 Task: Plan a trip to Uman, Ukraine from 6th December, 2023 to 10th December, 2023 for 1 adult.1  bedroom having 1 bed and 1 bathroom. Property type can be hotel. Look for 3 properties as per requirement.
Action: Mouse moved to (441, 56)
Screenshot: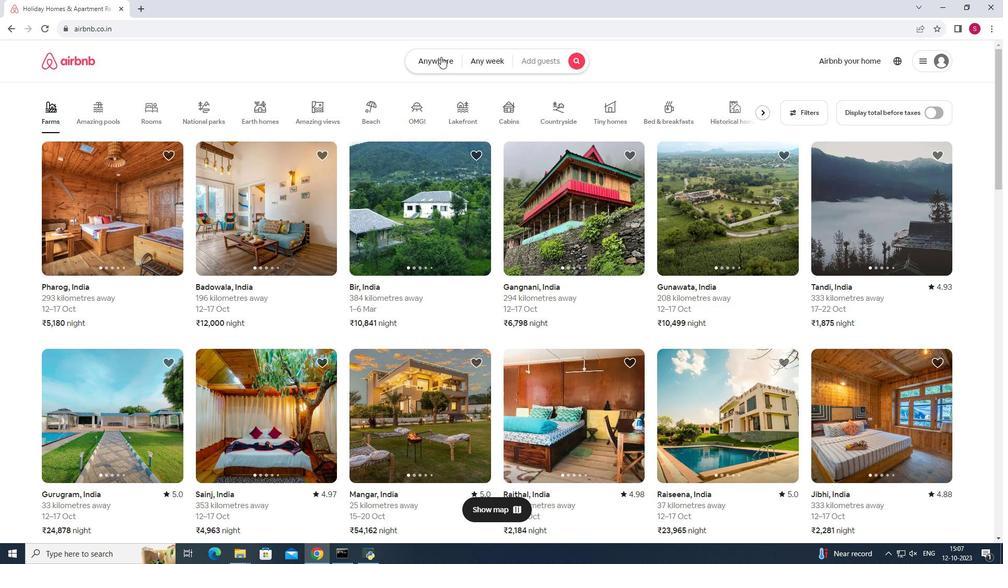 
Action: Mouse pressed left at (441, 56)
Screenshot: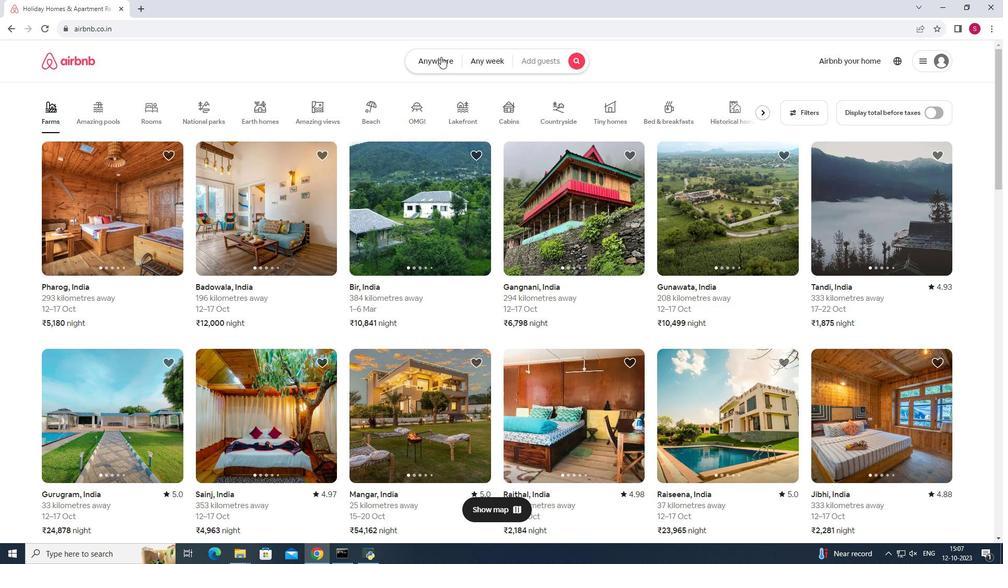 
Action: Mouse moved to (351, 99)
Screenshot: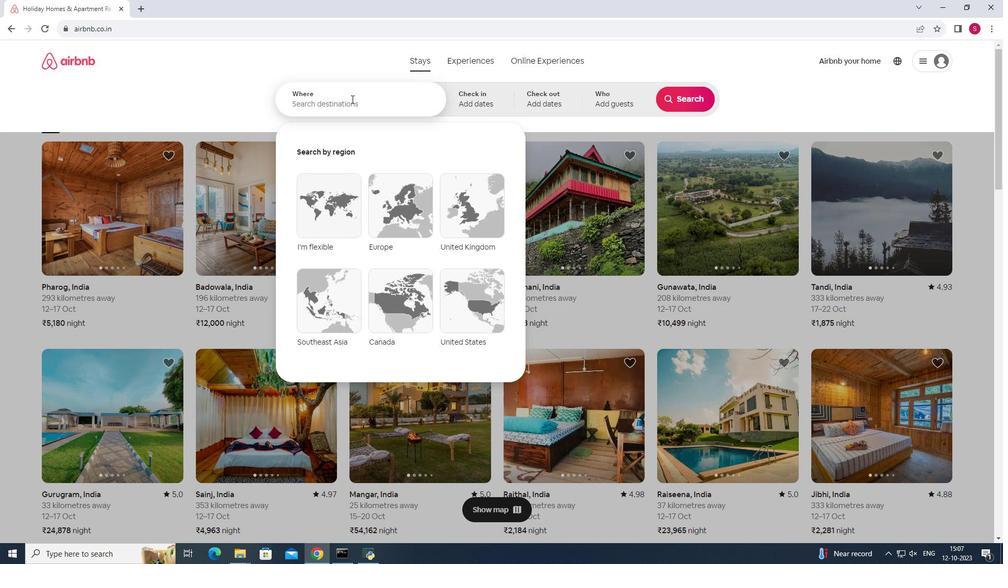 
Action: Mouse pressed left at (351, 99)
Screenshot: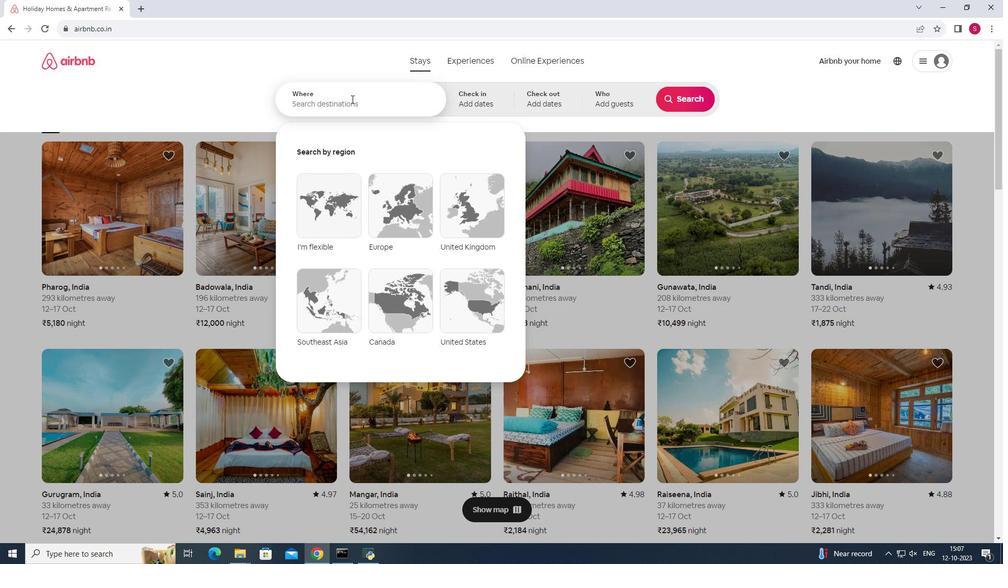 
Action: Key pressed <Key.shift><Key.shift><Key.shift><Key.shift><Key.shift><Key.shift><Key.shift>Uman<Key.space>,<Key.space><Key.shift>Ukraine
Screenshot: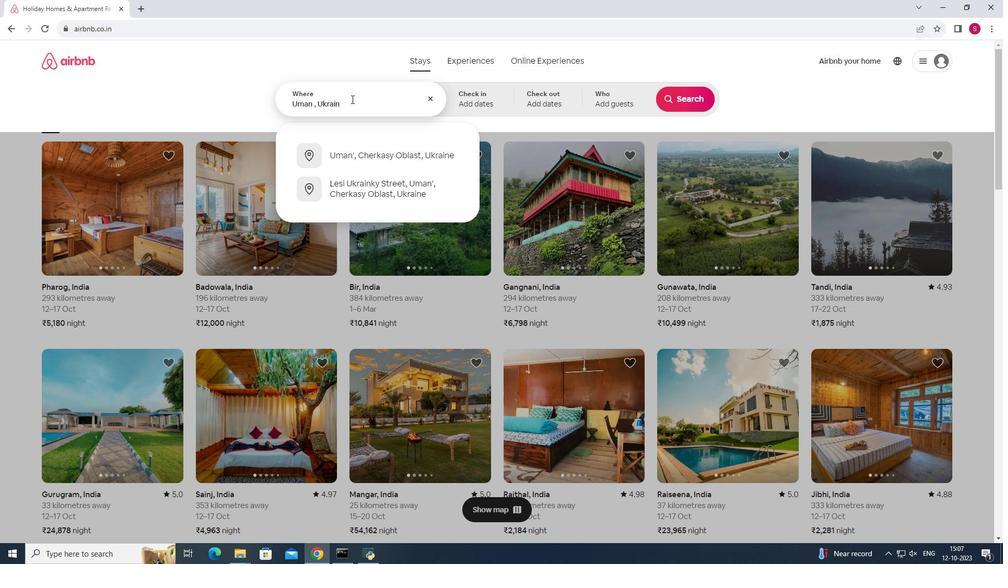 
Action: Mouse moved to (487, 99)
Screenshot: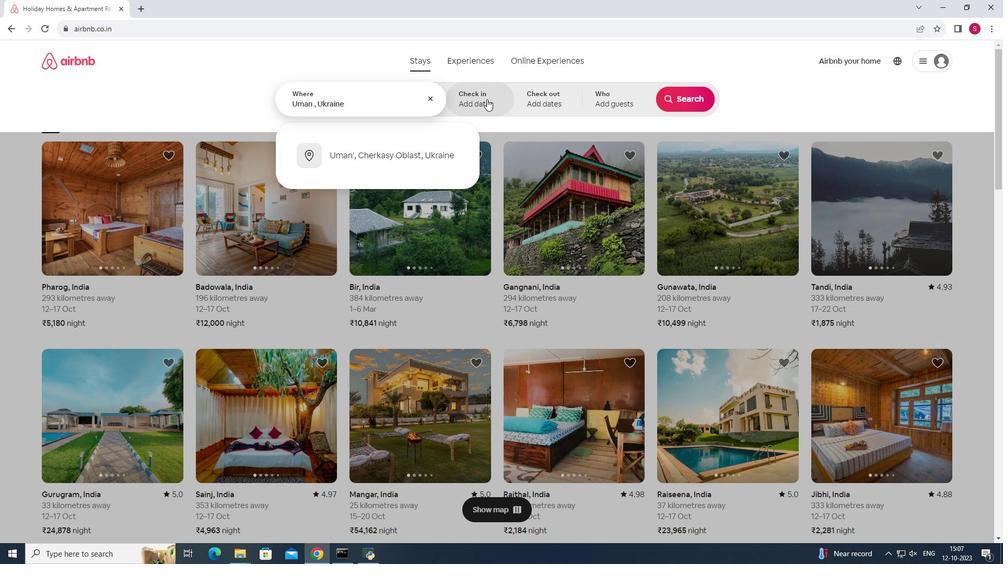
Action: Mouse pressed left at (487, 99)
Screenshot: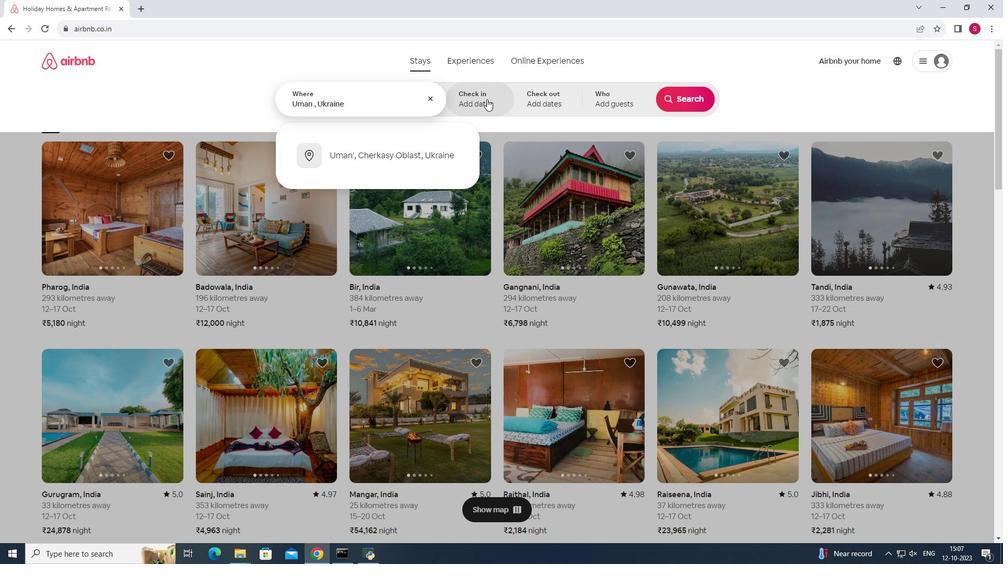 
Action: Mouse moved to (687, 181)
Screenshot: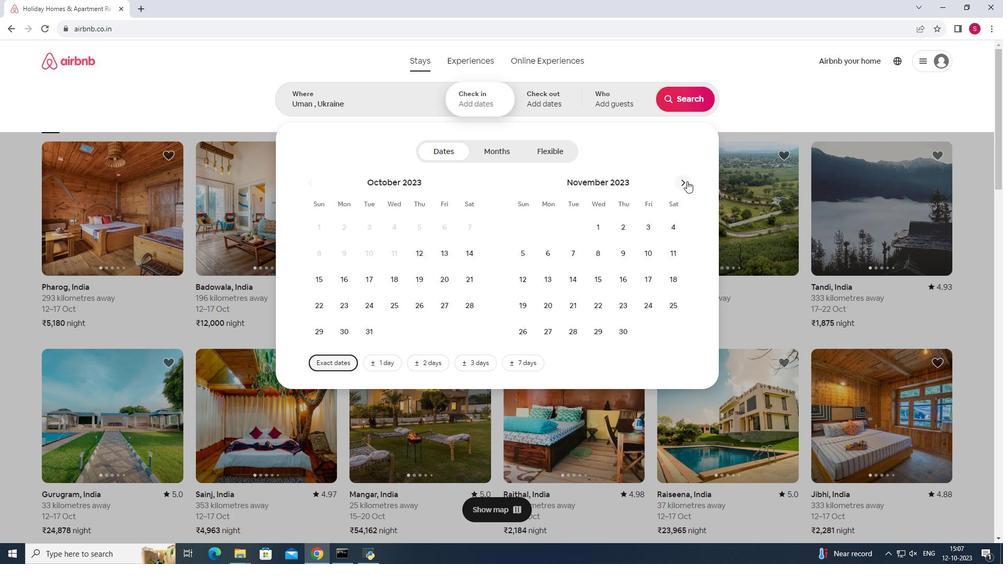
Action: Mouse pressed left at (687, 181)
Screenshot: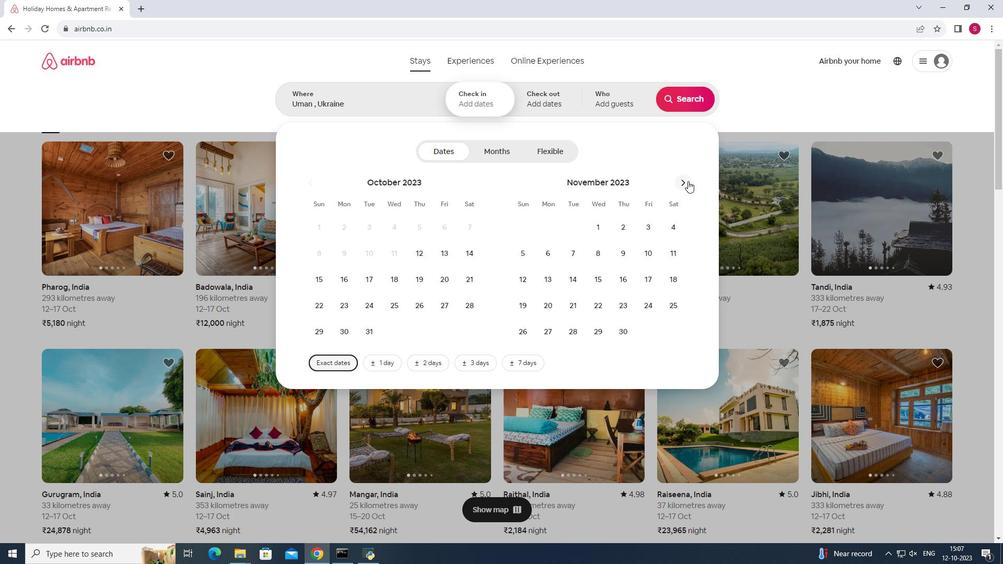 
Action: Mouse moved to (592, 255)
Screenshot: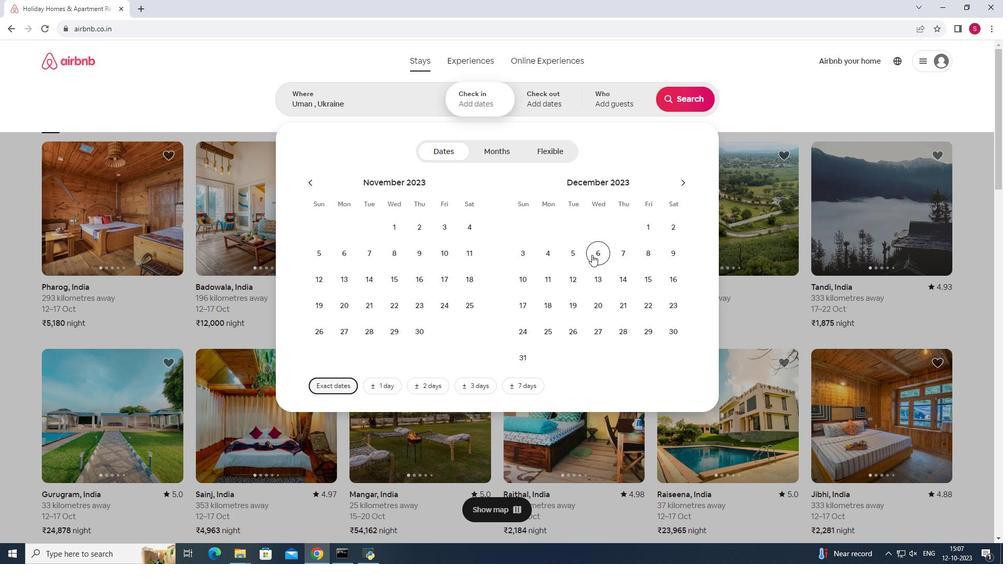 
Action: Mouse pressed left at (592, 255)
Screenshot: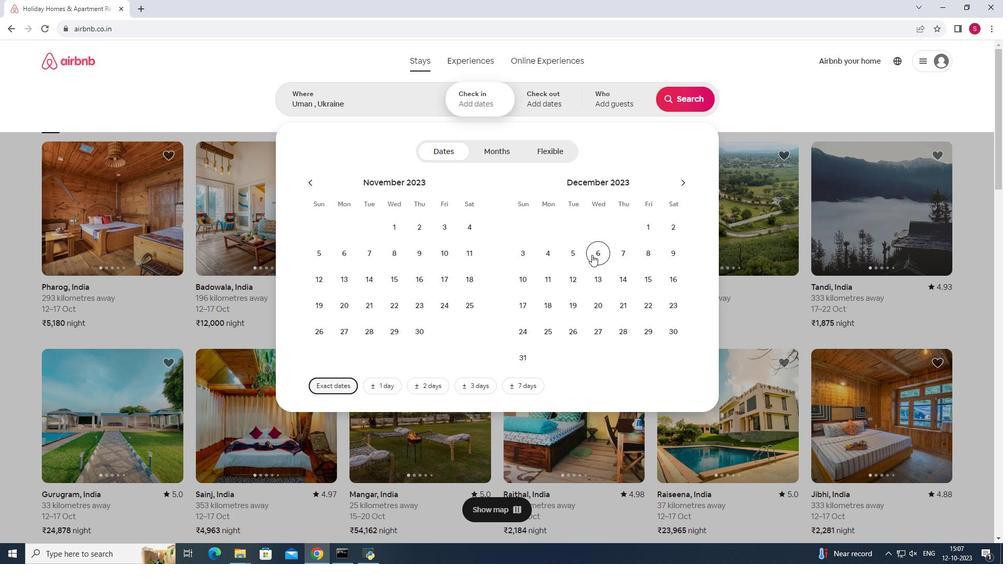 
Action: Mouse pressed left at (592, 255)
Screenshot: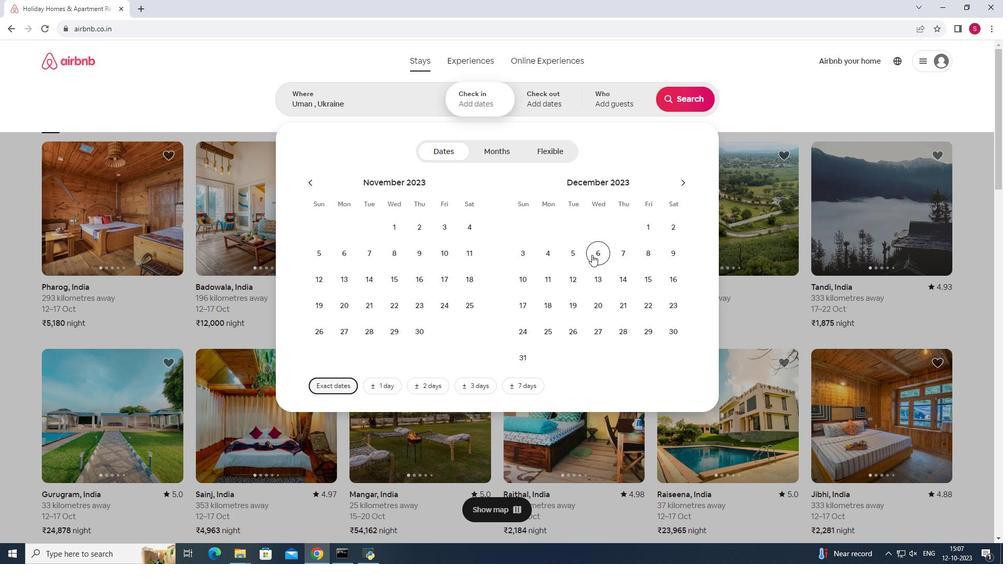 
Action: Mouse moved to (519, 277)
Screenshot: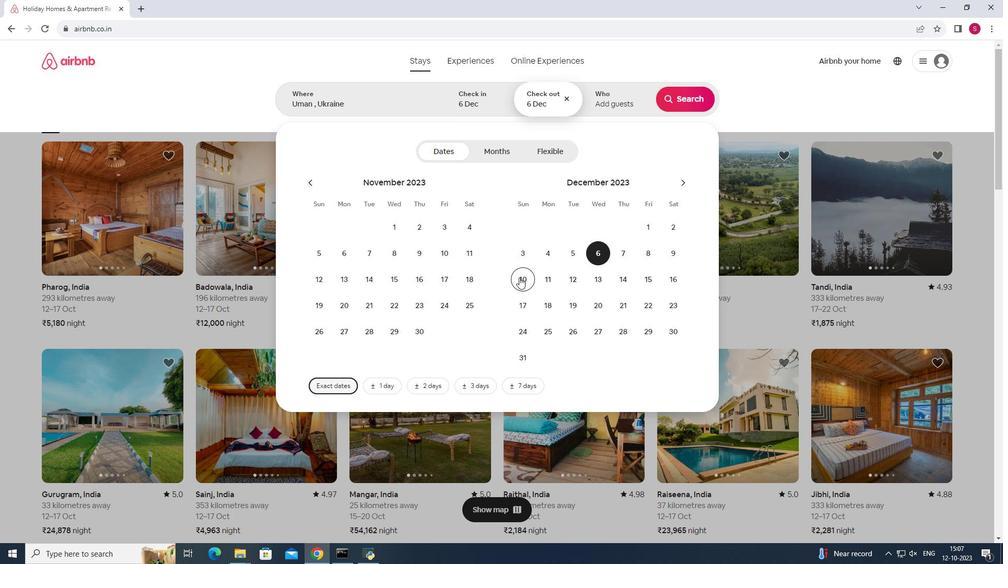 
Action: Mouse pressed left at (519, 277)
Screenshot: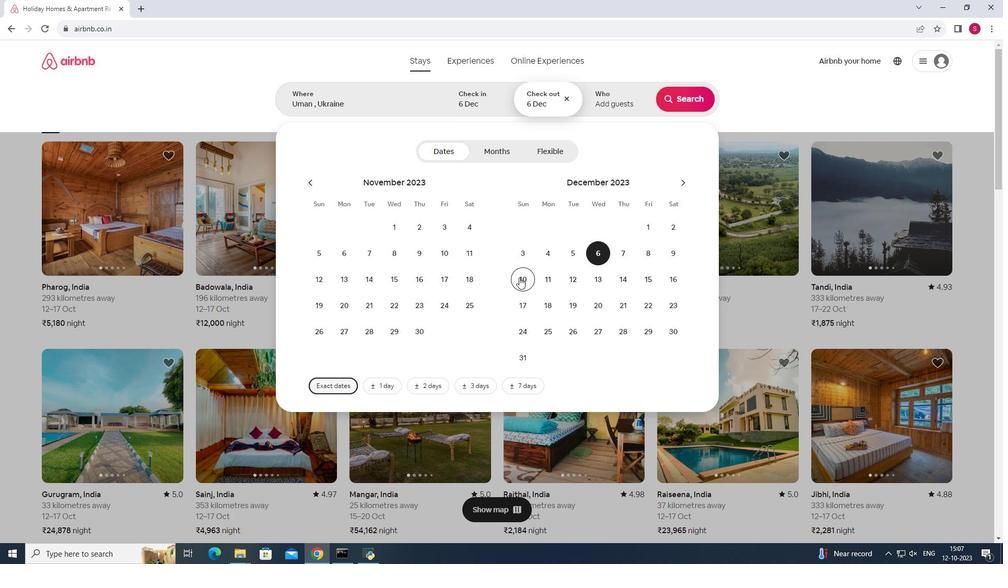 
Action: Mouse pressed left at (519, 277)
Screenshot: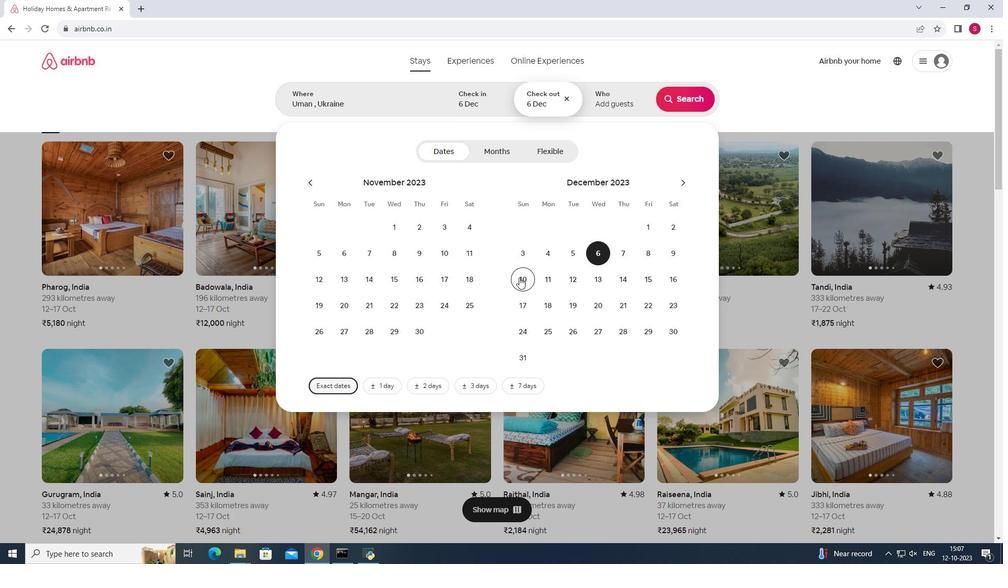 
Action: Mouse moved to (607, 96)
Screenshot: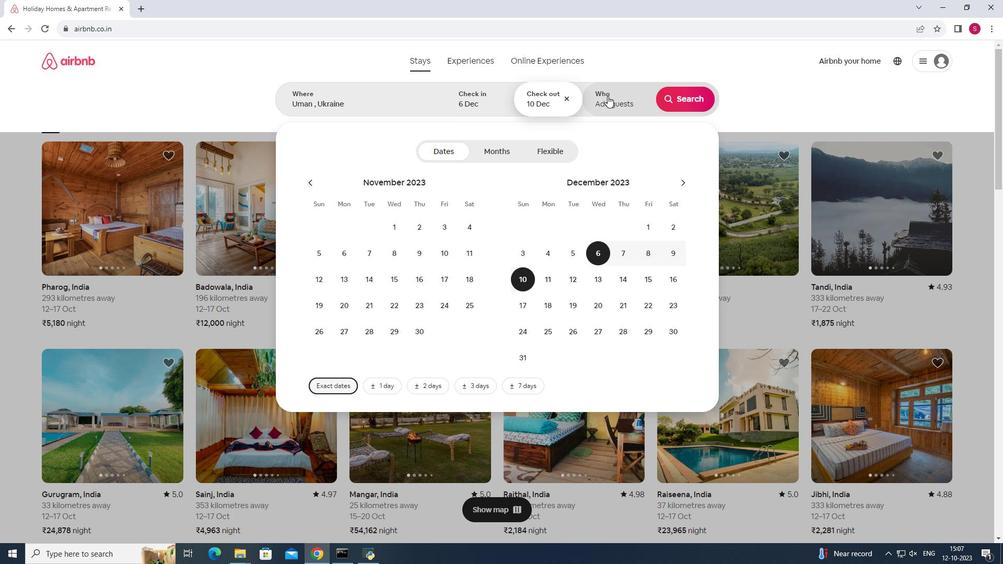 
Action: Mouse pressed left at (607, 96)
Screenshot: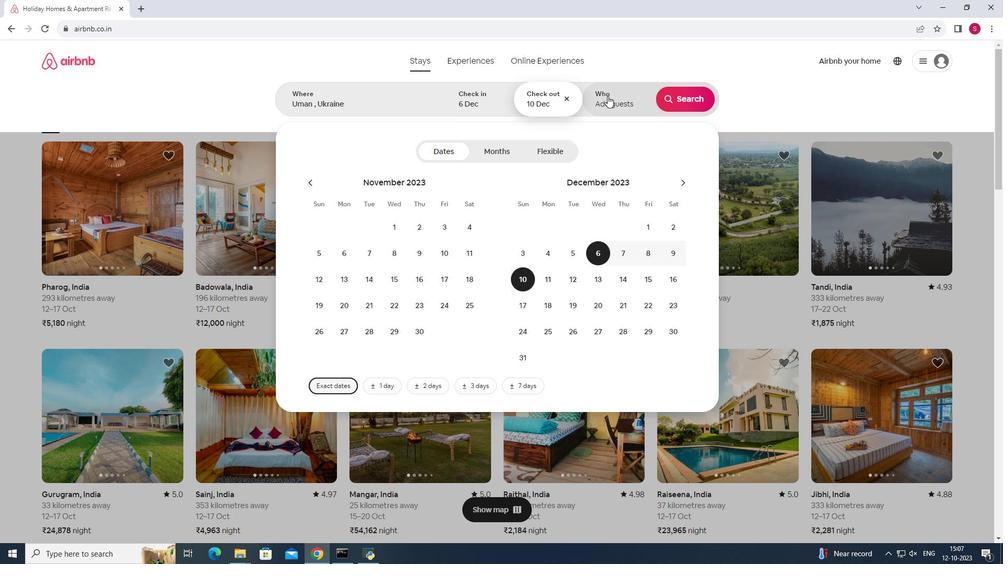 
Action: Mouse moved to (685, 154)
Screenshot: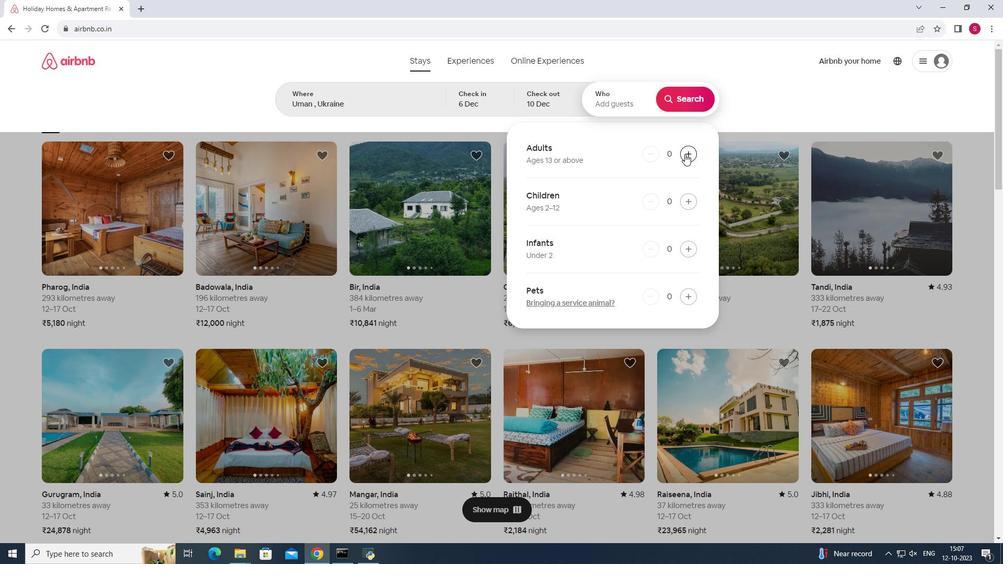 
Action: Mouse pressed left at (685, 154)
Screenshot: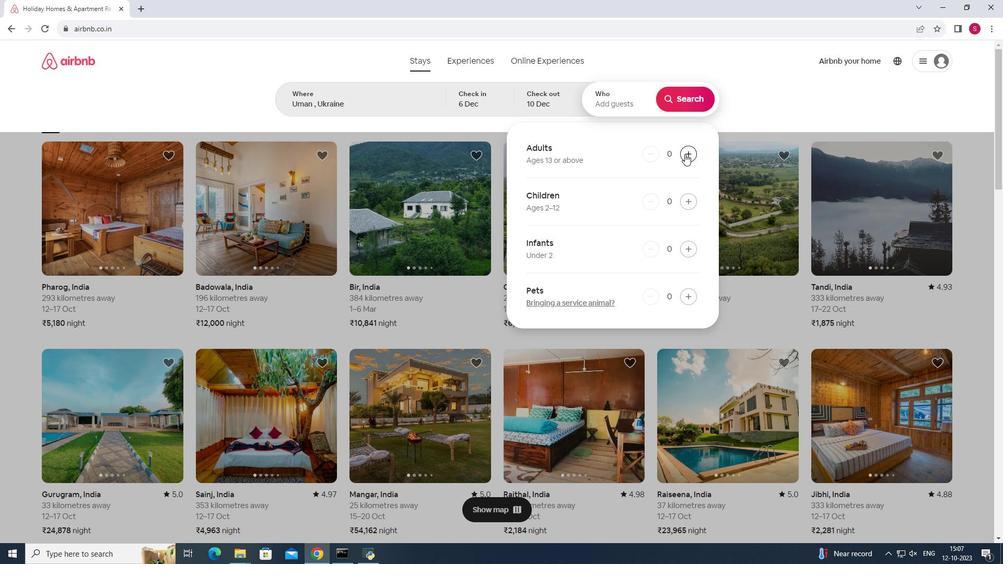 
Action: Mouse pressed left at (685, 154)
Screenshot: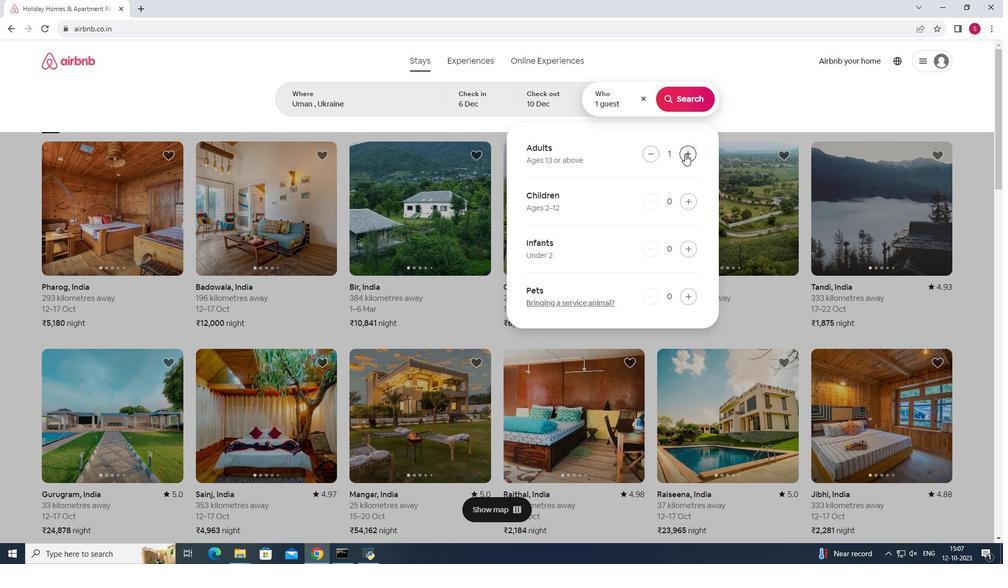 
Action: Mouse moved to (653, 152)
Screenshot: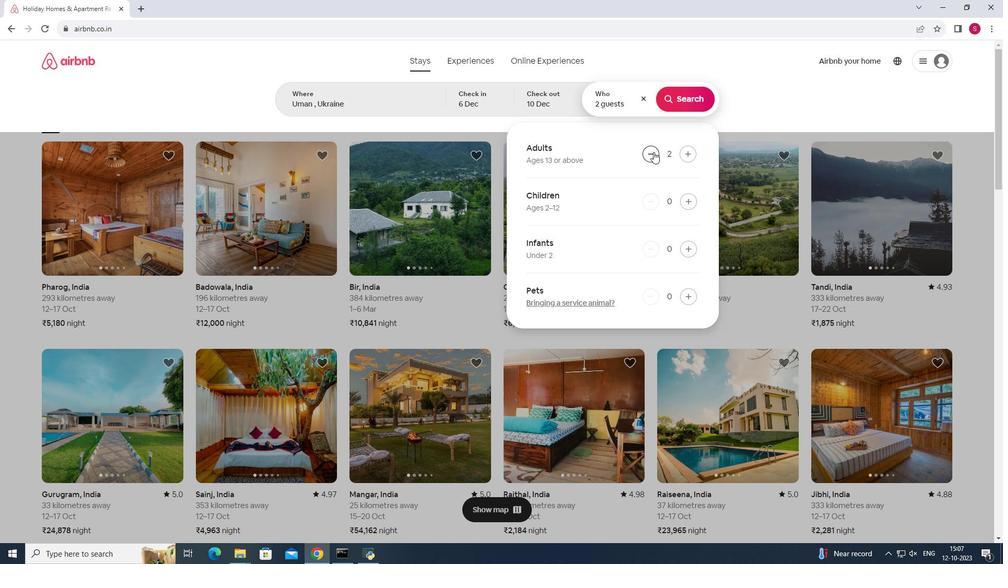 
Action: Mouse pressed left at (653, 152)
Screenshot: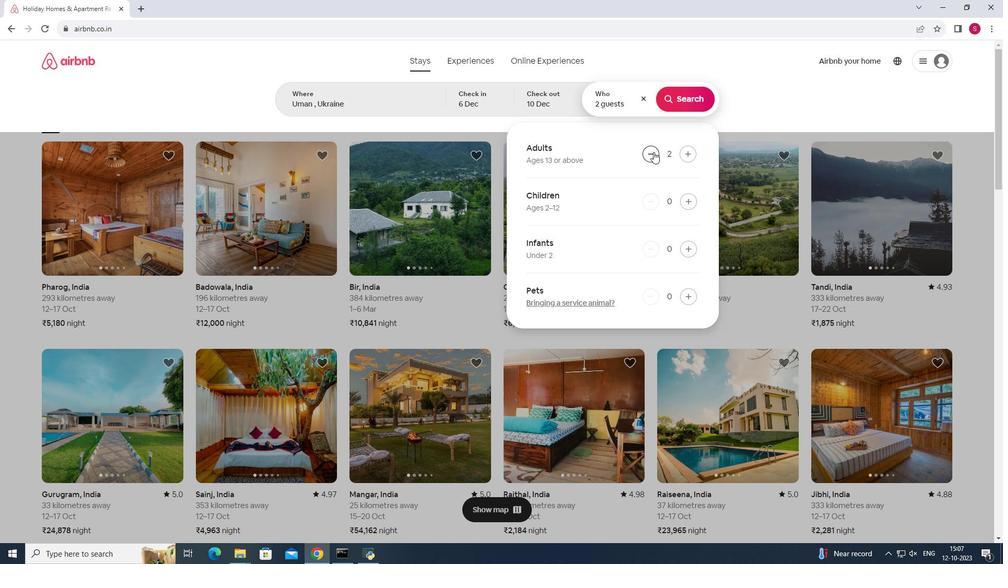 
Action: Mouse moved to (694, 98)
Screenshot: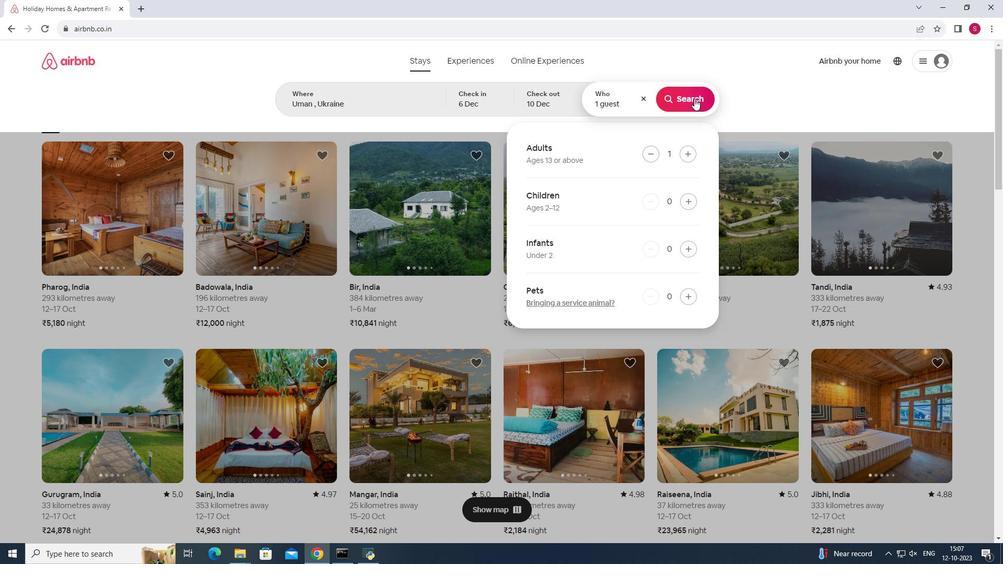 
Action: Mouse pressed left at (694, 98)
Screenshot: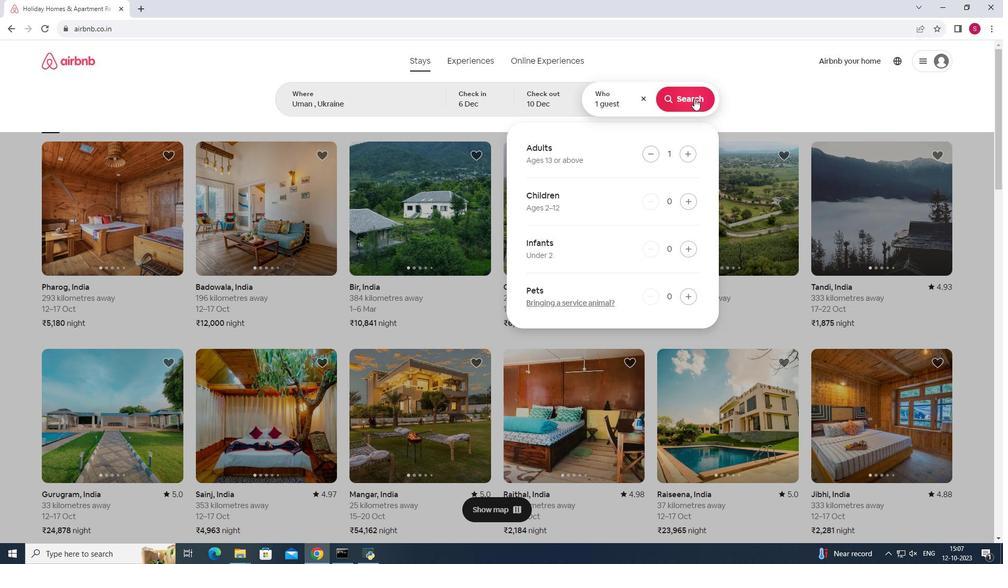 
Action: Mouse moved to (832, 105)
Screenshot: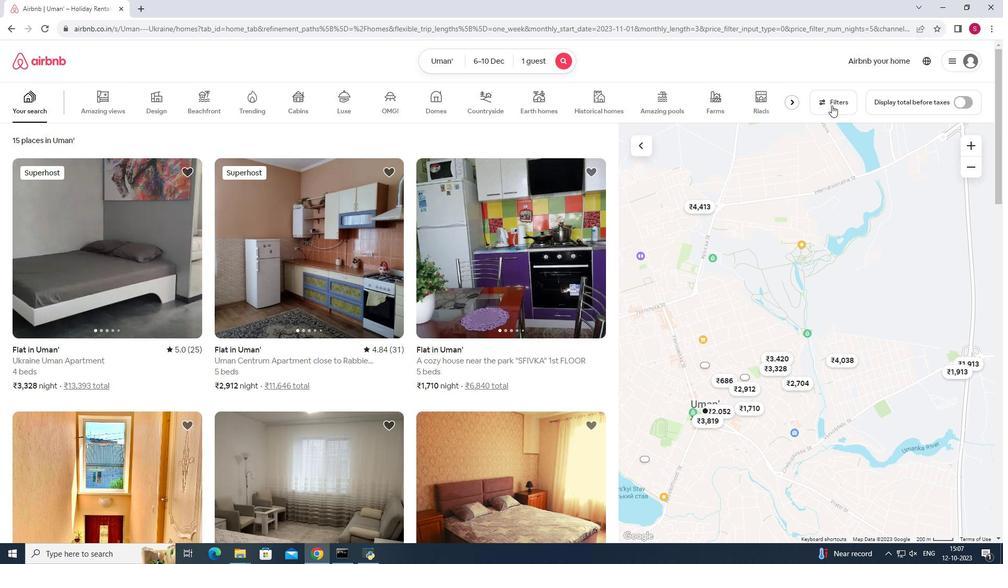 
Action: Mouse pressed left at (832, 105)
Screenshot: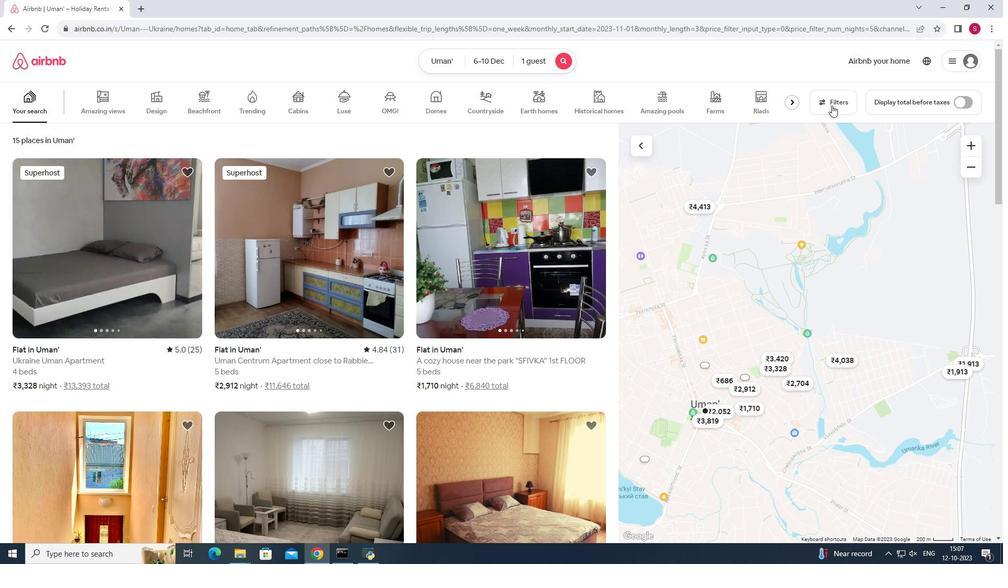 
Action: Mouse moved to (481, 263)
Screenshot: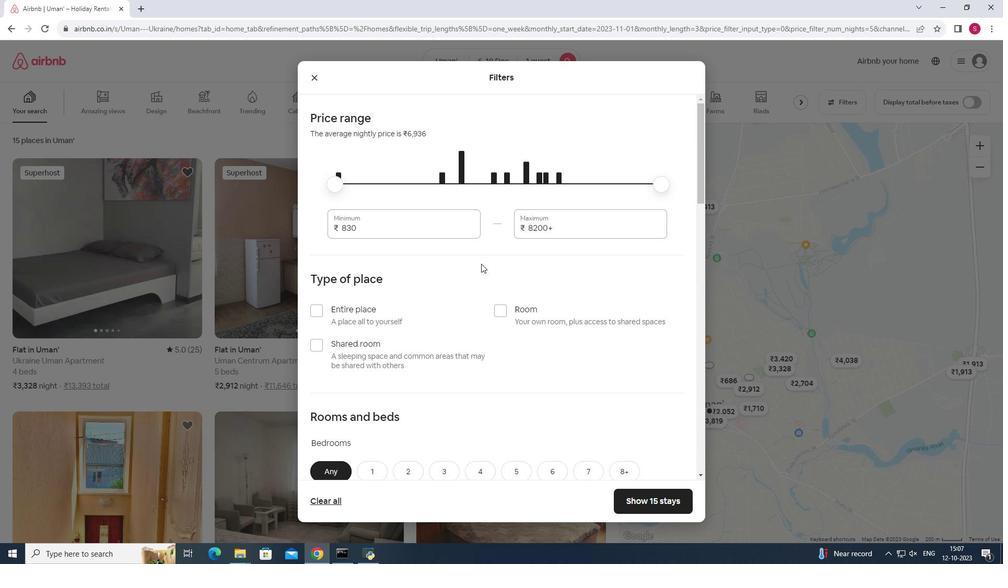 
Action: Mouse scrolled (481, 263) with delta (0, 0)
Screenshot: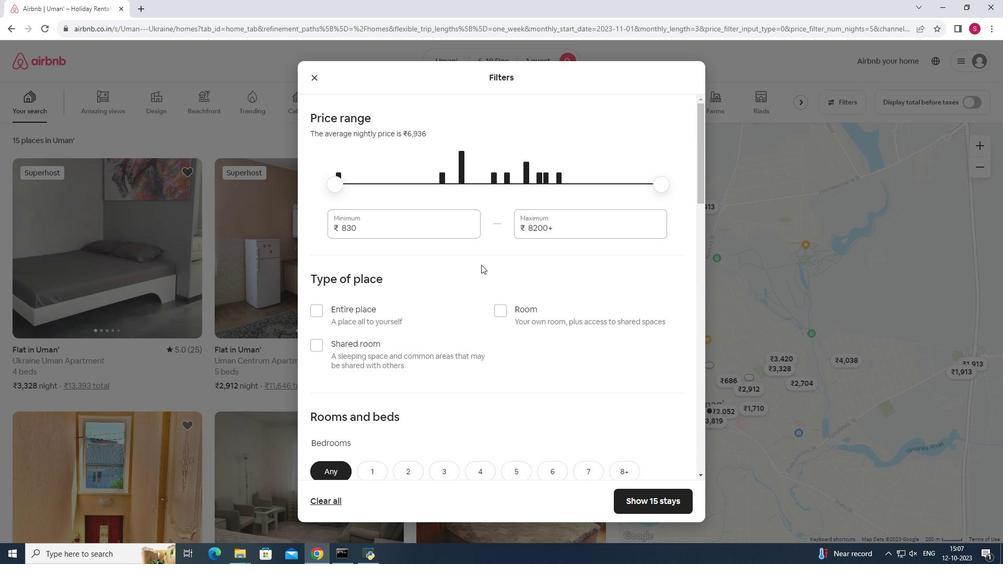 
Action: Mouse moved to (481, 265)
Screenshot: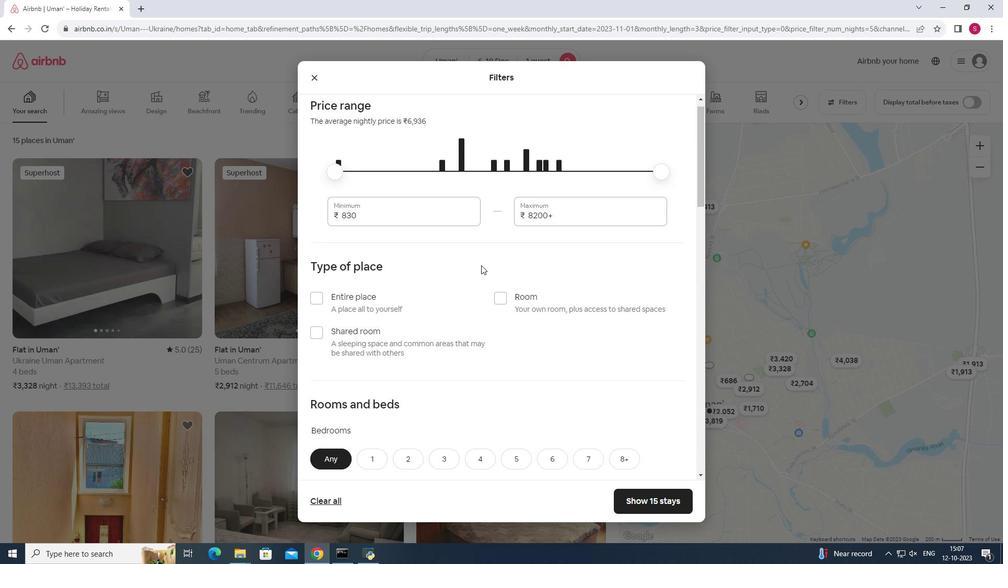 
Action: Mouse scrolled (481, 264) with delta (0, 0)
Screenshot: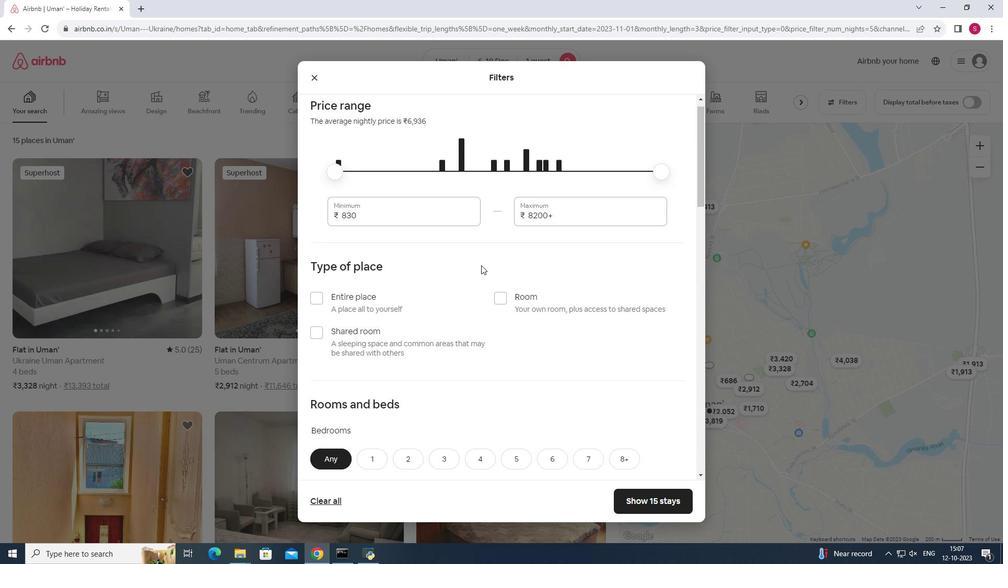 
Action: Mouse moved to (481, 265)
Screenshot: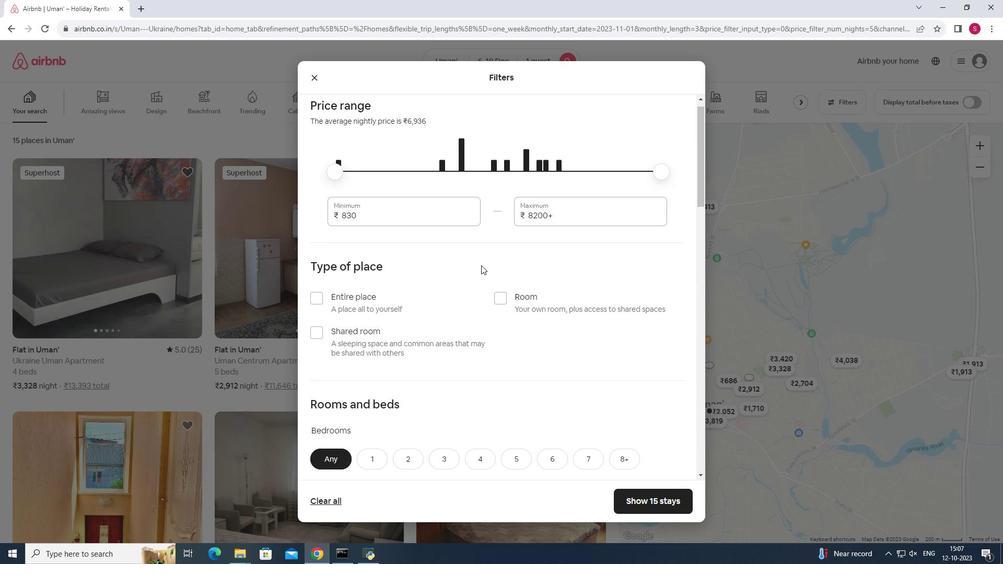 
Action: Mouse scrolled (481, 265) with delta (0, 0)
Screenshot: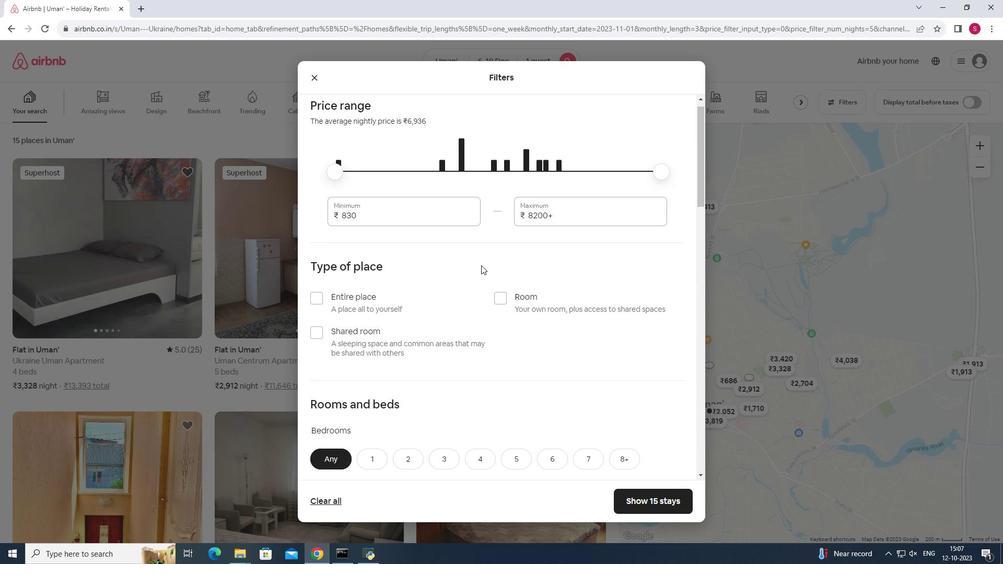 
Action: Mouse scrolled (481, 265) with delta (0, 0)
Screenshot: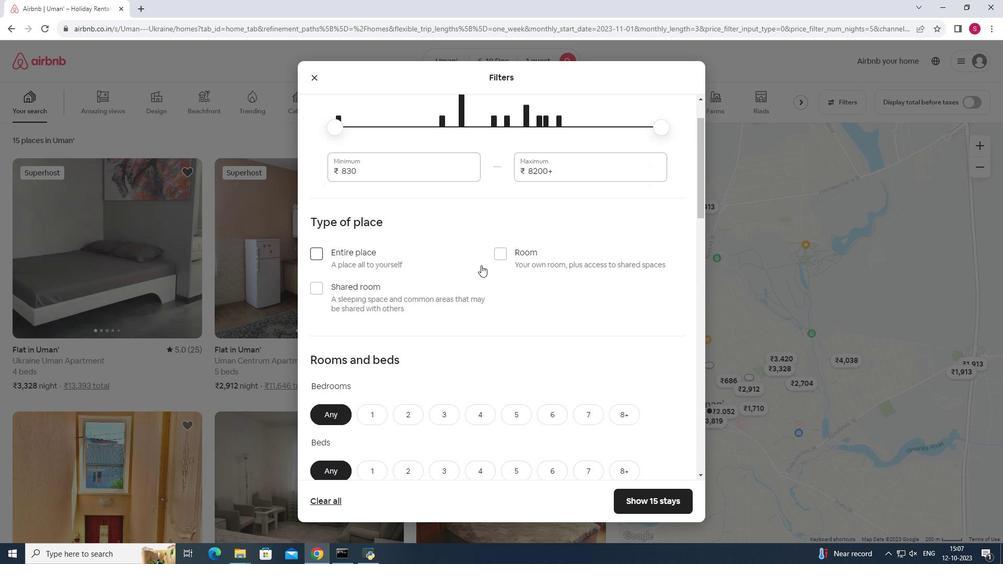 
Action: Mouse moved to (372, 265)
Screenshot: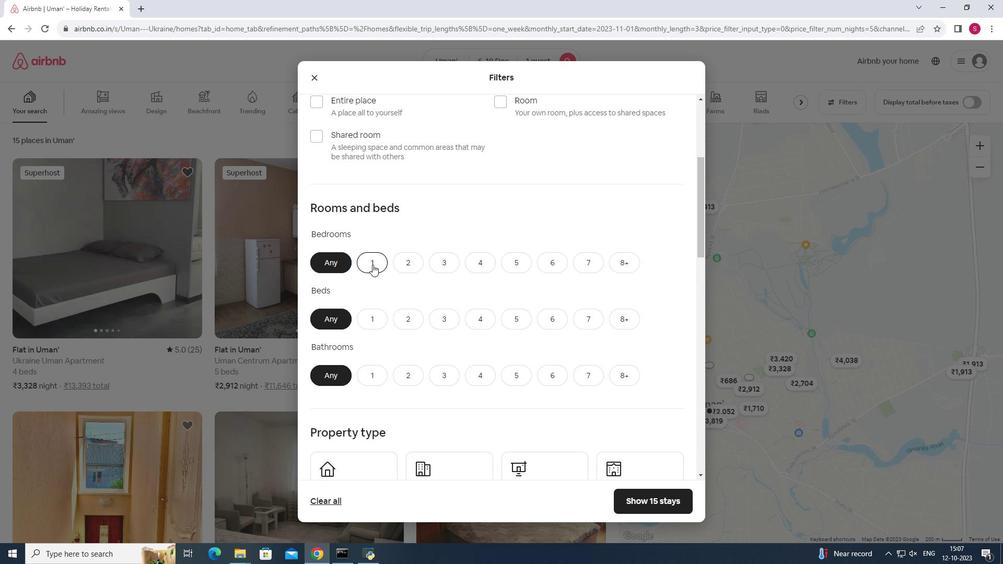 
Action: Mouse pressed left at (372, 265)
Screenshot: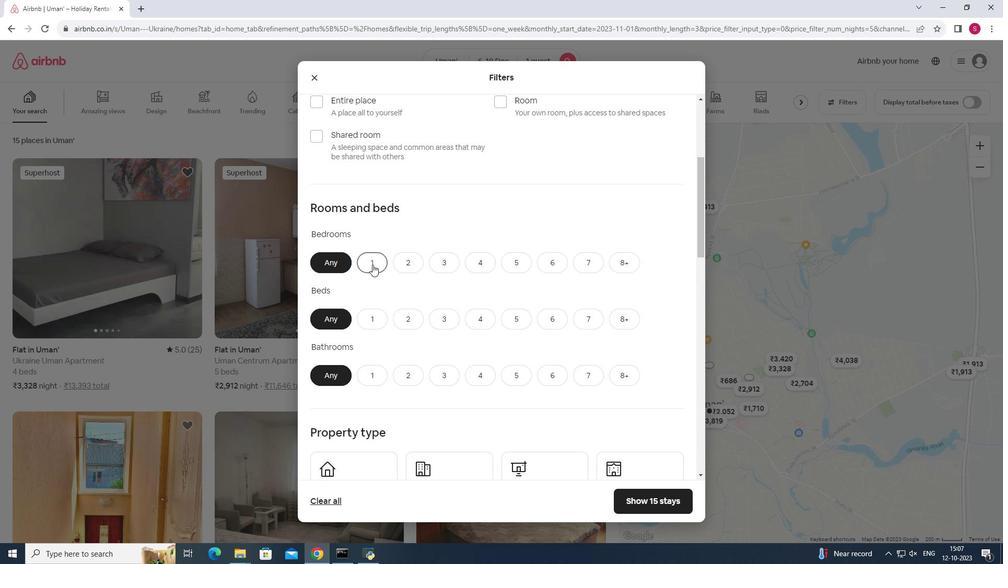 
Action: Mouse moved to (372, 320)
Screenshot: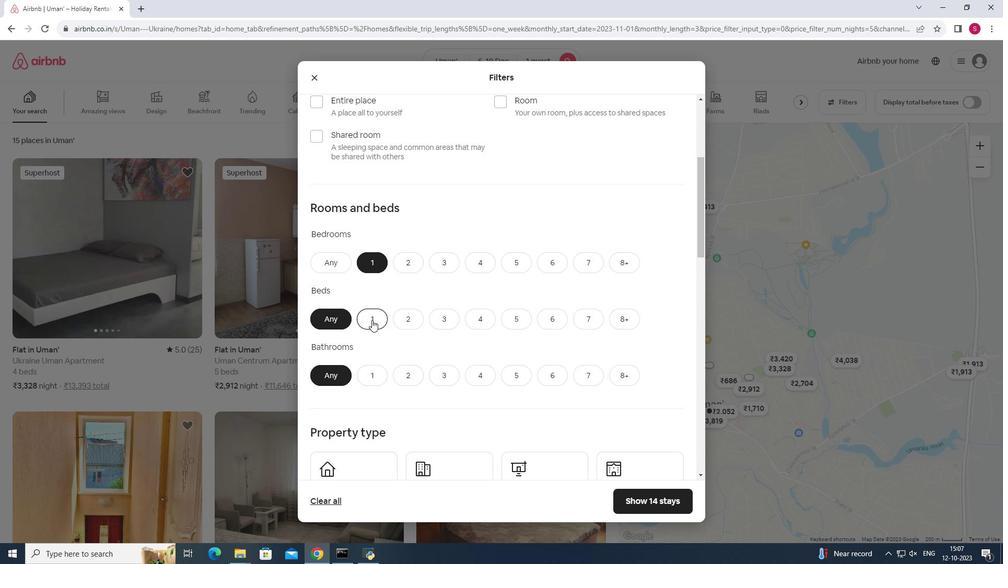 
Action: Mouse pressed left at (372, 320)
Screenshot: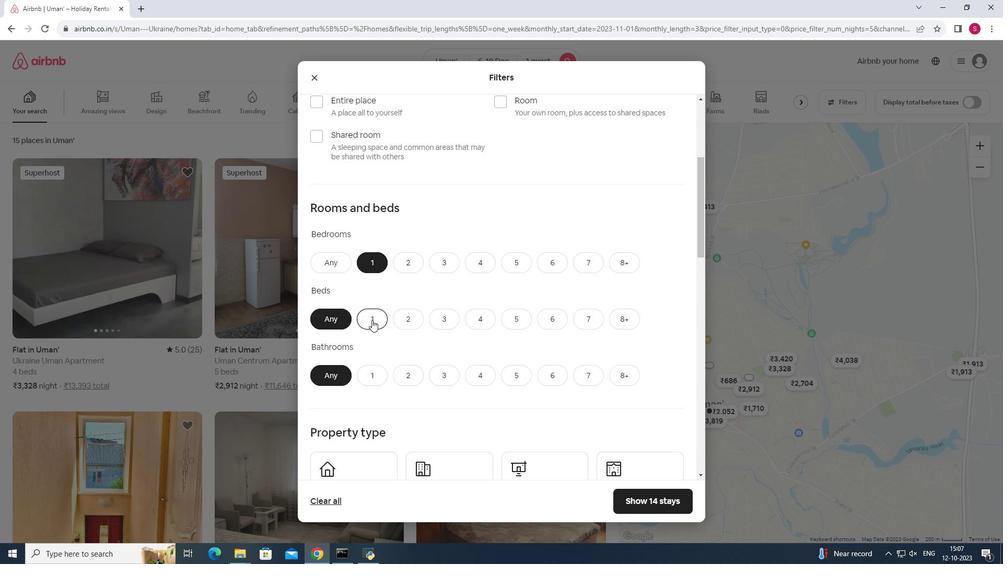
Action: Mouse moved to (370, 379)
Screenshot: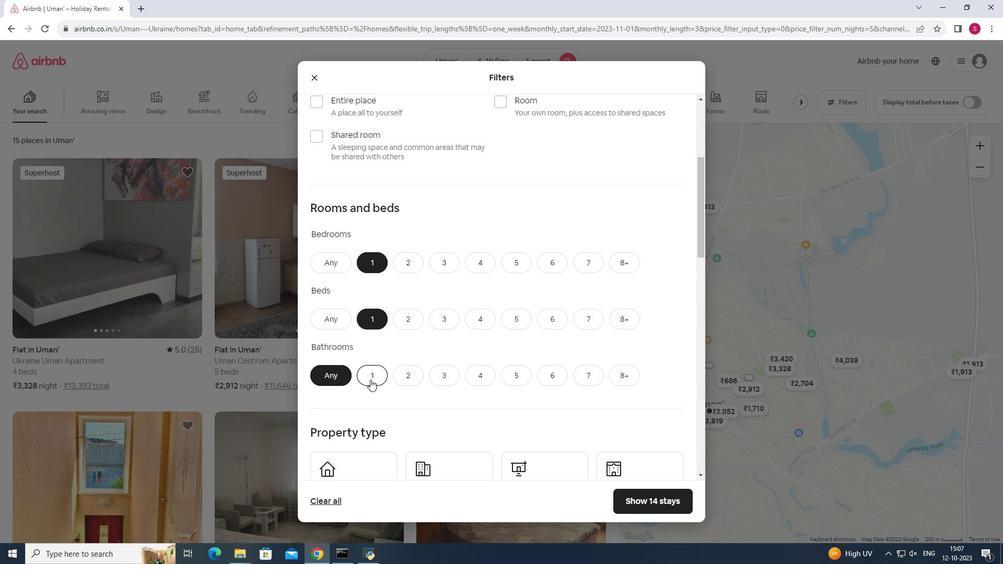 
Action: Mouse pressed left at (370, 379)
Screenshot: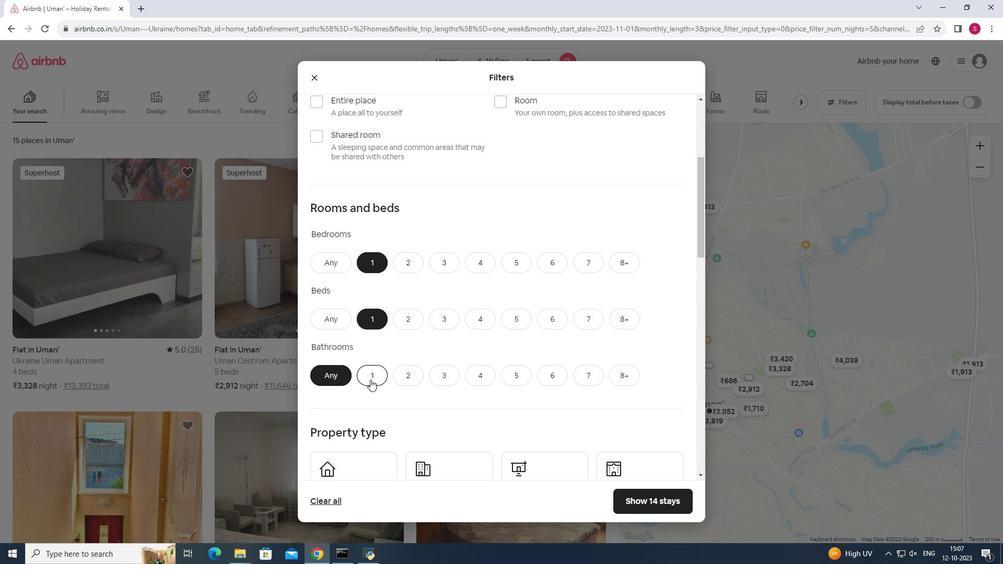 
Action: Mouse moved to (372, 379)
Screenshot: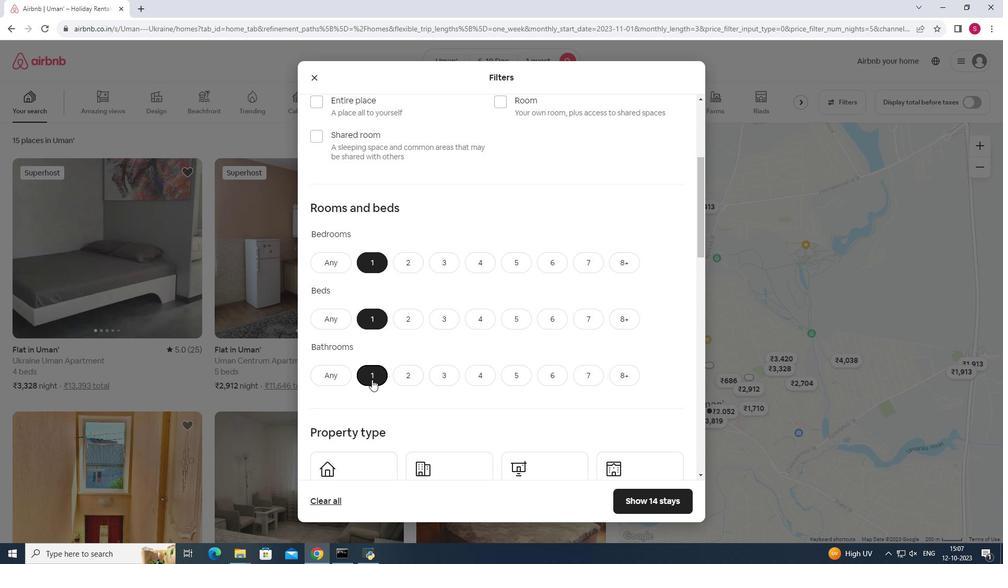 
Action: Mouse scrolled (372, 379) with delta (0, 0)
Screenshot: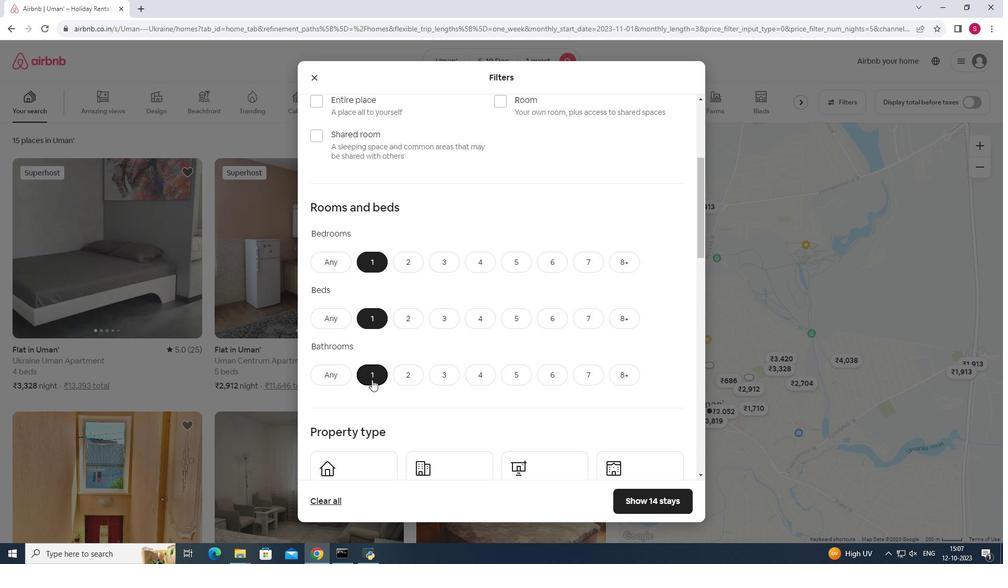 
Action: Mouse scrolled (372, 379) with delta (0, 0)
Screenshot: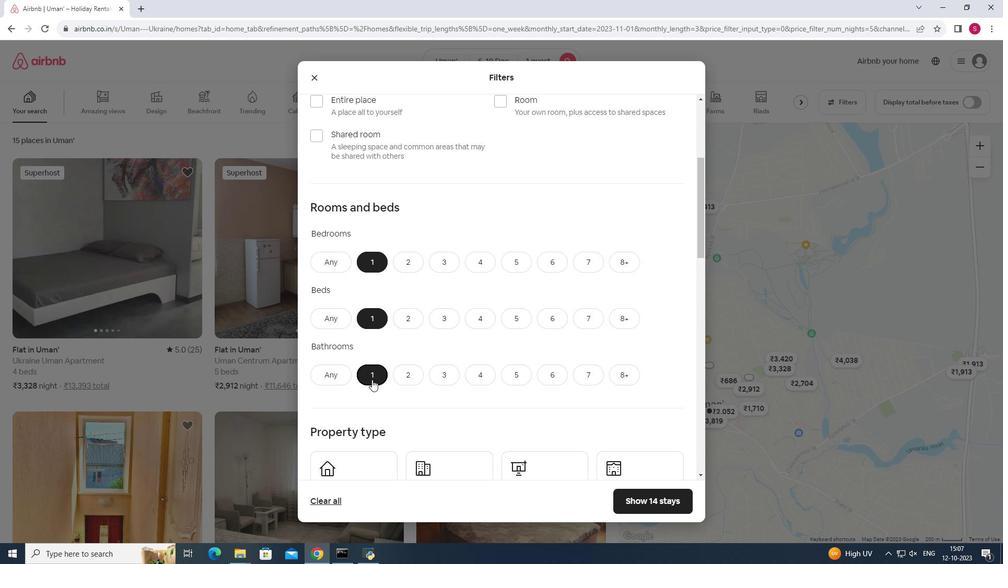 
Action: Mouse scrolled (372, 379) with delta (0, 0)
Screenshot: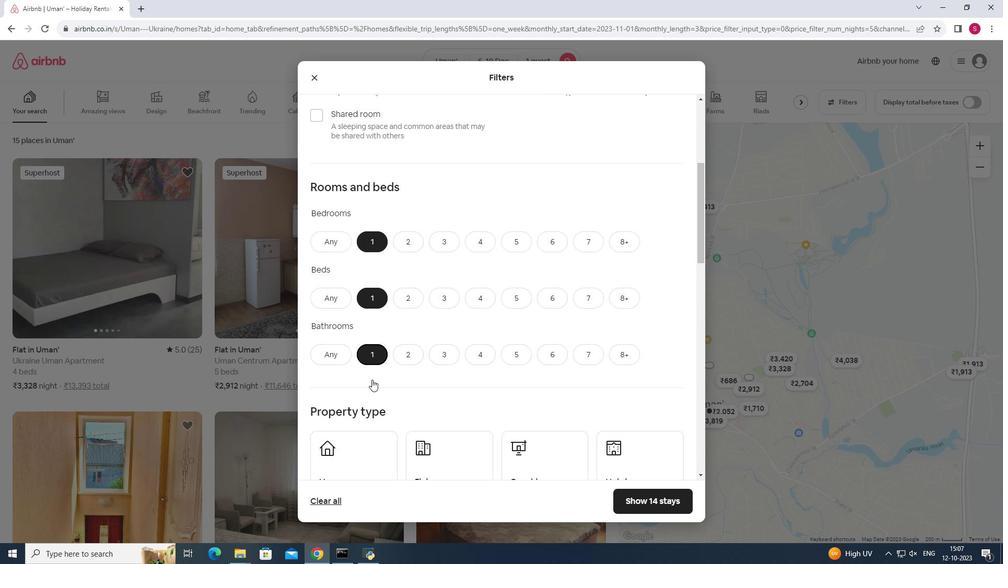 
Action: Mouse scrolled (372, 379) with delta (0, 0)
Screenshot: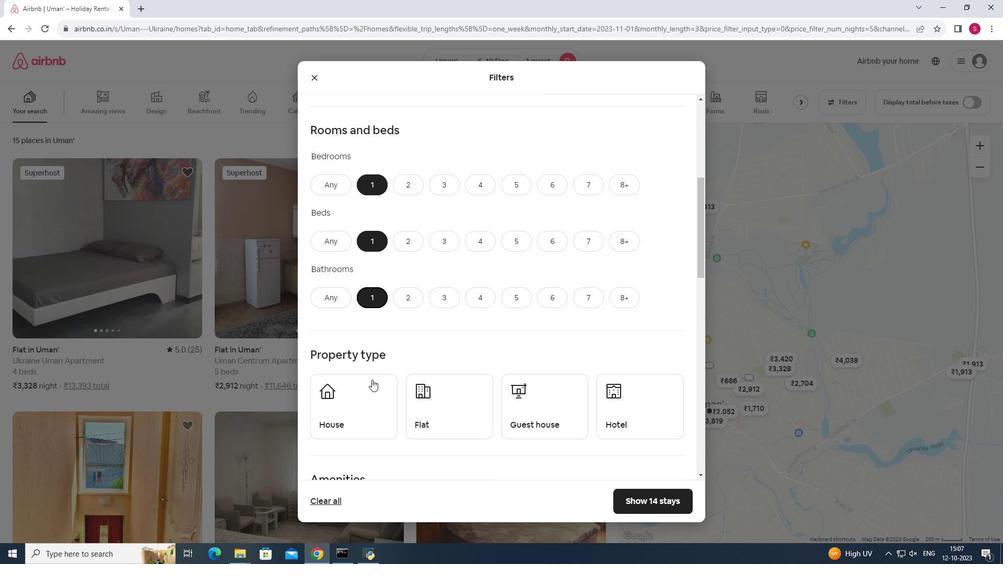 
Action: Mouse moved to (611, 281)
Screenshot: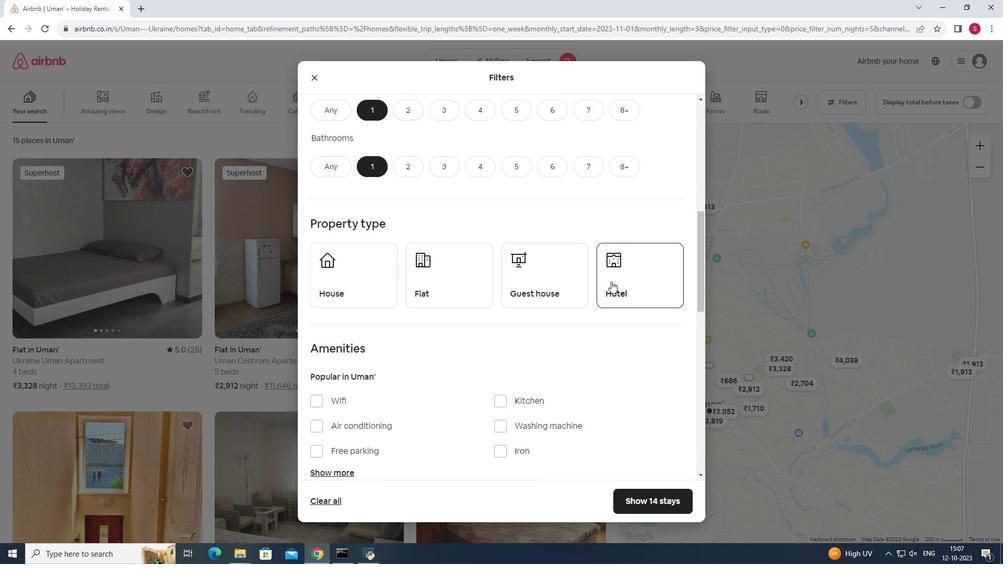 
Action: Mouse pressed left at (611, 281)
Screenshot: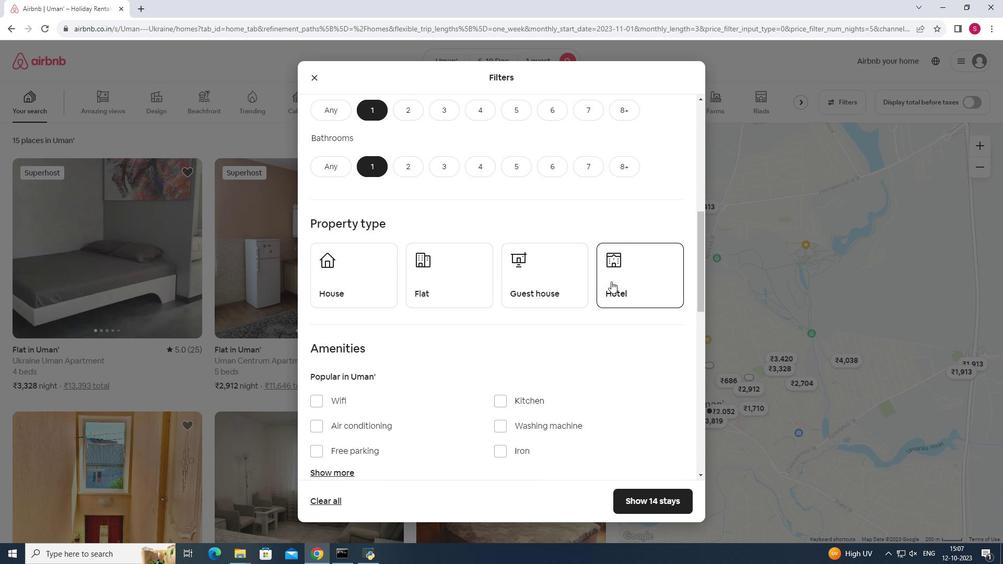 
Action: Mouse moved to (550, 339)
Screenshot: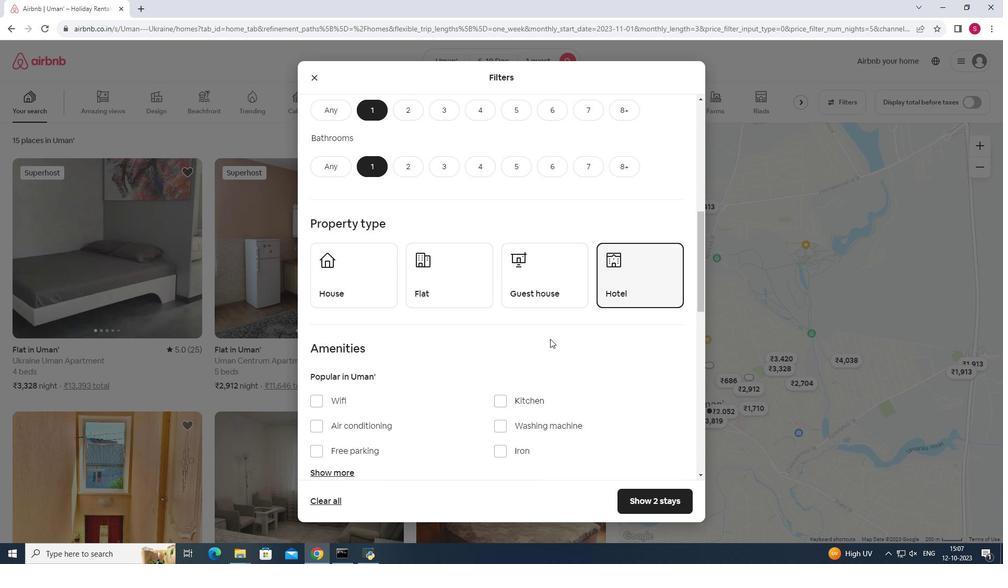 
Action: Mouse scrolled (550, 338) with delta (0, 0)
Screenshot: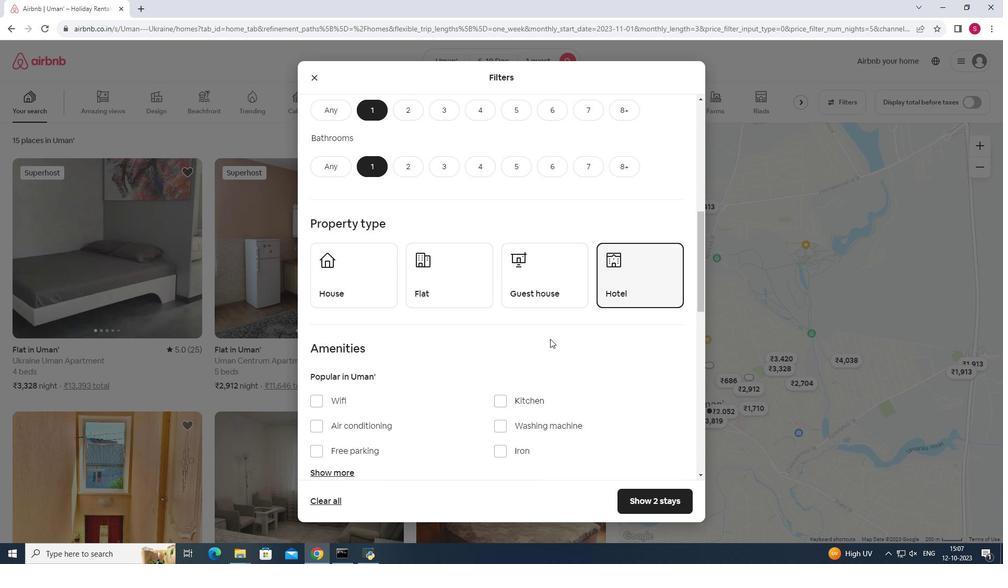 
Action: Mouse scrolled (550, 338) with delta (0, 0)
Screenshot: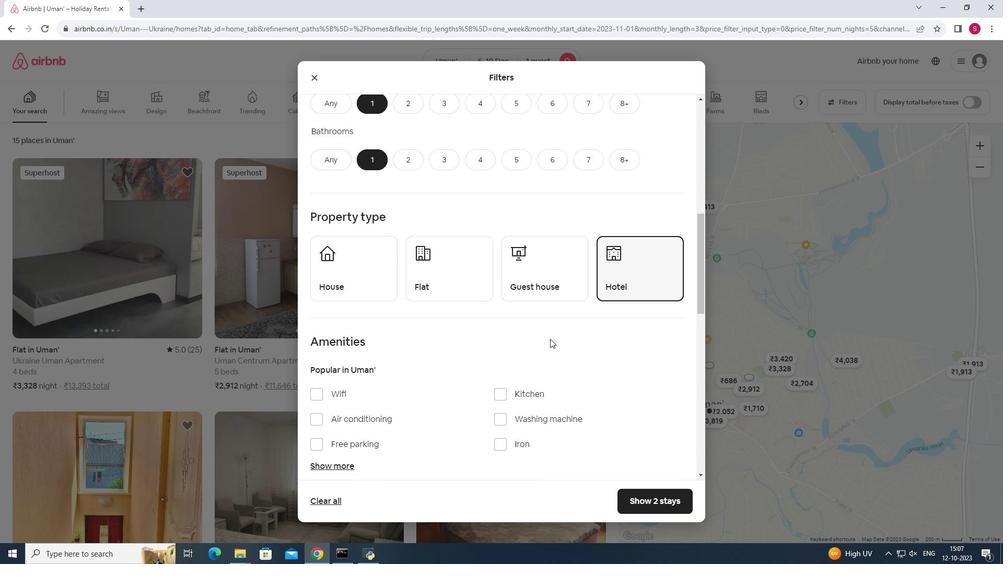 
Action: Mouse scrolled (550, 338) with delta (0, 0)
Screenshot: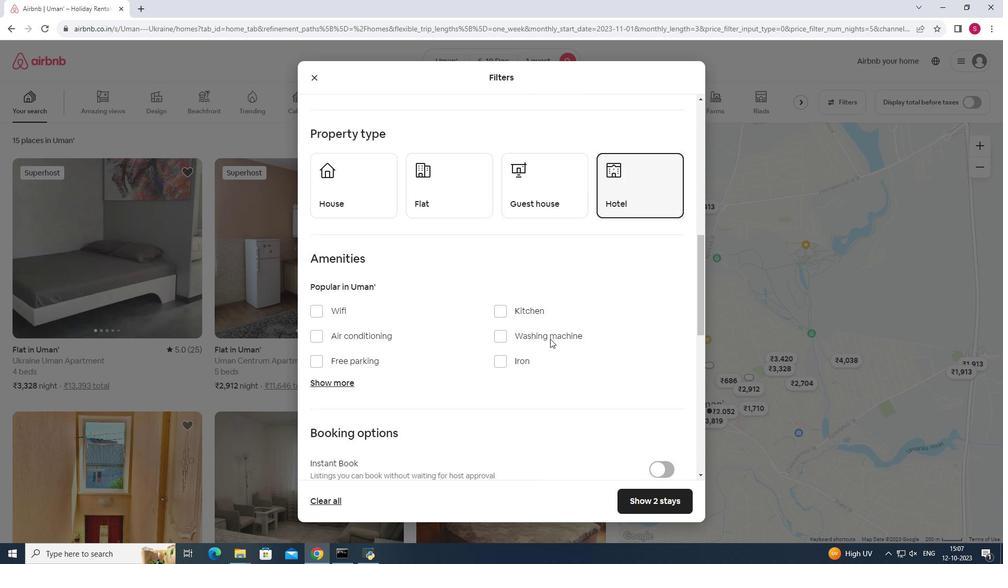 
Action: Mouse moved to (647, 501)
Screenshot: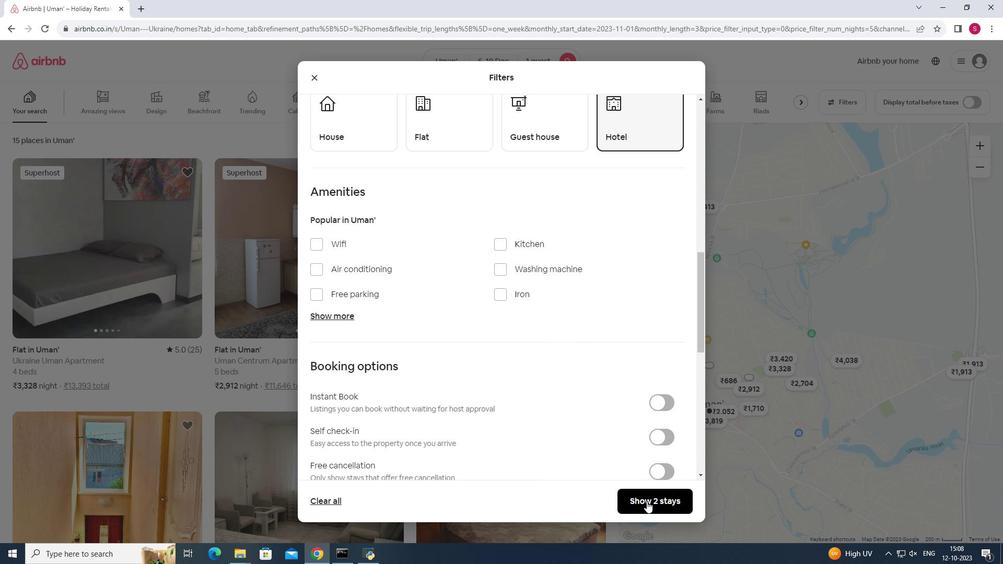 
Action: Mouse pressed left at (647, 501)
Screenshot: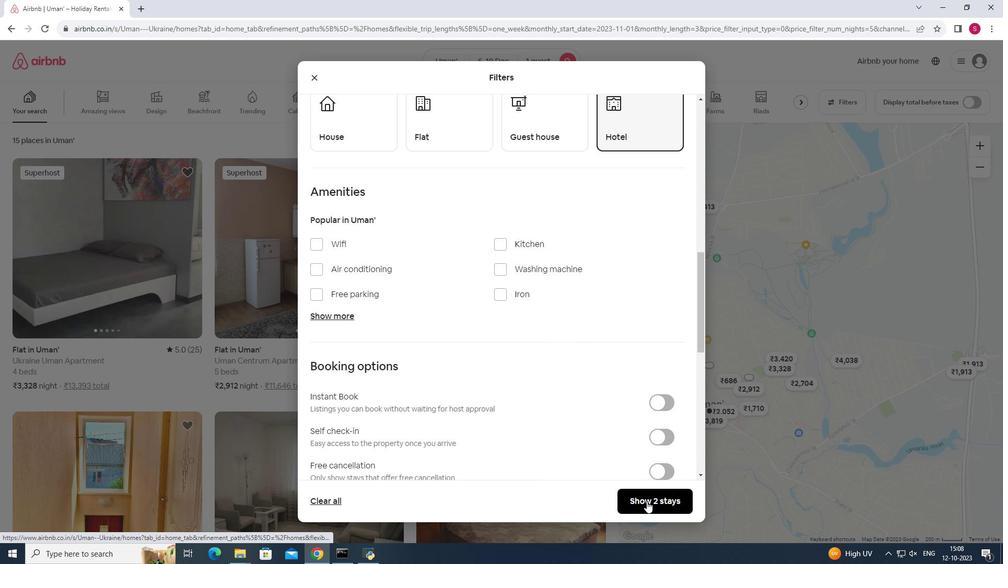 
Action: Mouse moved to (92, 232)
Screenshot: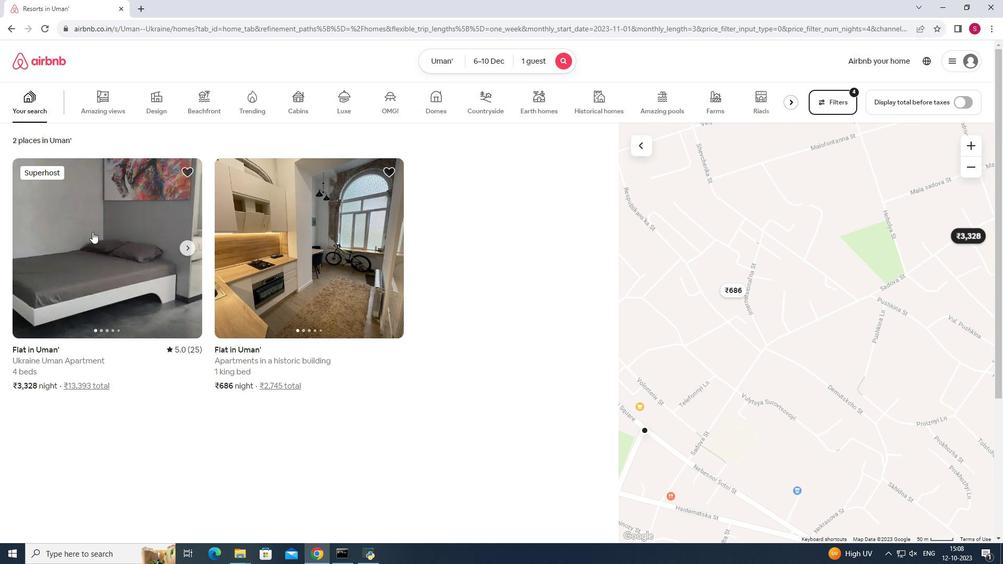 
Action: Mouse pressed left at (92, 232)
Screenshot: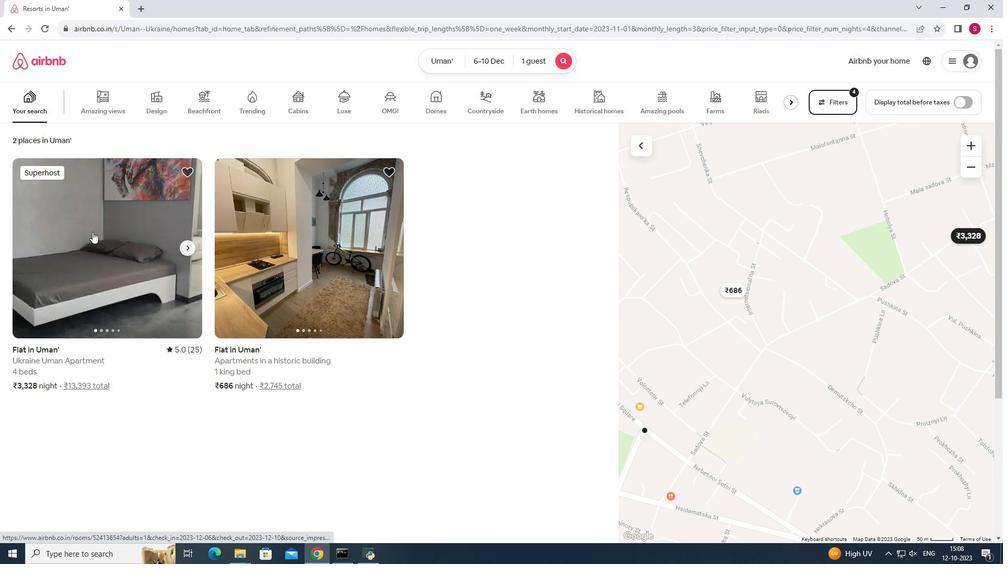 
Action: Mouse moved to (728, 386)
Screenshot: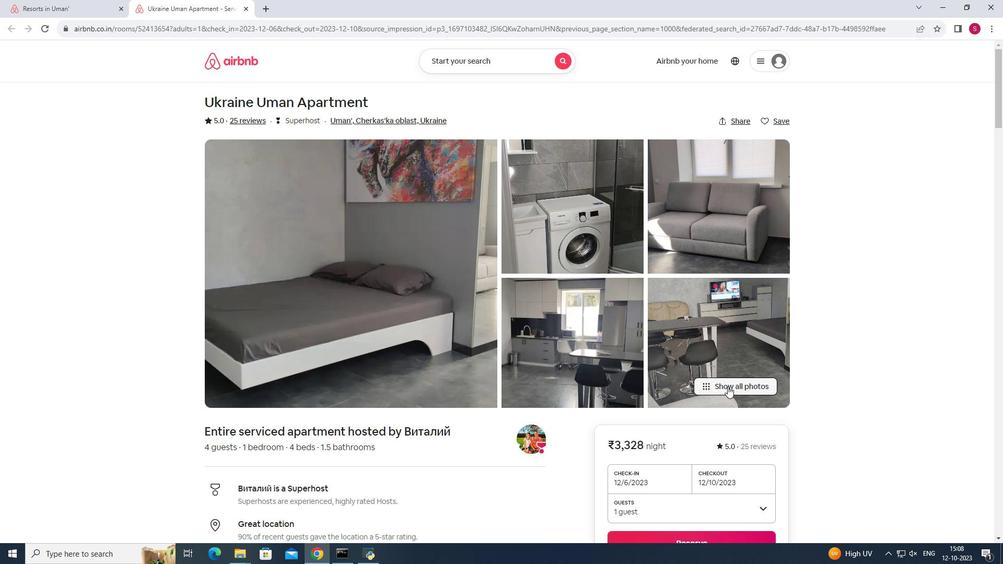 
Action: Mouse pressed left at (728, 386)
Screenshot: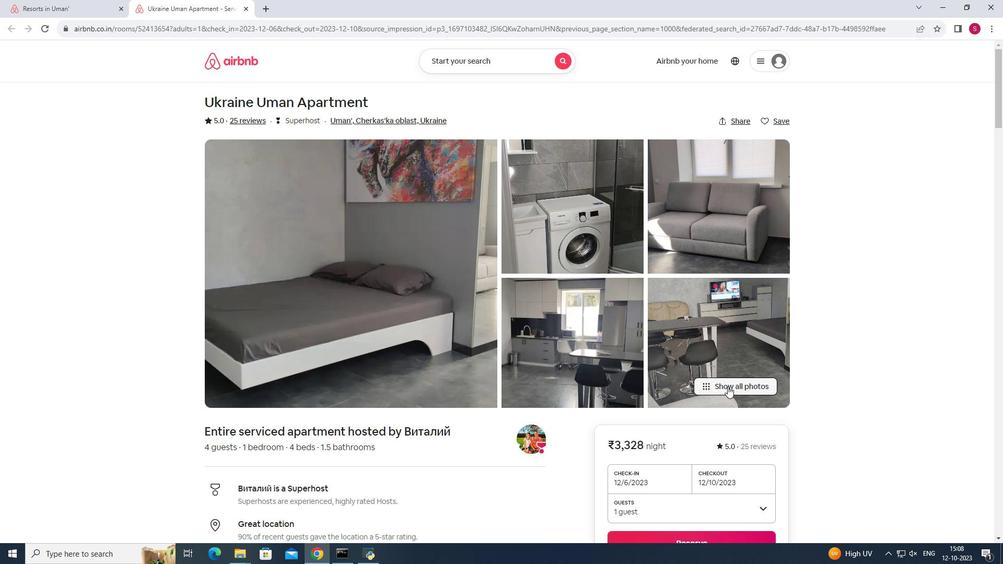 
Action: Mouse moved to (731, 411)
Screenshot: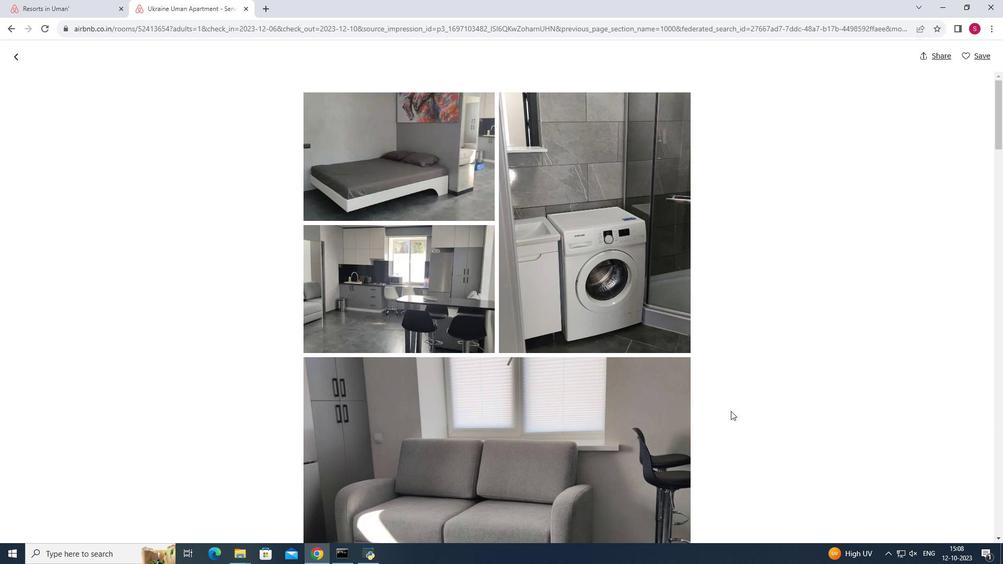 
Action: Mouse scrolled (731, 410) with delta (0, 0)
Screenshot: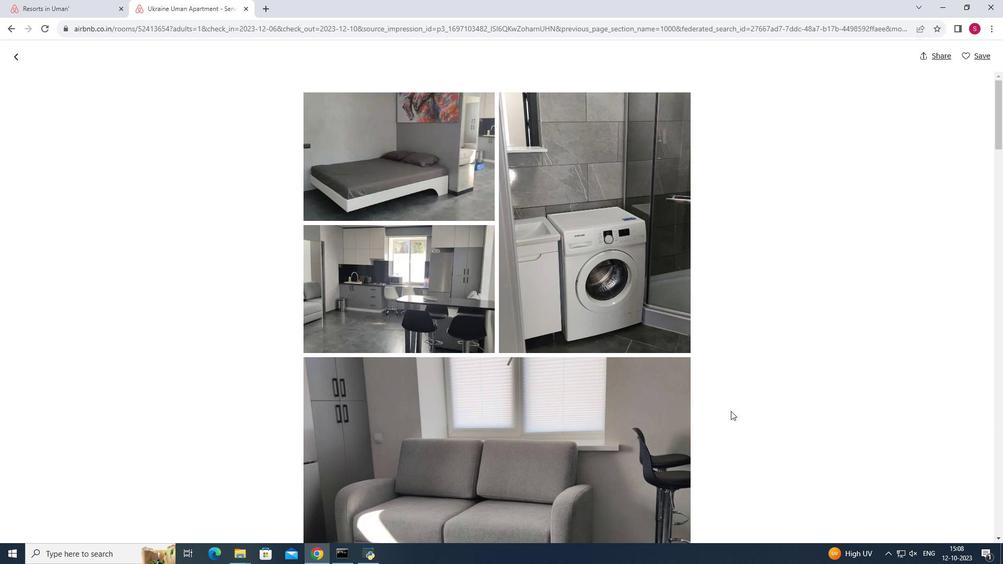 
Action: Mouse scrolled (731, 410) with delta (0, 0)
Screenshot: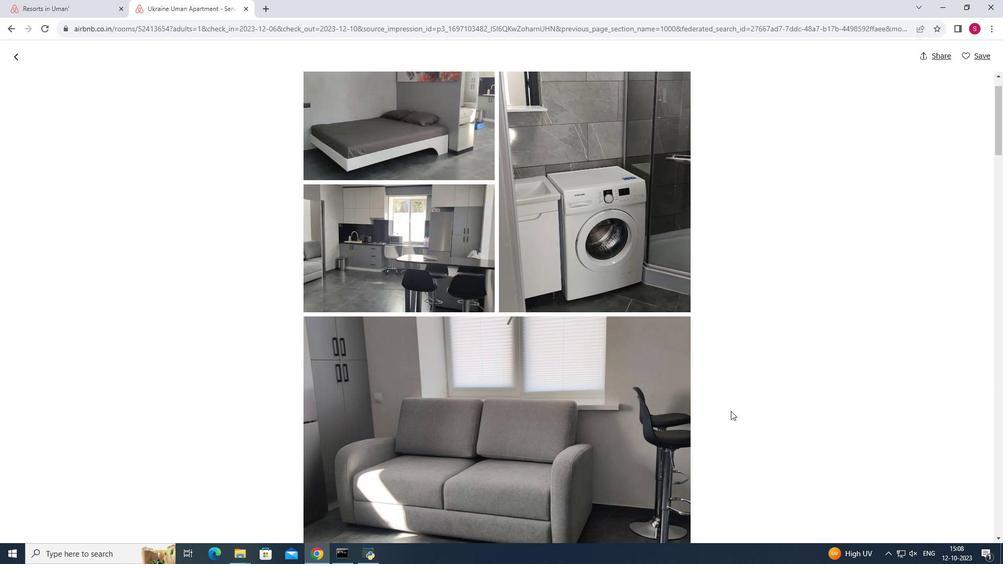 
Action: Mouse scrolled (731, 410) with delta (0, 0)
Screenshot: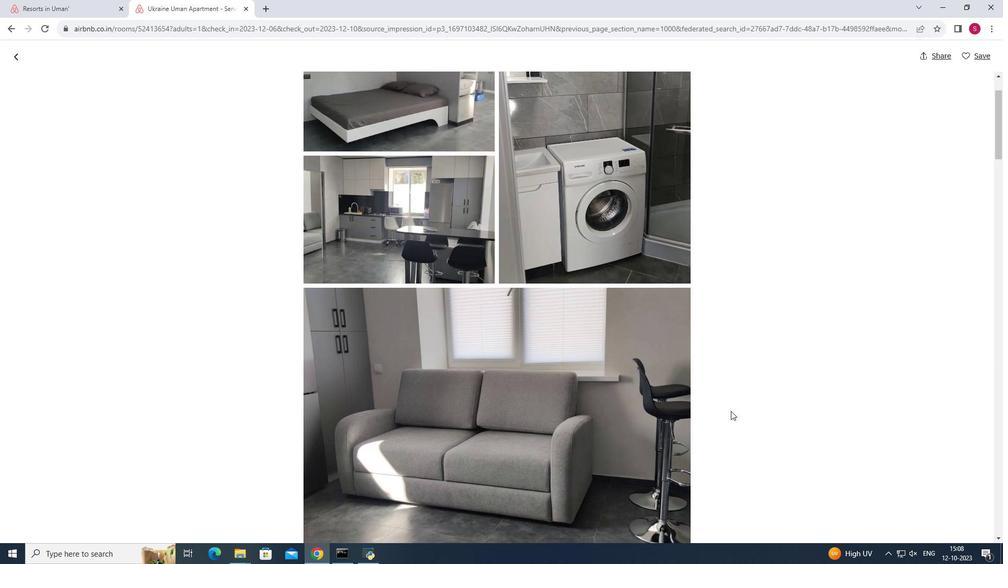 
Action: Mouse scrolled (731, 410) with delta (0, 0)
Screenshot: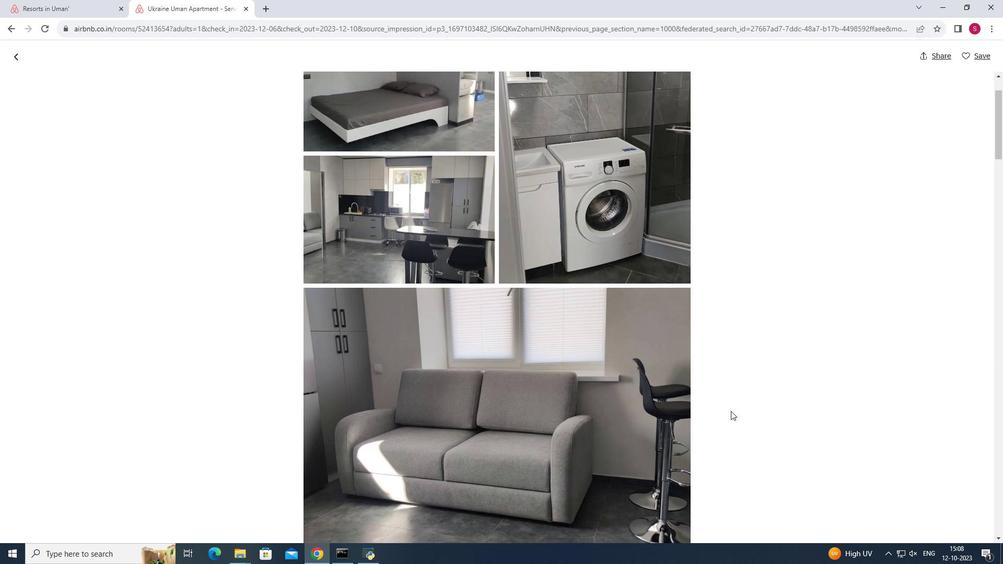 
Action: Mouse scrolled (731, 410) with delta (0, 0)
Screenshot: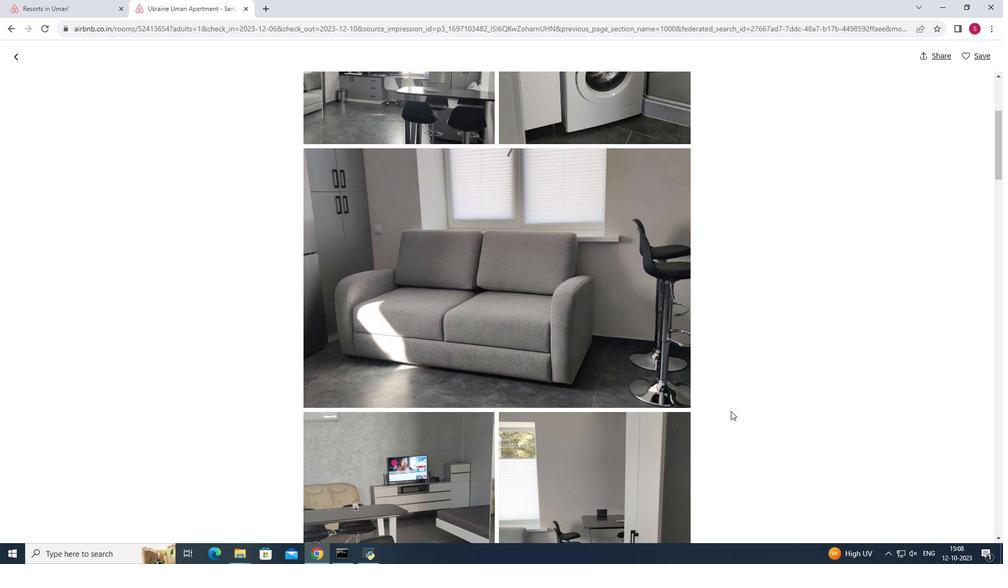 
Action: Mouse scrolled (731, 410) with delta (0, 0)
Screenshot: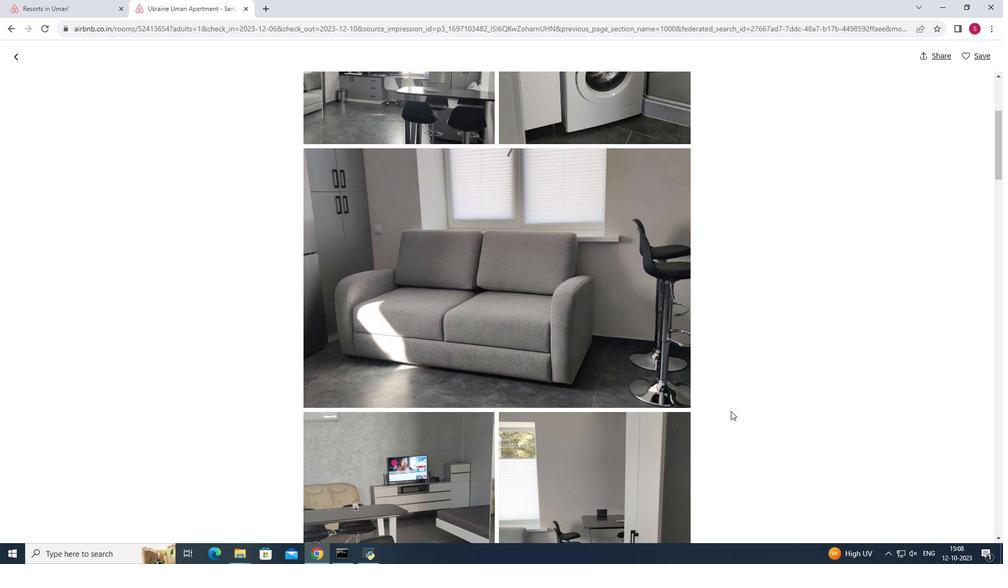 
Action: Mouse scrolled (731, 410) with delta (0, 0)
Screenshot: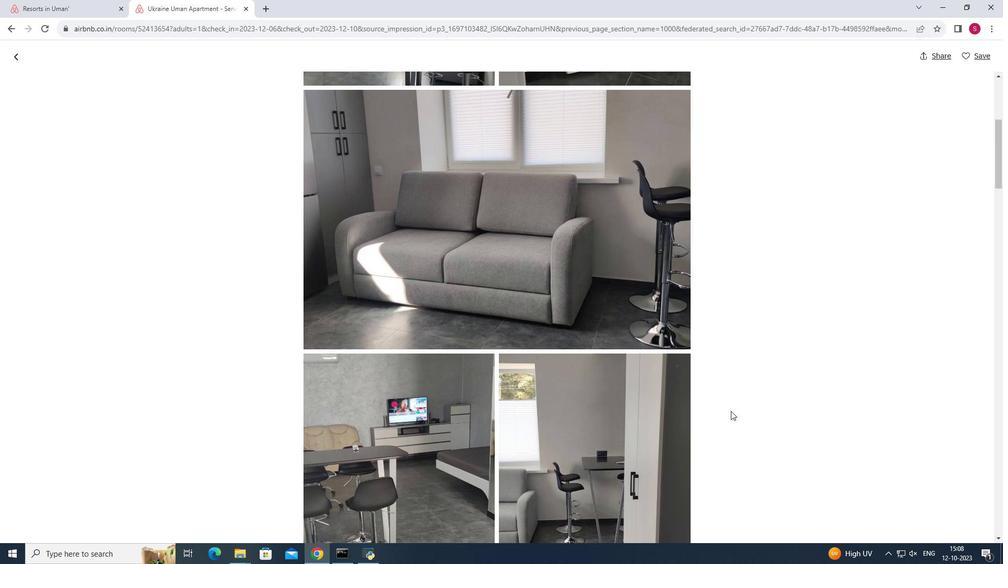 
Action: Mouse scrolled (731, 410) with delta (0, 0)
Screenshot: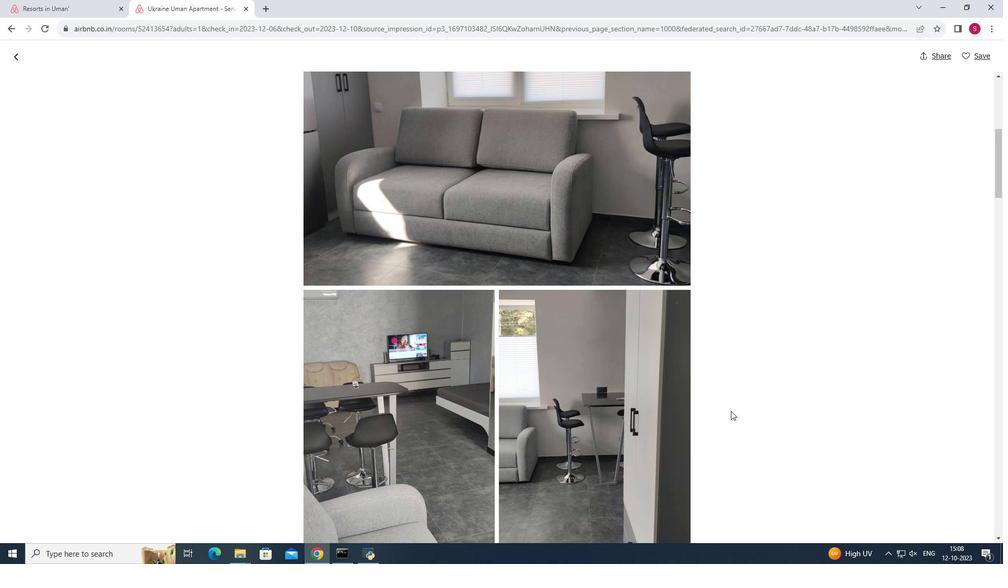 
Action: Mouse scrolled (731, 410) with delta (0, 0)
Screenshot: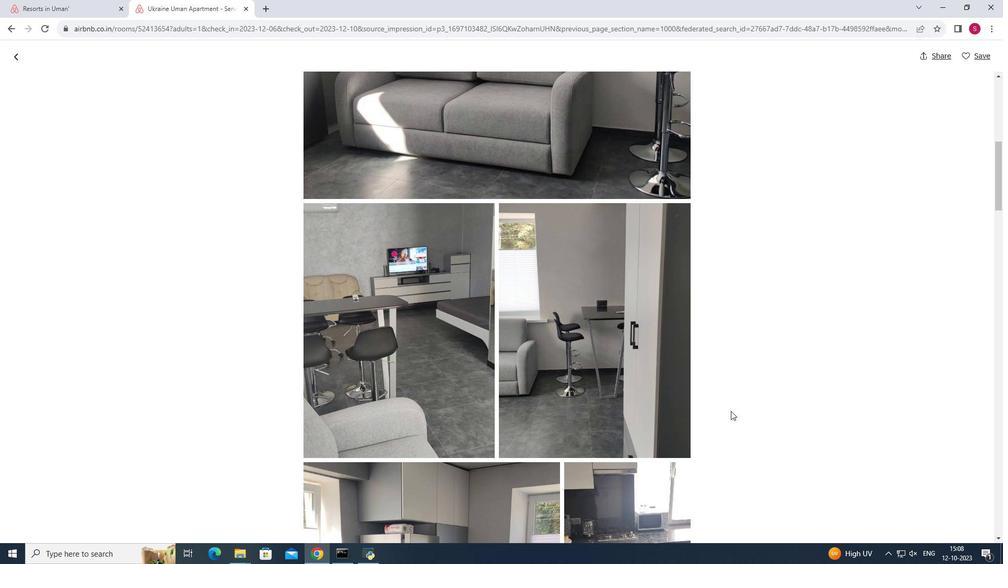 
Action: Mouse scrolled (731, 410) with delta (0, 0)
Screenshot: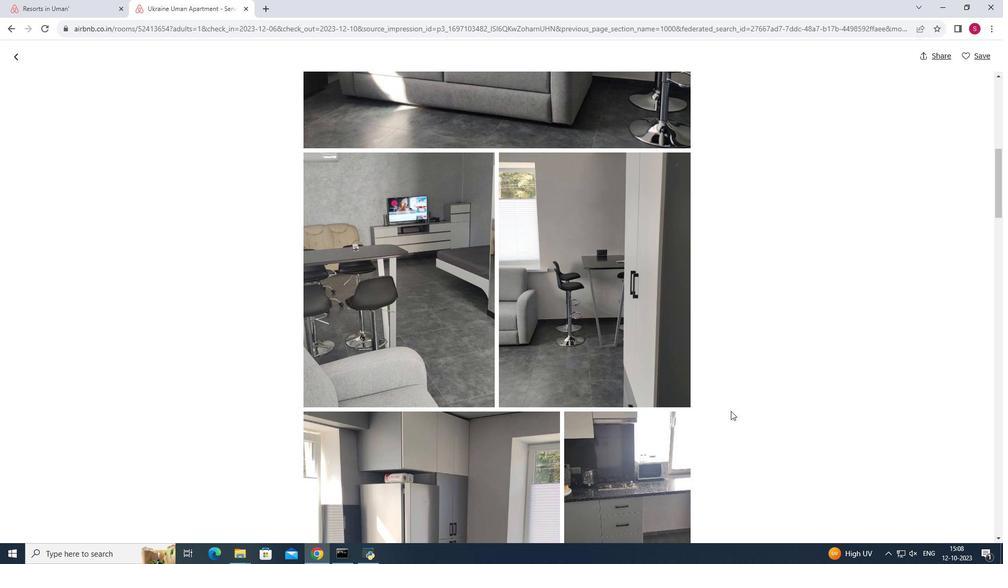 
Action: Mouse scrolled (731, 410) with delta (0, 0)
Screenshot: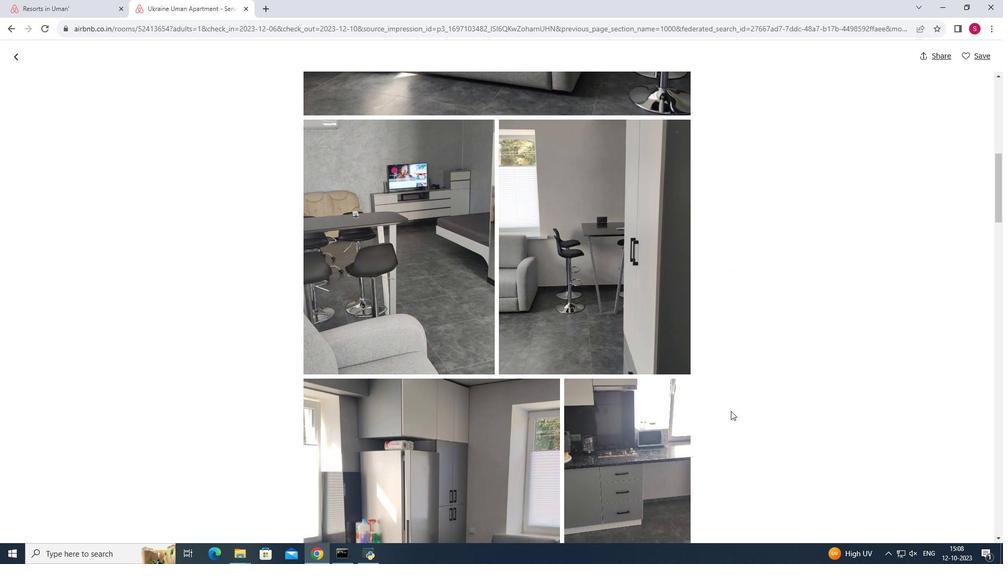 
Action: Mouse scrolled (731, 410) with delta (0, 0)
Screenshot: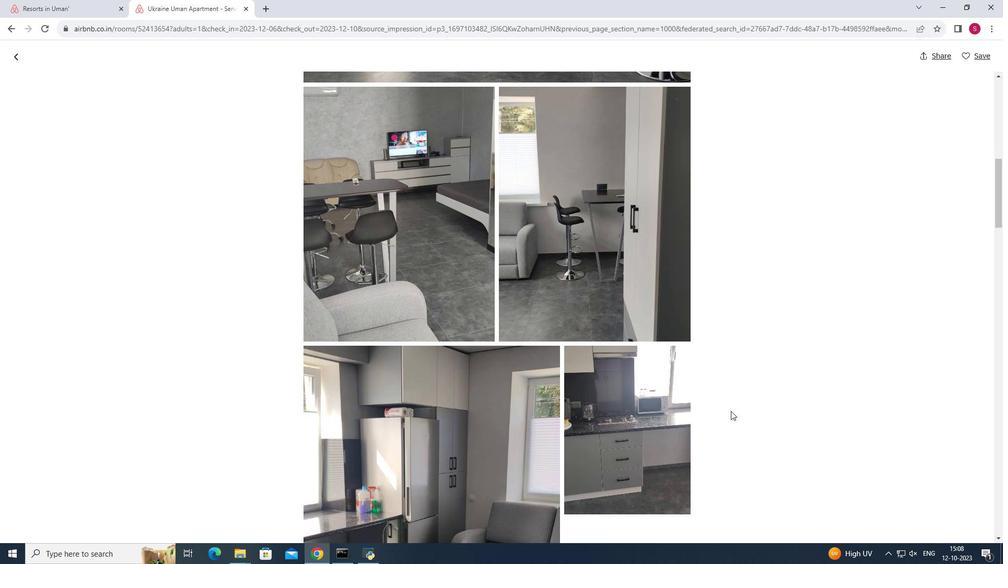 
Action: Mouse scrolled (731, 410) with delta (0, 0)
Screenshot: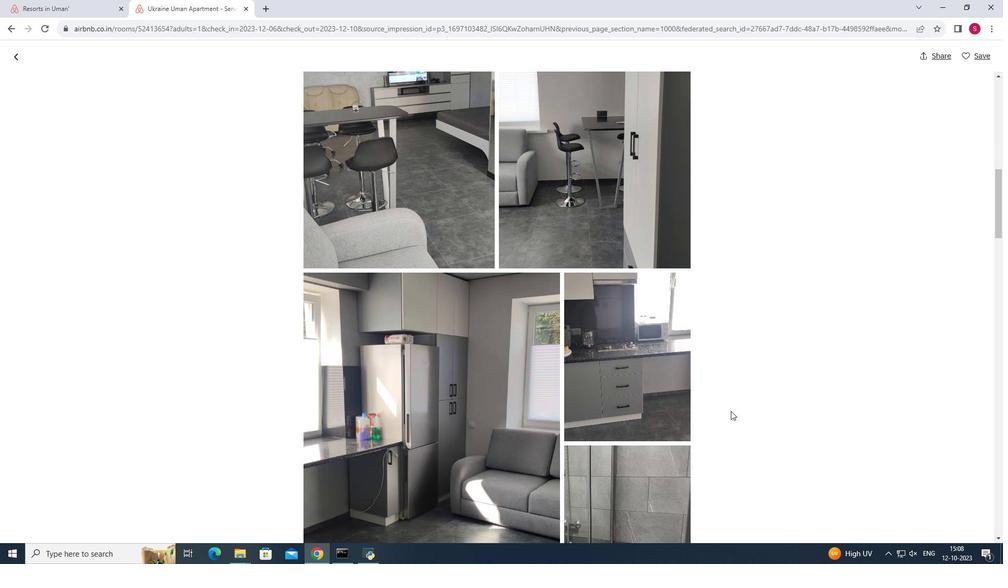 
Action: Mouse scrolled (731, 410) with delta (0, 0)
Screenshot: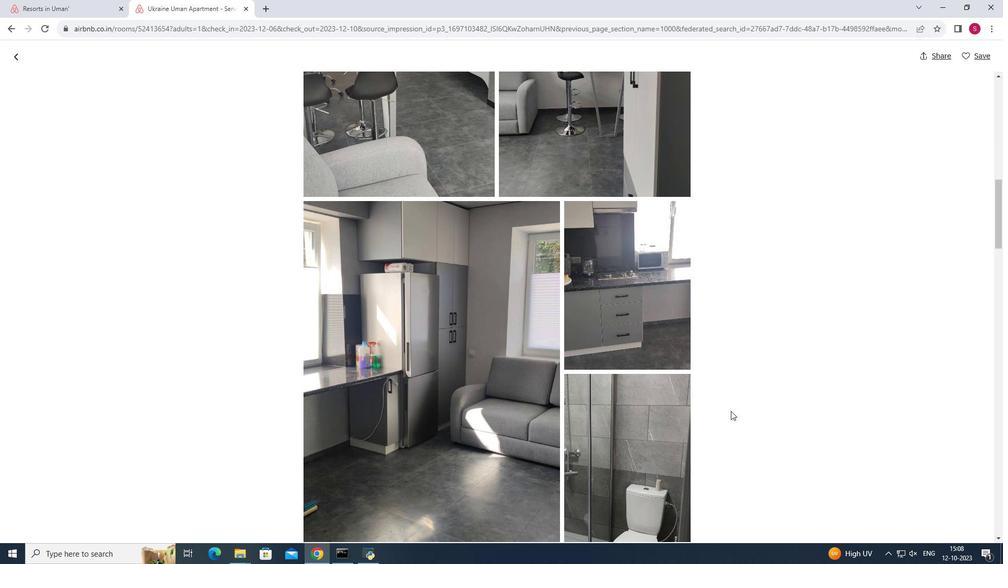 
Action: Mouse scrolled (731, 410) with delta (0, 0)
Screenshot: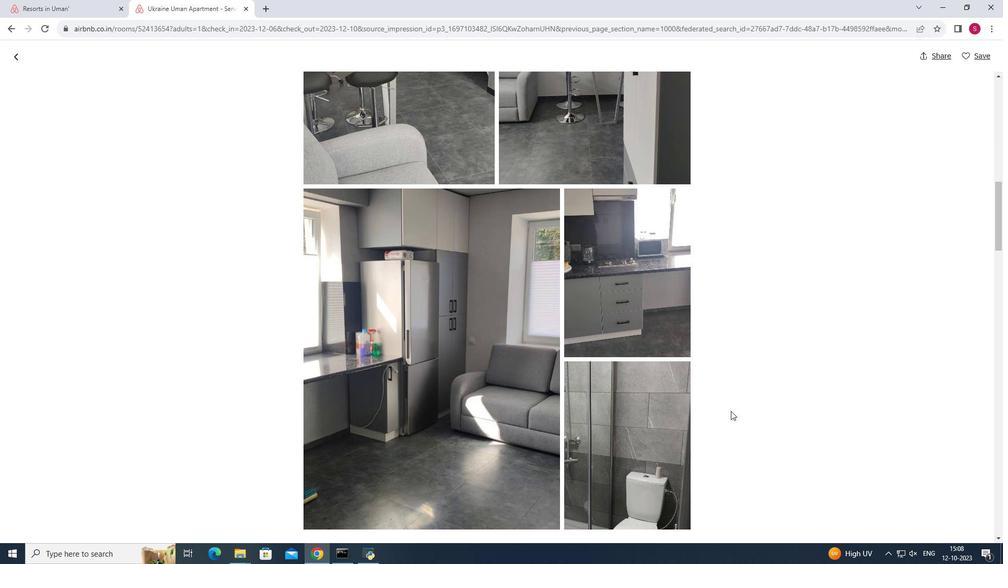
Action: Mouse scrolled (731, 410) with delta (0, 0)
Screenshot: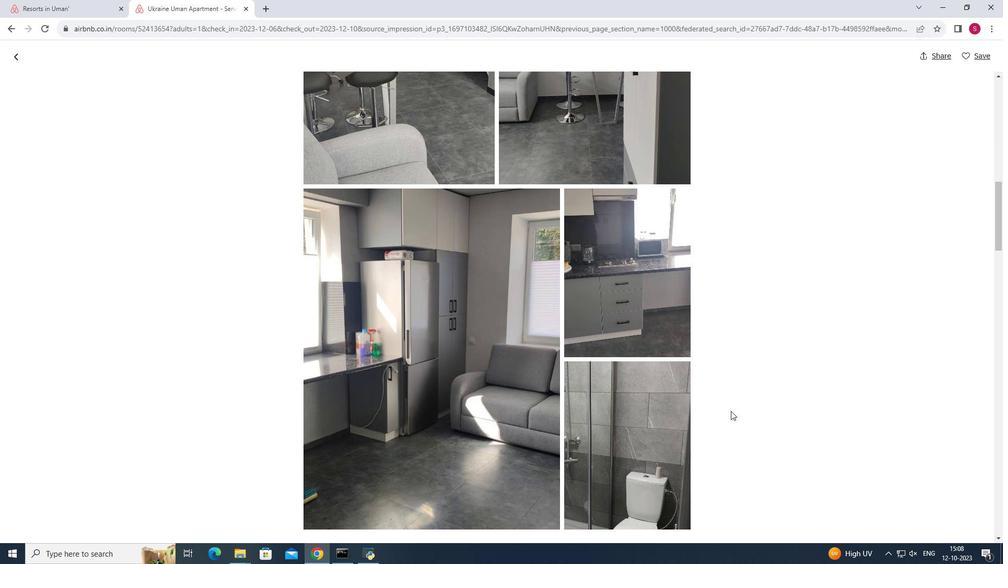 
Action: Mouse scrolled (731, 410) with delta (0, 0)
Screenshot: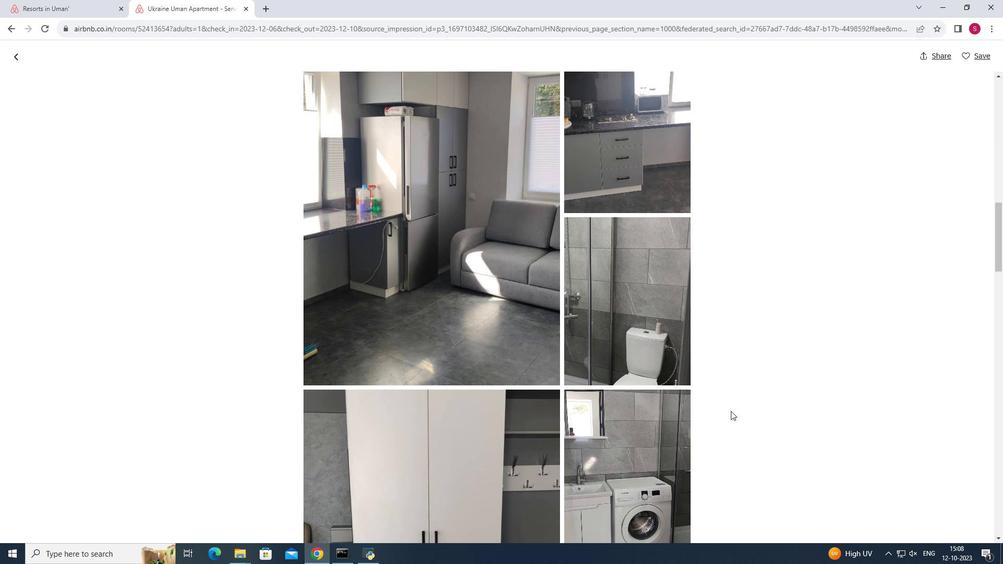 
Action: Mouse scrolled (731, 410) with delta (0, 0)
Screenshot: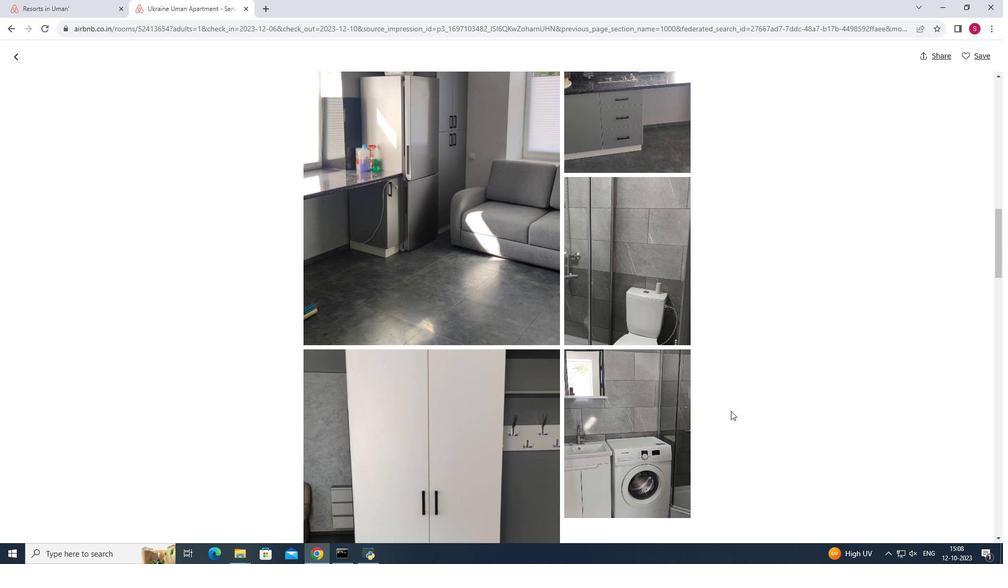 
Action: Mouse scrolled (731, 410) with delta (0, 0)
Screenshot: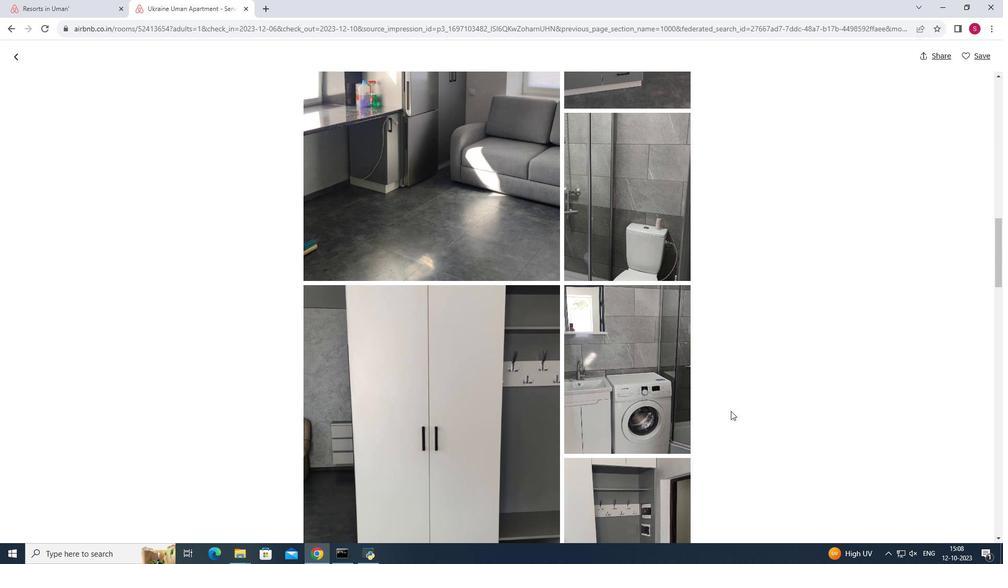 
Action: Mouse scrolled (731, 410) with delta (0, 0)
Screenshot: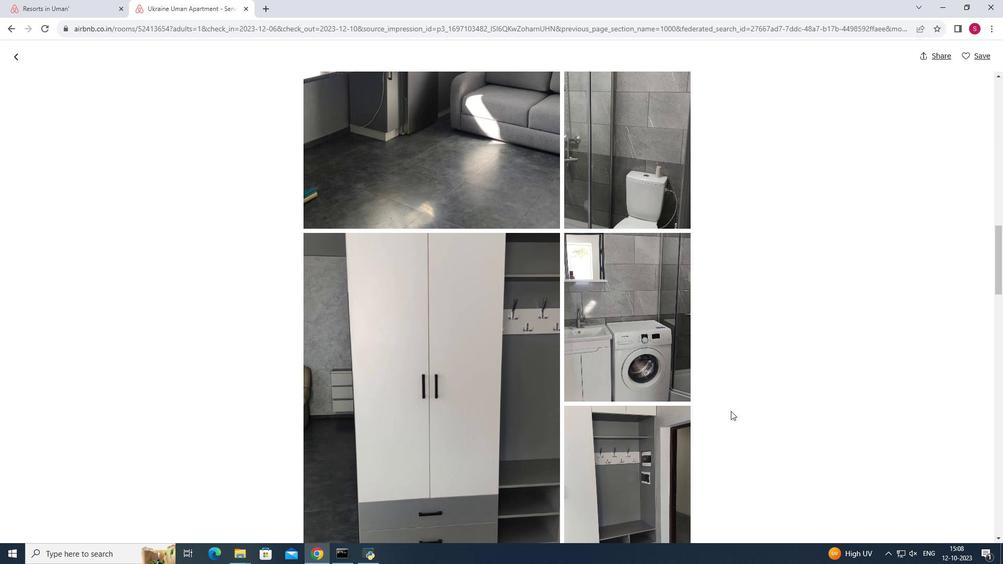 
Action: Mouse scrolled (731, 410) with delta (0, 0)
Screenshot: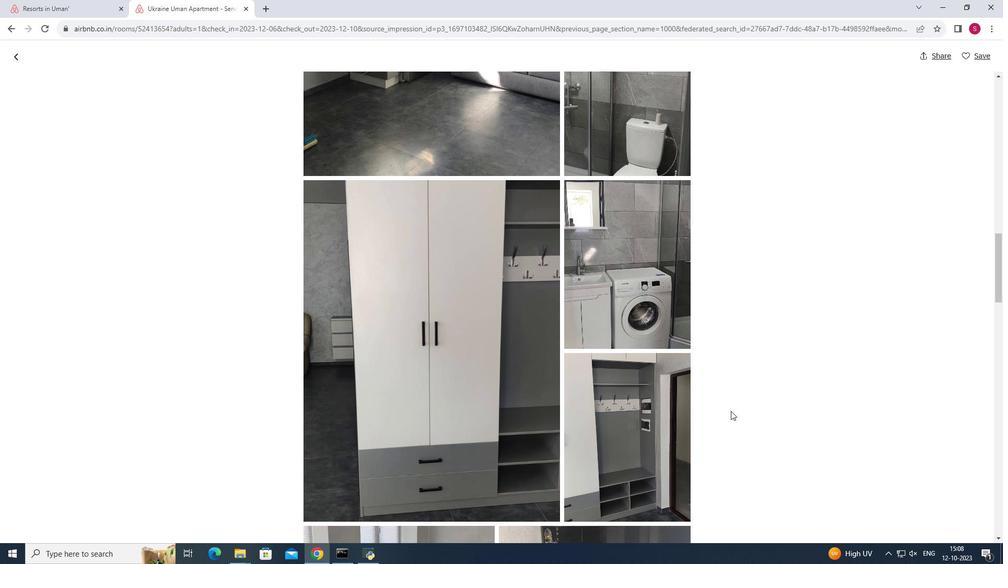 
Action: Mouse scrolled (731, 410) with delta (0, 0)
Screenshot: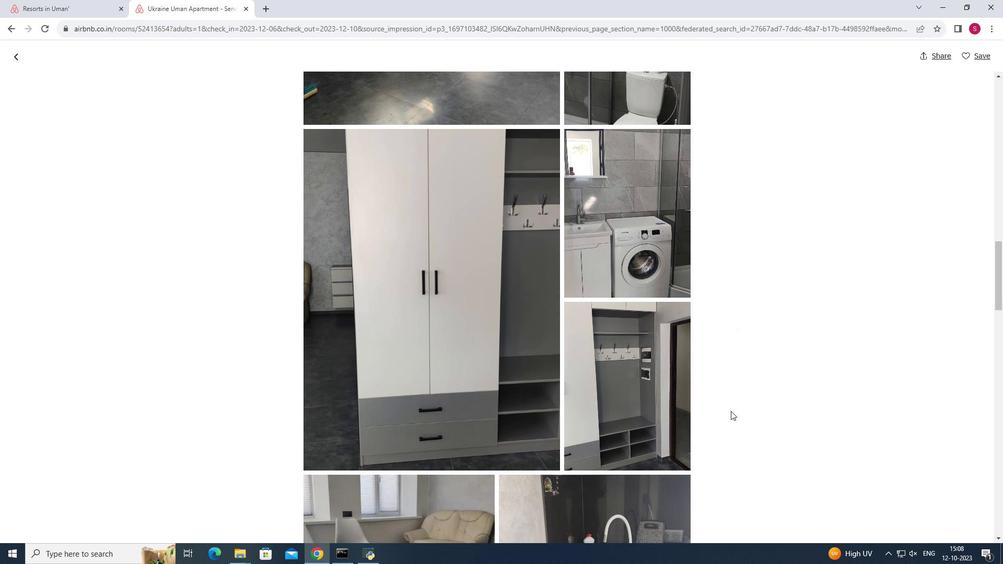 
Action: Mouse scrolled (731, 410) with delta (0, 0)
Screenshot: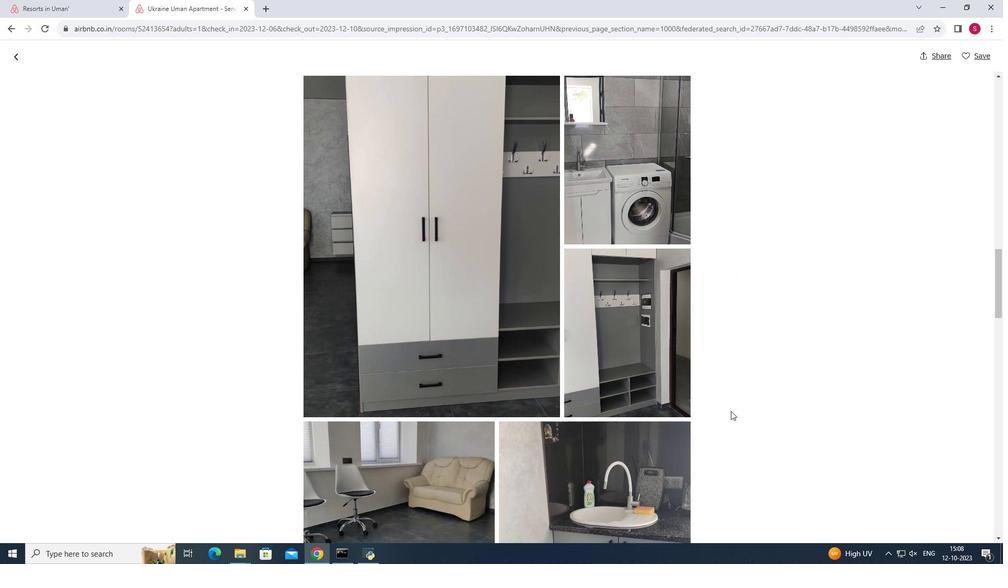 
Action: Mouse scrolled (731, 410) with delta (0, 0)
Screenshot: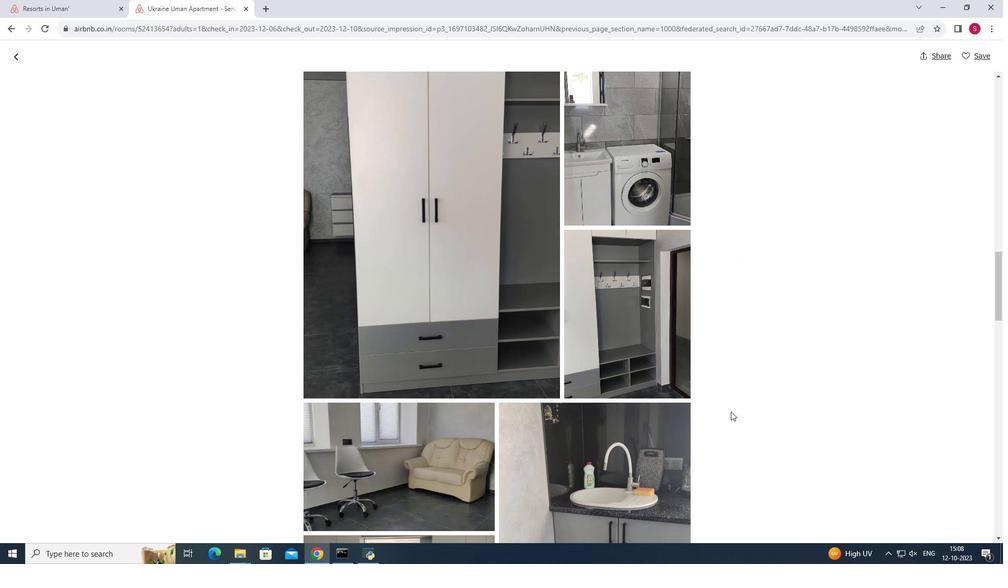 
Action: Mouse moved to (731, 411)
Screenshot: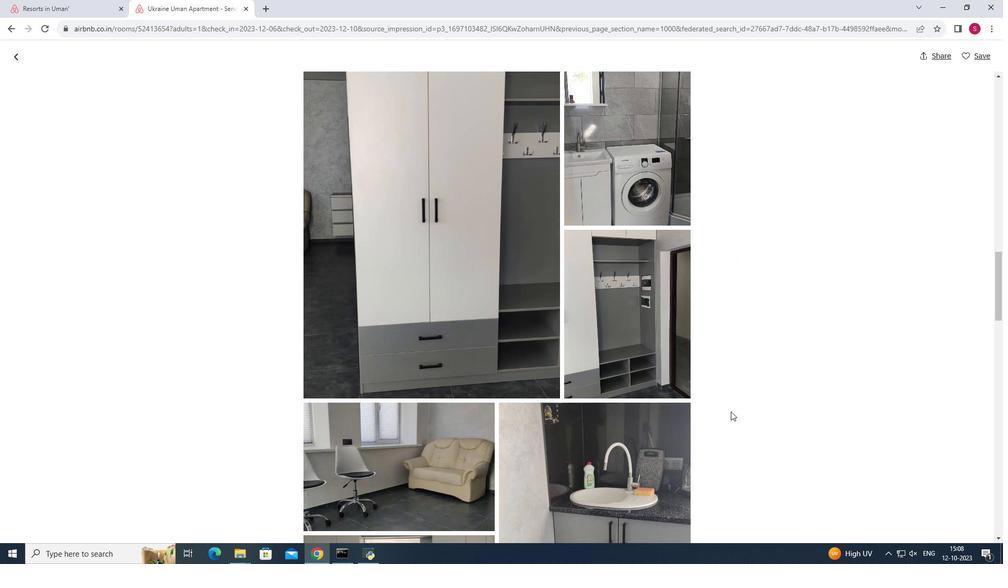 
Action: Mouse scrolled (731, 411) with delta (0, 0)
Screenshot: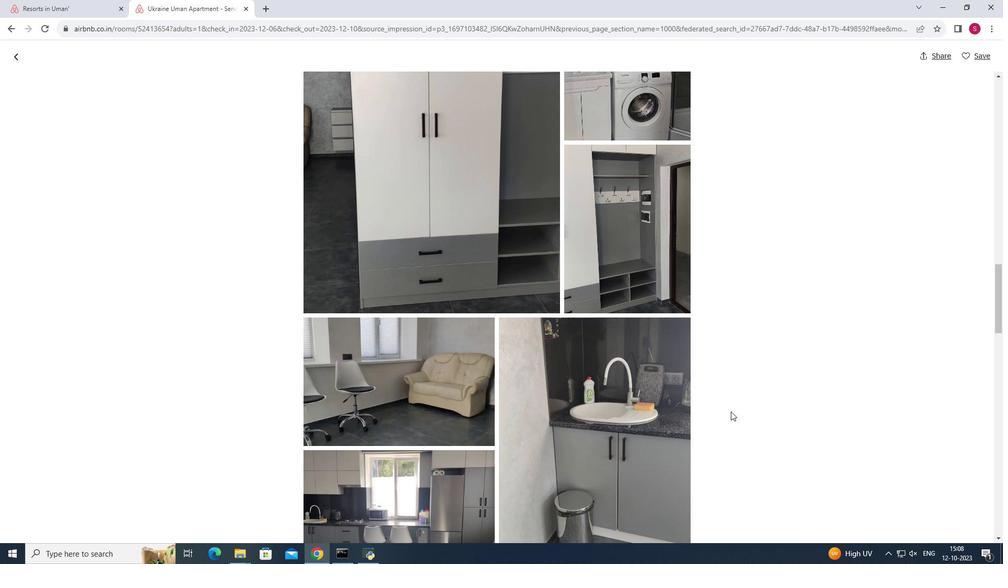 
Action: Mouse scrolled (731, 411) with delta (0, 0)
Screenshot: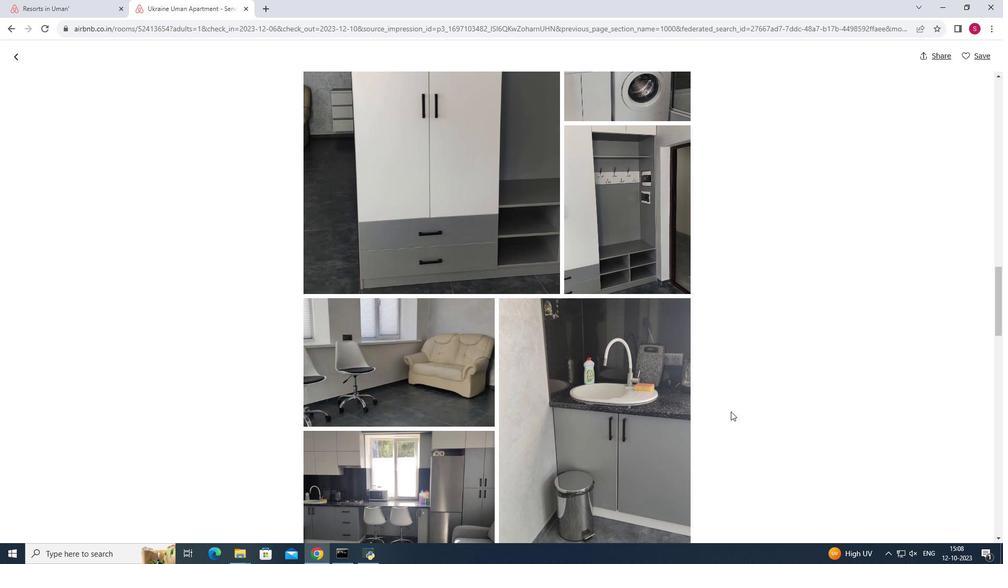 
Action: Mouse scrolled (731, 411) with delta (0, 0)
Screenshot: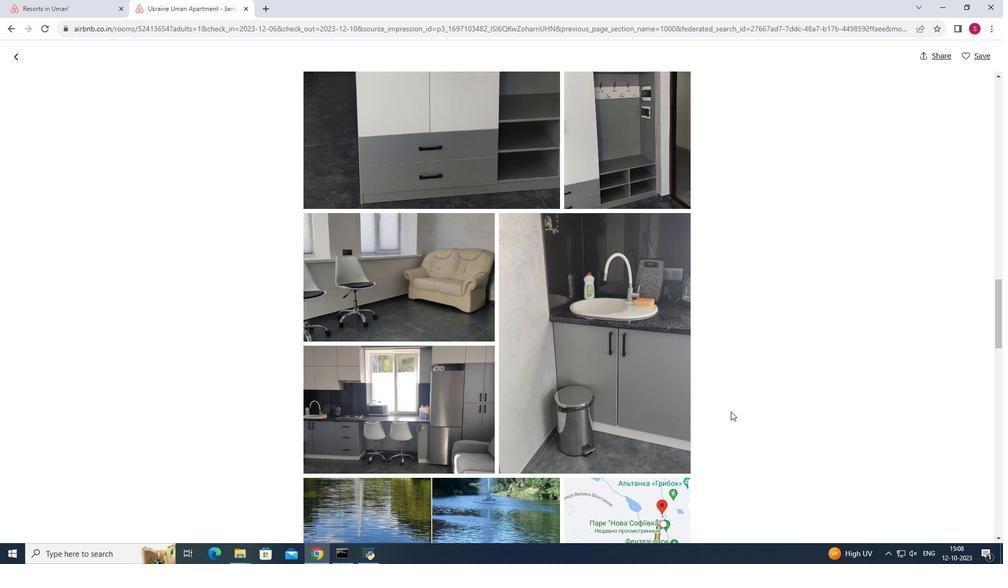 
Action: Mouse scrolled (731, 411) with delta (0, 0)
Screenshot: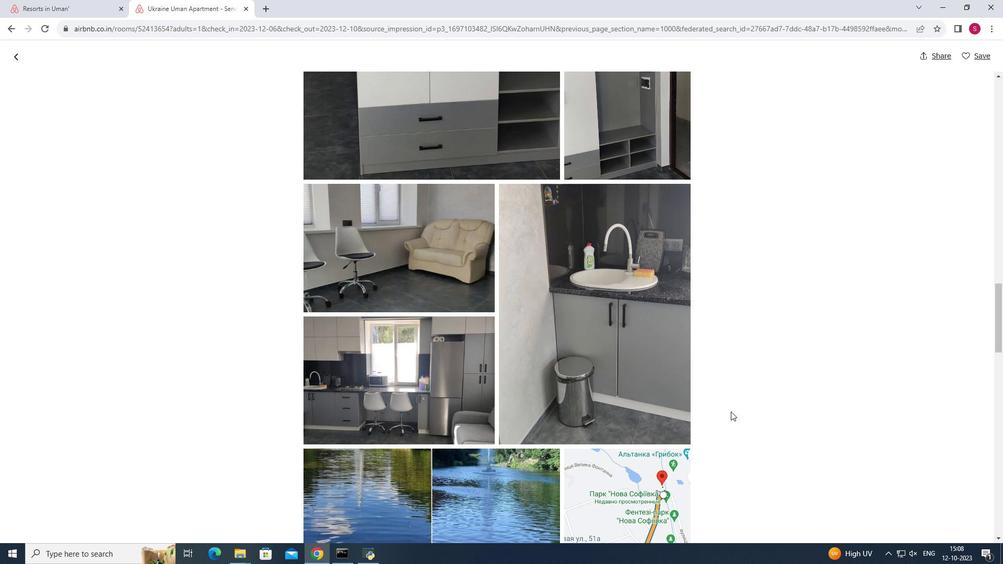 
Action: Mouse scrolled (731, 411) with delta (0, 0)
Screenshot: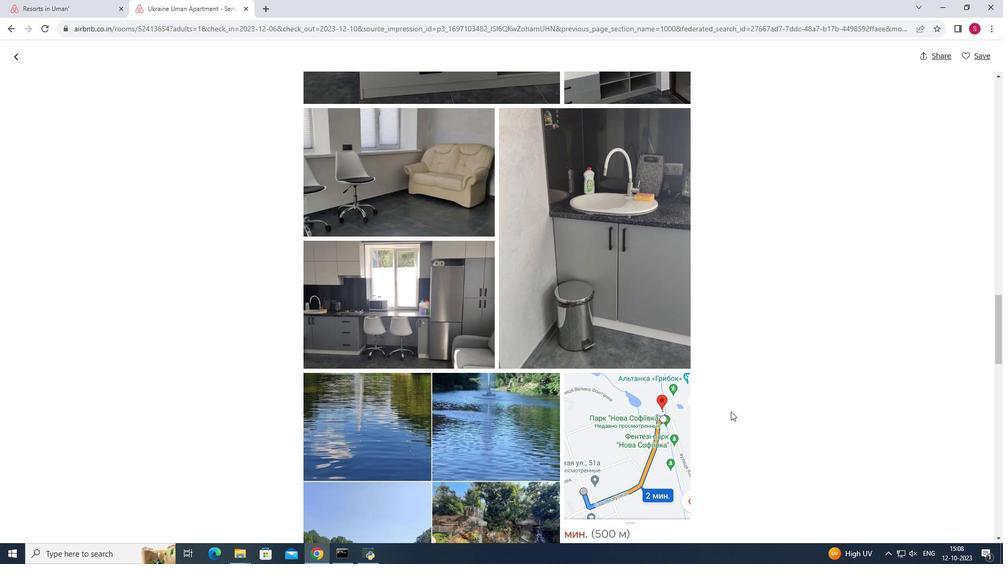 
Action: Mouse scrolled (731, 411) with delta (0, 0)
Screenshot: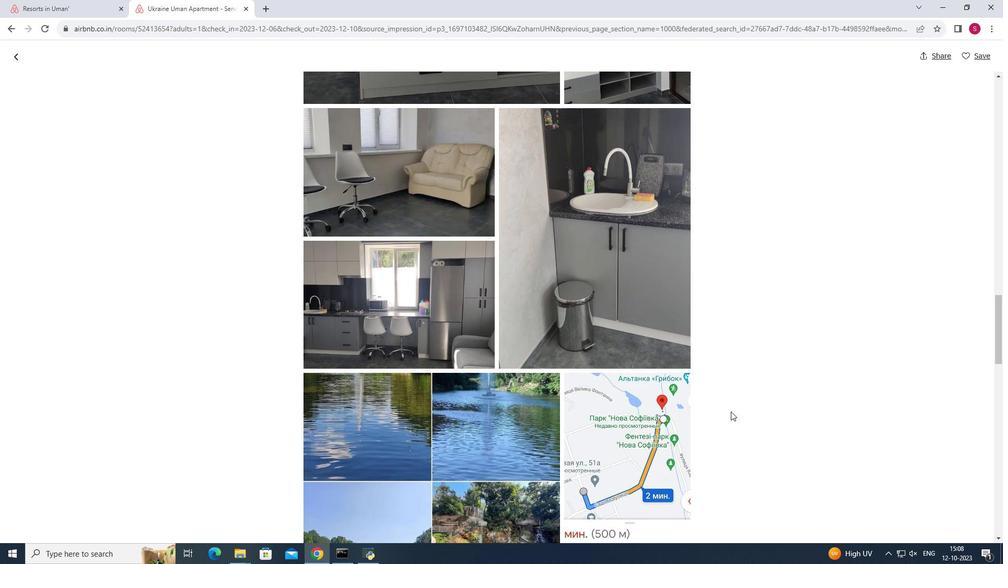 
Action: Mouse scrolled (731, 411) with delta (0, 0)
Screenshot: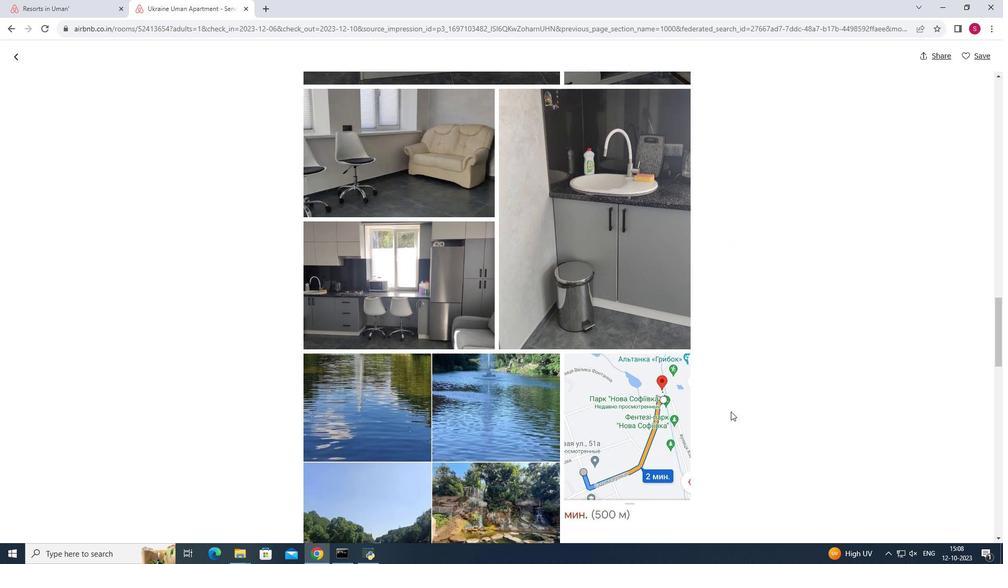 
Action: Mouse scrolled (731, 411) with delta (0, 0)
Screenshot: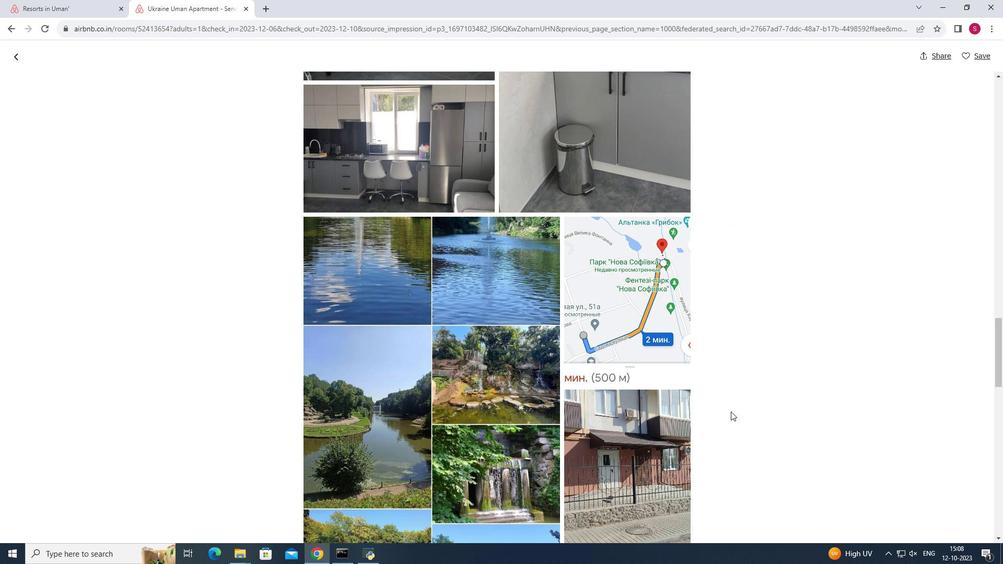 
Action: Mouse scrolled (731, 411) with delta (0, 0)
Screenshot: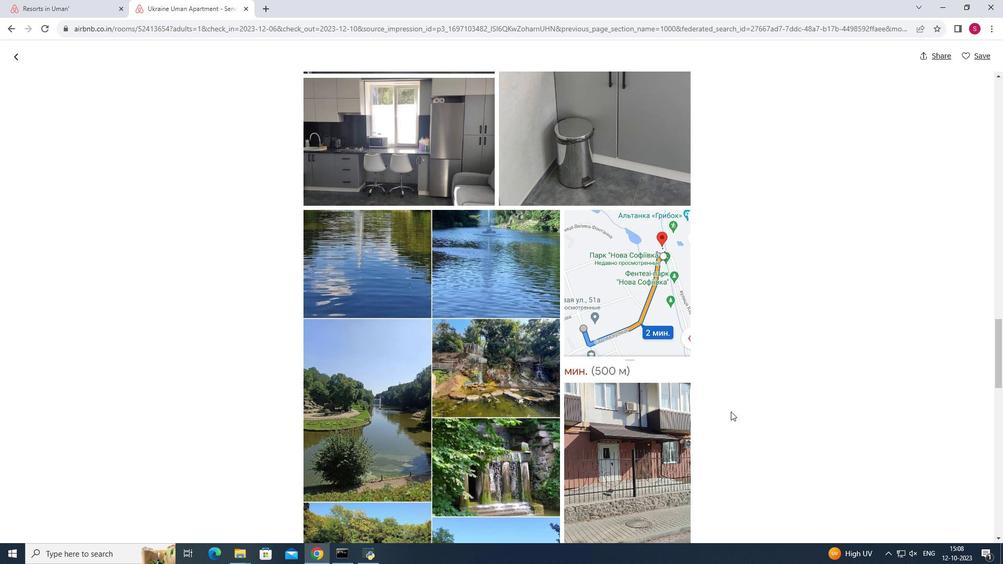 
Action: Mouse scrolled (731, 411) with delta (0, 0)
Screenshot: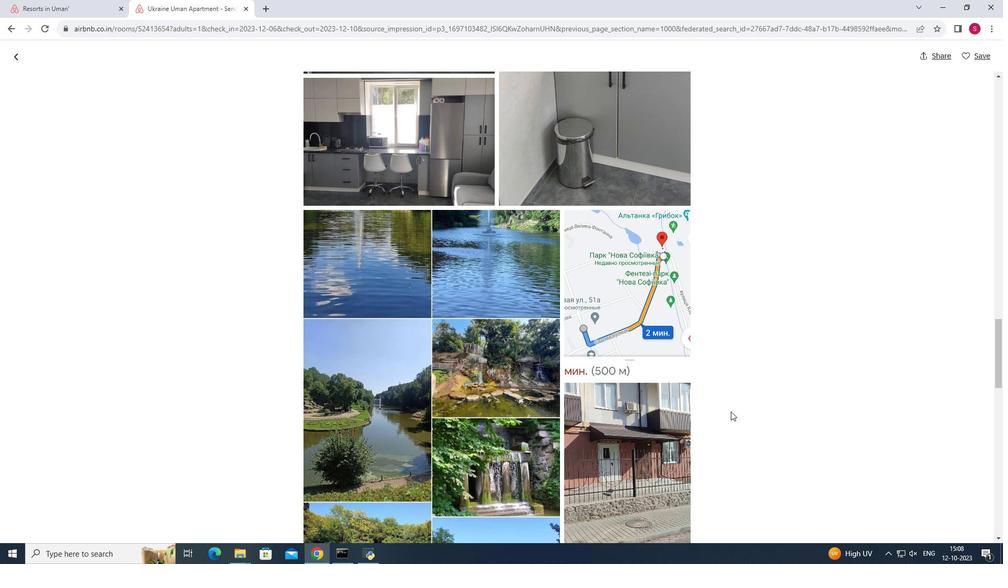 
Action: Mouse scrolled (731, 411) with delta (0, 0)
Screenshot: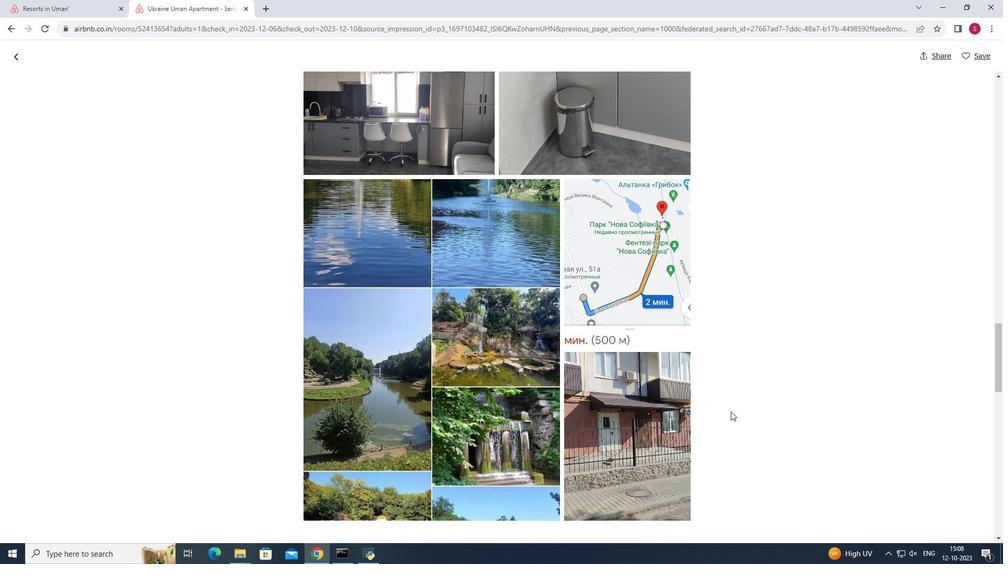 
Action: Mouse scrolled (731, 411) with delta (0, 0)
Screenshot: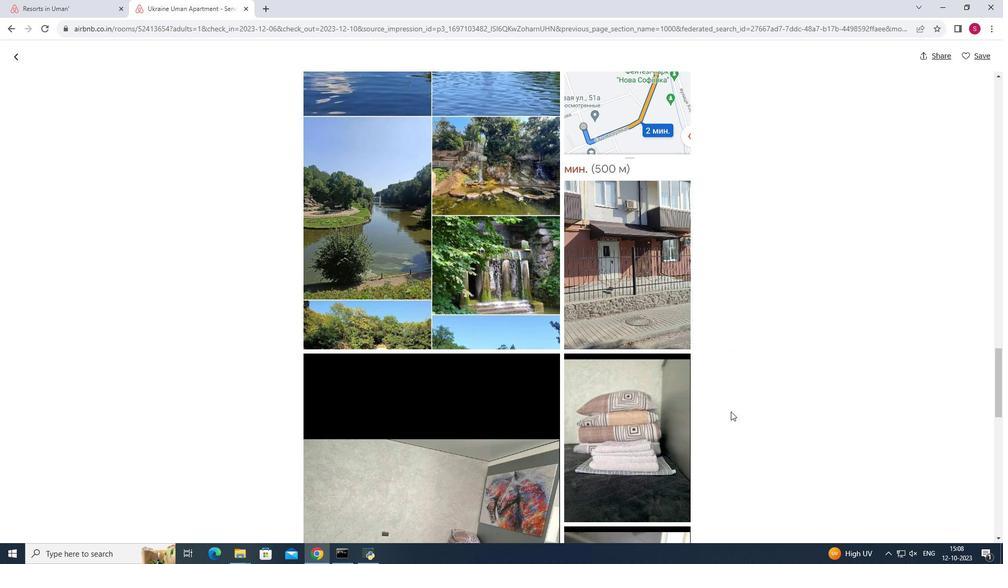 
Action: Mouse scrolled (731, 411) with delta (0, 0)
Screenshot: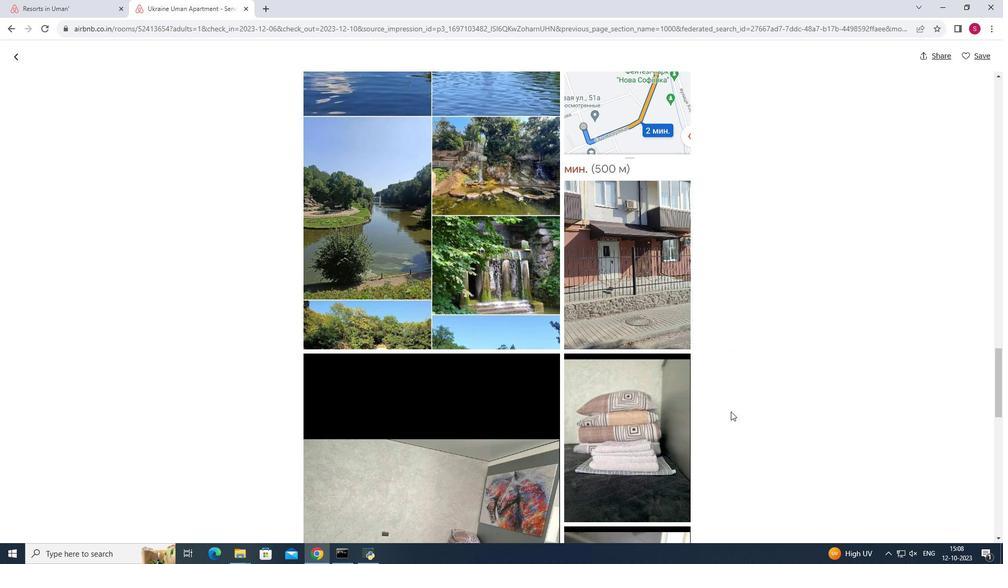 
Action: Mouse scrolled (731, 411) with delta (0, 0)
Screenshot: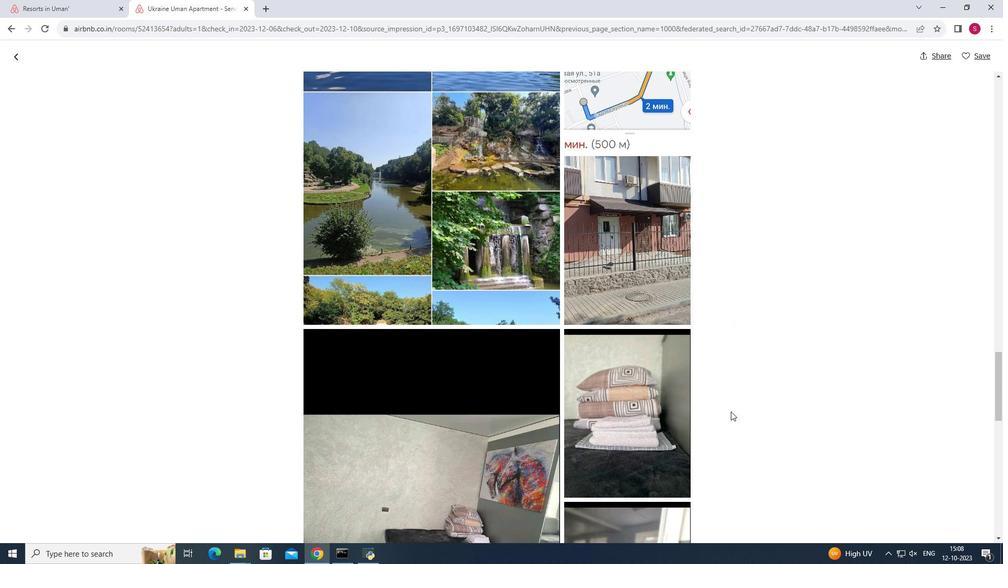 
Action: Mouse scrolled (731, 411) with delta (0, 0)
Screenshot: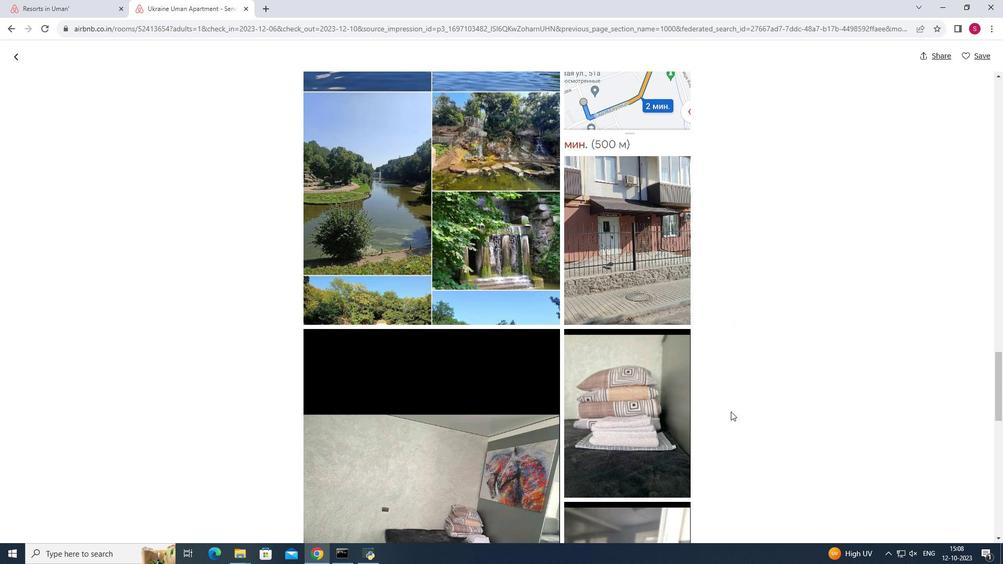 
Action: Mouse scrolled (731, 411) with delta (0, 0)
Screenshot: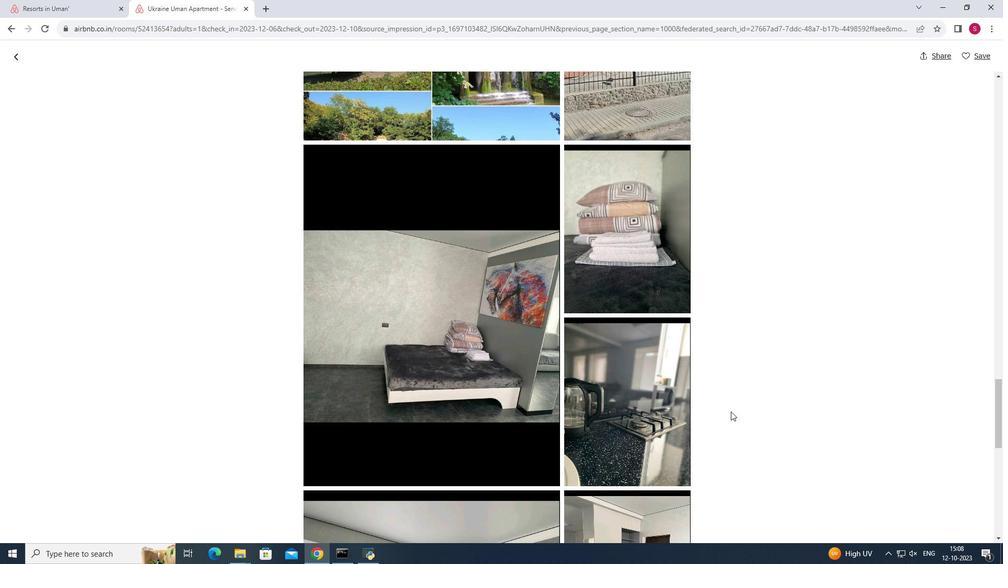 
Action: Mouse scrolled (731, 411) with delta (0, 0)
Screenshot: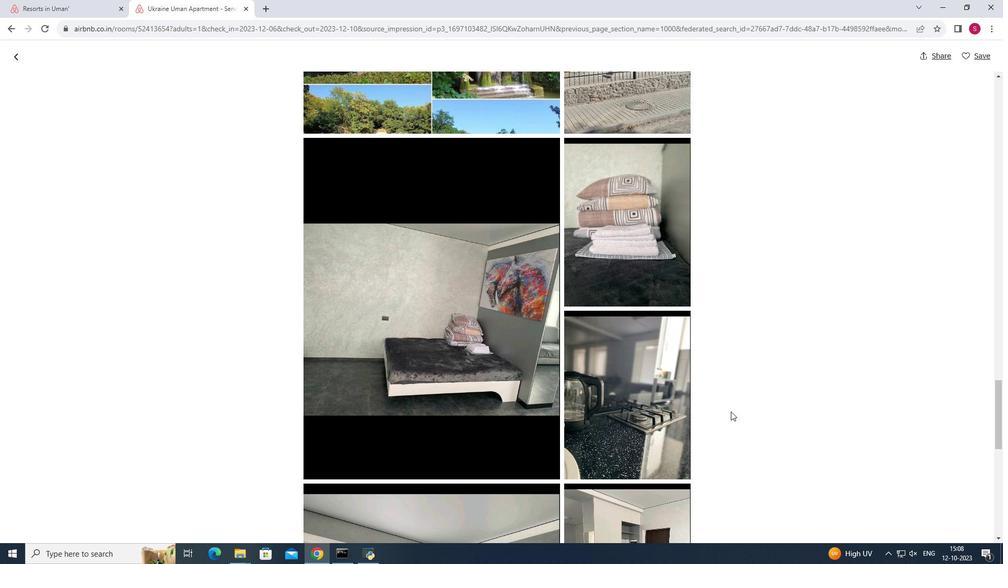 
Action: Mouse scrolled (731, 411) with delta (0, 0)
Screenshot: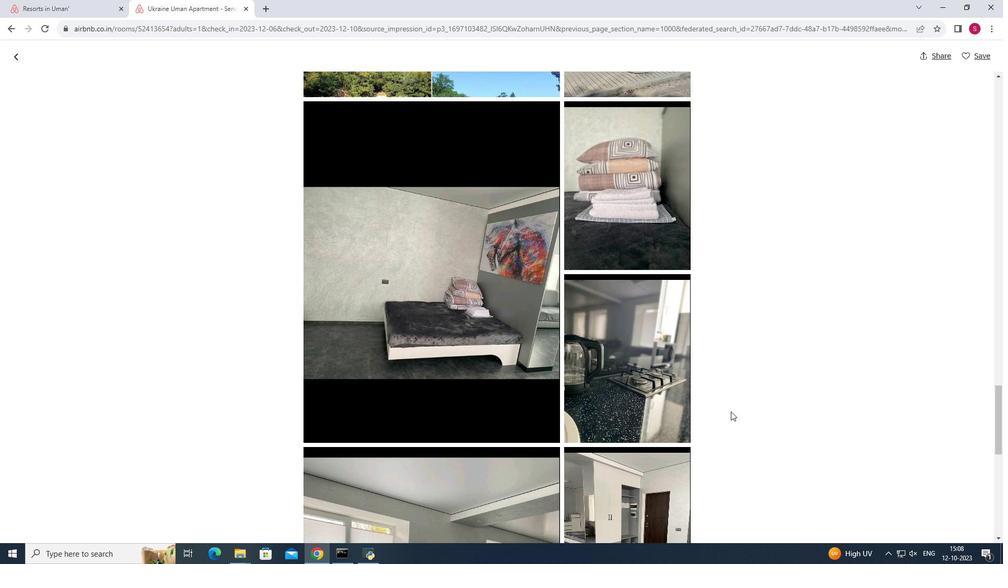 
Action: Mouse scrolled (731, 411) with delta (0, 0)
Screenshot: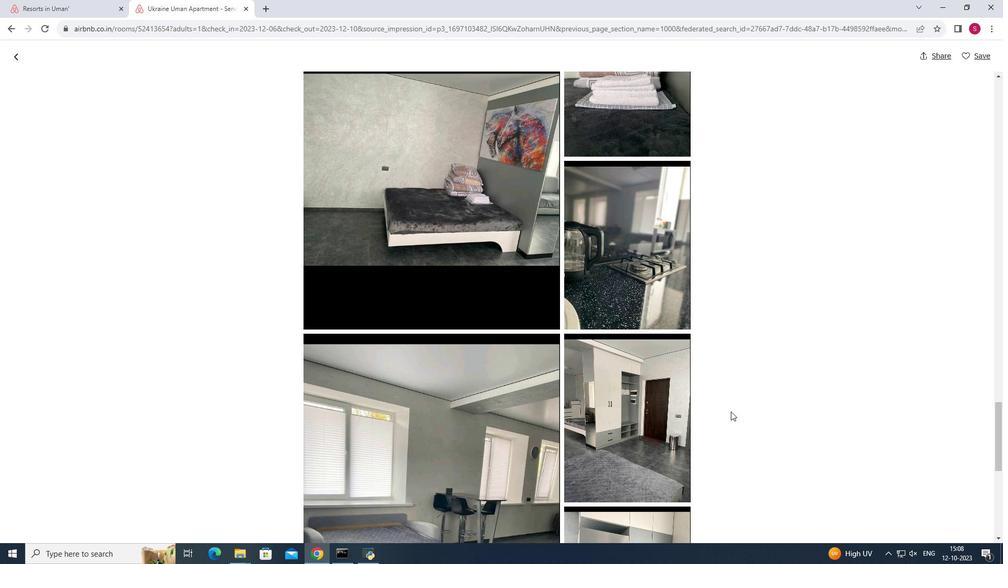 
Action: Mouse scrolled (731, 411) with delta (0, 0)
Screenshot: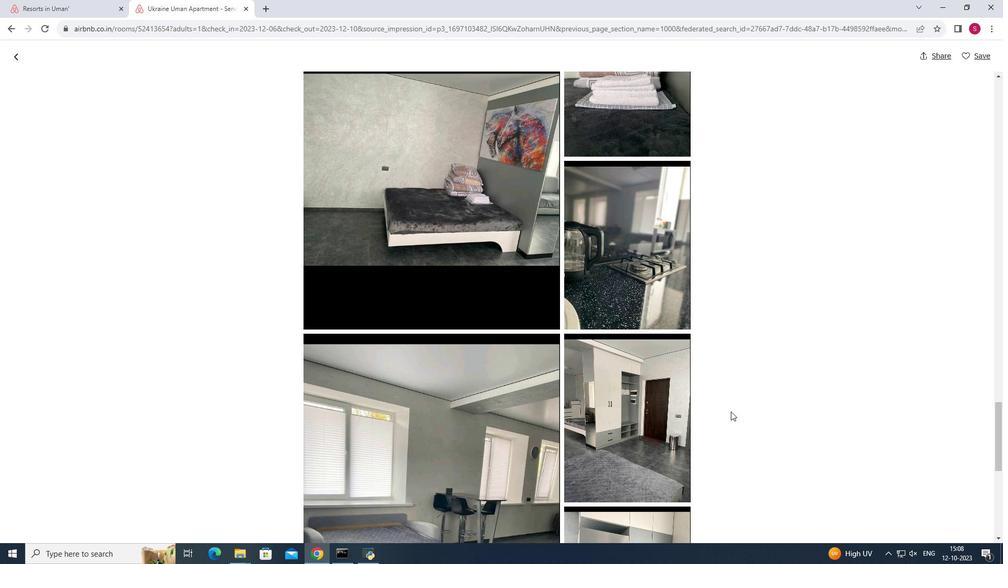 
Action: Mouse scrolled (731, 411) with delta (0, 0)
Screenshot: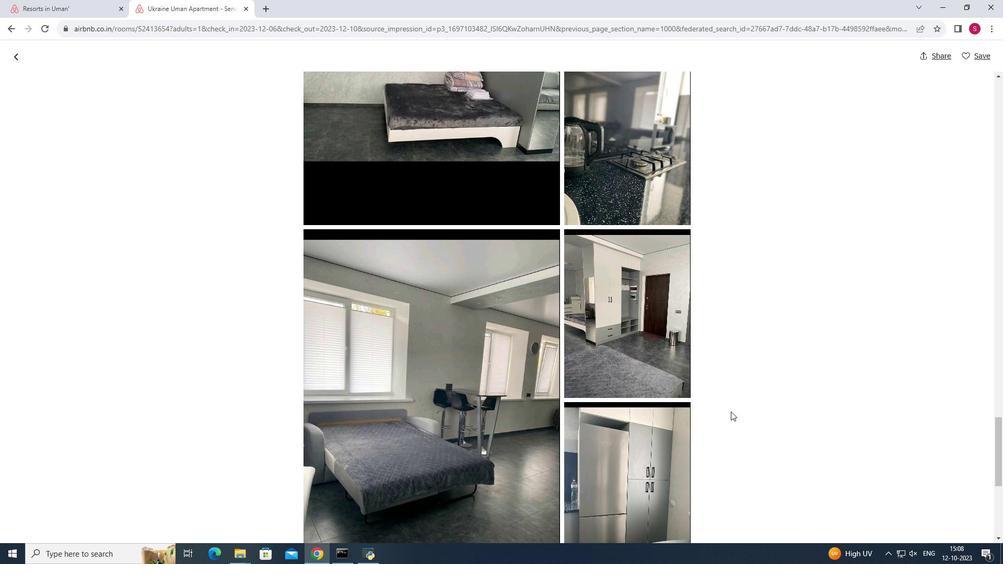 
Action: Mouse scrolled (731, 411) with delta (0, 0)
Screenshot: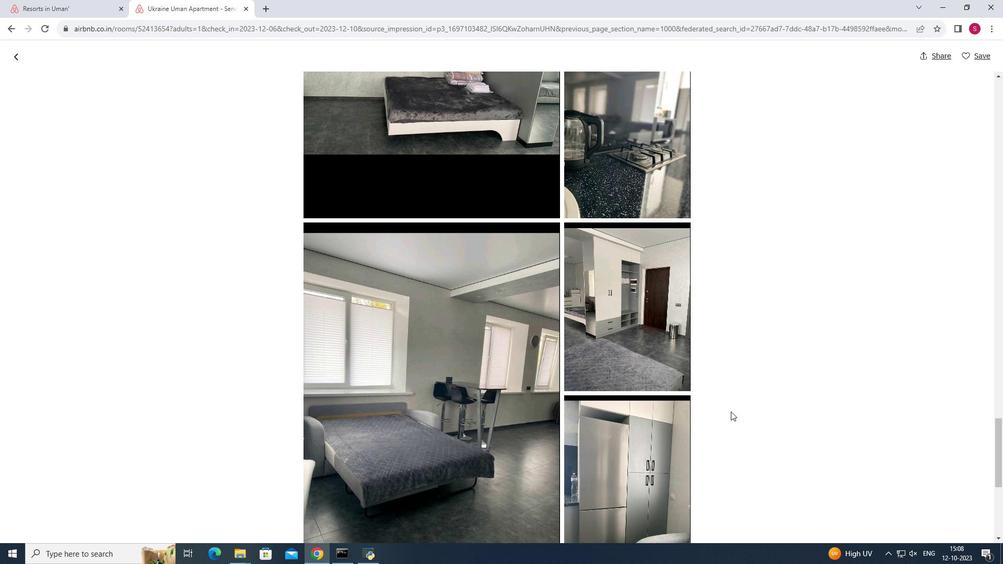 
Action: Mouse scrolled (731, 411) with delta (0, 0)
Screenshot: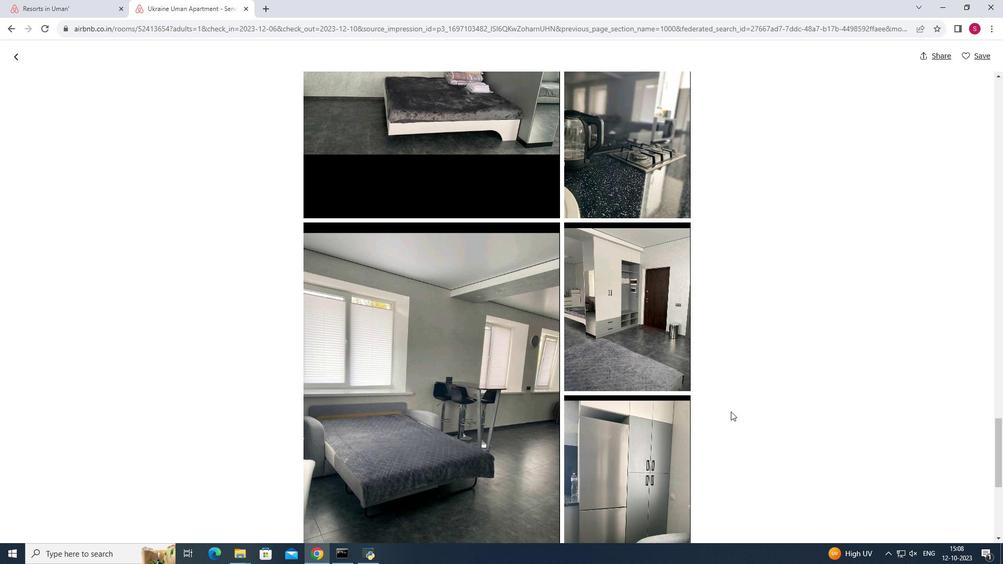 
Action: Mouse scrolled (731, 411) with delta (0, 0)
Screenshot: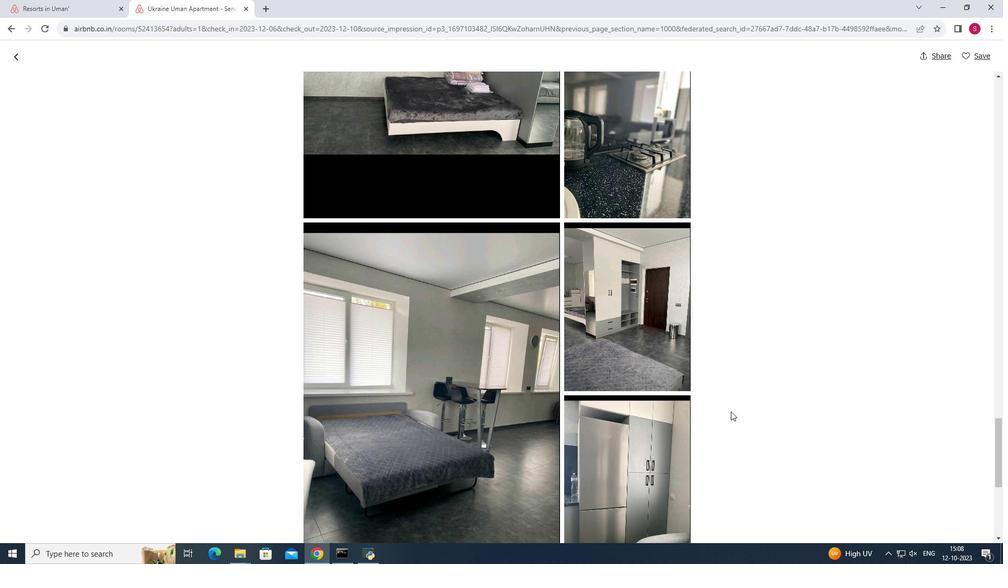 
Action: Mouse scrolled (731, 411) with delta (0, 0)
Screenshot: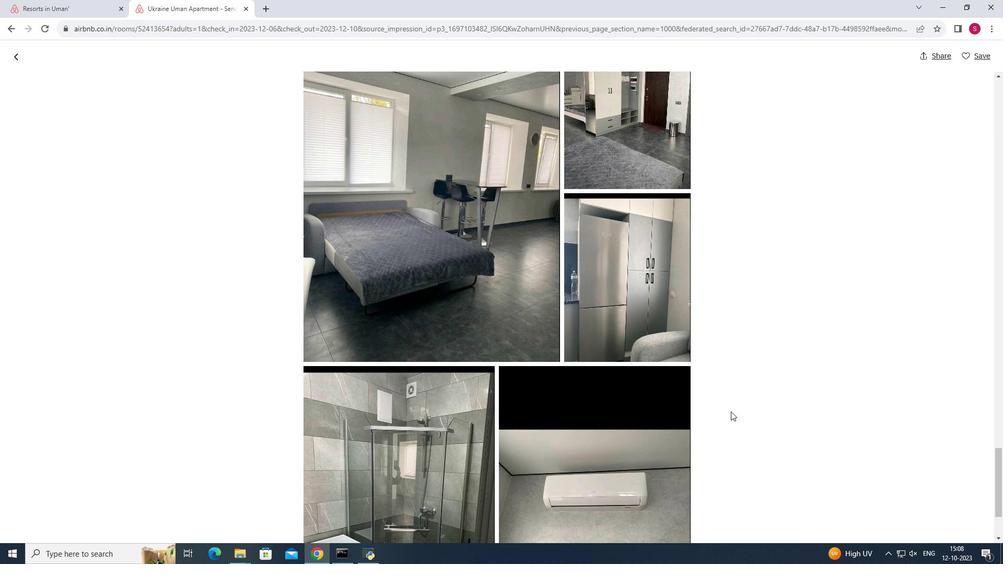 
Action: Mouse scrolled (731, 411) with delta (0, 0)
Screenshot: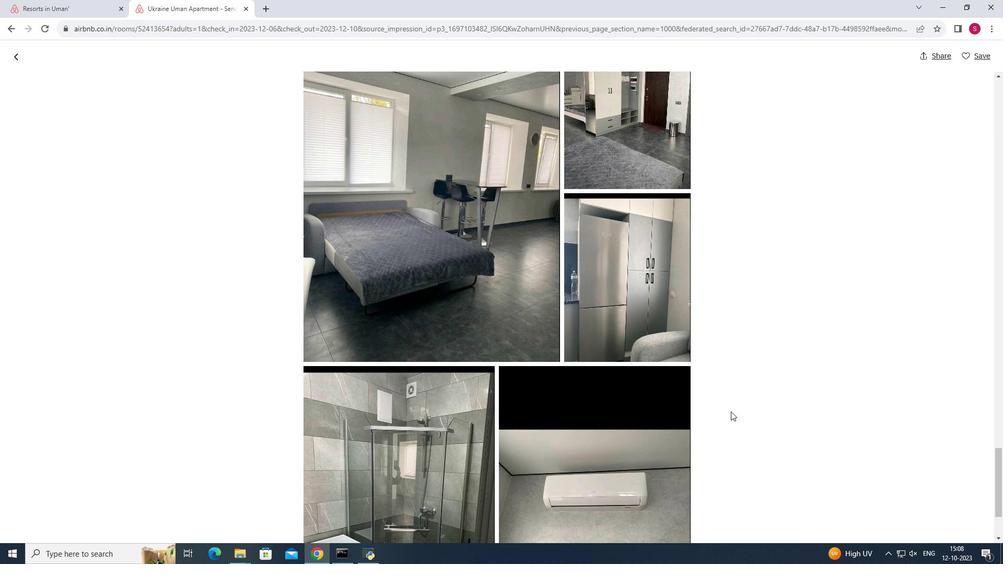 
Action: Mouse scrolled (731, 411) with delta (0, 0)
Screenshot: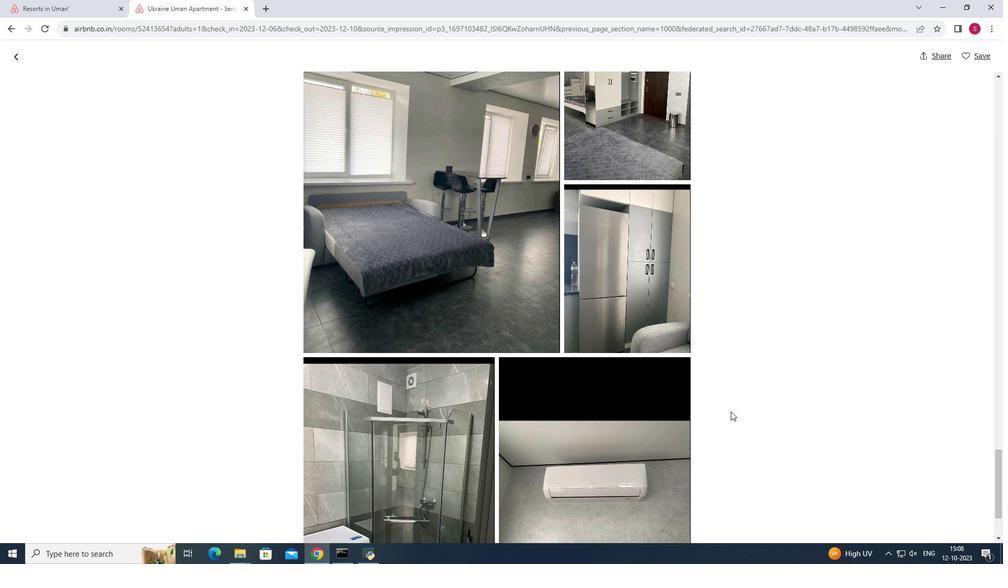 
Action: Mouse scrolled (731, 411) with delta (0, 0)
Screenshot: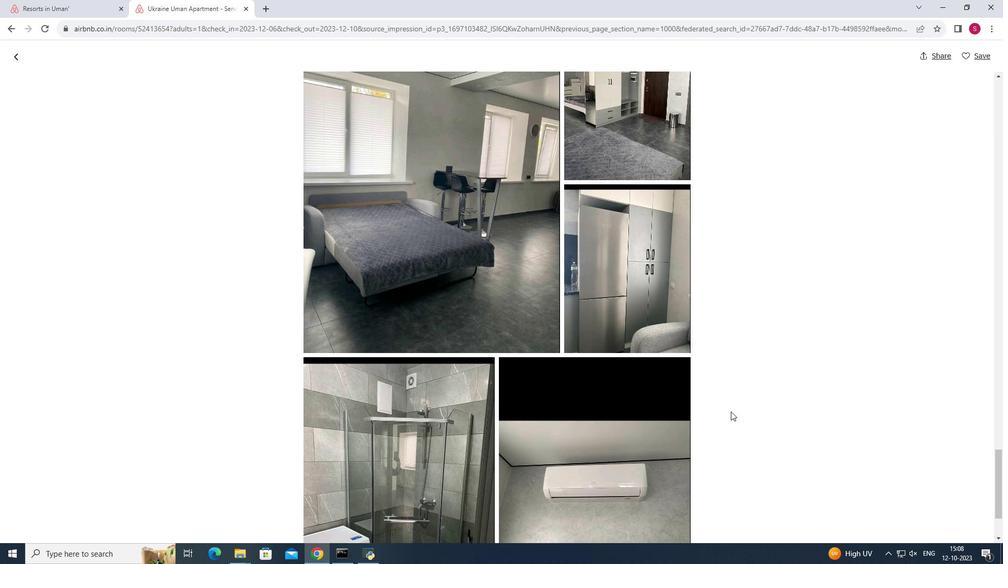 
Action: Mouse scrolled (731, 412) with delta (0, 0)
Screenshot: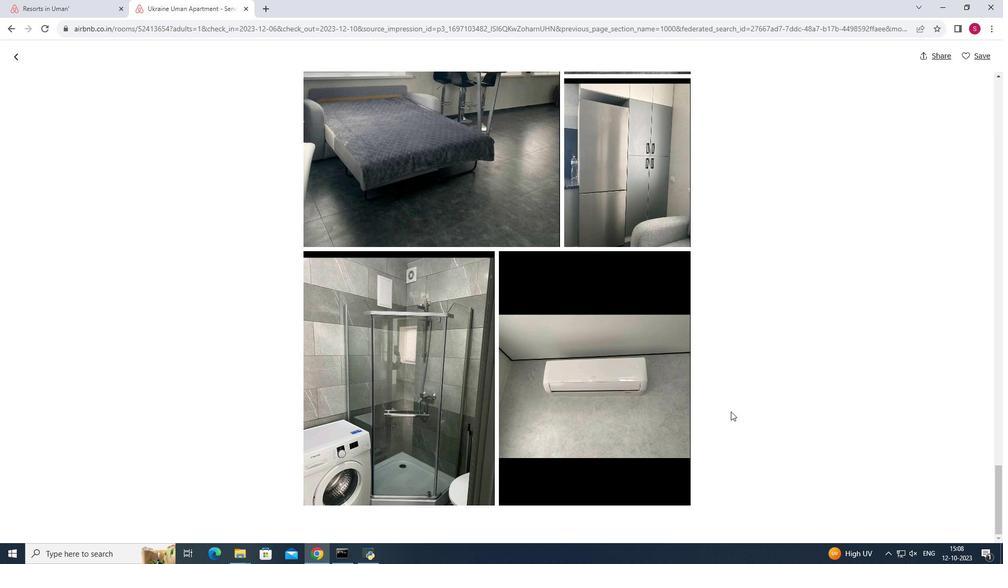 
Action: Mouse scrolled (731, 412) with delta (0, 0)
Screenshot: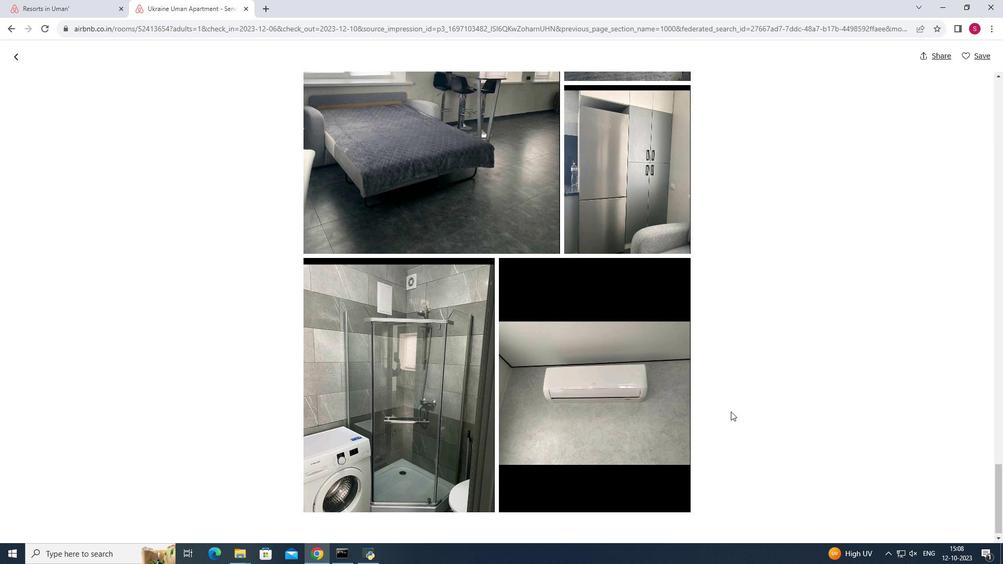 
Action: Mouse moved to (15, 54)
Screenshot: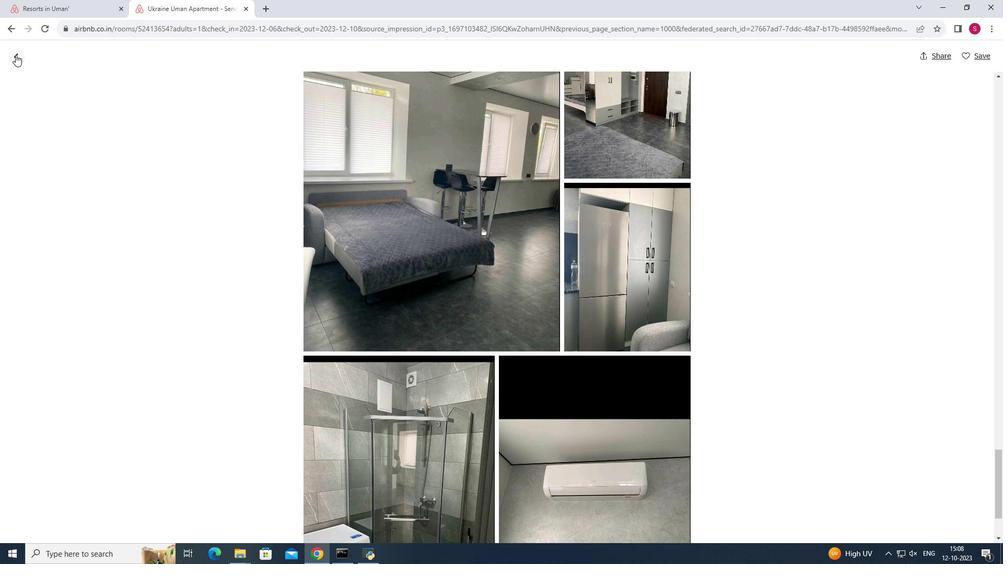 
Action: Mouse pressed left at (15, 54)
Screenshot: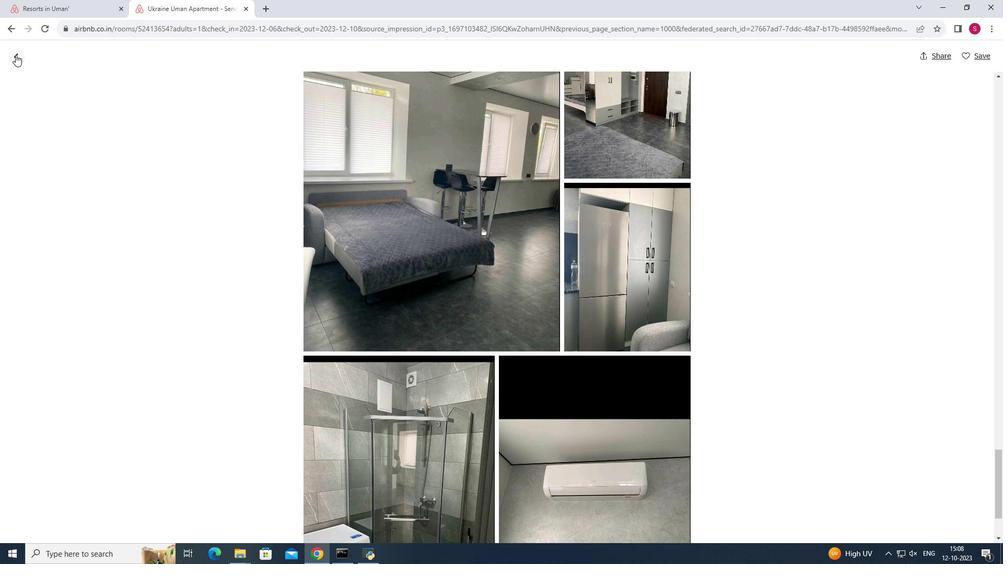 
Action: Mouse moved to (887, 412)
Screenshot: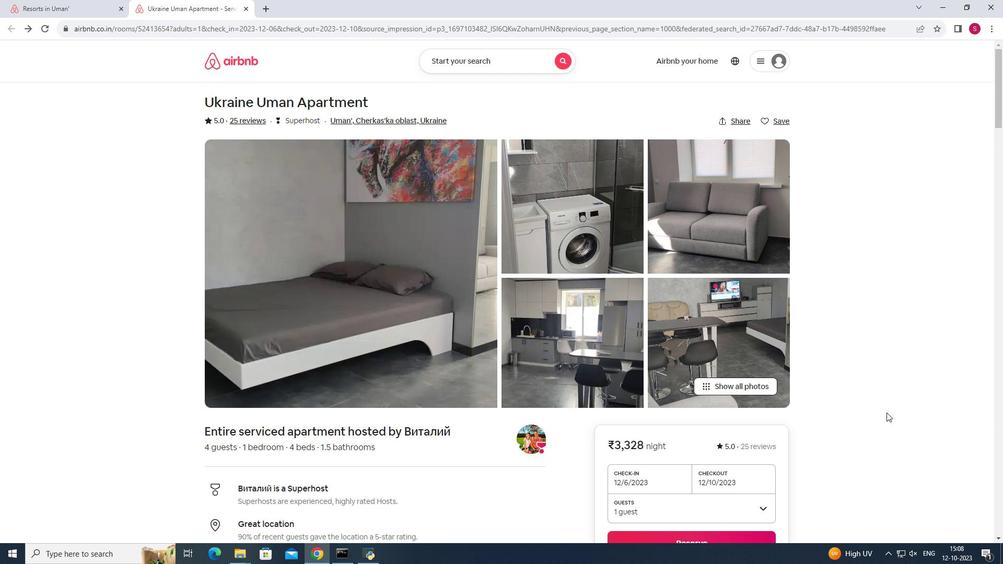 
Action: Mouse scrolled (887, 412) with delta (0, 0)
Screenshot: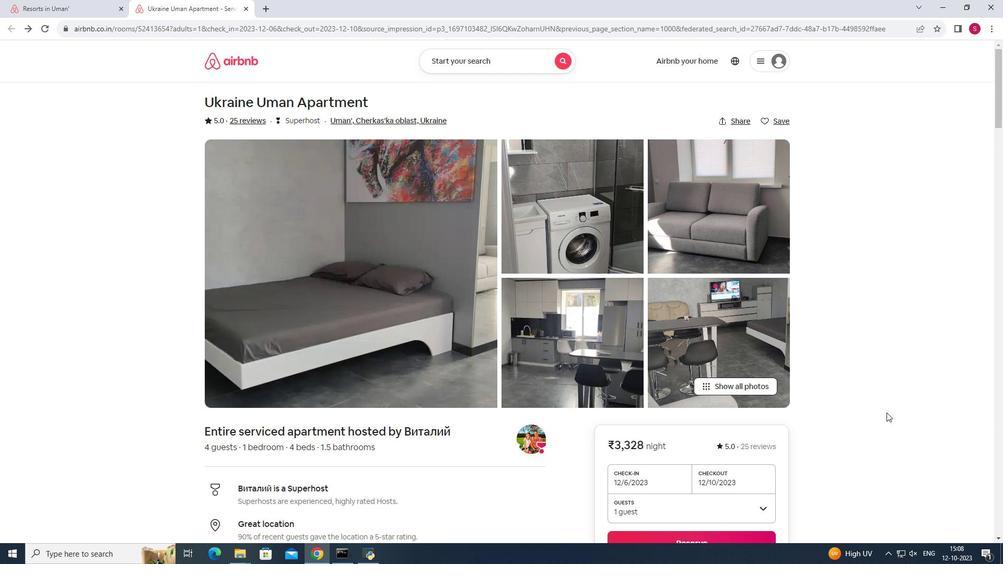
Action: Mouse scrolled (887, 412) with delta (0, 0)
Screenshot: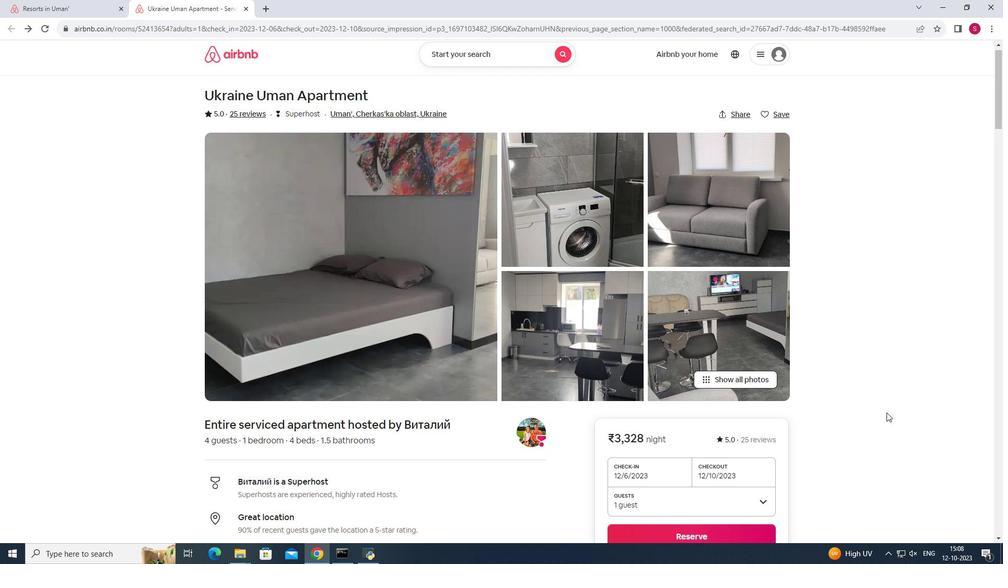 
Action: Mouse scrolled (887, 412) with delta (0, 0)
Screenshot: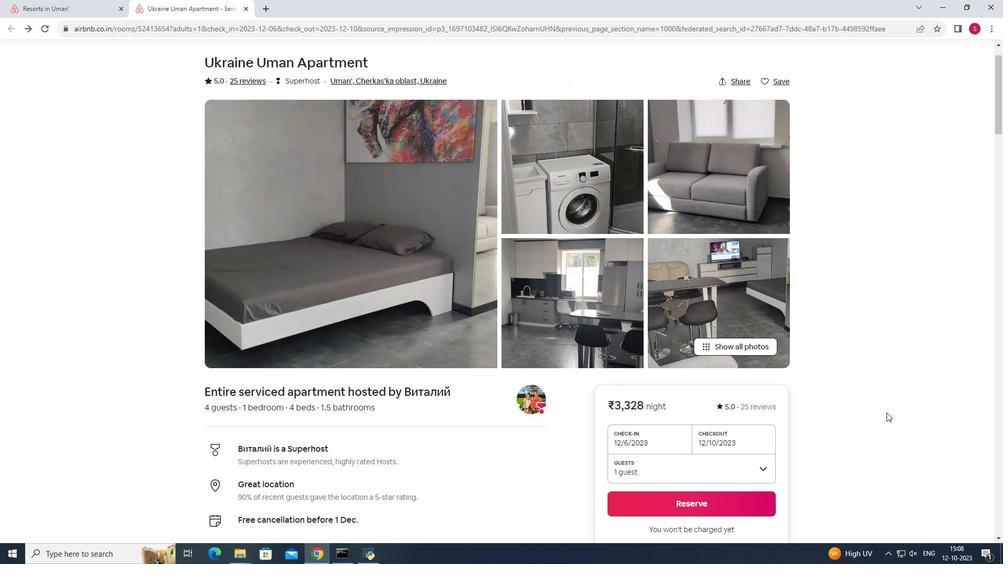 
Action: Mouse scrolled (887, 412) with delta (0, 0)
Screenshot: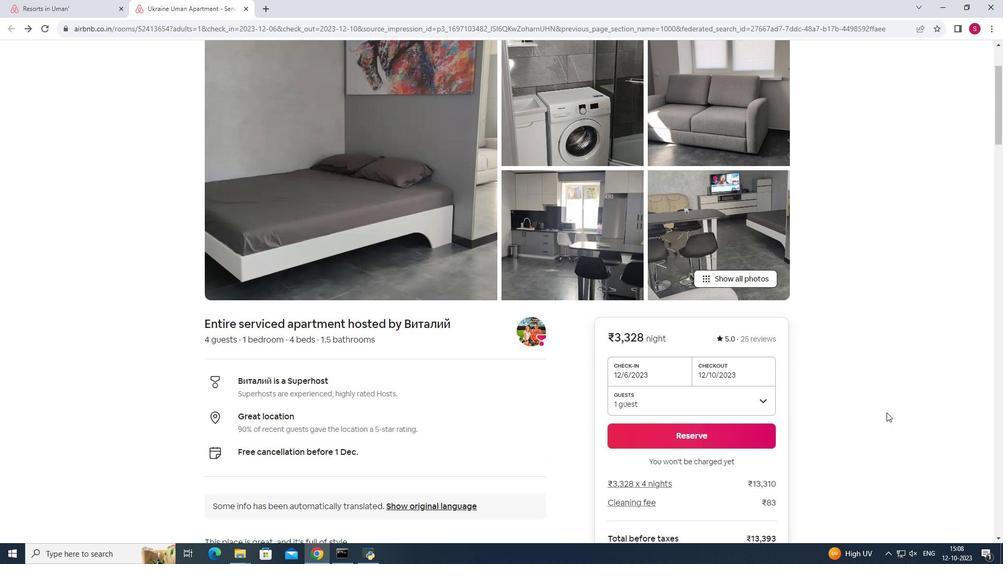 
Action: Mouse scrolled (887, 412) with delta (0, 0)
Screenshot: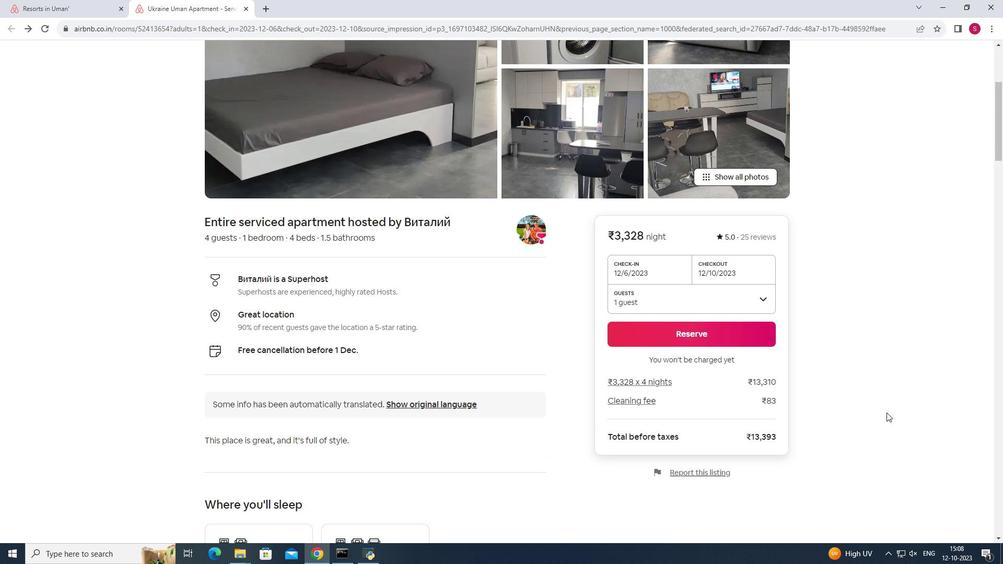 
Action: Mouse scrolled (887, 412) with delta (0, 0)
Screenshot: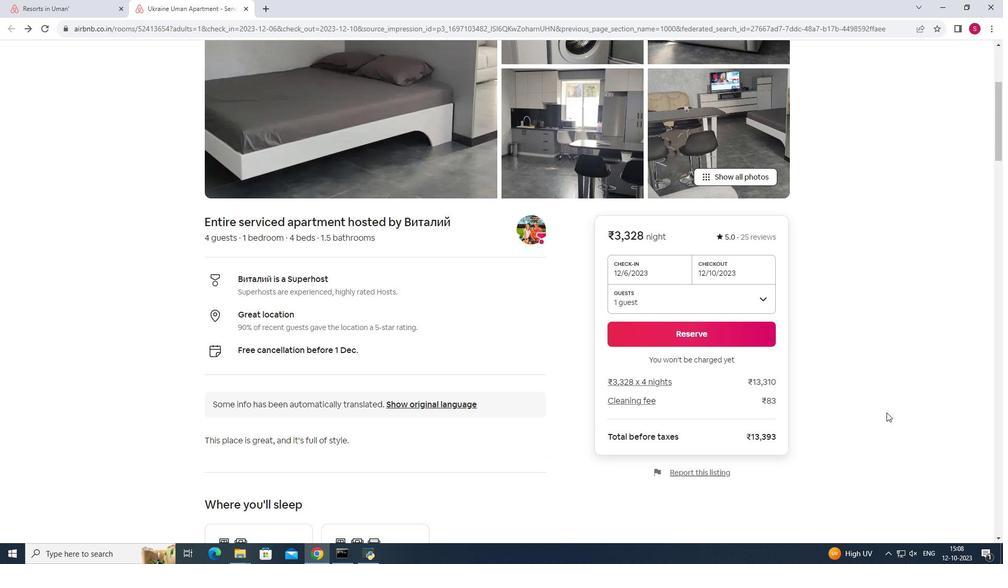 
Action: Mouse scrolled (887, 412) with delta (0, 0)
Screenshot: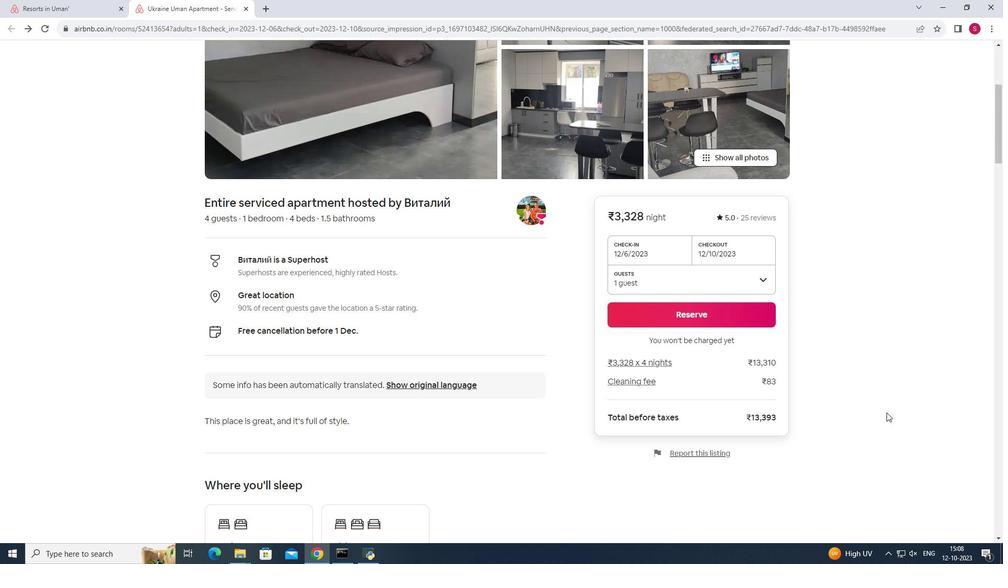 
Action: Mouse scrolled (887, 412) with delta (0, 0)
Screenshot: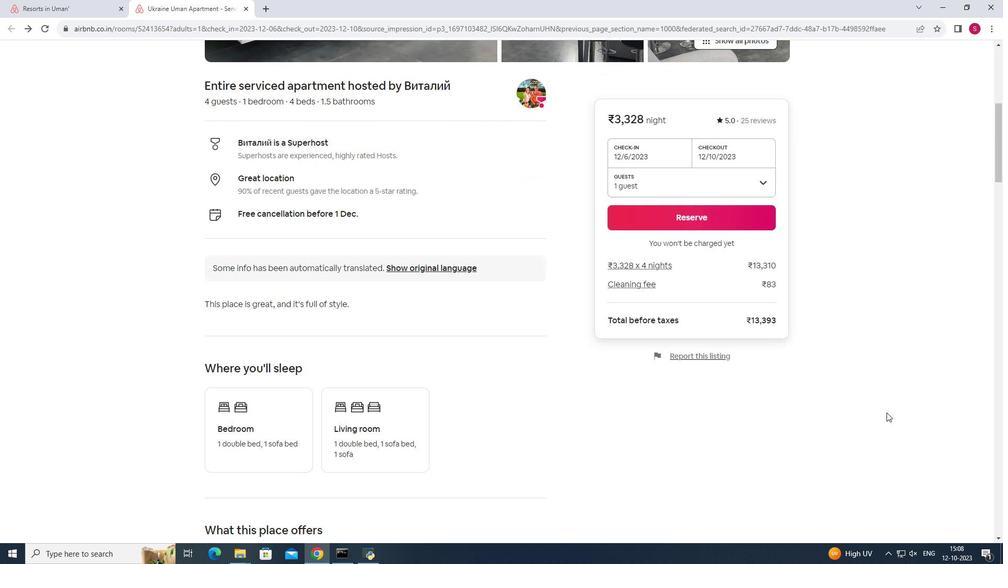 
Action: Mouse scrolled (887, 412) with delta (0, 0)
Screenshot: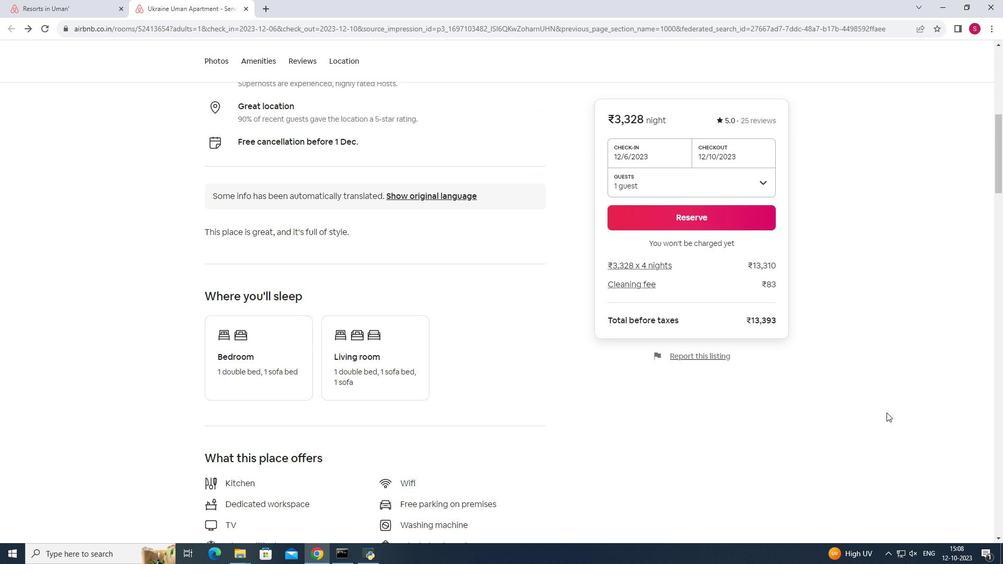 
Action: Mouse scrolled (887, 412) with delta (0, 0)
Screenshot: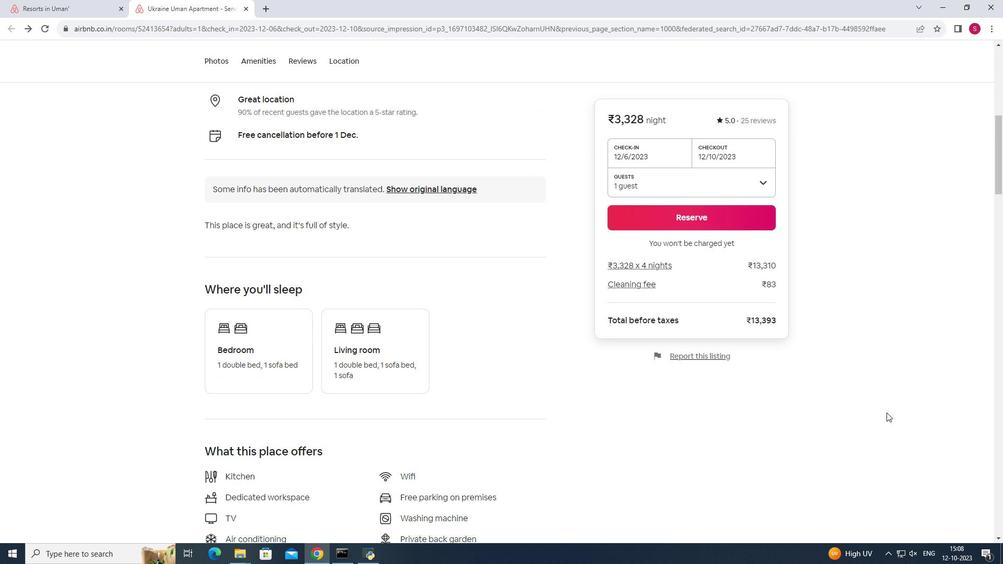 
Action: Mouse scrolled (887, 412) with delta (0, 0)
Screenshot: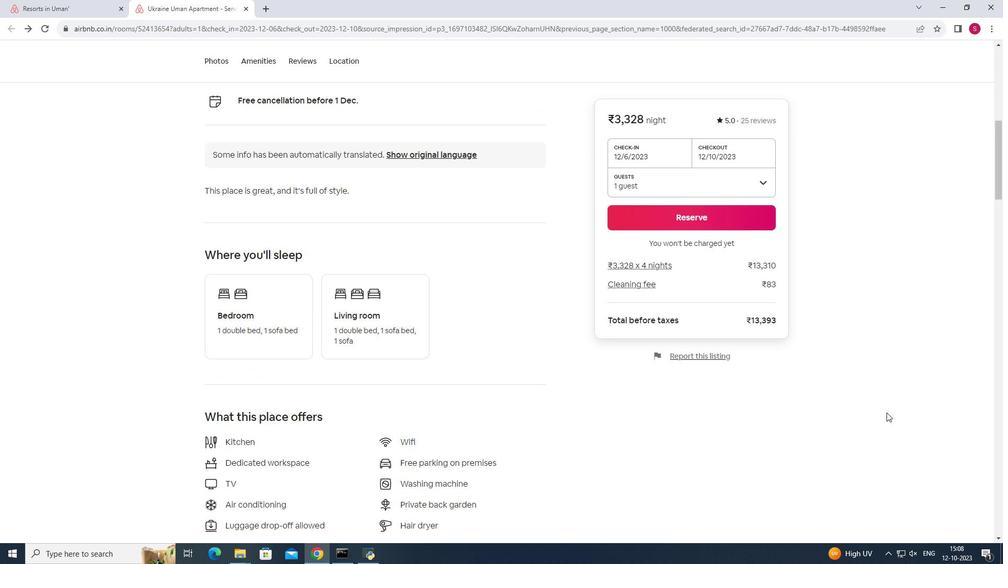 
Action: Mouse scrolled (887, 412) with delta (0, 0)
Screenshot: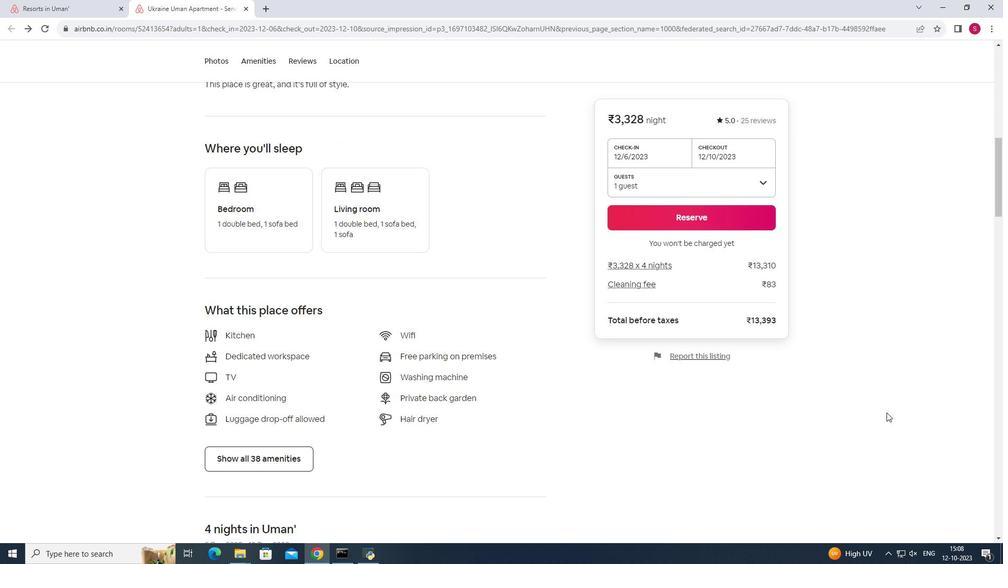 
Action: Mouse moved to (262, 398)
Screenshot: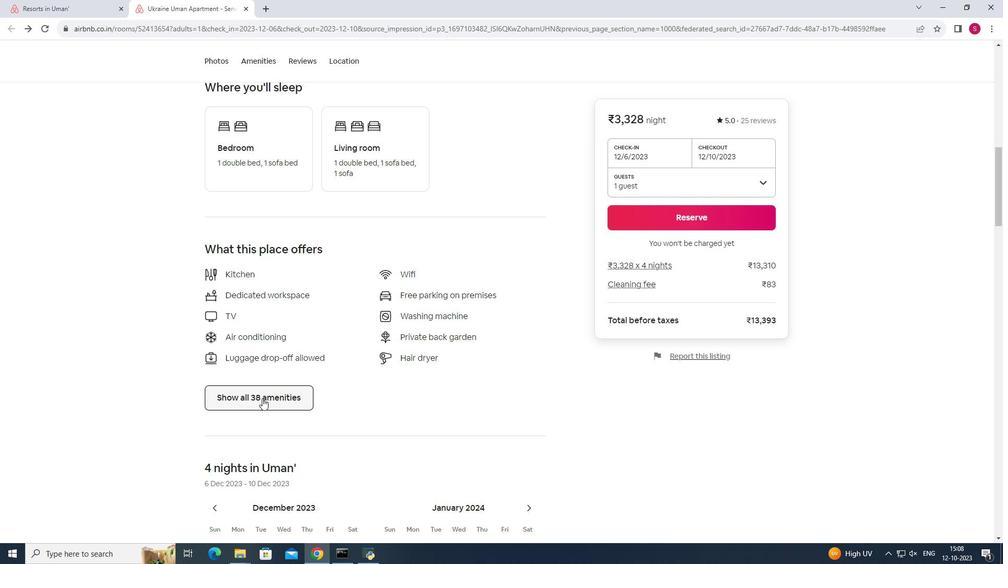 
Action: Mouse pressed left at (262, 398)
Screenshot: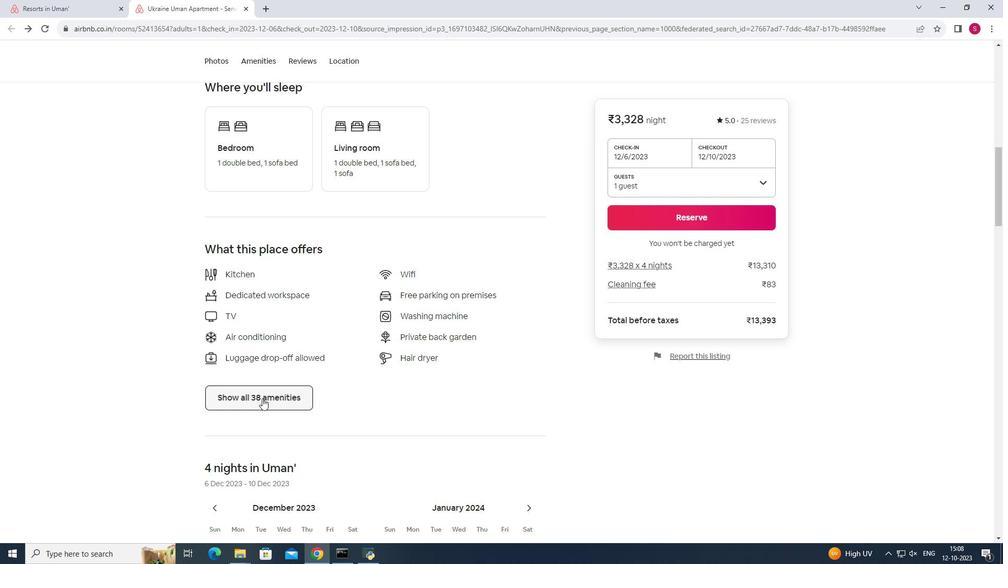 
Action: Mouse moved to (644, 398)
Screenshot: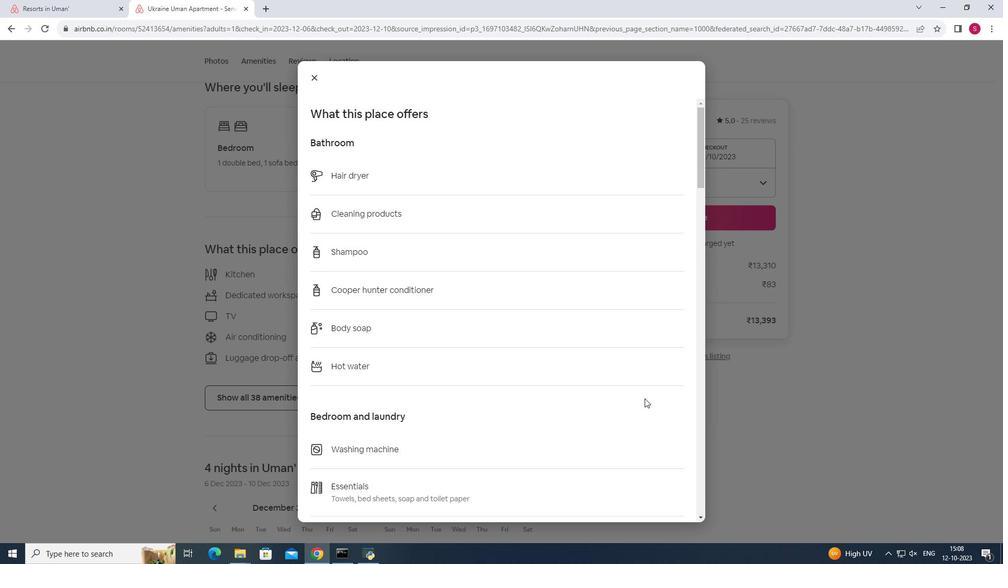 
Action: Mouse scrolled (644, 398) with delta (0, 0)
Screenshot: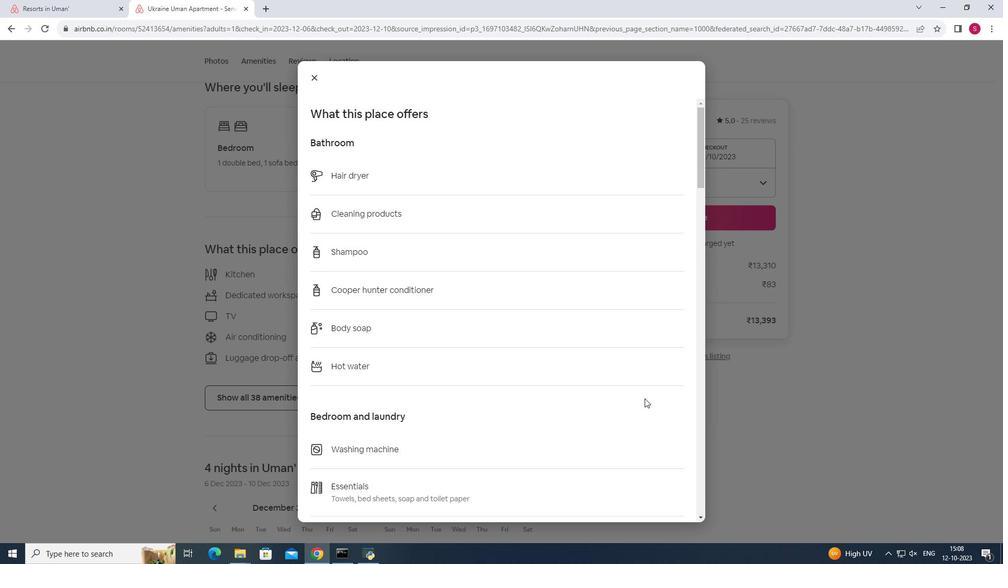 
Action: Mouse scrolled (644, 398) with delta (0, 0)
Screenshot: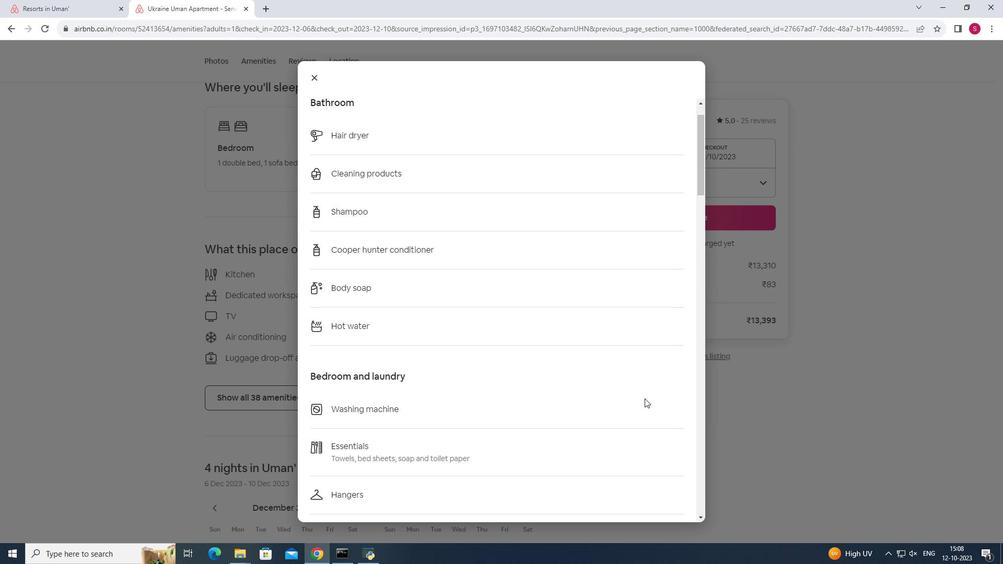 
Action: Mouse scrolled (644, 398) with delta (0, 0)
Screenshot: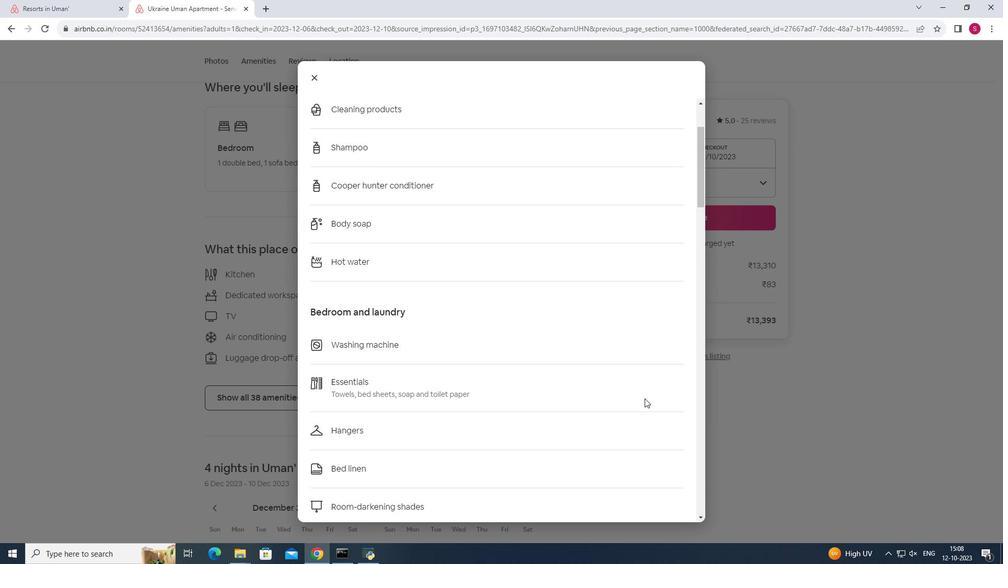 
Action: Mouse scrolled (644, 398) with delta (0, 0)
Screenshot: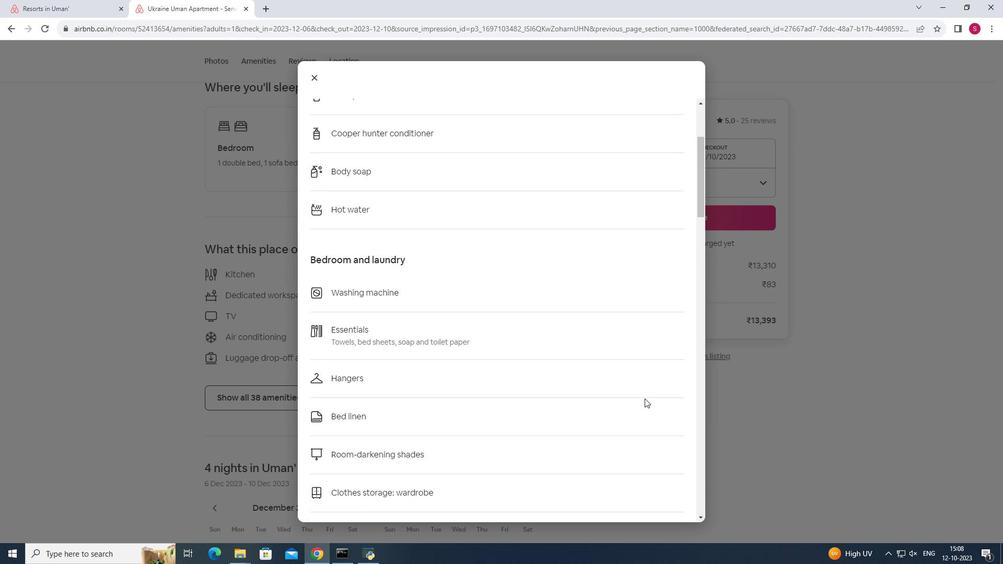 
Action: Mouse scrolled (644, 398) with delta (0, 0)
Screenshot: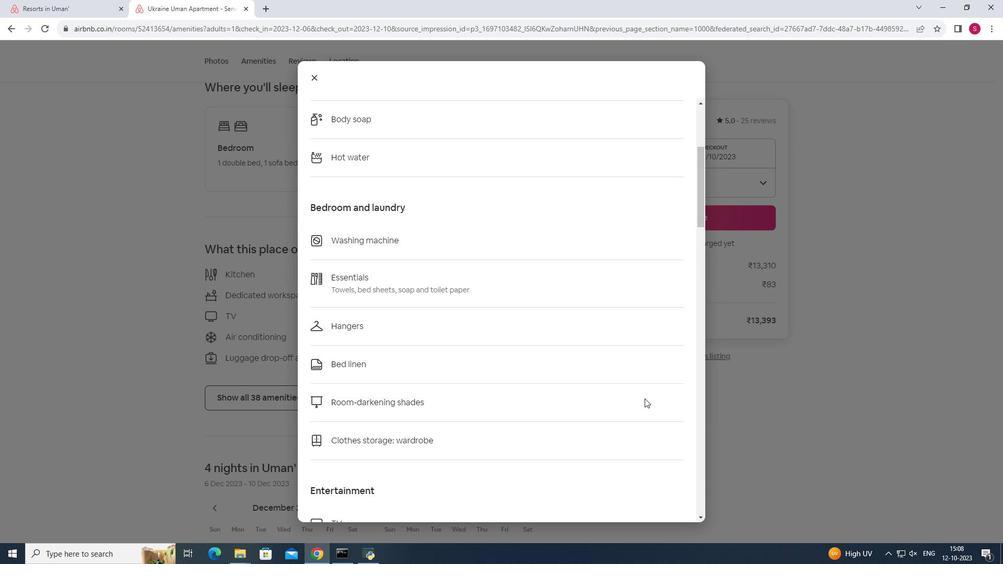 
Action: Mouse scrolled (644, 398) with delta (0, 0)
Screenshot: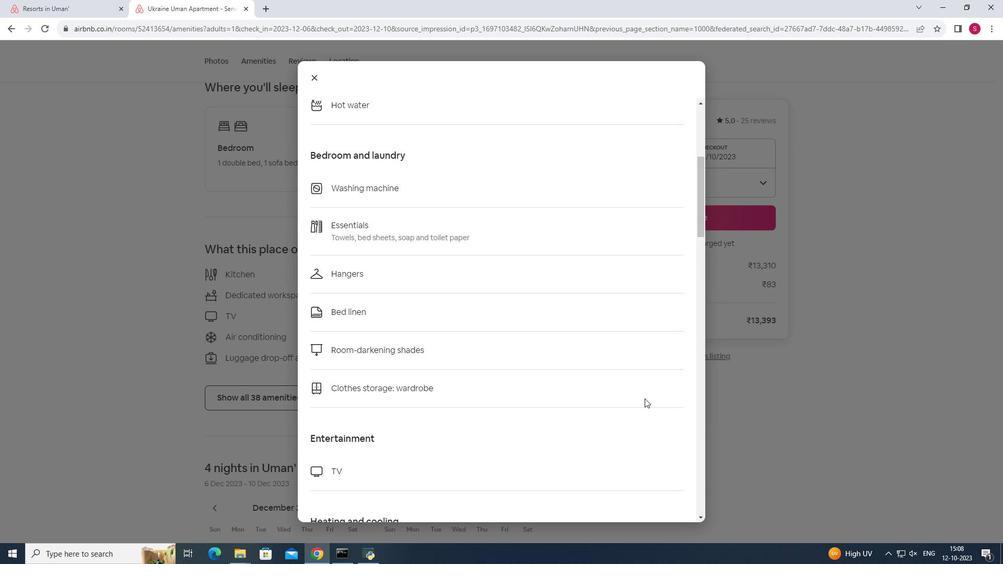 
Action: Mouse scrolled (644, 398) with delta (0, 0)
Screenshot: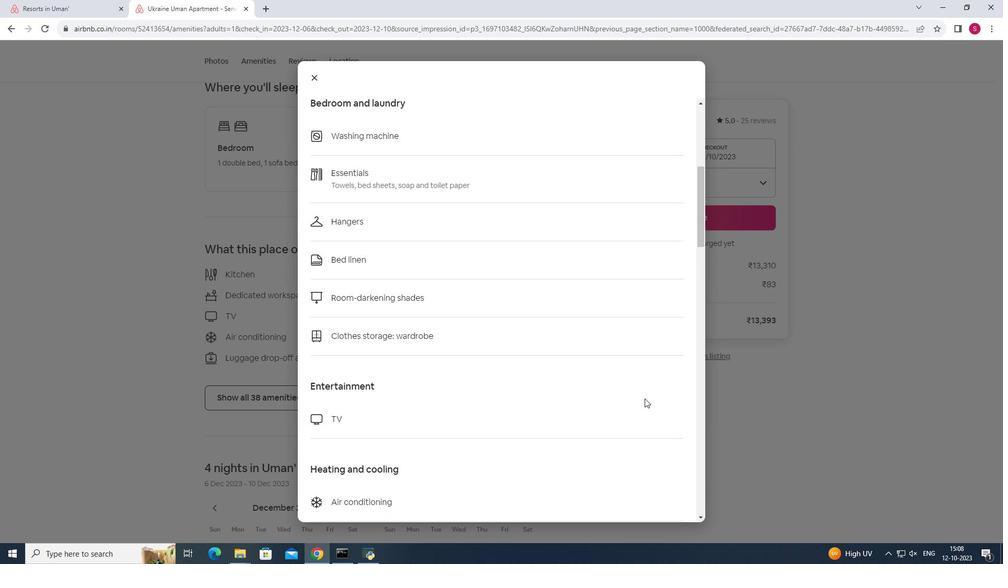 
Action: Mouse scrolled (644, 398) with delta (0, 0)
Screenshot: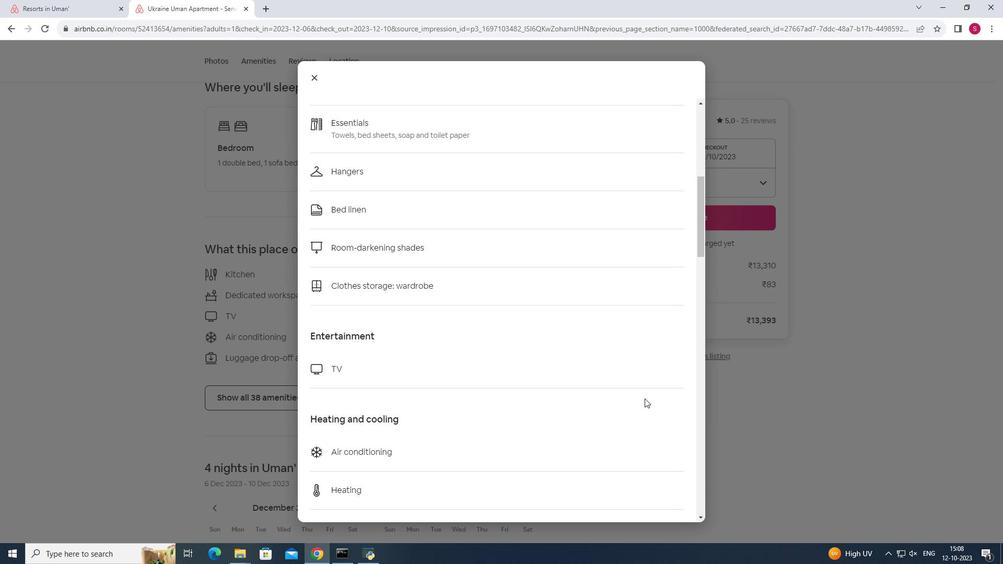 
Action: Mouse scrolled (644, 398) with delta (0, 0)
Screenshot: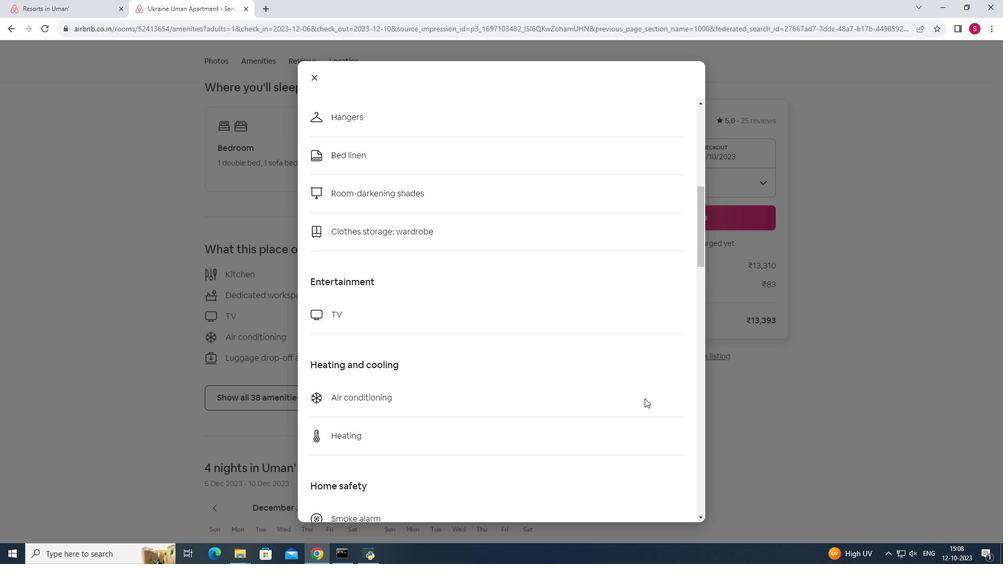 
Action: Mouse scrolled (644, 398) with delta (0, 0)
Screenshot: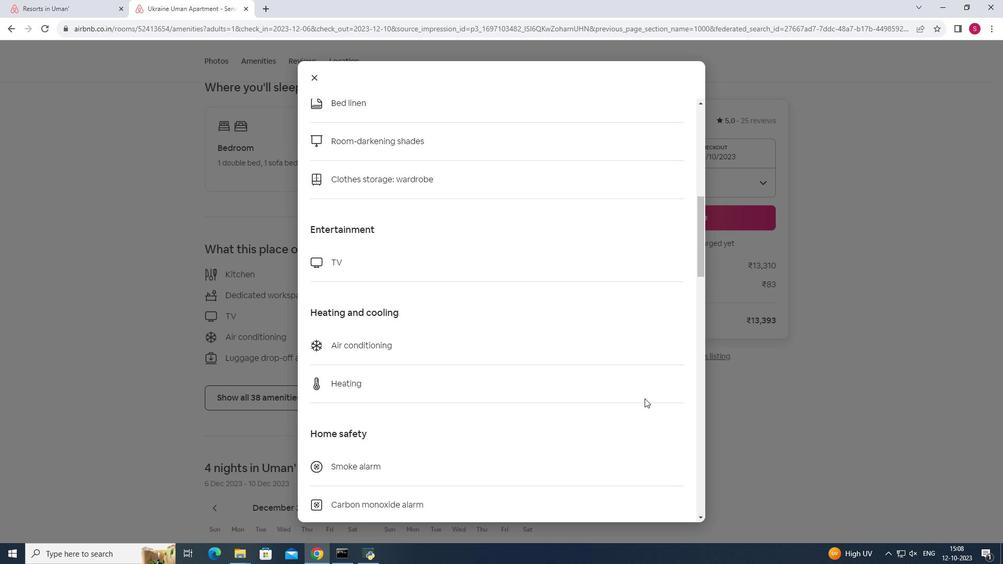 
Action: Mouse scrolled (644, 398) with delta (0, 0)
Screenshot: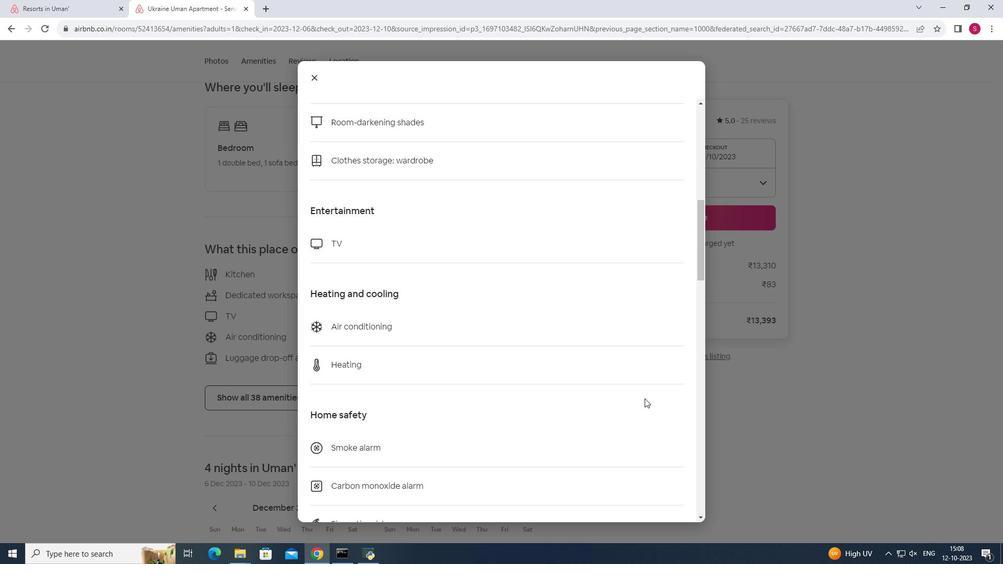 
Action: Mouse scrolled (644, 398) with delta (0, 0)
Screenshot: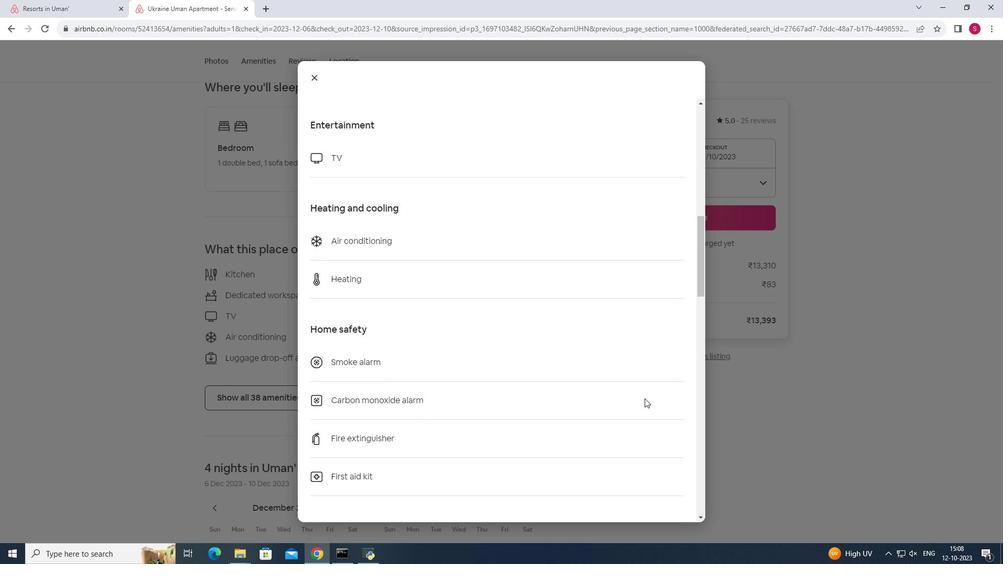 
Action: Mouse scrolled (644, 398) with delta (0, 0)
Screenshot: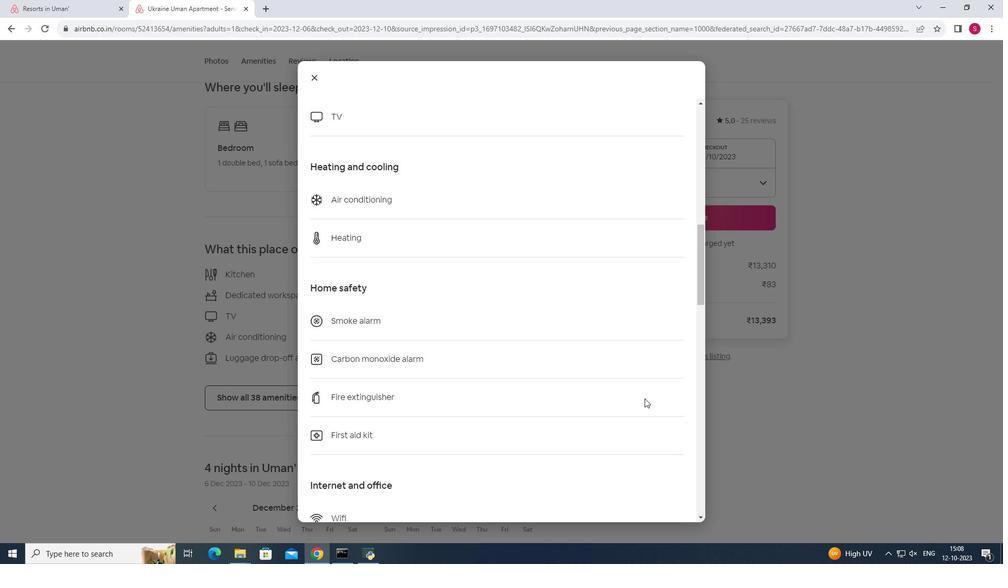 
Action: Mouse scrolled (644, 398) with delta (0, 0)
Screenshot: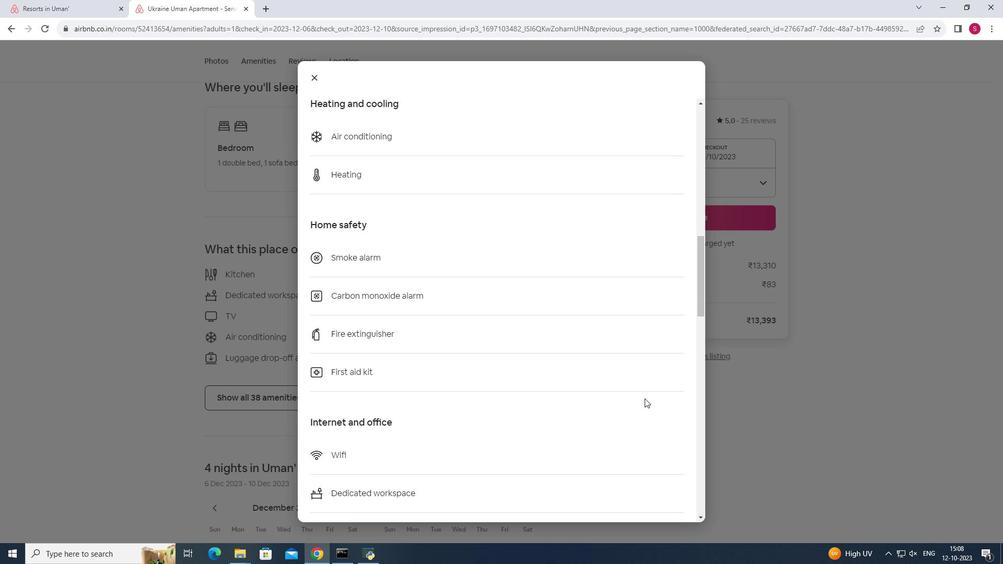
Action: Mouse moved to (642, 399)
Screenshot: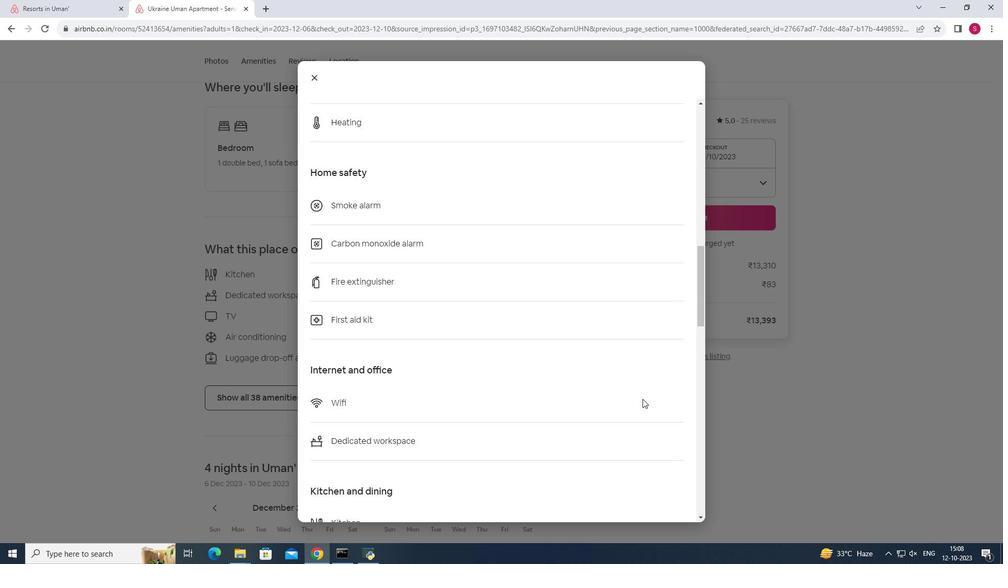 
Action: Mouse scrolled (642, 398) with delta (0, 0)
Screenshot: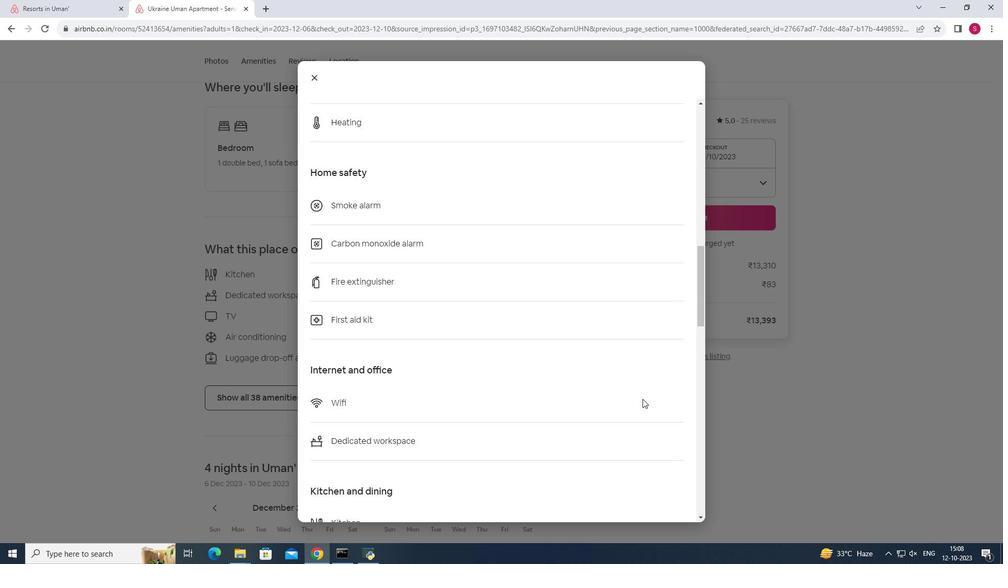 
Action: Mouse moved to (642, 399)
Screenshot: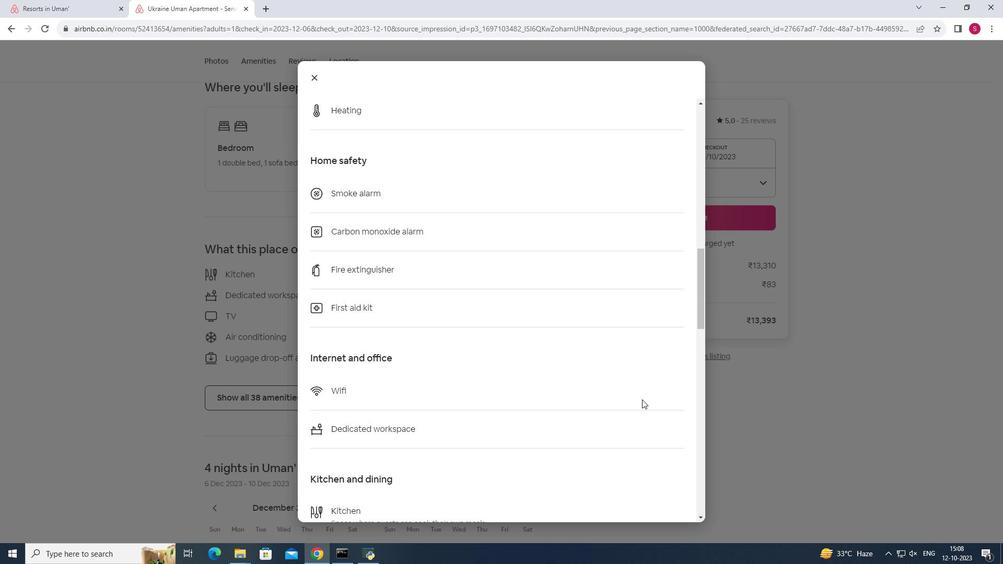 
Action: Mouse scrolled (642, 399) with delta (0, 0)
Screenshot: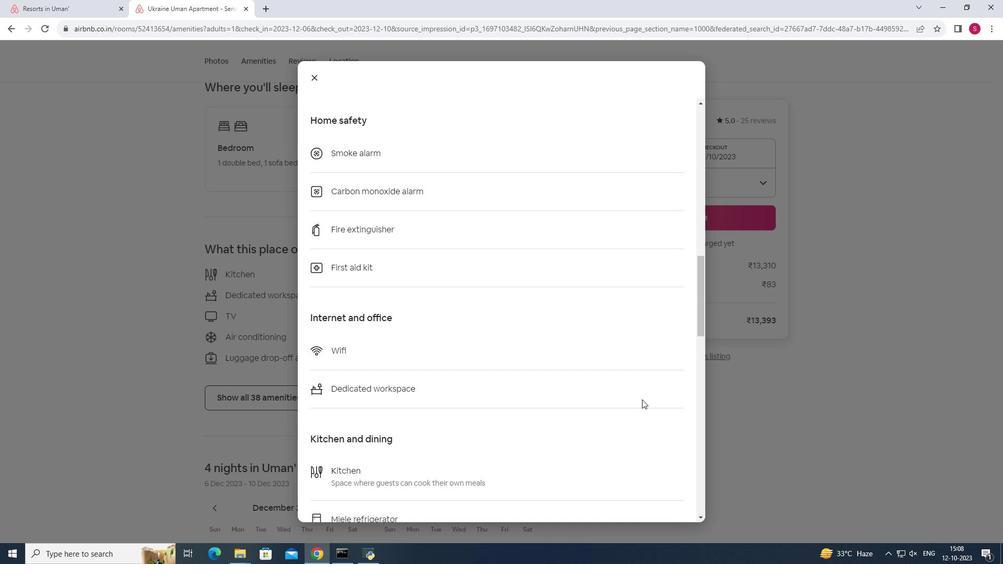 
Action: Mouse scrolled (642, 399) with delta (0, 0)
Screenshot: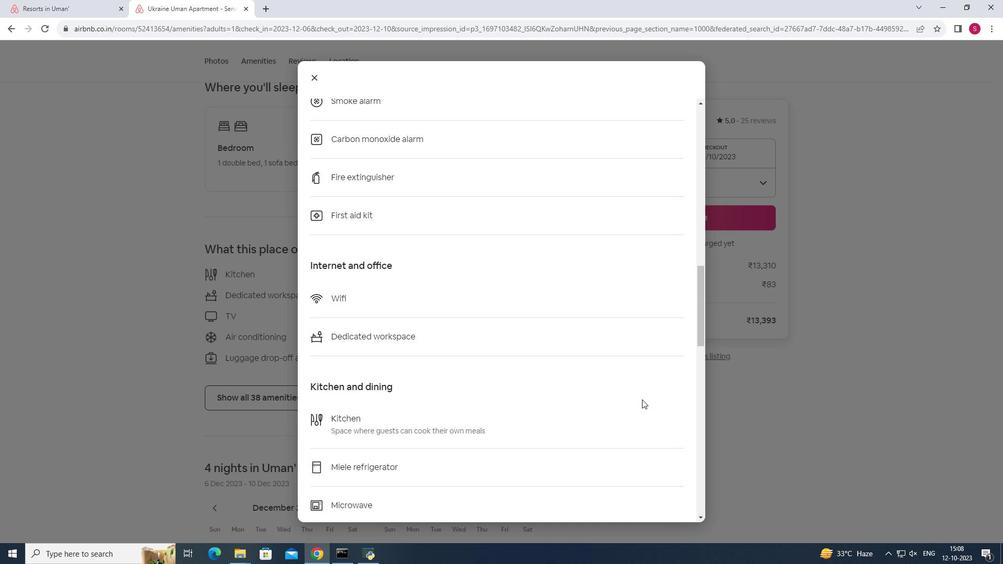 
Action: Mouse scrolled (642, 399) with delta (0, 0)
Screenshot: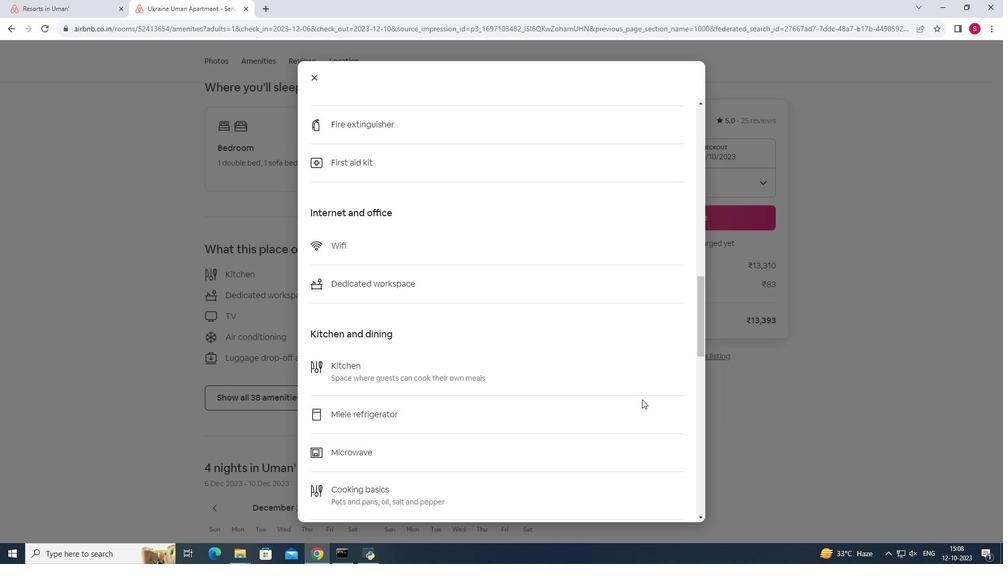 
Action: Mouse scrolled (642, 399) with delta (0, 0)
Screenshot: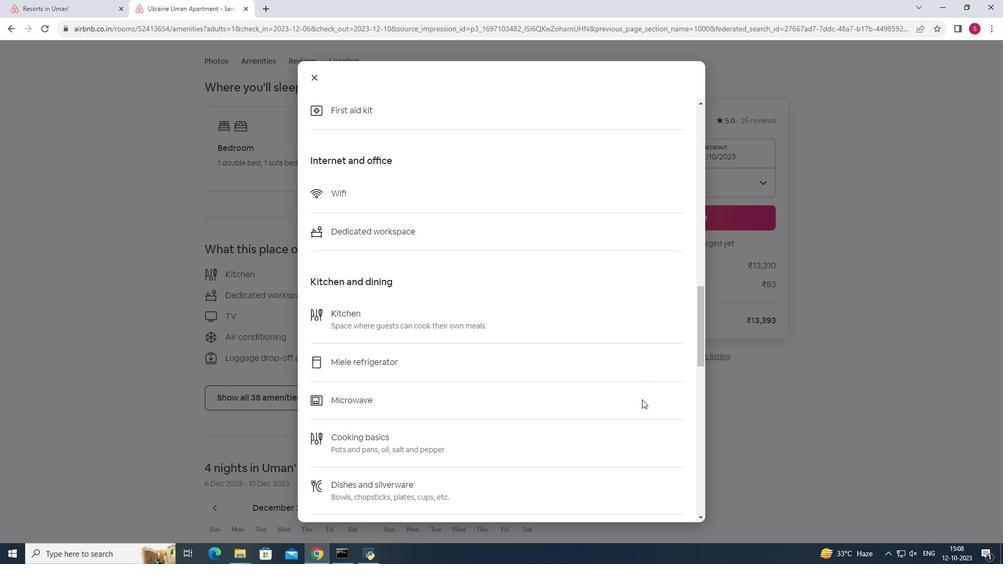 
Action: Mouse scrolled (642, 399) with delta (0, 0)
Screenshot: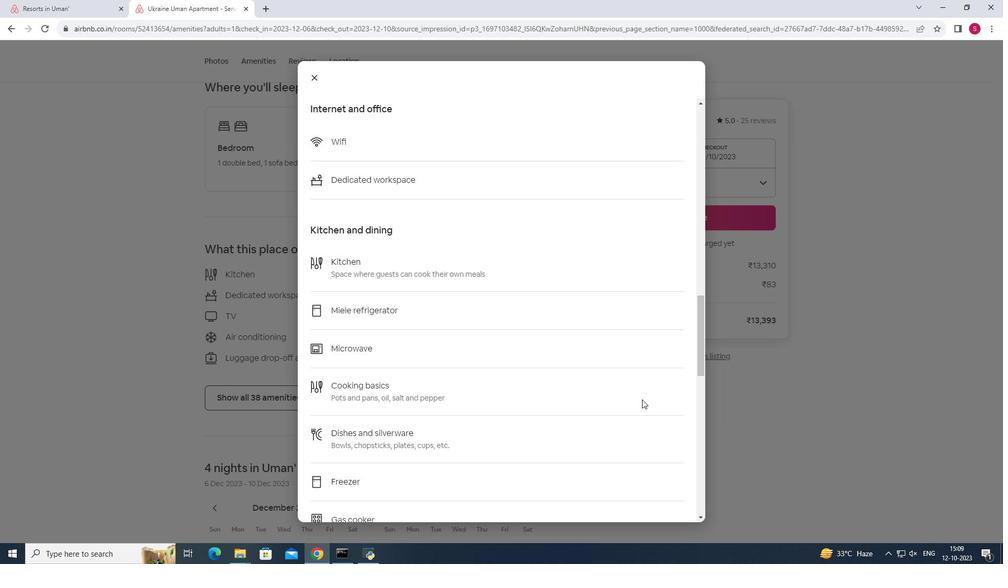 
Action: Mouse scrolled (642, 399) with delta (0, 0)
Screenshot: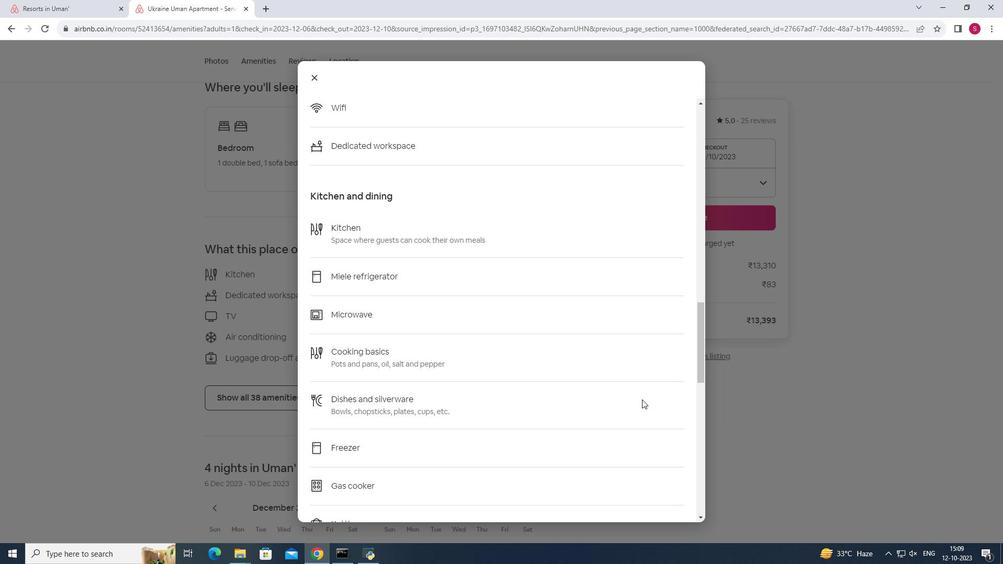 
Action: Mouse scrolled (642, 399) with delta (0, 0)
Screenshot: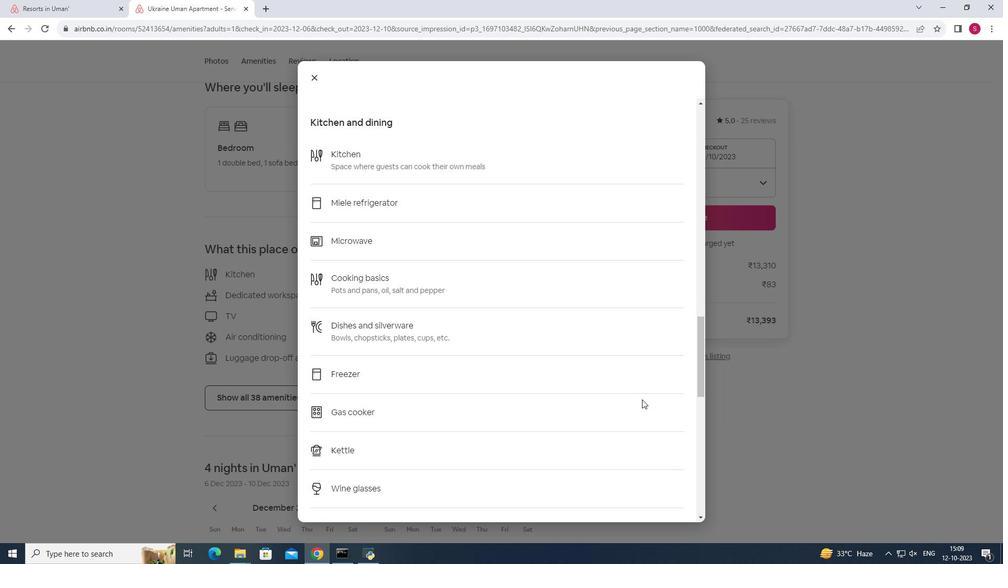 
Action: Mouse scrolled (642, 399) with delta (0, 0)
Screenshot: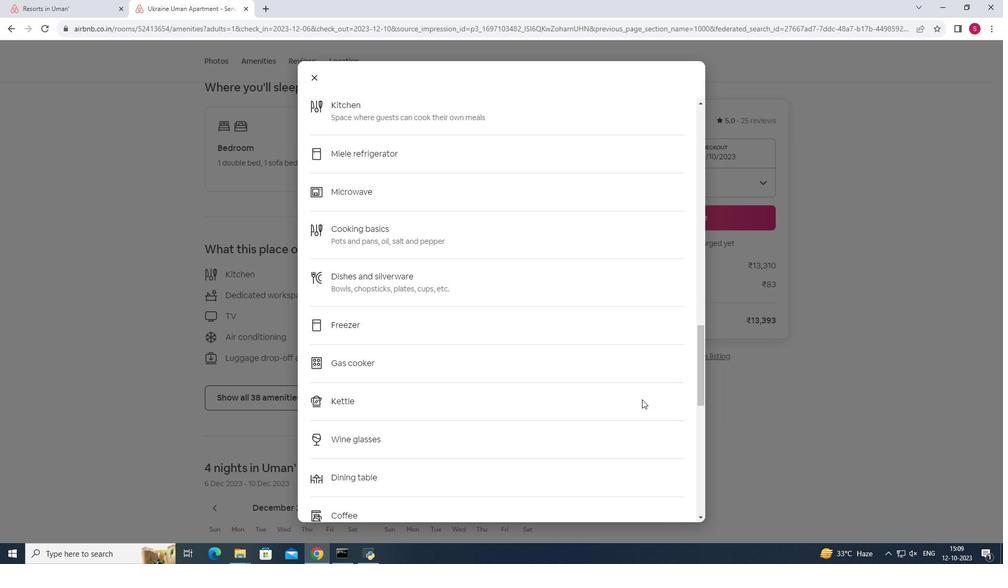 
Action: Mouse scrolled (642, 399) with delta (0, 0)
Screenshot: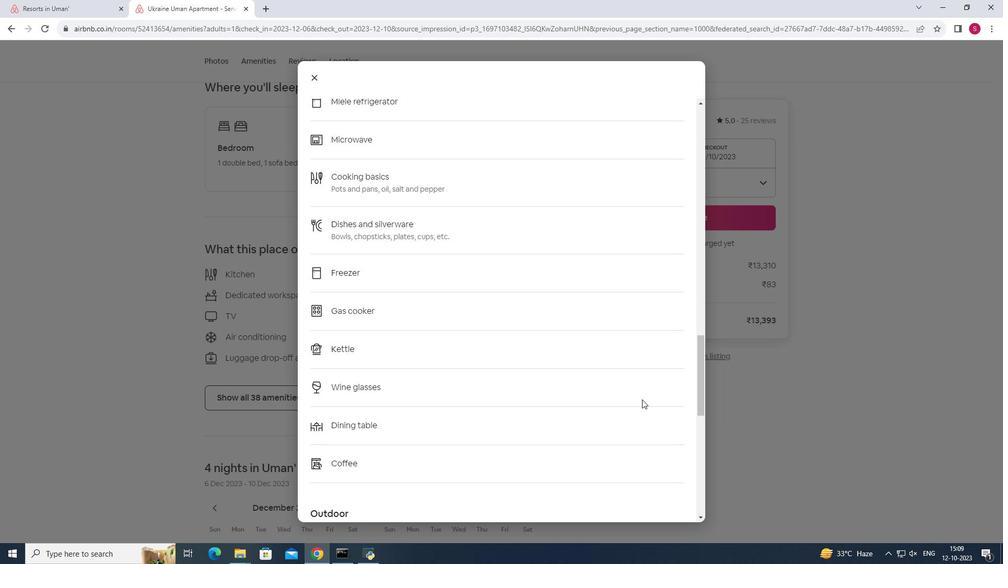 
Action: Mouse scrolled (642, 399) with delta (0, 0)
Screenshot: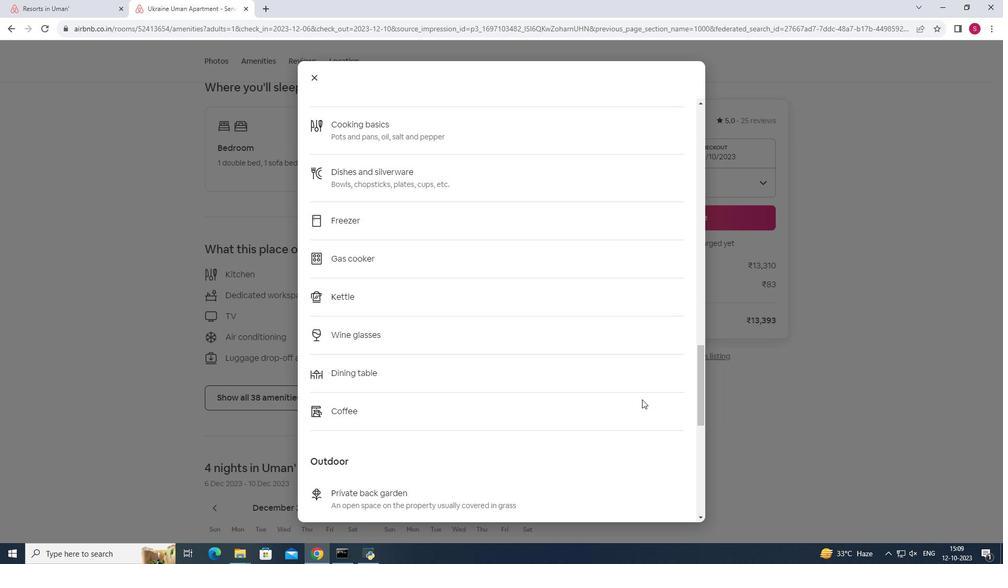 
Action: Mouse scrolled (642, 399) with delta (0, 0)
Screenshot: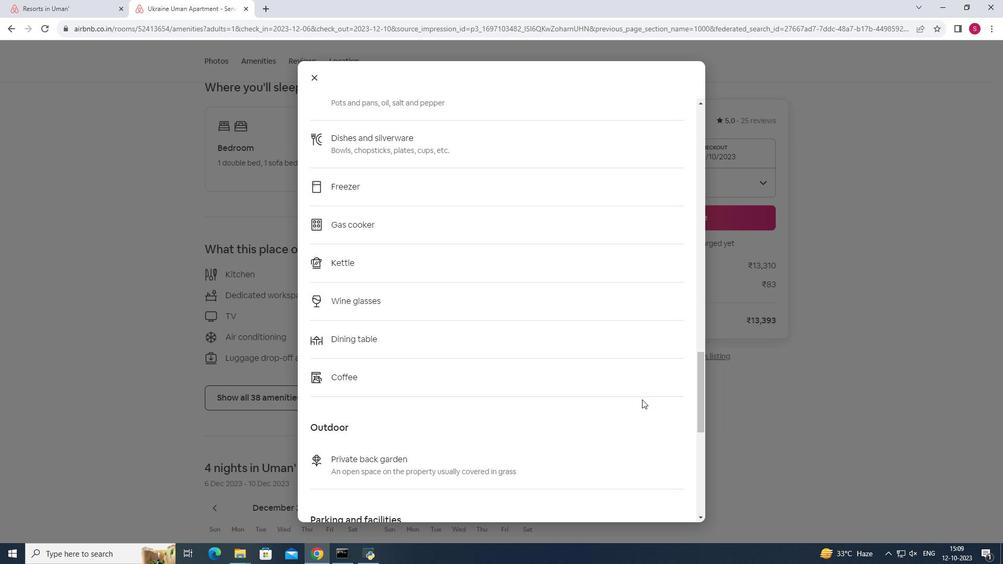 
Action: Mouse moved to (642, 399)
Screenshot: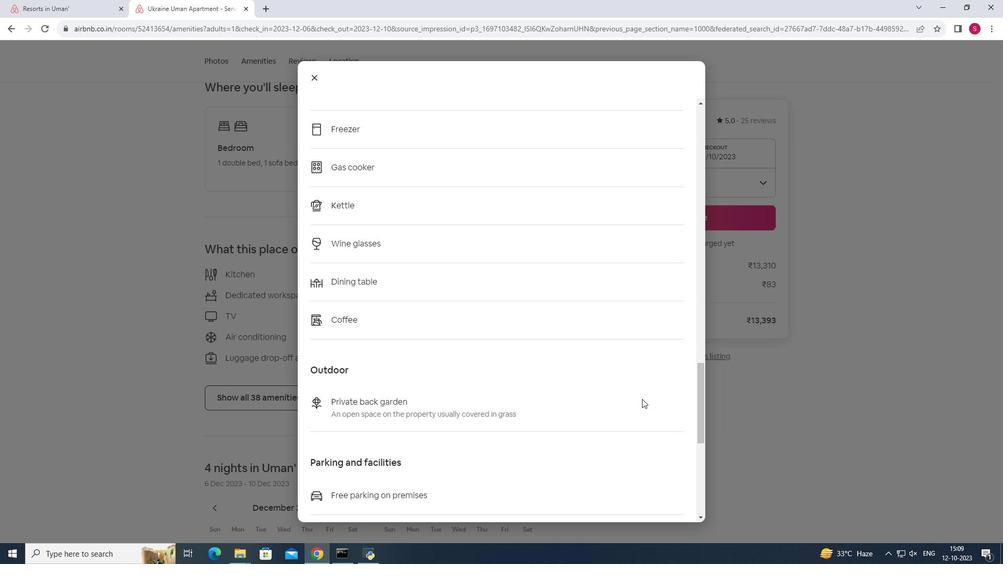 
Action: Mouse scrolled (642, 398) with delta (0, 0)
Screenshot: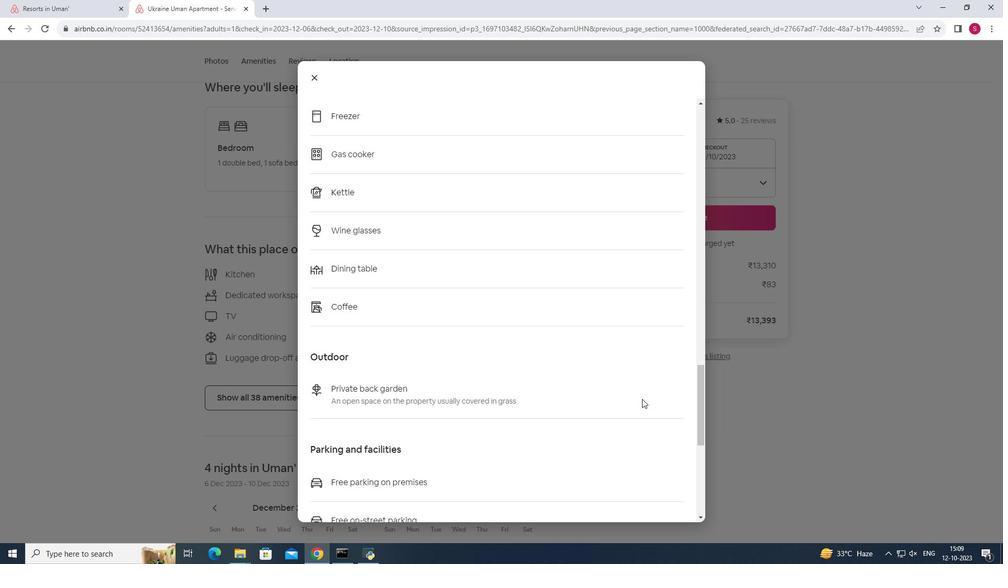 
Action: Mouse scrolled (642, 398) with delta (0, 0)
Screenshot: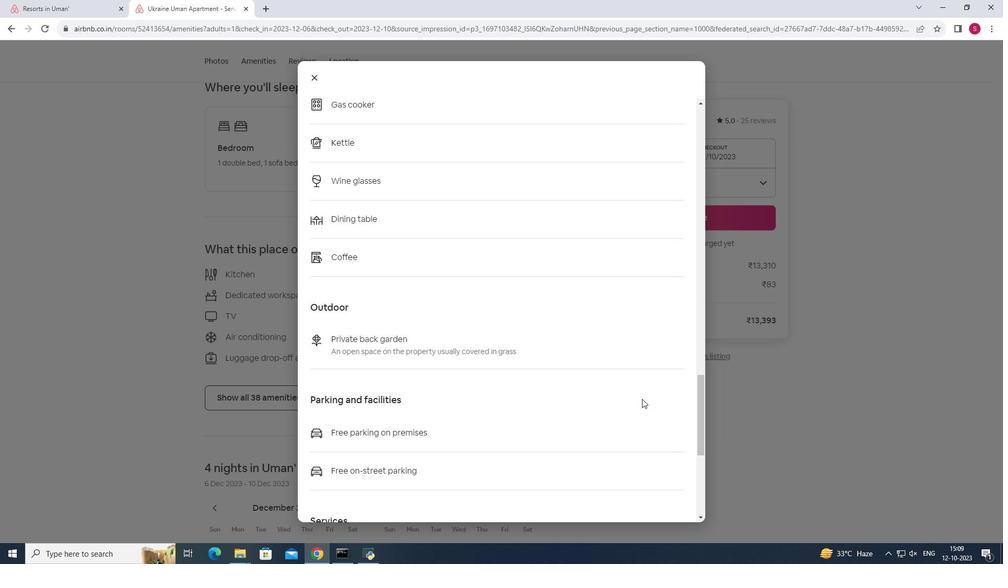 
Action: Mouse moved to (644, 397)
Screenshot: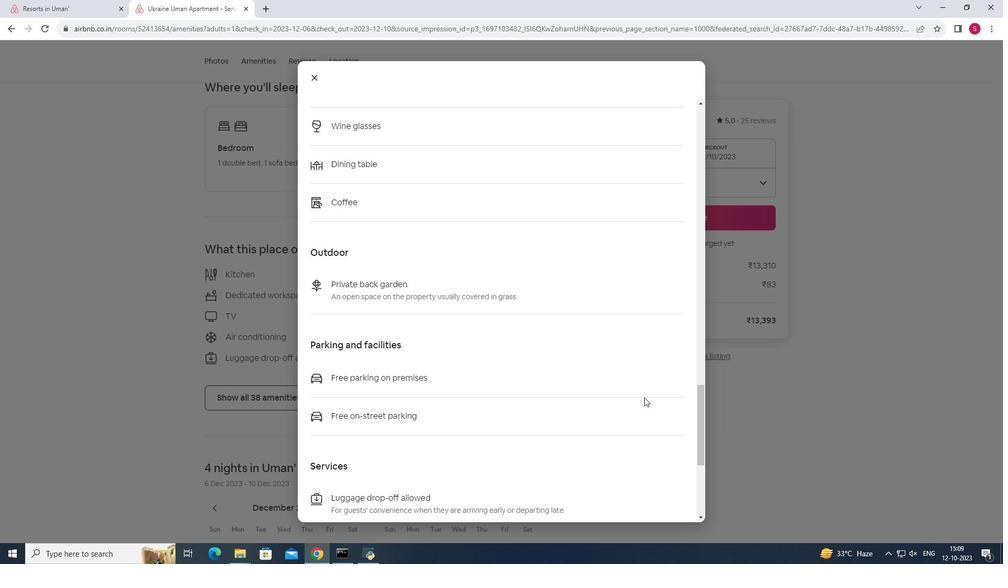 
Action: Mouse scrolled (644, 397) with delta (0, 0)
Screenshot: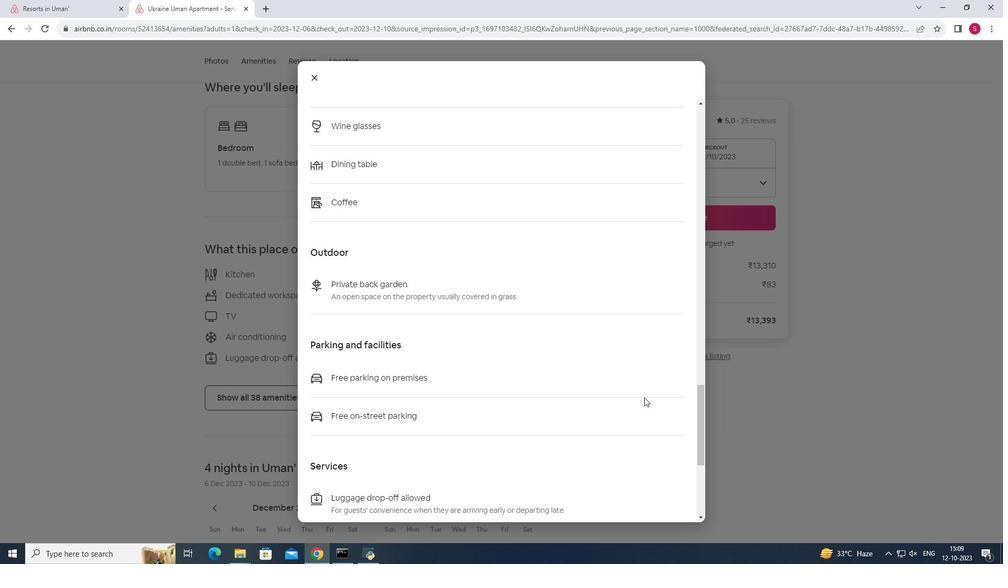 
Action: Mouse scrolled (644, 397) with delta (0, 0)
Screenshot: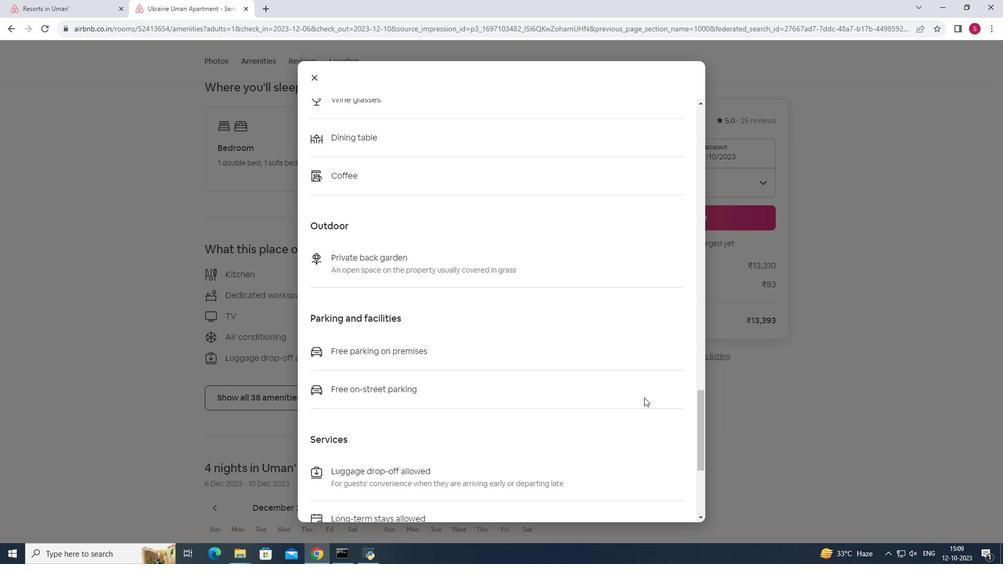 
Action: Mouse moved to (641, 395)
Screenshot: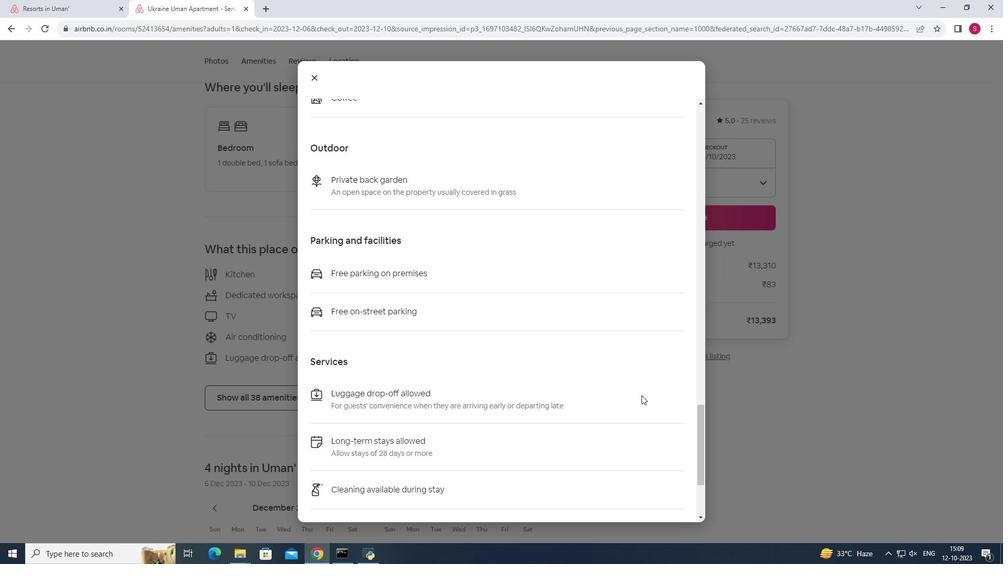 
Action: Mouse scrolled (641, 395) with delta (0, 0)
Screenshot: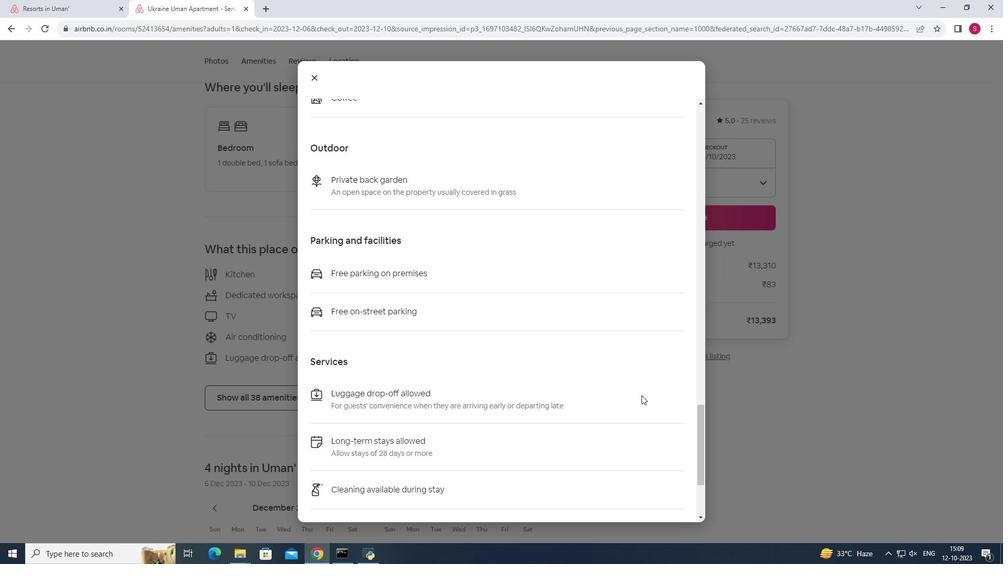 
Action: Mouse scrolled (641, 395) with delta (0, 0)
Screenshot: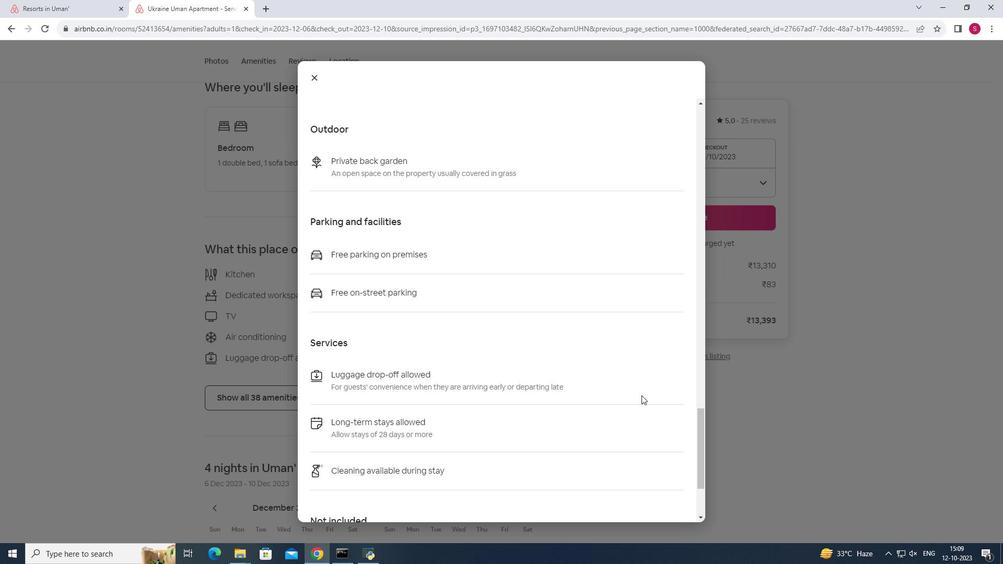 
Action: Mouse moved to (622, 388)
Screenshot: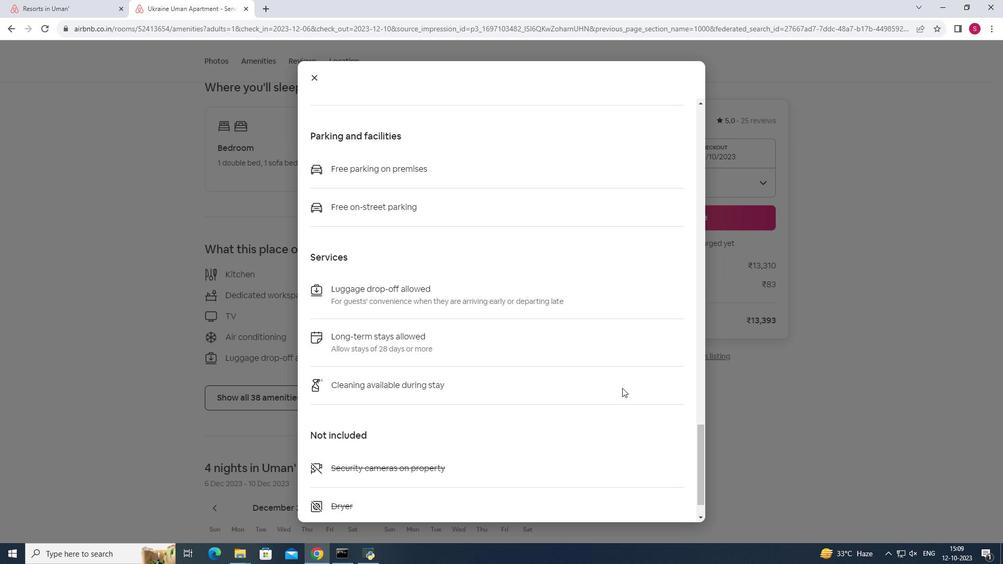 
Action: Mouse scrolled (622, 387) with delta (0, 0)
Screenshot: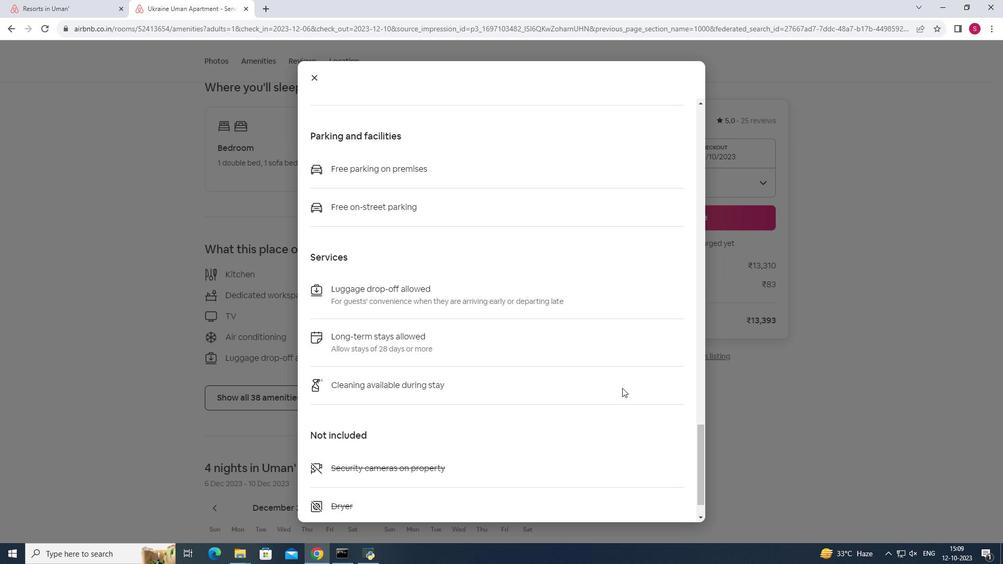 
Action: Mouse scrolled (622, 387) with delta (0, 0)
Screenshot: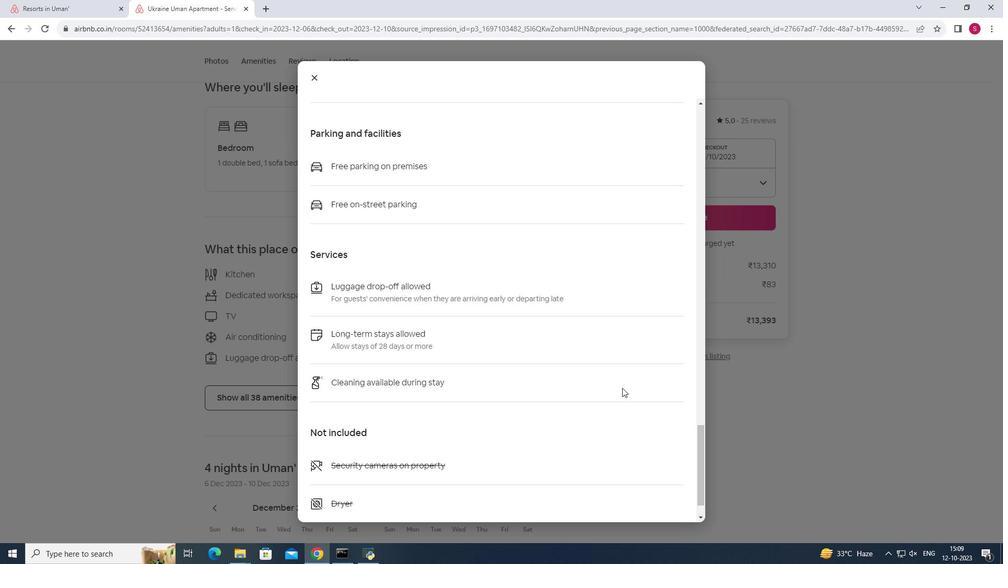 
Action: Mouse moved to (313, 79)
Screenshot: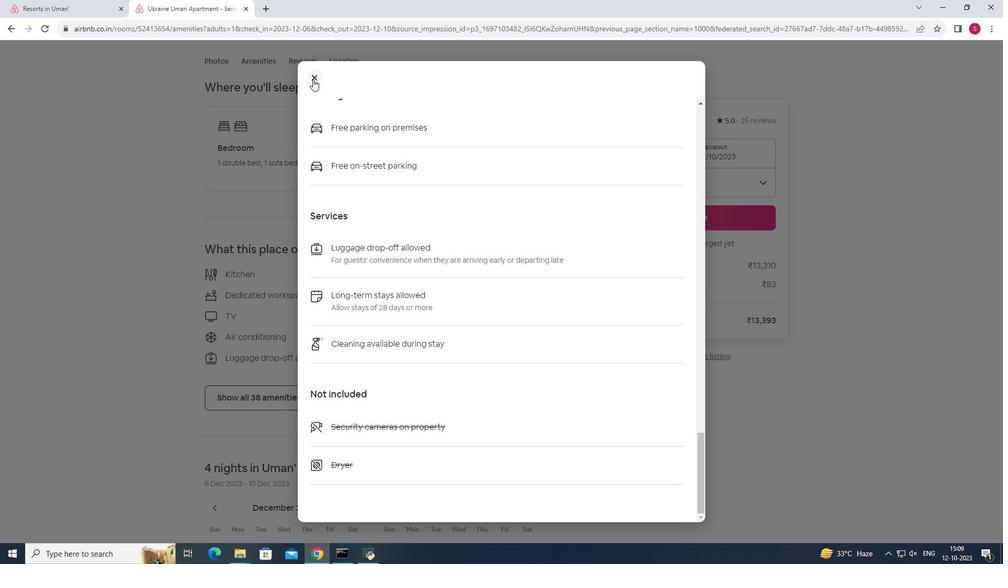 
Action: Mouse pressed left at (313, 79)
Screenshot: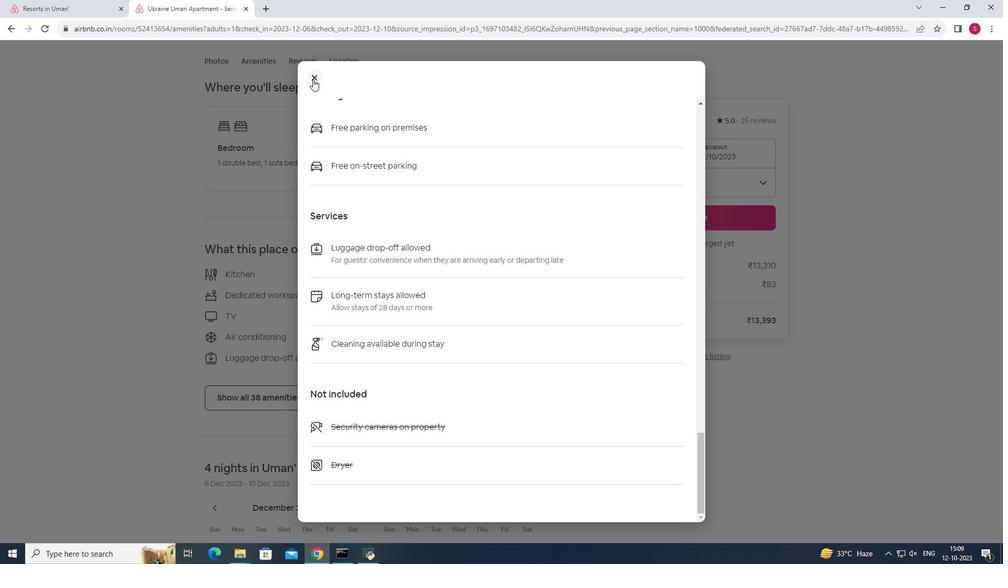 
Action: Mouse moved to (854, 387)
Screenshot: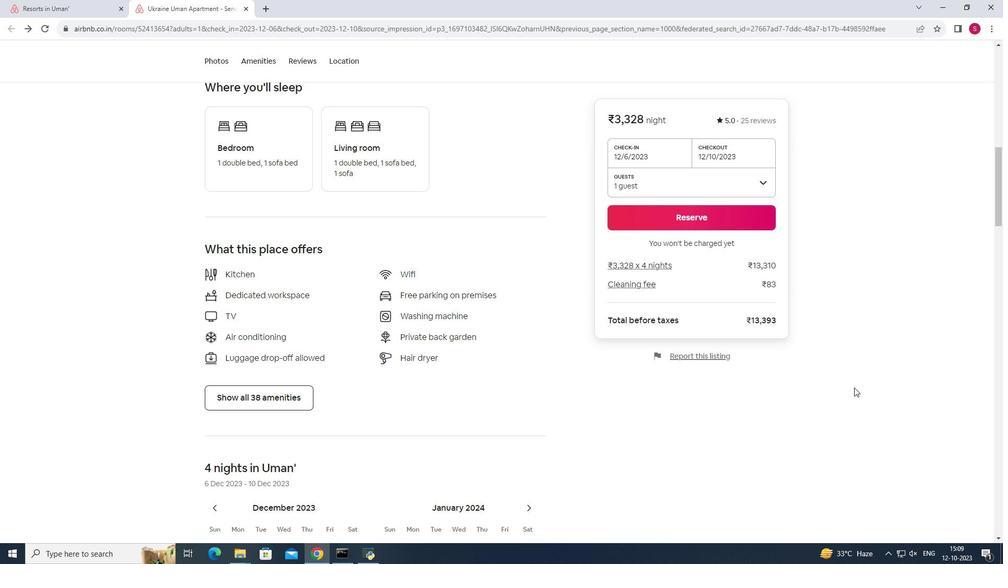 
Action: Mouse scrolled (854, 387) with delta (0, 0)
Screenshot: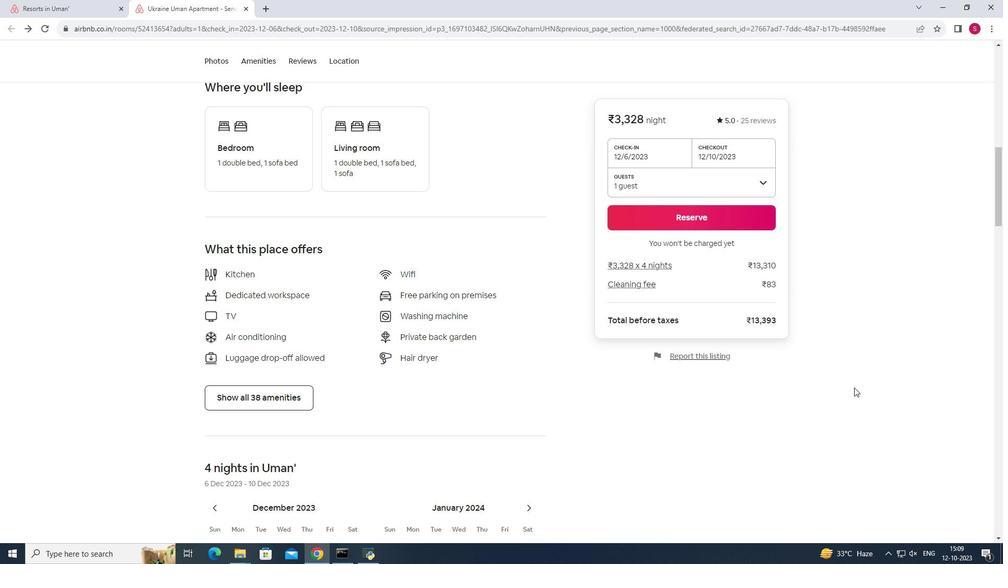 
Action: Mouse moved to (854, 388)
Screenshot: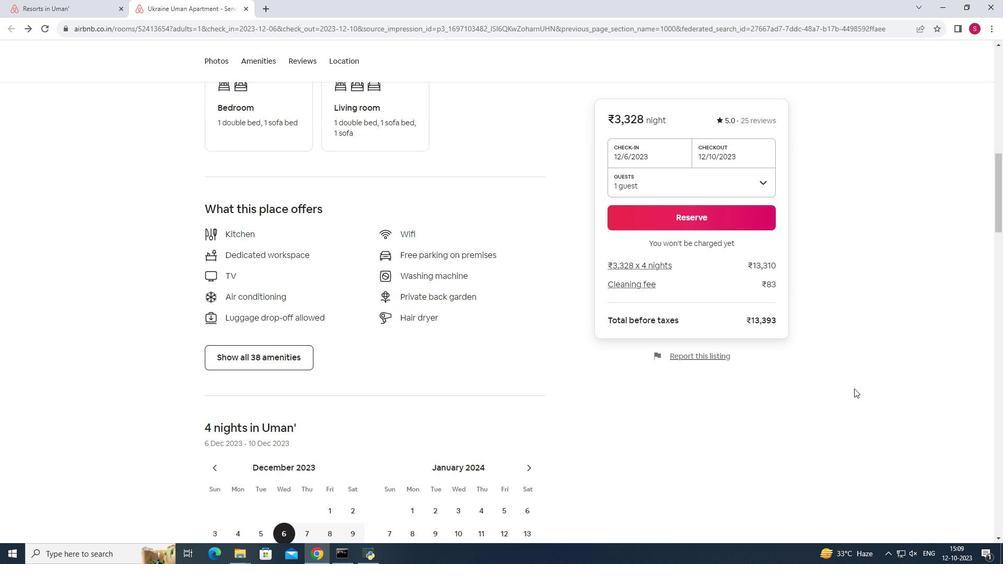 
Action: Mouse scrolled (854, 388) with delta (0, 0)
Screenshot: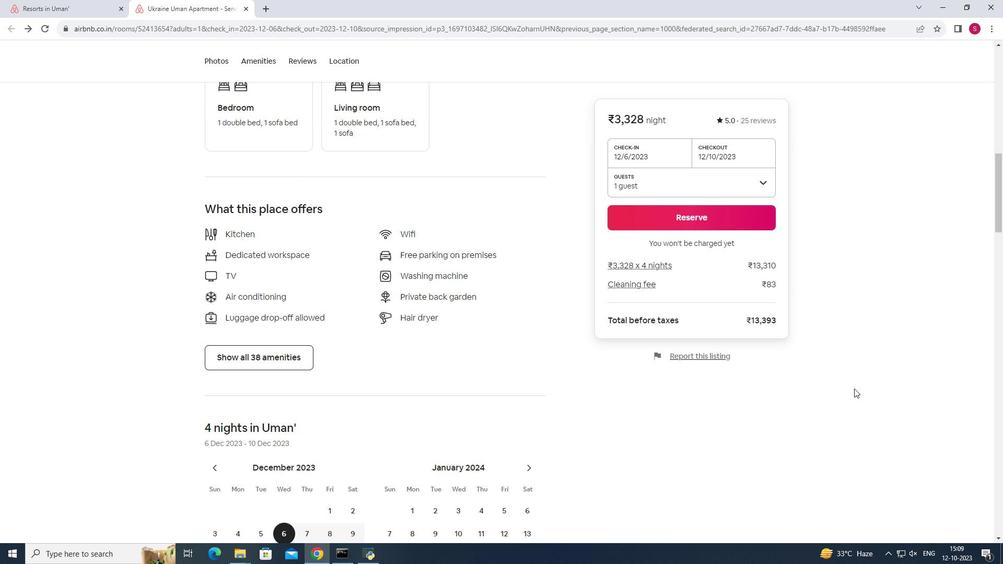 
Action: Mouse scrolled (854, 388) with delta (0, 0)
Screenshot: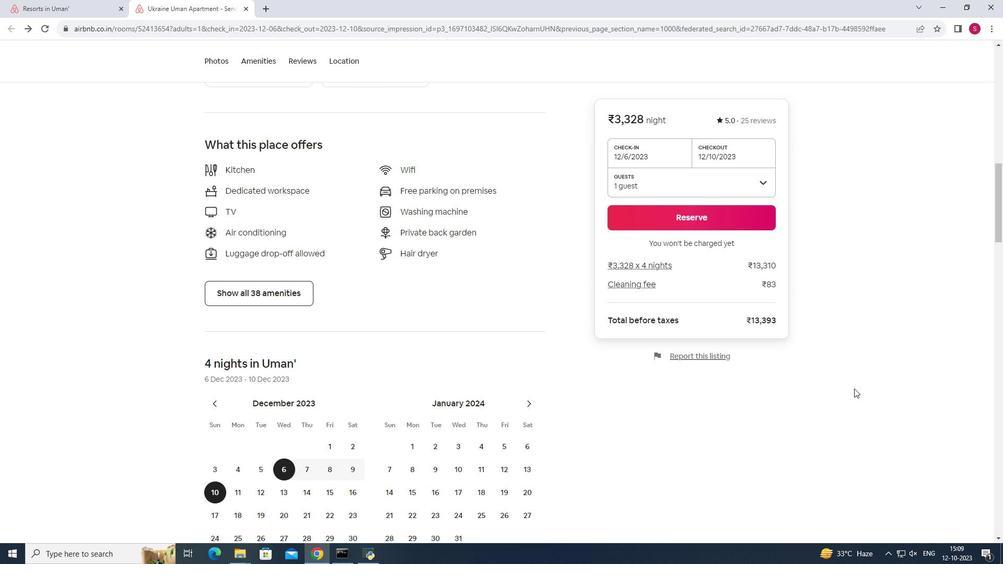 
Action: Mouse moved to (852, 390)
Screenshot: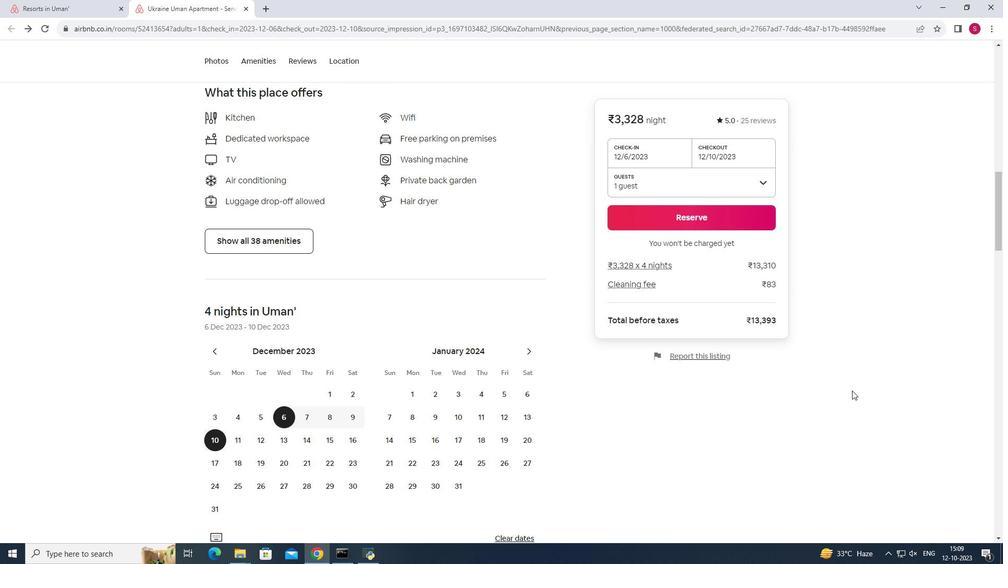 
Action: Mouse scrolled (852, 390) with delta (0, 0)
Screenshot: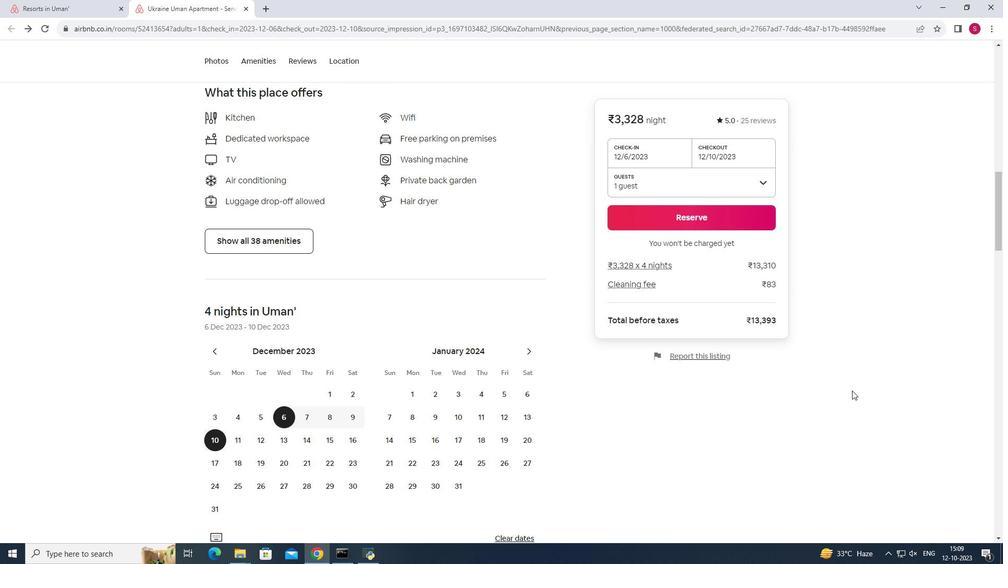 
Action: Mouse scrolled (852, 390) with delta (0, 0)
Screenshot: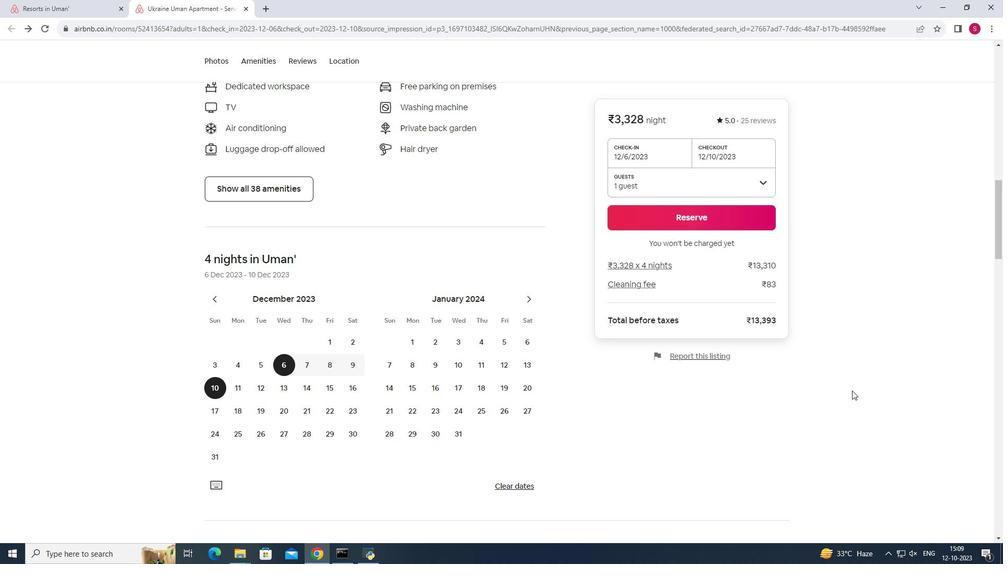 
Action: Mouse scrolled (852, 390) with delta (0, 0)
Screenshot: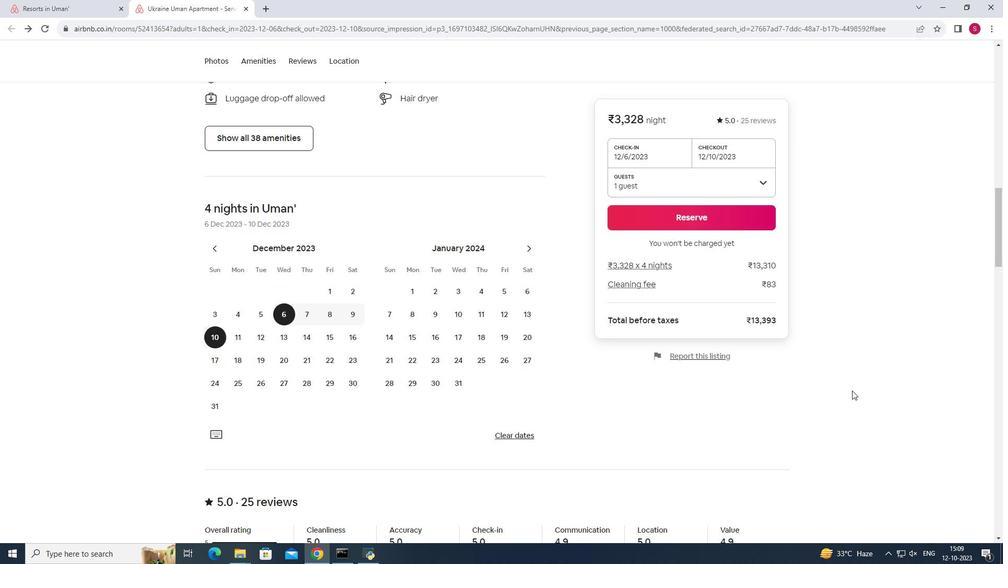 
Action: Mouse scrolled (852, 390) with delta (0, 0)
Screenshot: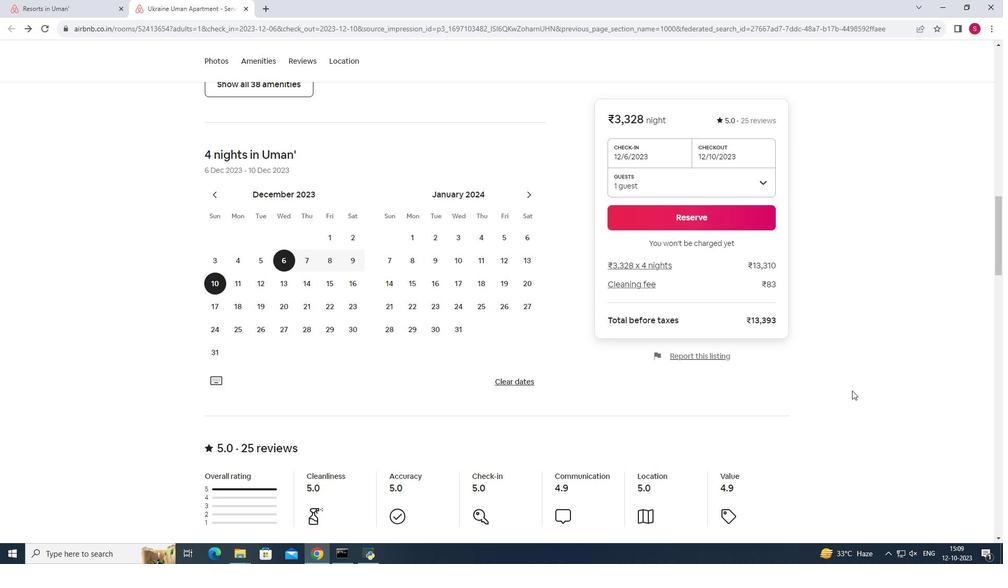 
Action: Mouse scrolled (852, 390) with delta (0, 0)
Screenshot: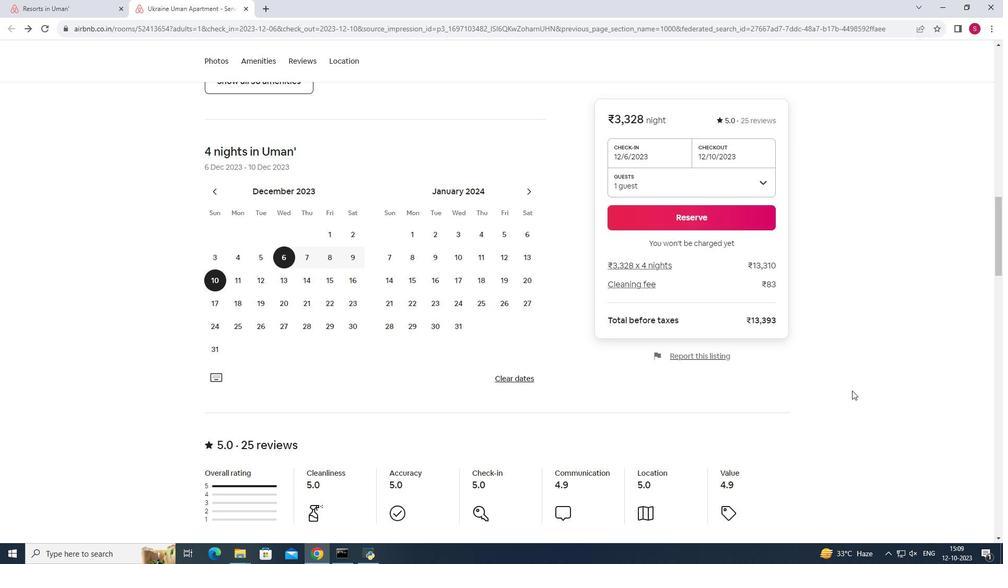 
Action: Mouse scrolled (852, 390) with delta (0, 0)
Screenshot: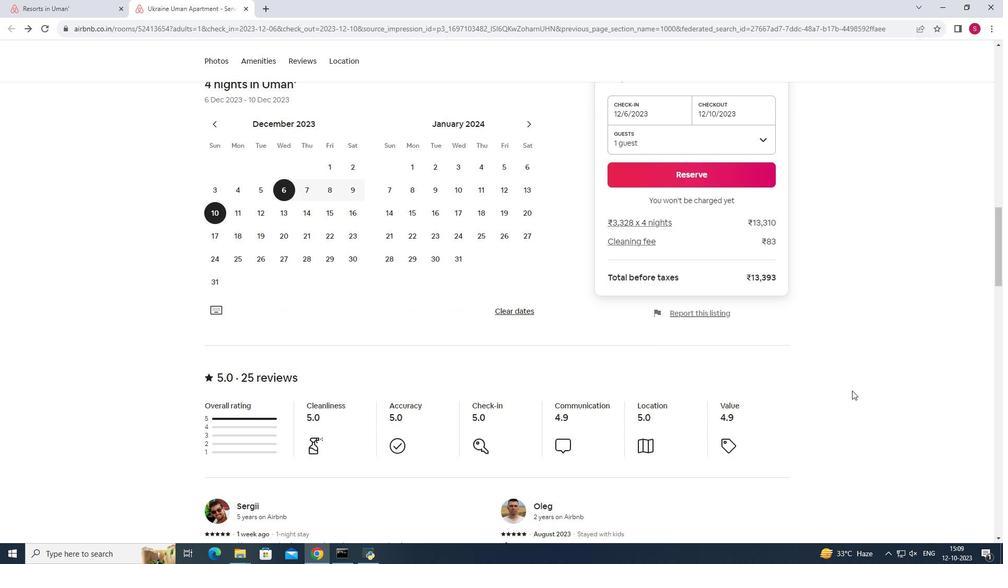
Action: Mouse scrolled (852, 390) with delta (0, 0)
Screenshot: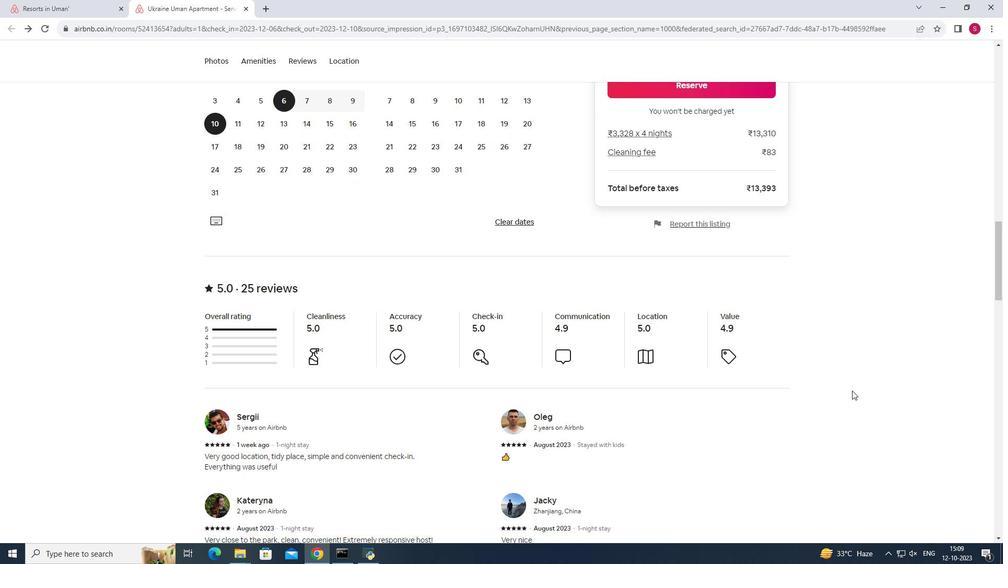 
Action: Mouse scrolled (852, 390) with delta (0, 0)
Screenshot: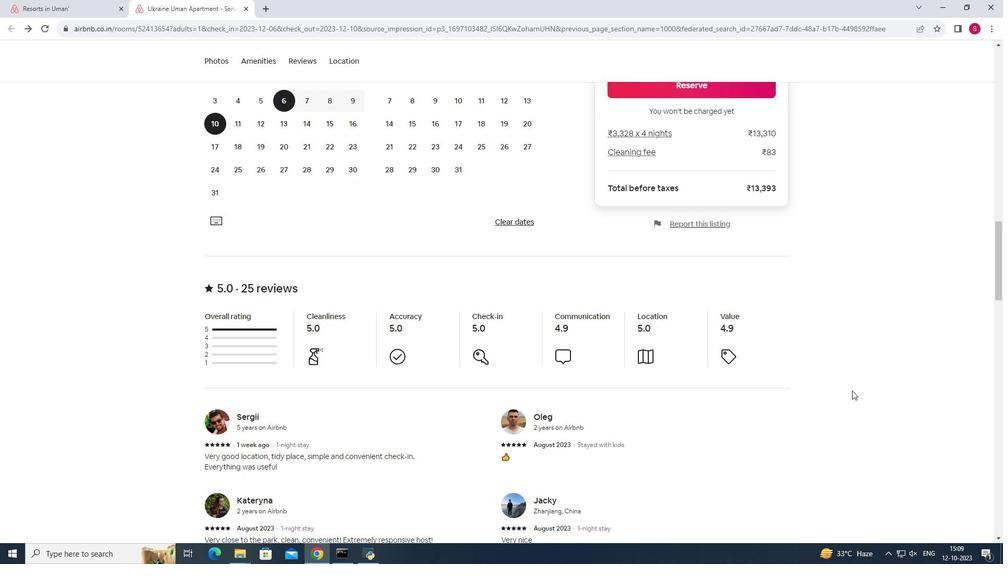
Action: Mouse scrolled (852, 390) with delta (0, 0)
Screenshot: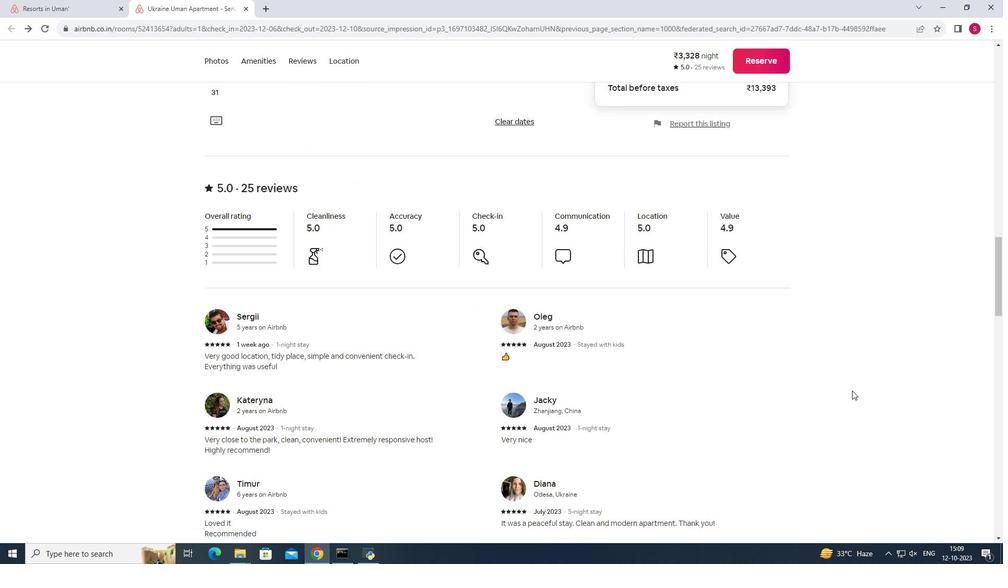 
Action: Mouse scrolled (852, 390) with delta (0, 0)
Screenshot: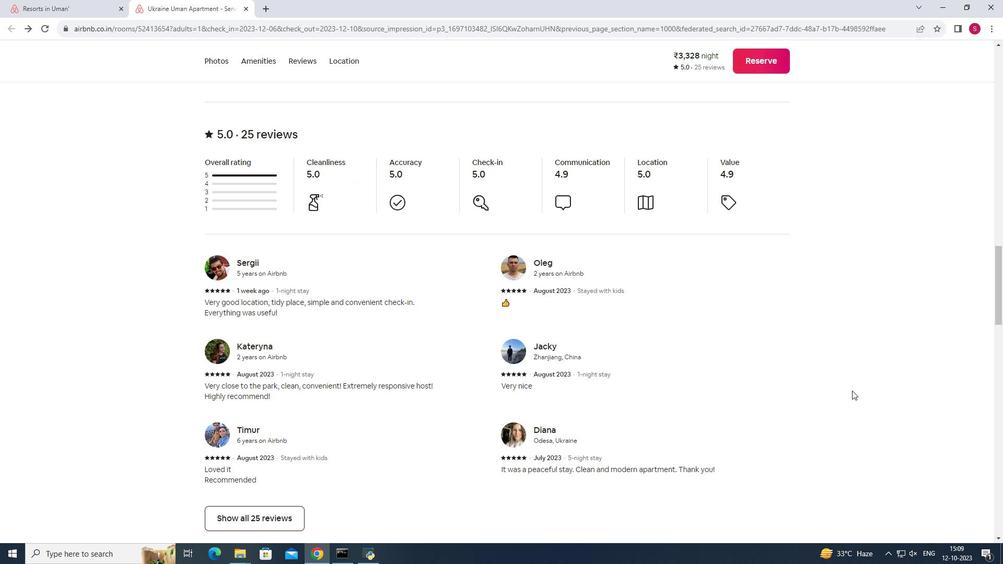 
Action: Mouse moved to (241, 468)
Screenshot: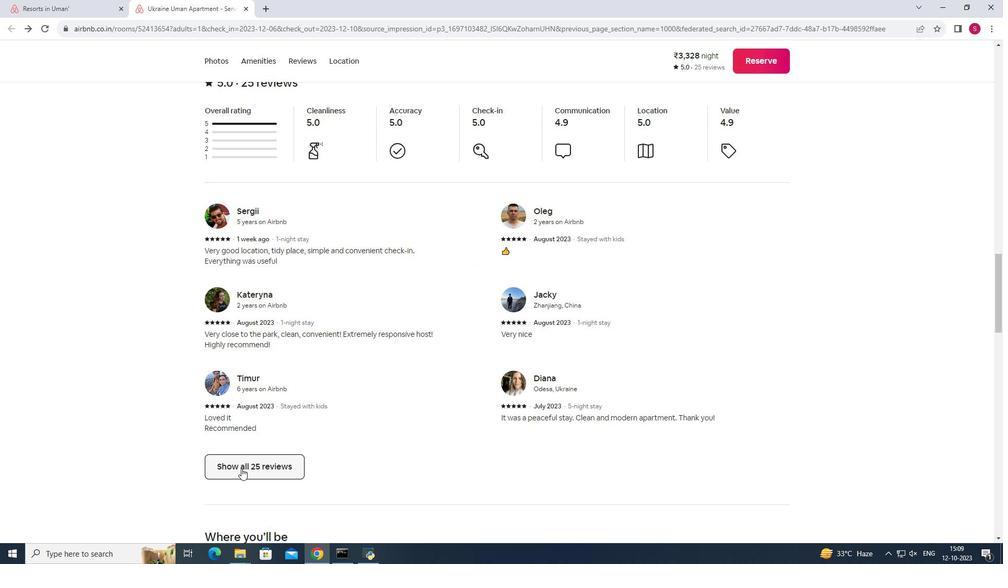 
Action: Mouse pressed left at (241, 468)
Screenshot: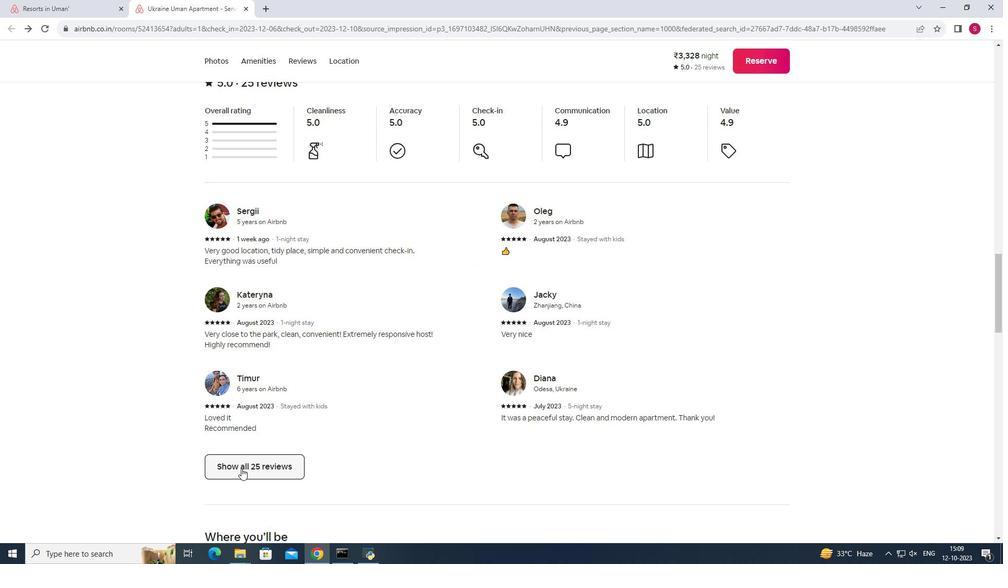 
Action: Mouse moved to (665, 402)
Screenshot: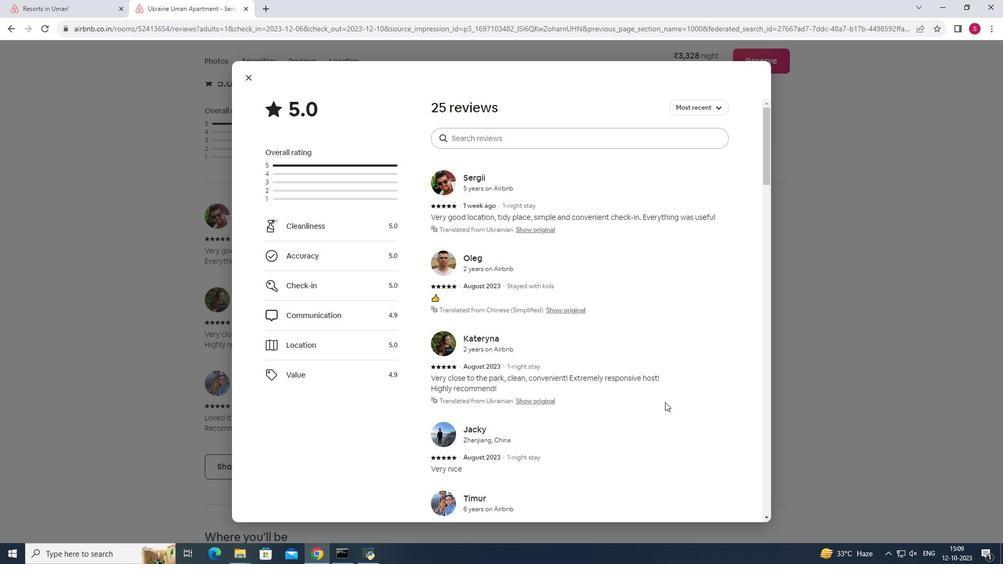 
Action: Mouse scrolled (665, 401) with delta (0, 0)
Screenshot: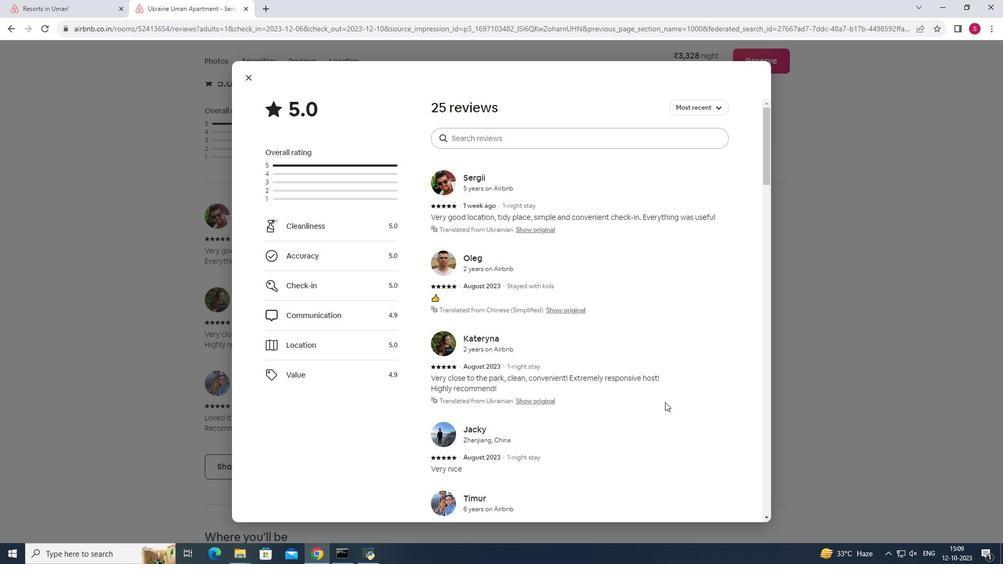 
Action: Mouse scrolled (665, 401) with delta (0, 0)
Screenshot: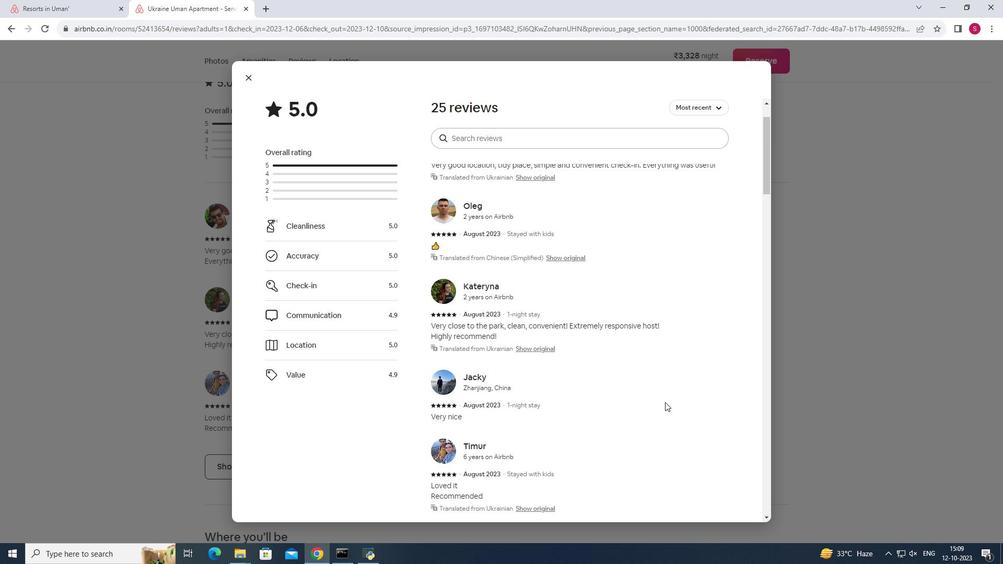 
Action: Mouse scrolled (665, 401) with delta (0, 0)
Screenshot: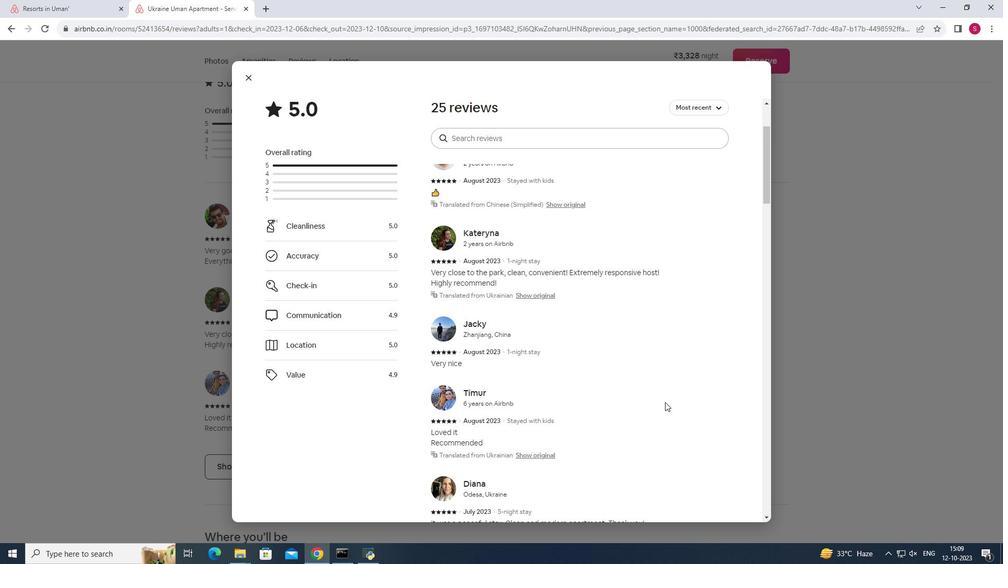 
Action: Mouse moved to (664, 402)
Screenshot: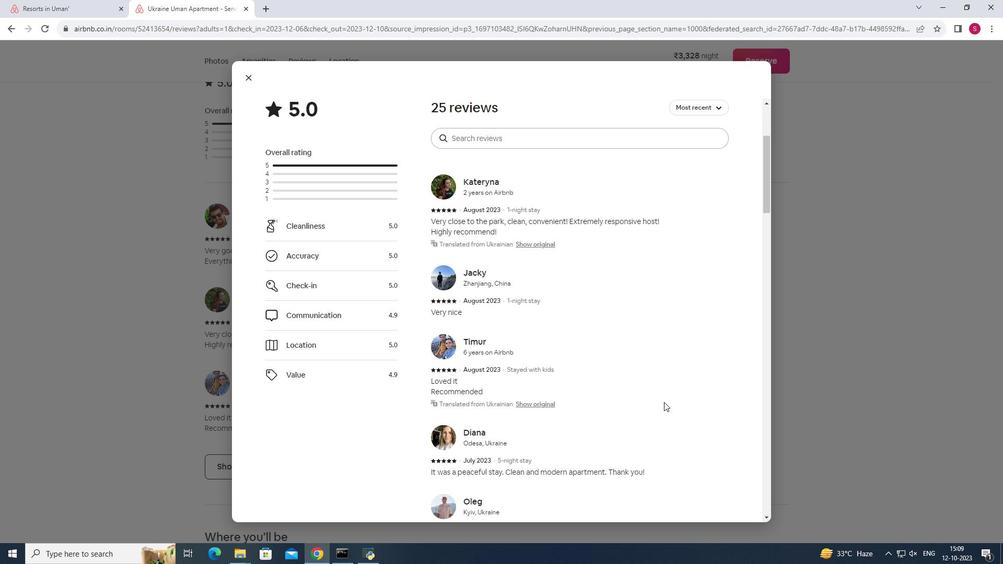 
Action: Mouse scrolled (664, 401) with delta (0, 0)
Screenshot: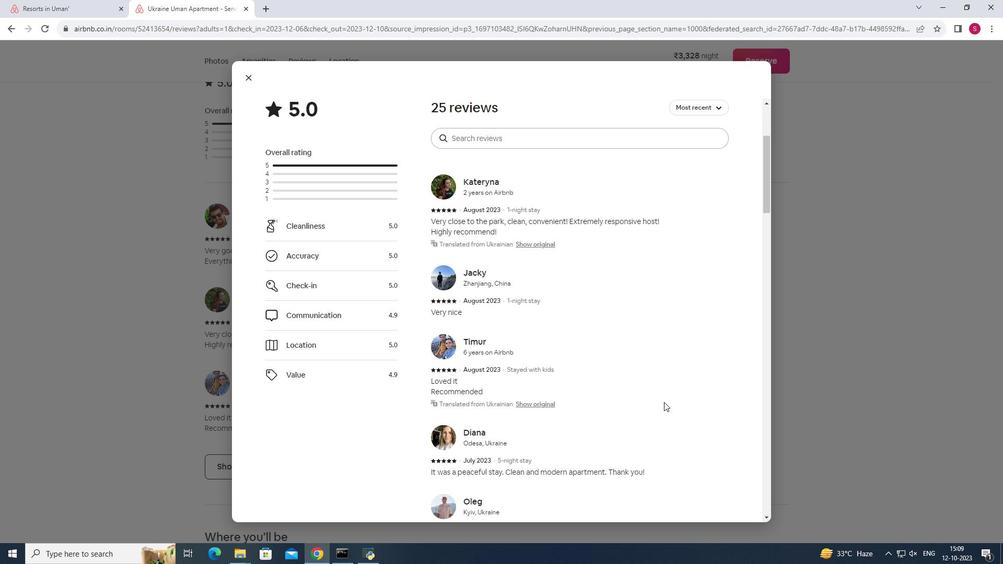 
Action: Mouse moved to (664, 402)
Screenshot: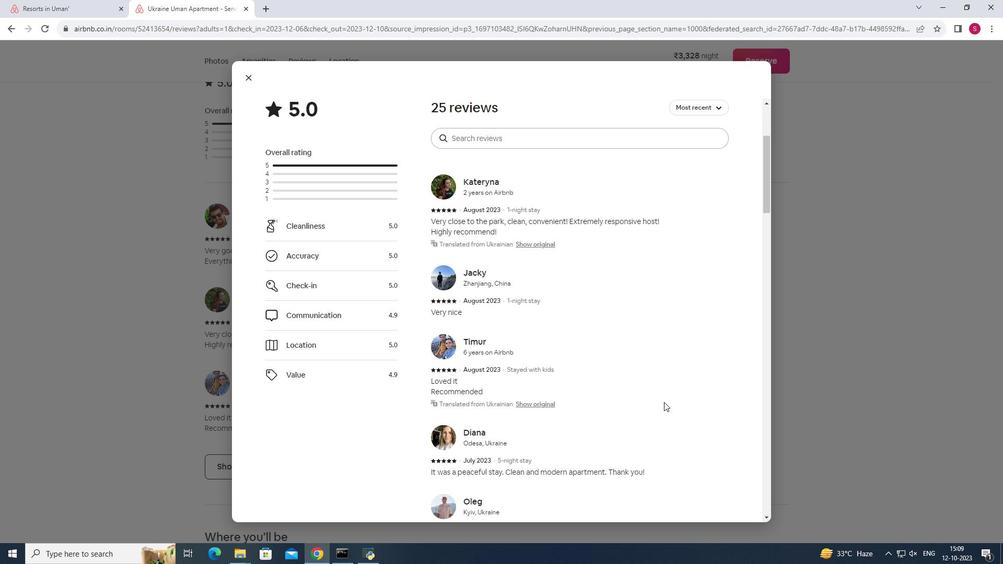 
Action: Mouse scrolled (664, 401) with delta (0, 0)
Screenshot: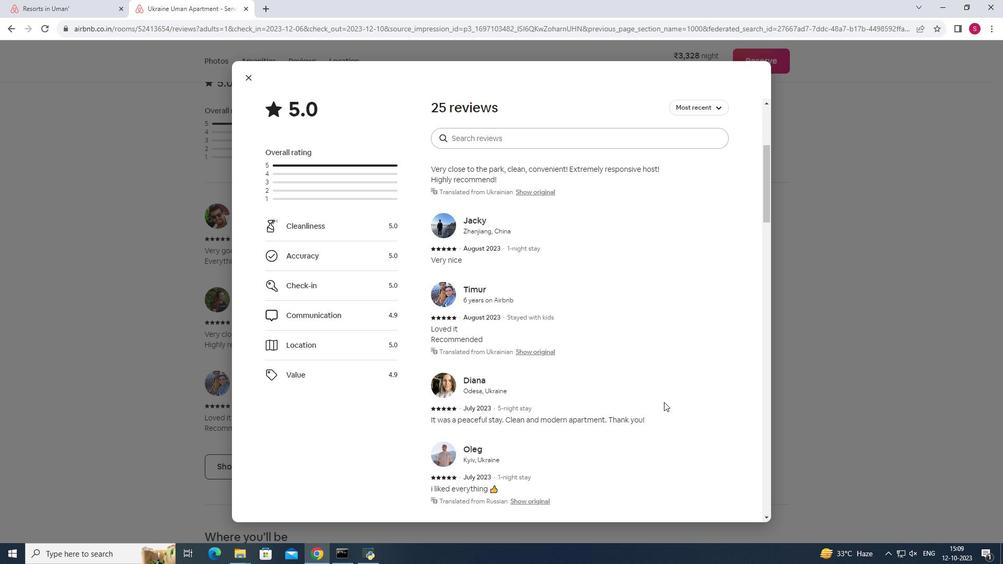 
Action: Mouse moved to (663, 402)
Screenshot: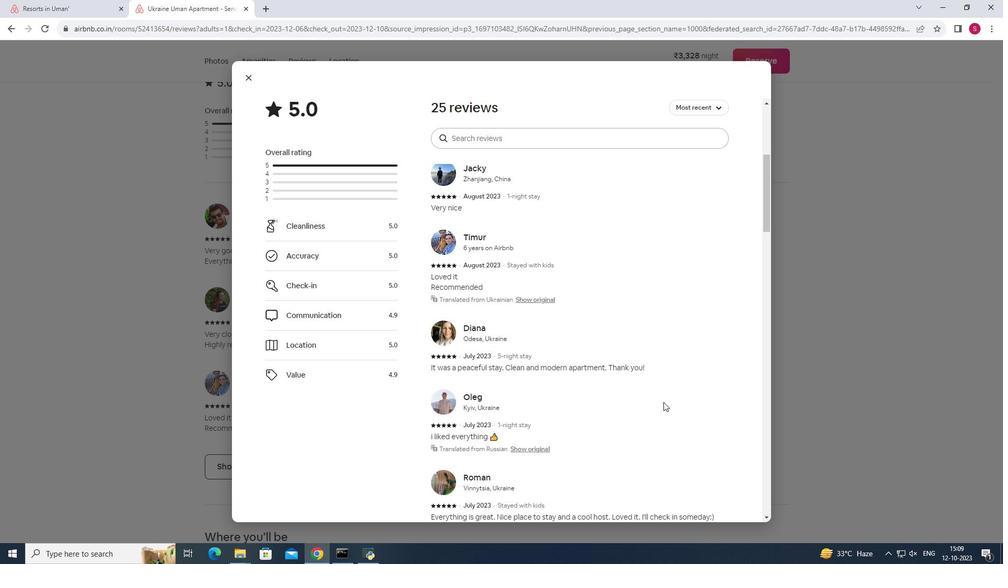 
Action: Mouse scrolled (663, 401) with delta (0, 0)
Screenshot: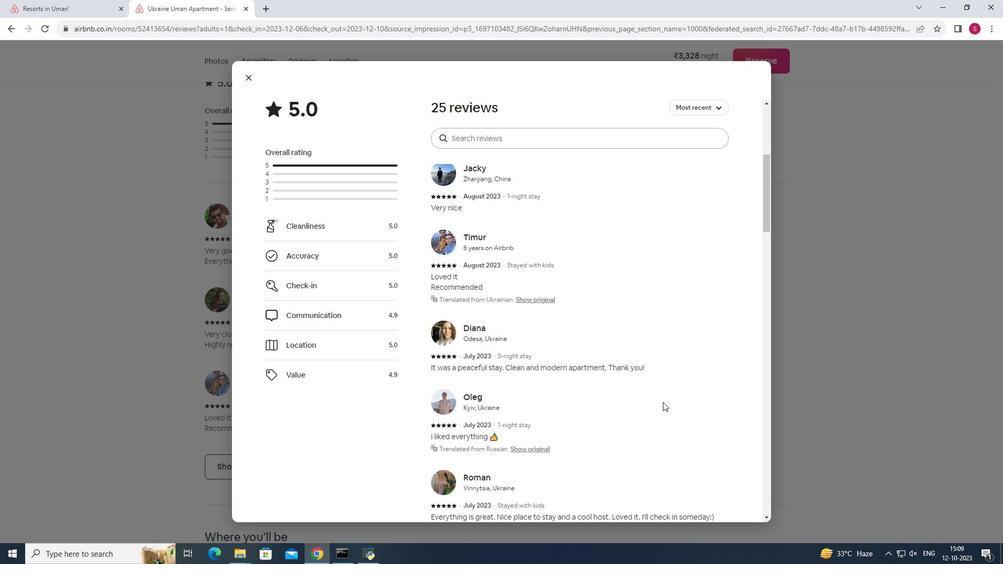 
Action: Mouse scrolled (663, 401) with delta (0, 0)
Screenshot: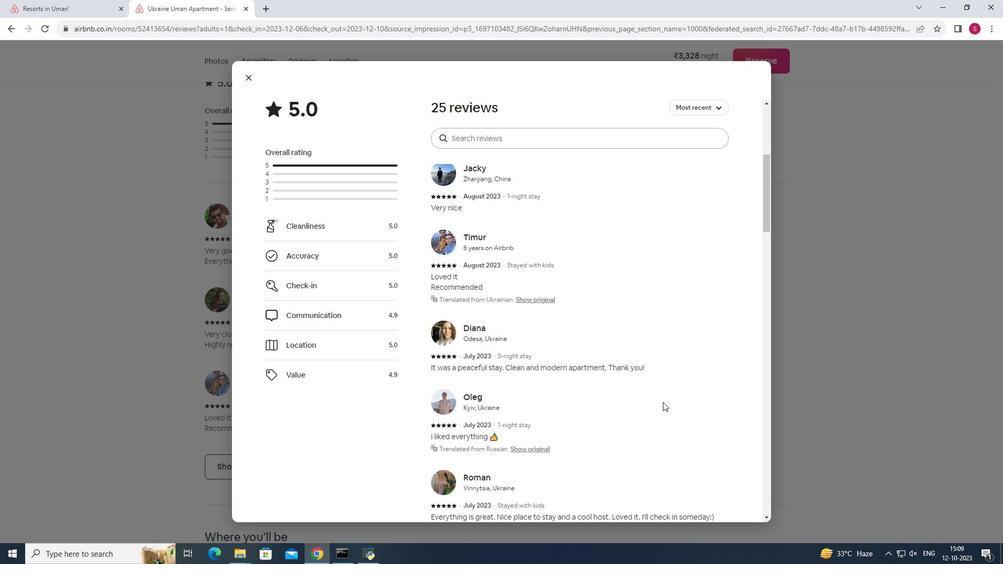 
Action: Mouse moved to (701, 401)
Screenshot: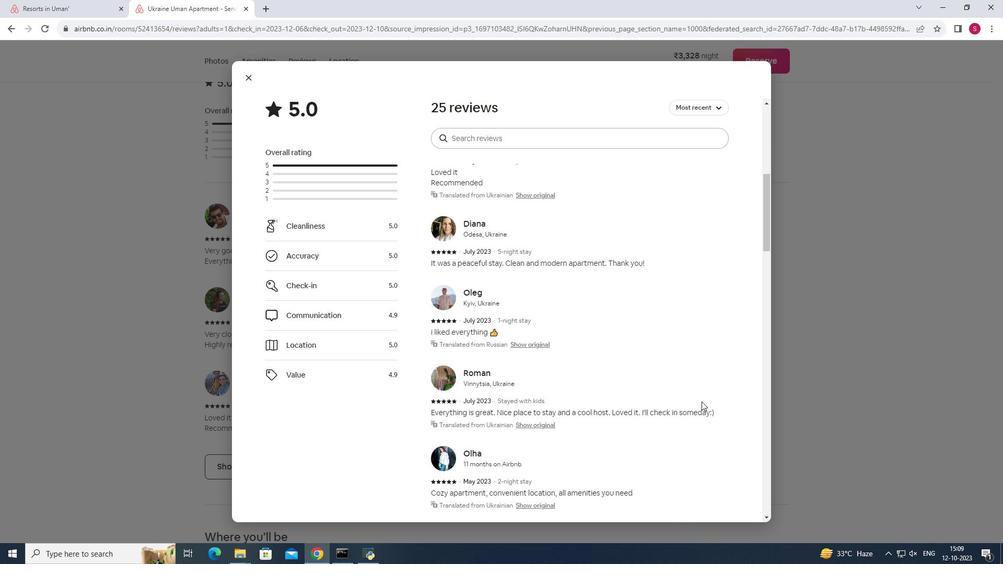 
Action: Mouse scrolled (701, 401) with delta (0, 0)
Screenshot: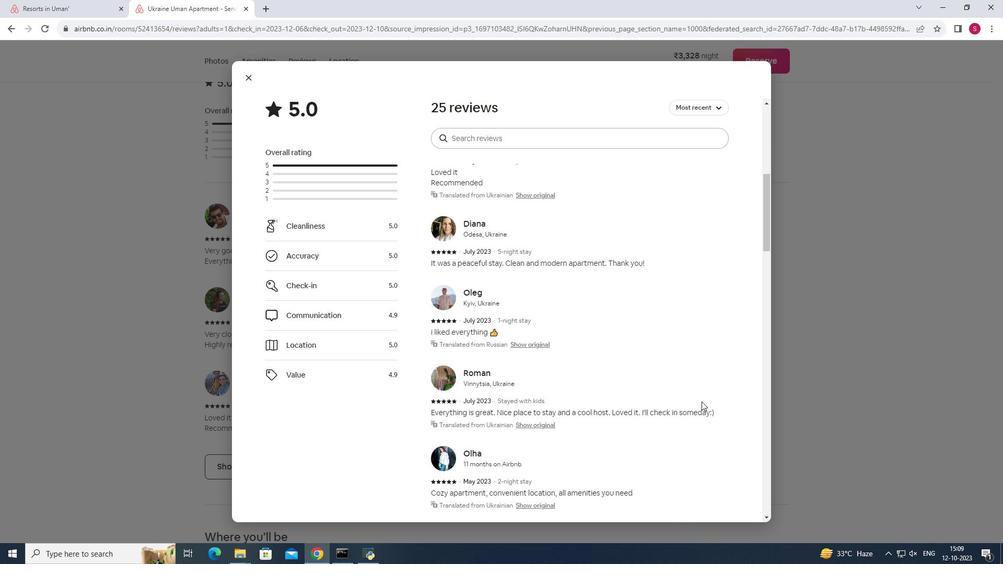
Action: Mouse moved to (701, 402)
Screenshot: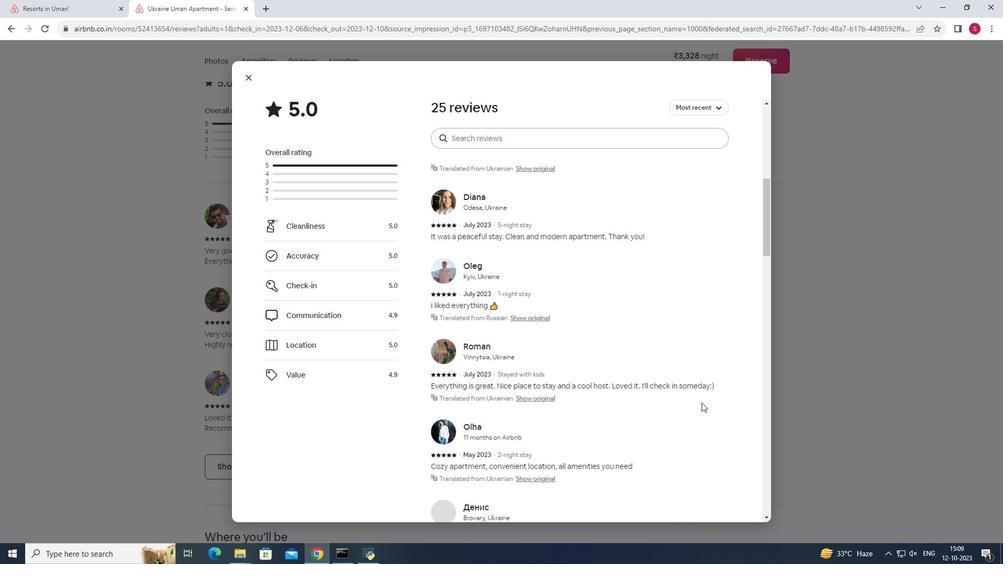 
Action: Mouse scrolled (701, 402) with delta (0, 0)
Screenshot: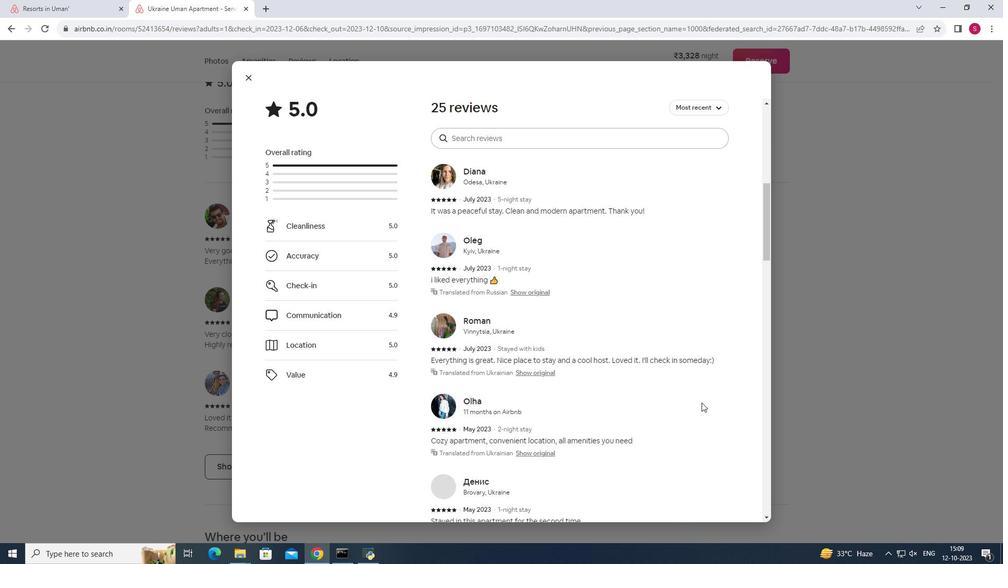 
Action: Mouse moved to (701, 403)
Screenshot: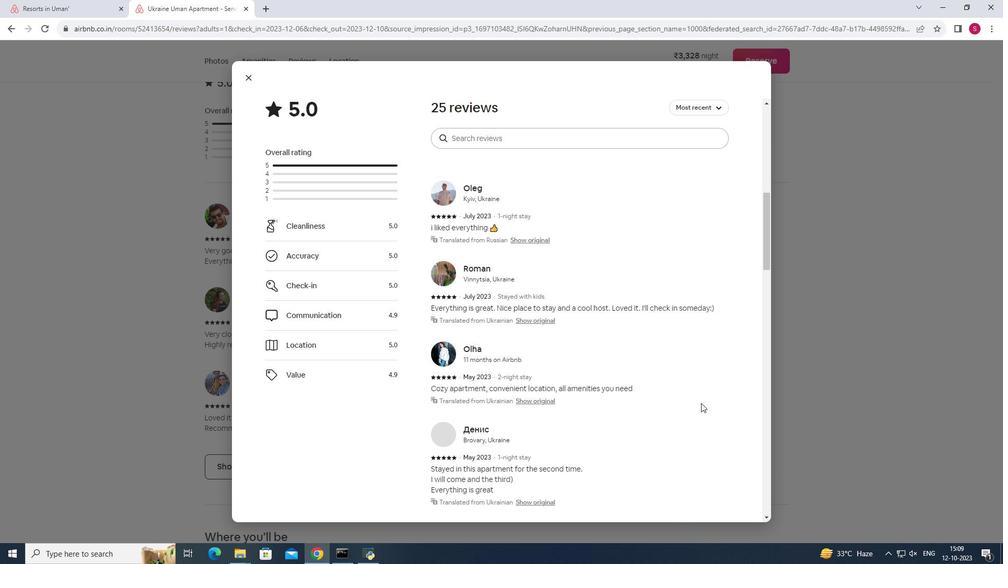 
Action: Mouse scrolled (701, 402) with delta (0, 0)
Screenshot: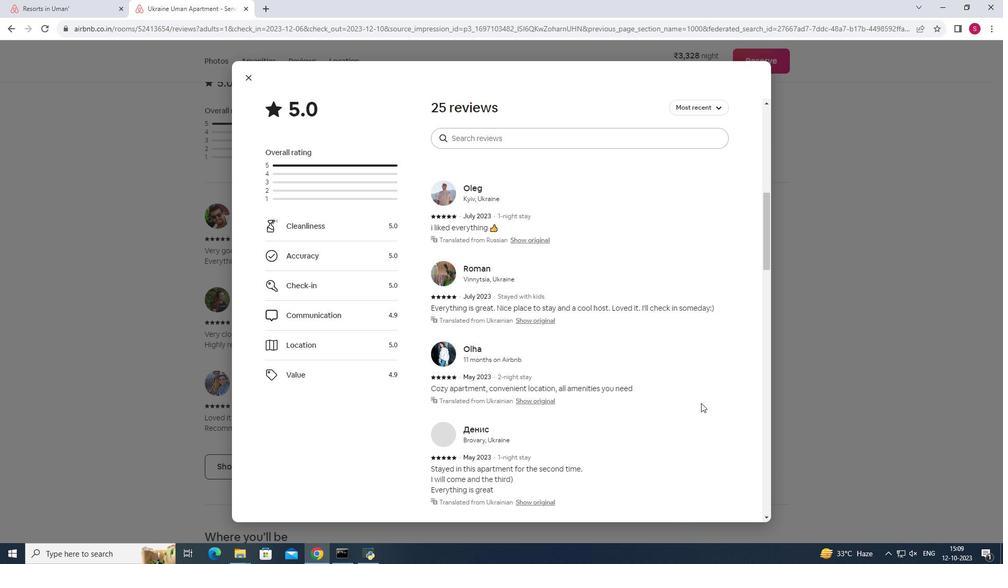
Action: Mouse moved to (700, 403)
Screenshot: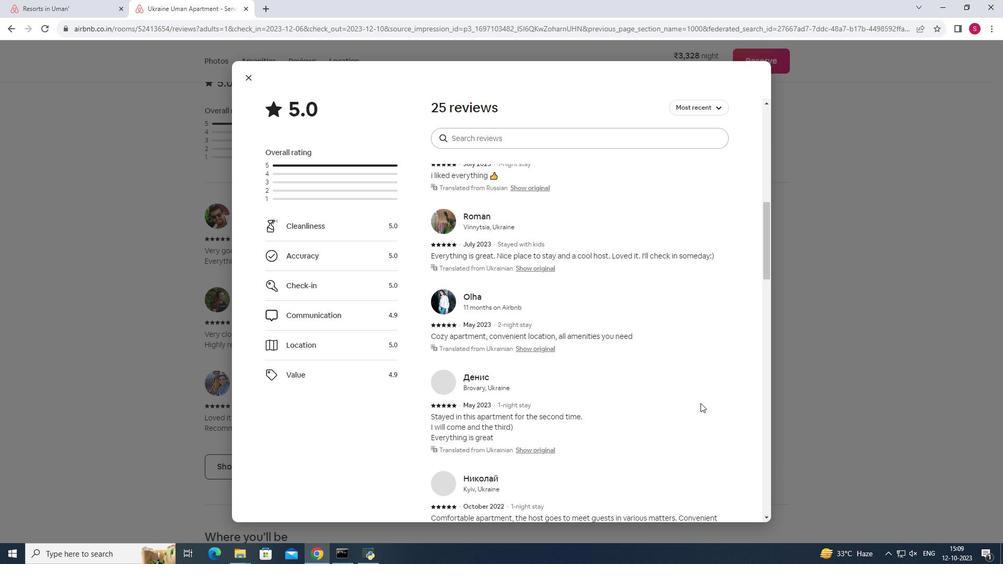 
Action: Mouse scrolled (700, 402) with delta (0, 0)
Screenshot: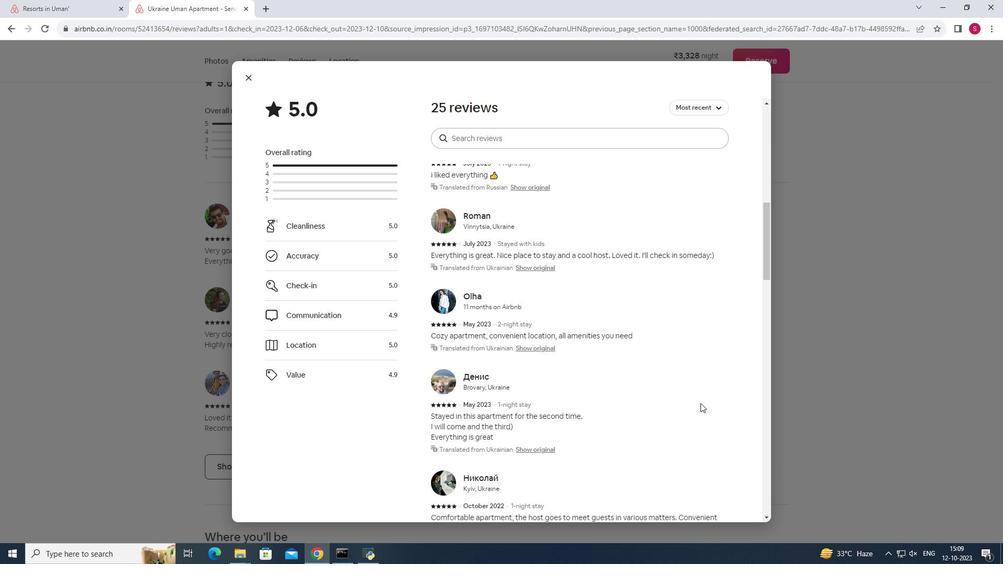 
Action: Mouse scrolled (700, 402) with delta (0, 0)
Screenshot: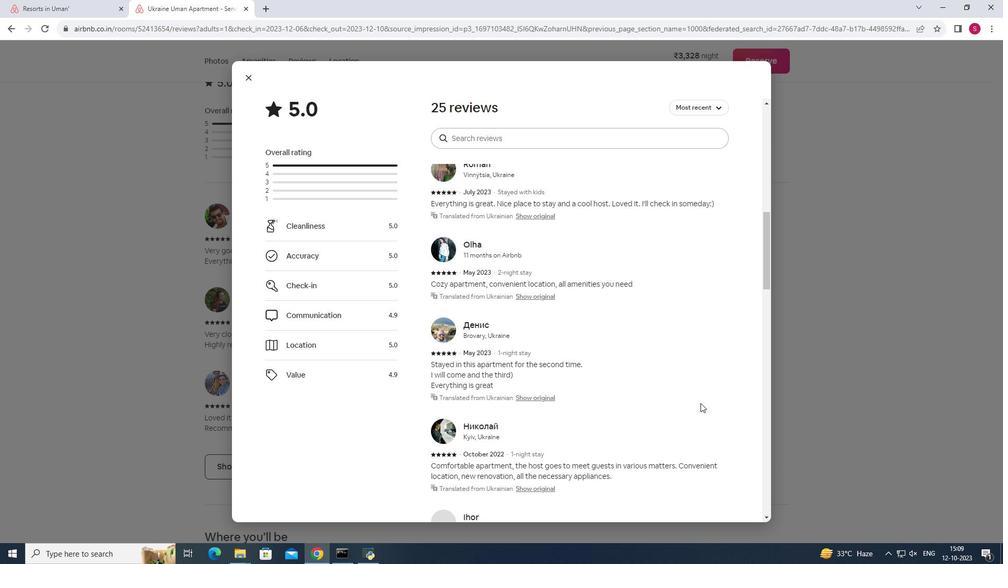 
Action: Mouse scrolled (700, 402) with delta (0, 0)
Screenshot: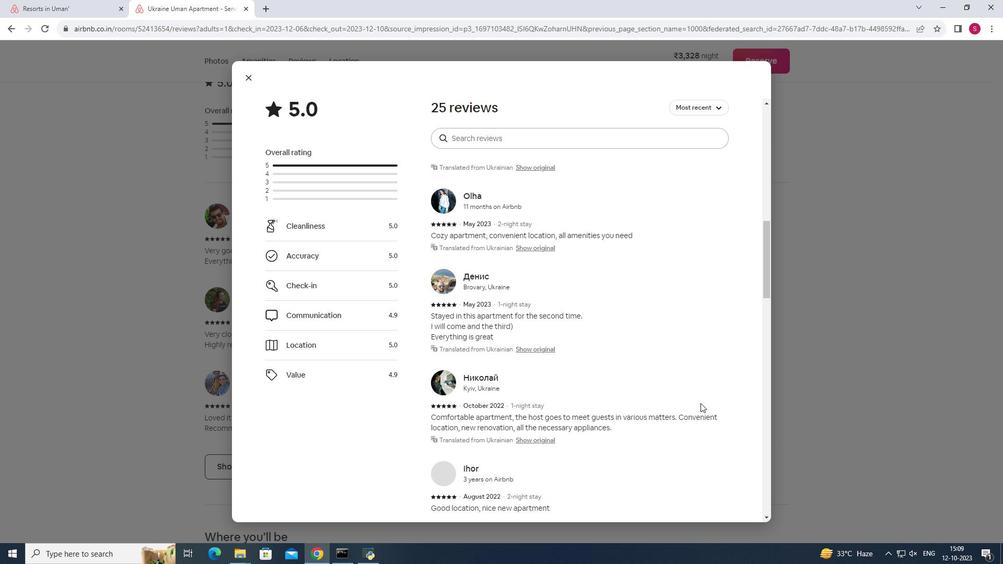 
Action: Mouse moved to (700, 403)
Screenshot: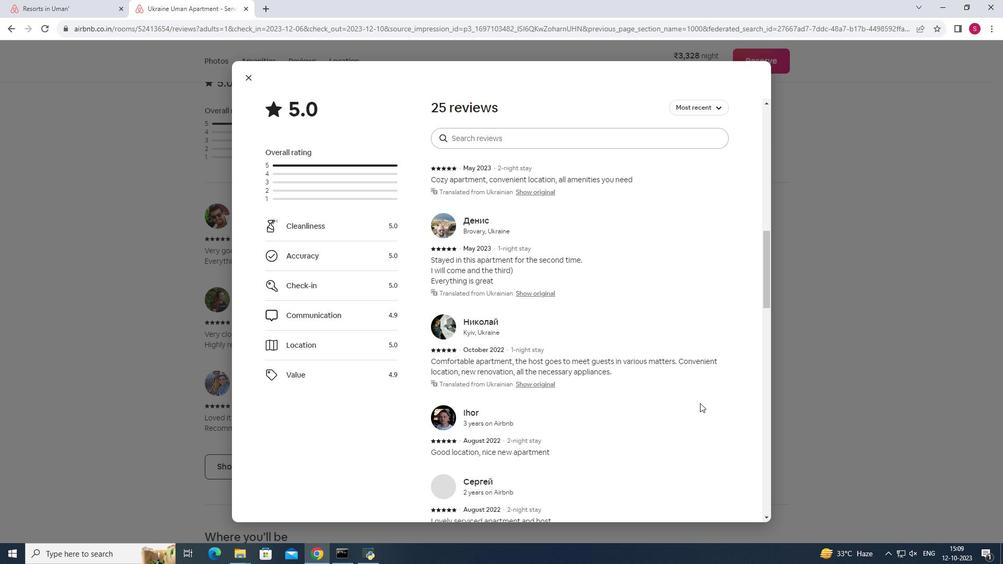 
Action: Mouse scrolled (700, 402) with delta (0, 0)
Screenshot: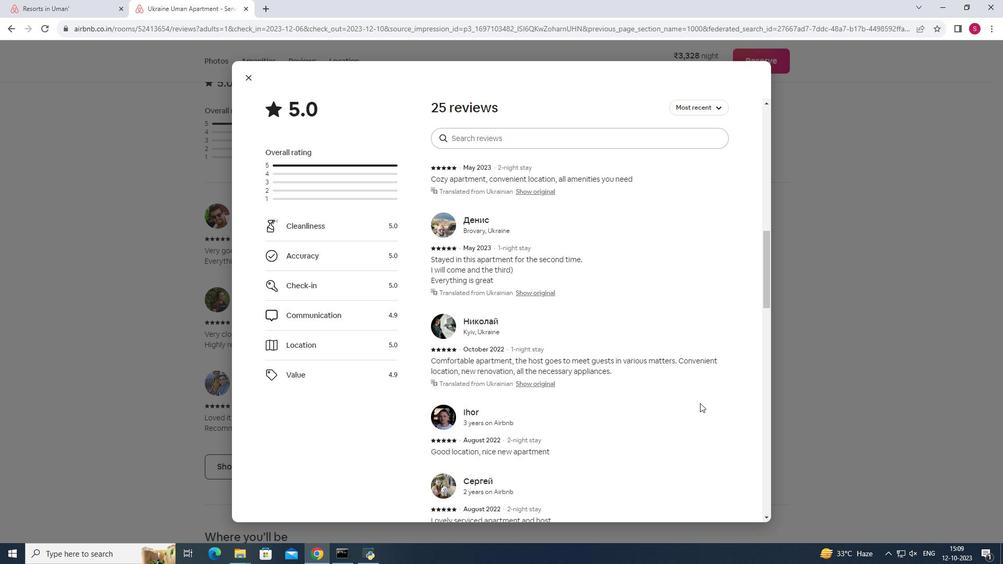 
Action: Mouse scrolled (700, 402) with delta (0, 0)
Screenshot: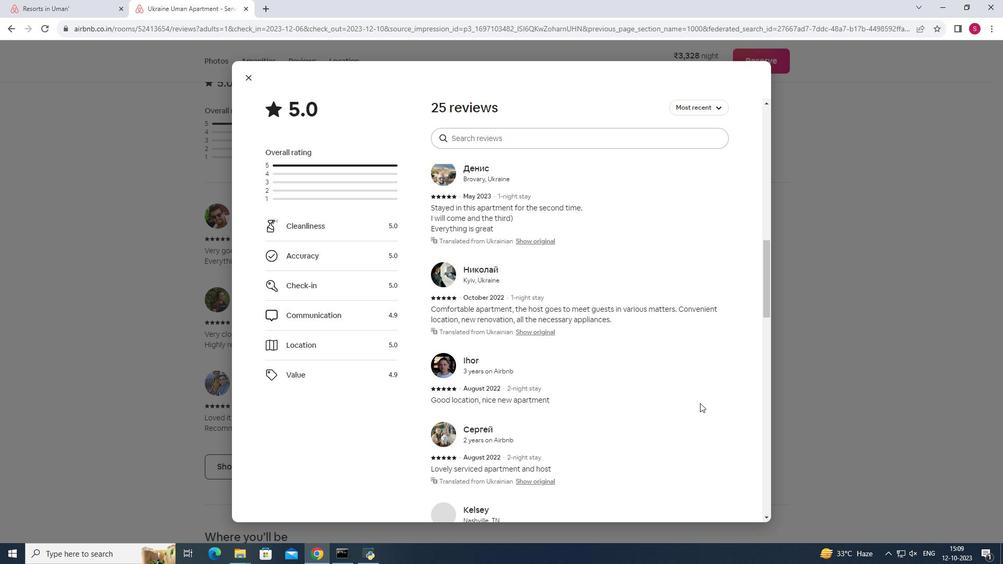 
Action: Mouse scrolled (700, 402) with delta (0, 0)
Screenshot: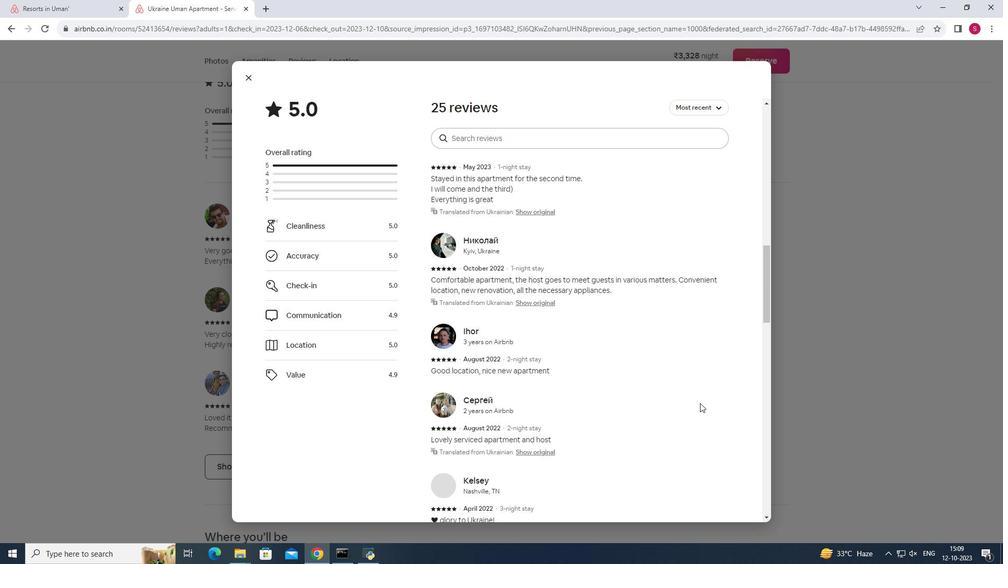 
Action: Mouse moved to (698, 403)
Screenshot: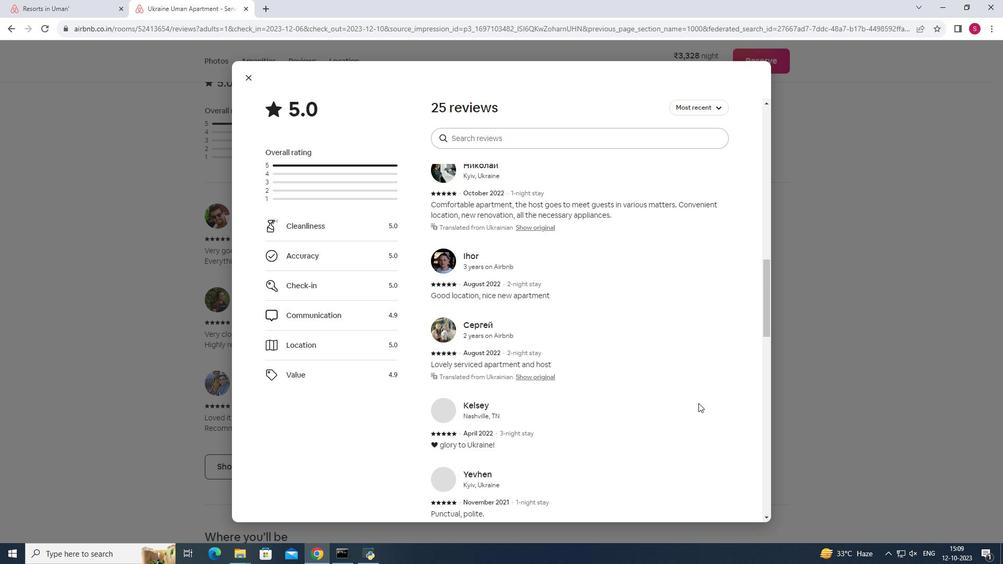 
Action: Mouse scrolled (698, 402) with delta (0, 0)
Screenshot: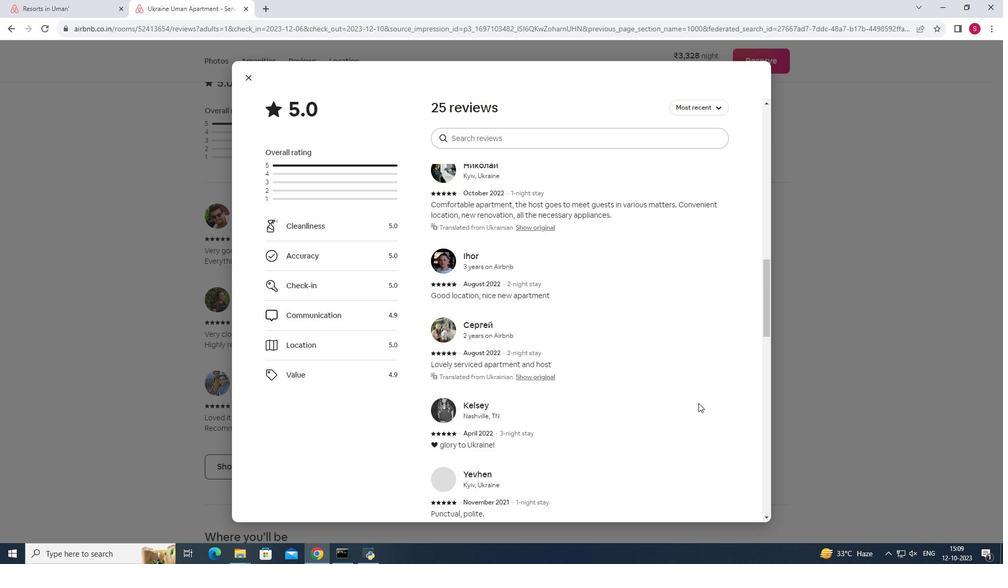 
Action: Mouse scrolled (698, 402) with delta (0, 0)
Screenshot: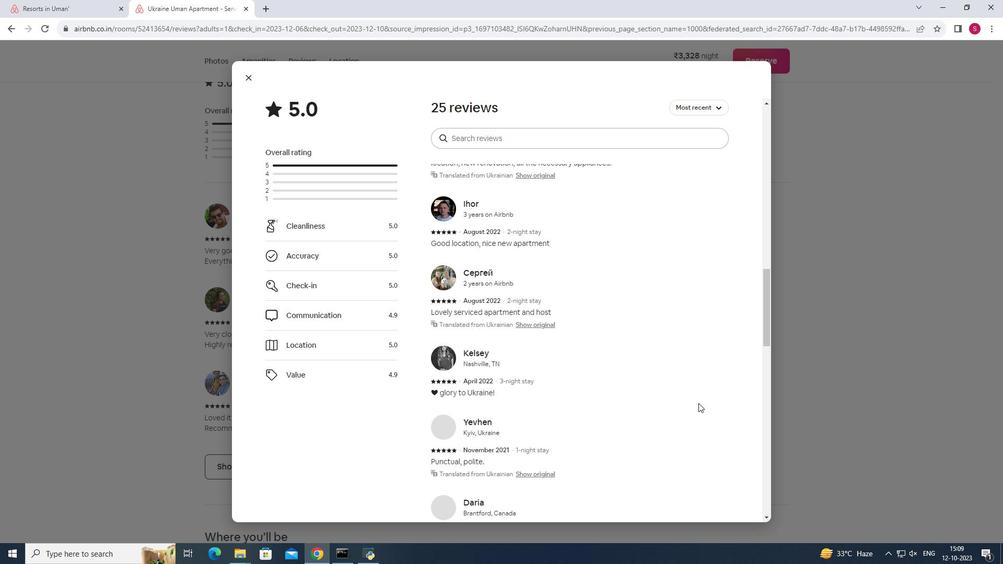 
Action: Mouse scrolled (698, 402) with delta (0, 0)
Screenshot: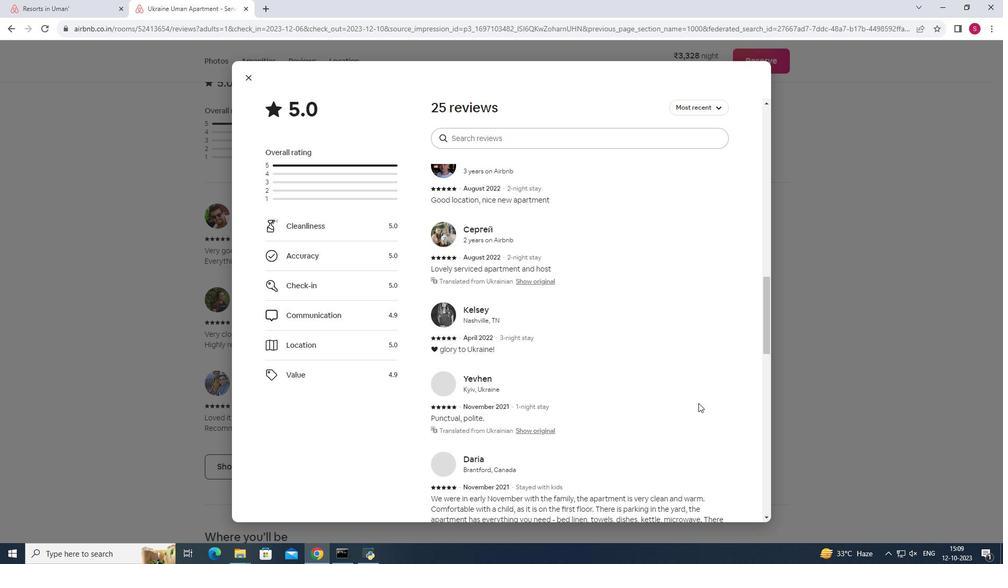 
Action: Mouse scrolled (698, 402) with delta (0, 0)
Screenshot: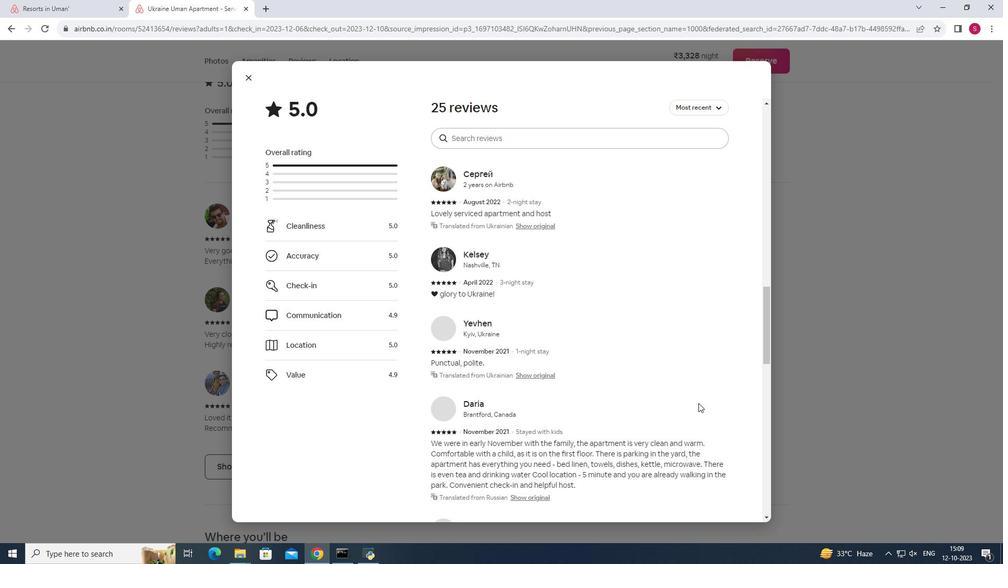 
Action: Mouse scrolled (698, 402) with delta (0, 0)
Screenshot: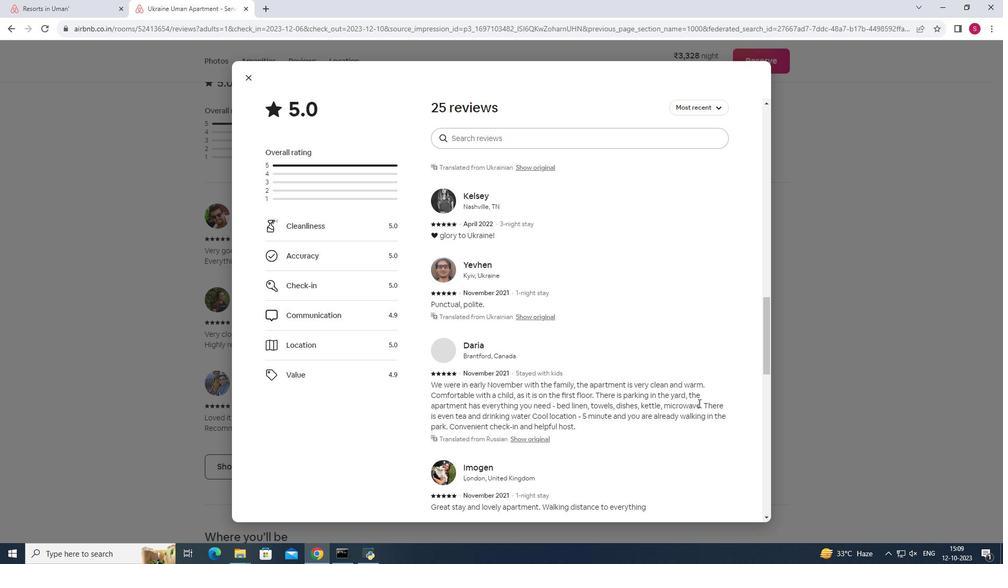 
Action: Mouse scrolled (698, 402) with delta (0, 0)
Screenshot: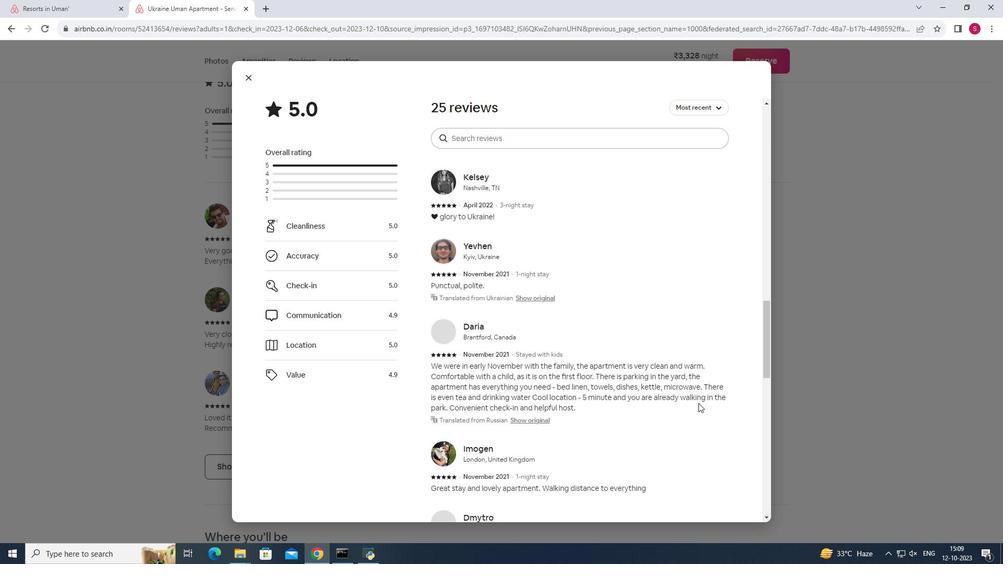 
Action: Mouse scrolled (698, 402) with delta (0, 0)
Screenshot: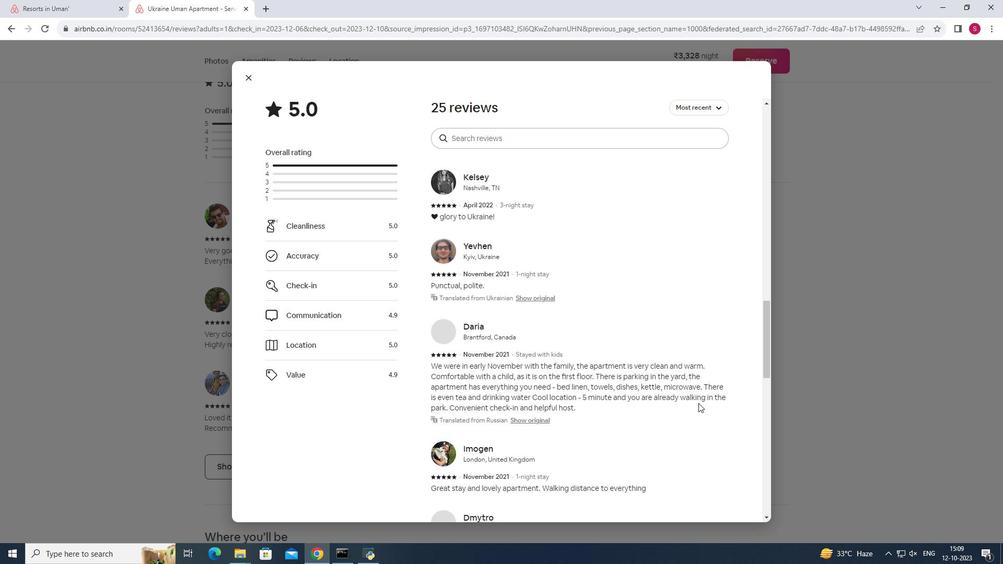 
Action: Mouse scrolled (698, 402) with delta (0, 0)
Screenshot: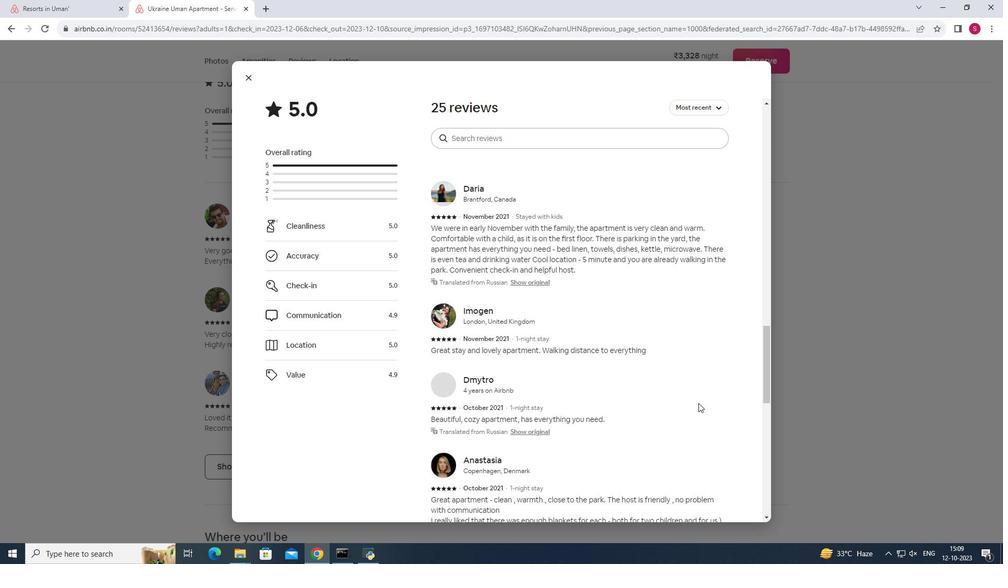 
Action: Mouse scrolled (698, 402) with delta (0, 0)
Screenshot: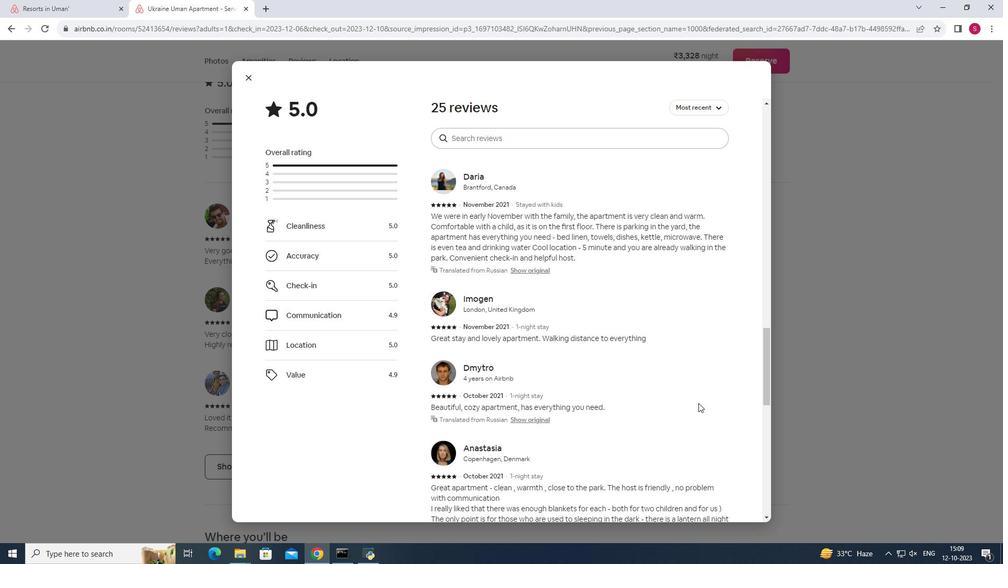 
Action: Mouse scrolled (698, 402) with delta (0, 0)
Screenshot: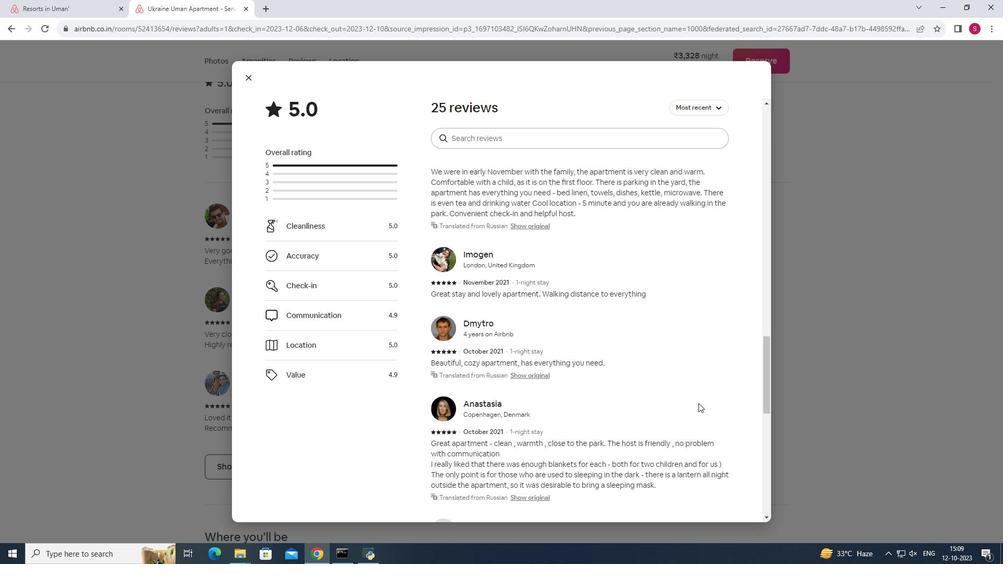 
Action: Mouse moved to (698, 402)
Screenshot: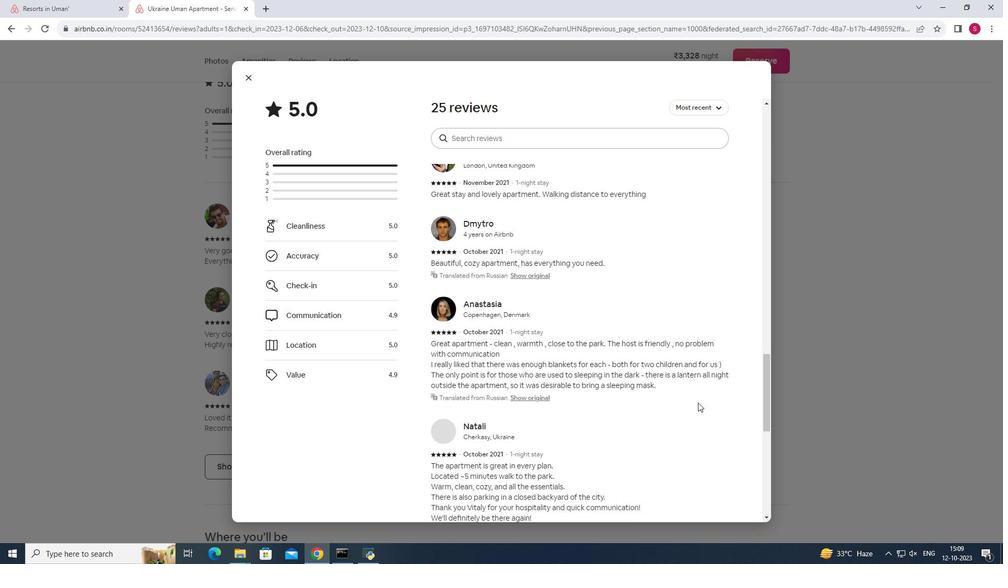 
Action: Mouse scrolled (698, 402) with delta (0, 0)
Screenshot: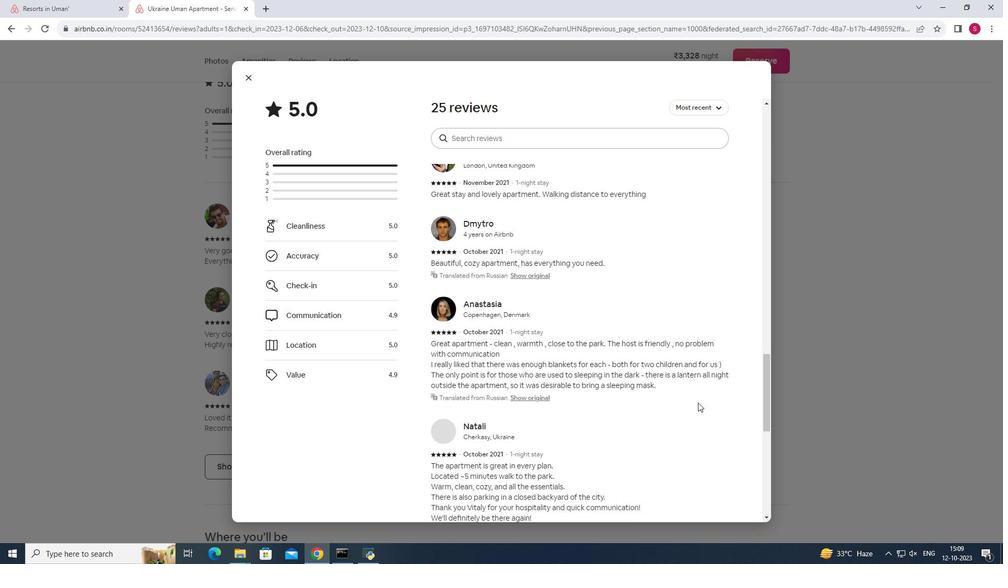 
Action: Mouse scrolled (698, 402) with delta (0, 0)
Screenshot: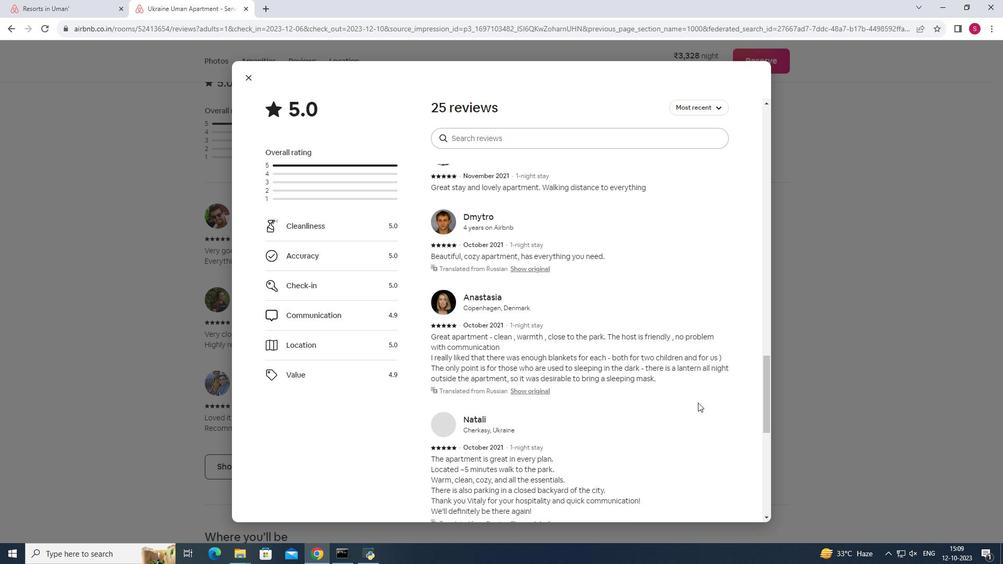 
Action: Mouse scrolled (698, 402) with delta (0, 0)
Screenshot: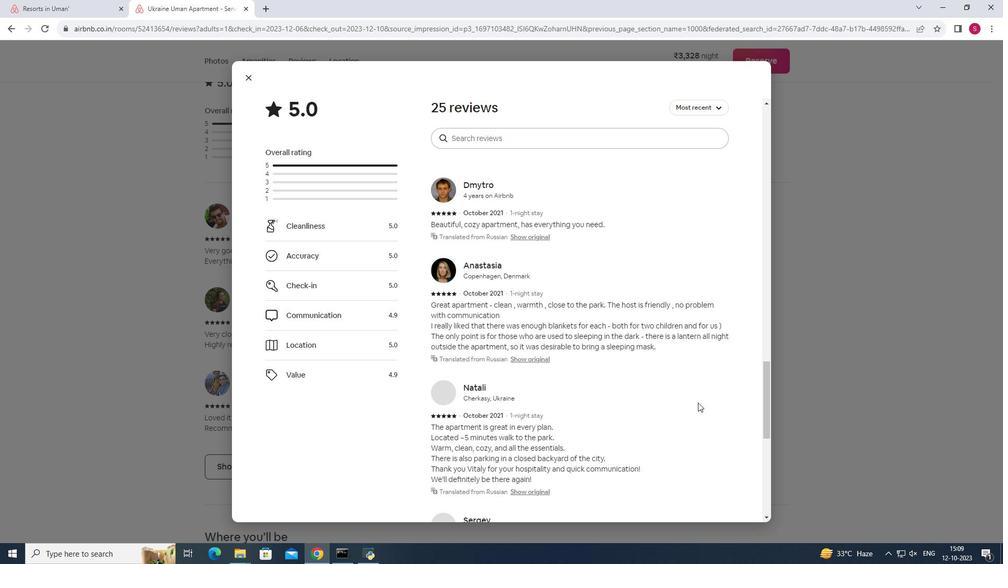 
Action: Mouse scrolled (698, 402) with delta (0, 0)
Screenshot: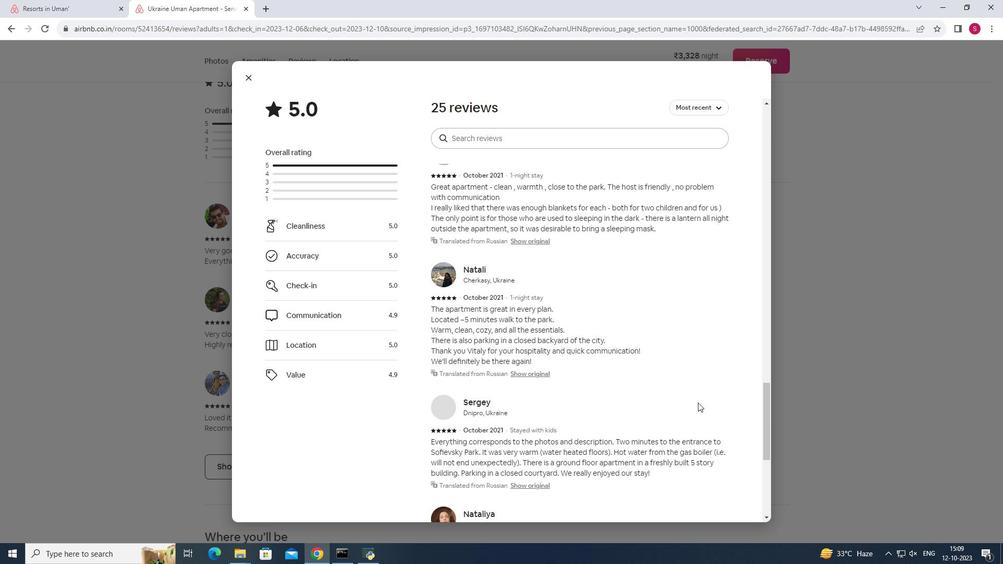 
Action: Mouse scrolled (698, 402) with delta (0, 0)
Screenshot: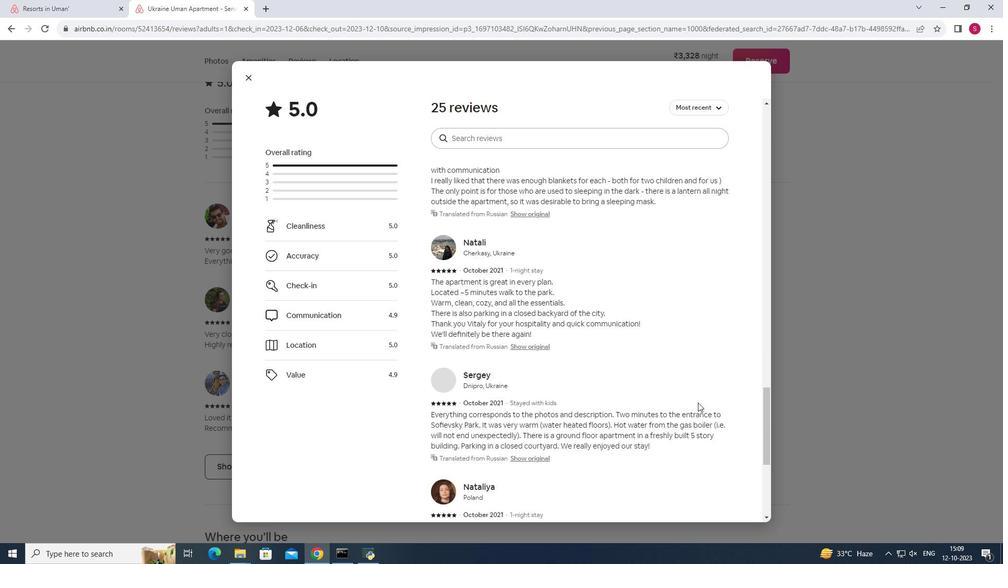 
Action: Mouse scrolled (698, 402) with delta (0, 0)
Screenshot: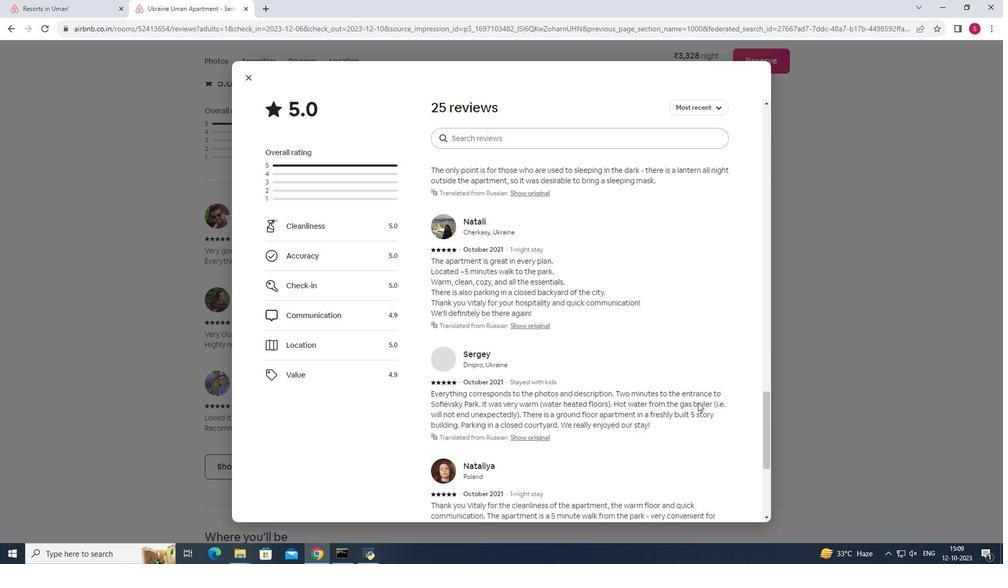 
Action: Mouse moved to (697, 402)
Screenshot: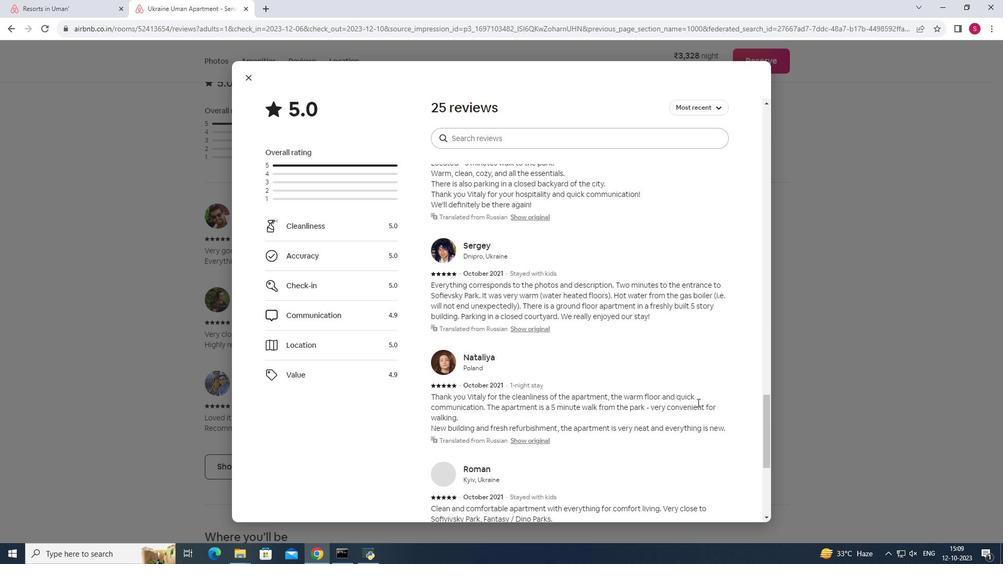 
Action: Mouse scrolled (697, 402) with delta (0, 0)
Screenshot: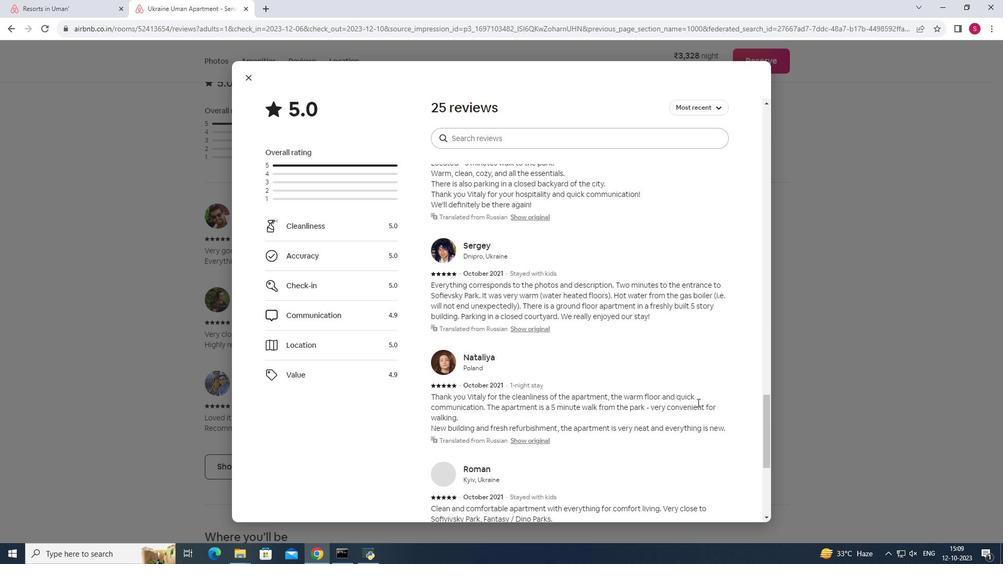 
Action: Mouse scrolled (697, 402) with delta (0, 0)
Screenshot: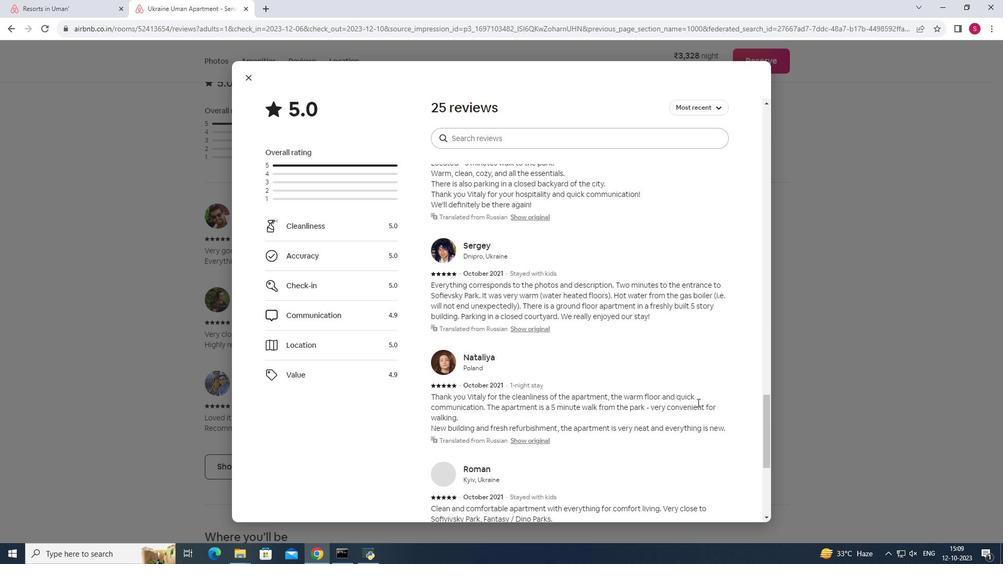 
Action: Mouse scrolled (697, 402) with delta (0, 0)
Screenshot: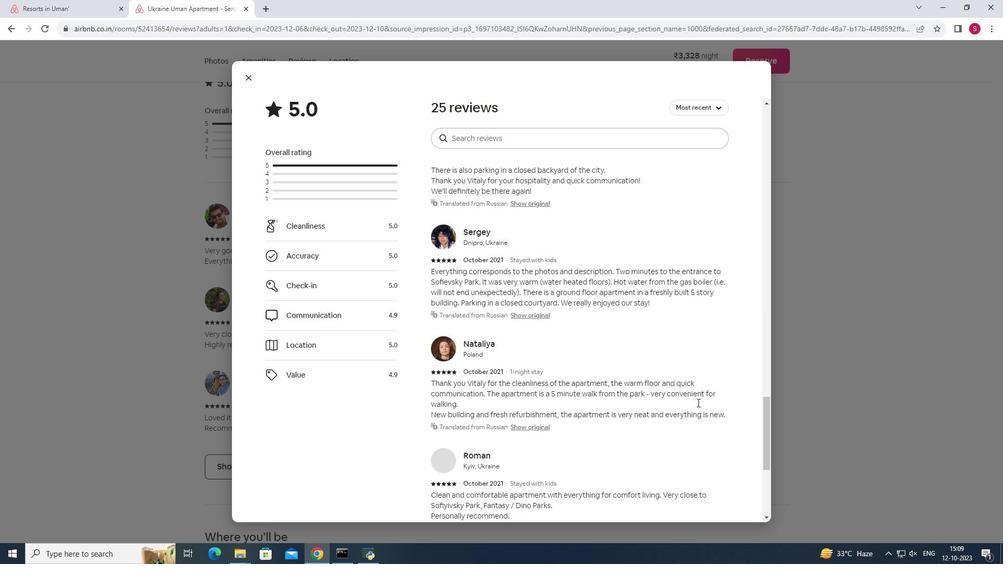 
Action: Mouse scrolled (697, 402) with delta (0, 0)
Screenshot: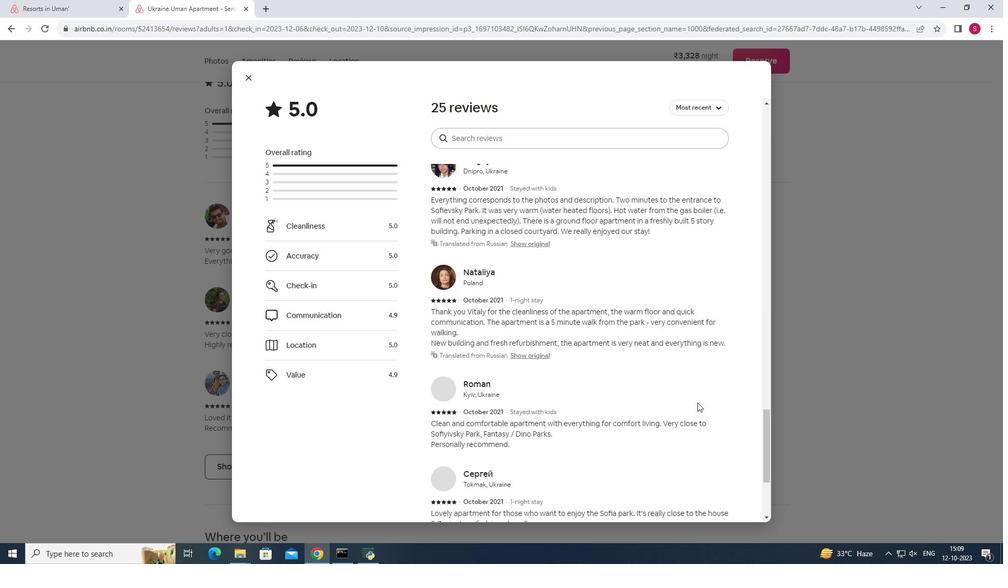 
Action: Mouse moved to (249, 77)
Screenshot: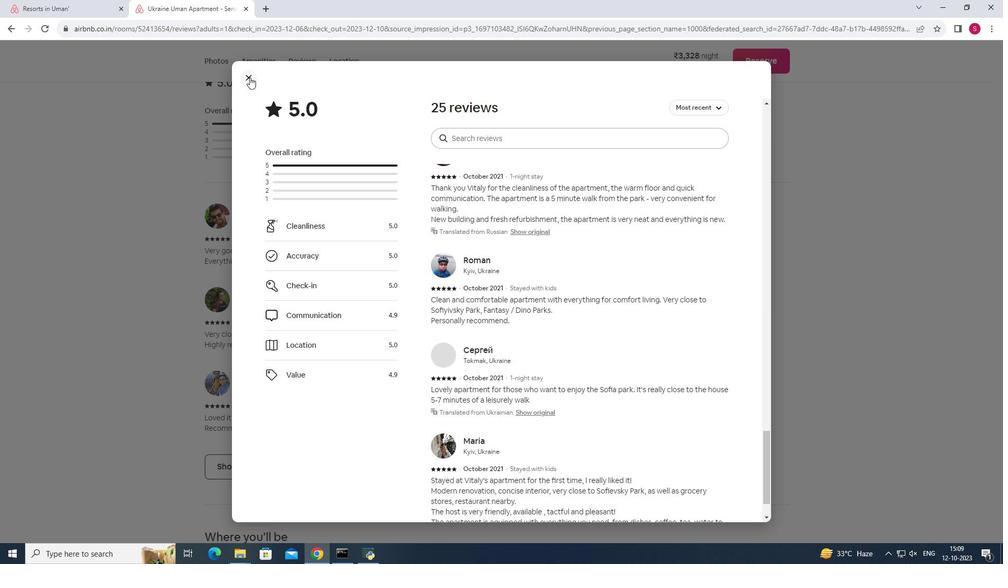 
Action: Mouse pressed left at (249, 77)
Screenshot: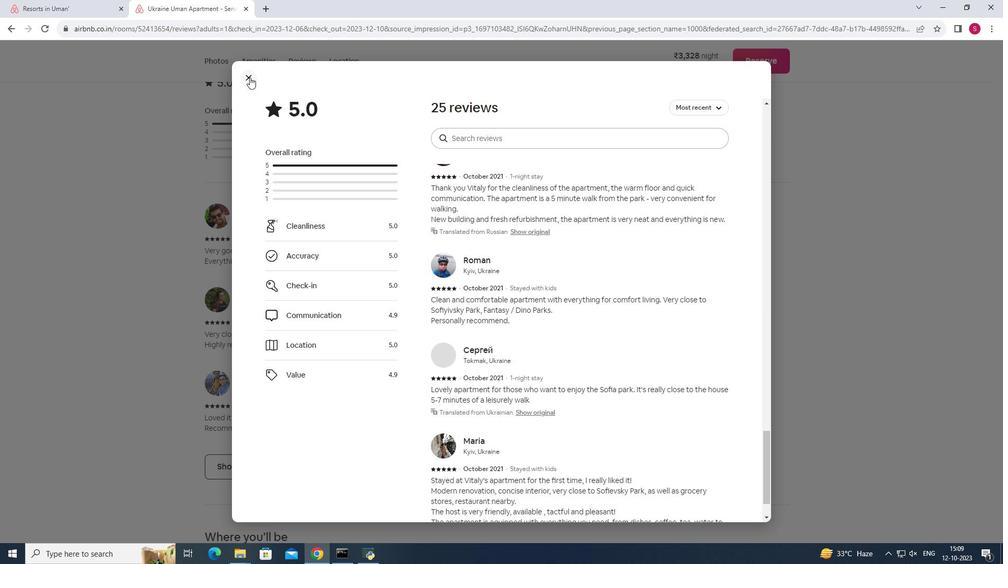 
Action: Mouse moved to (857, 350)
Screenshot: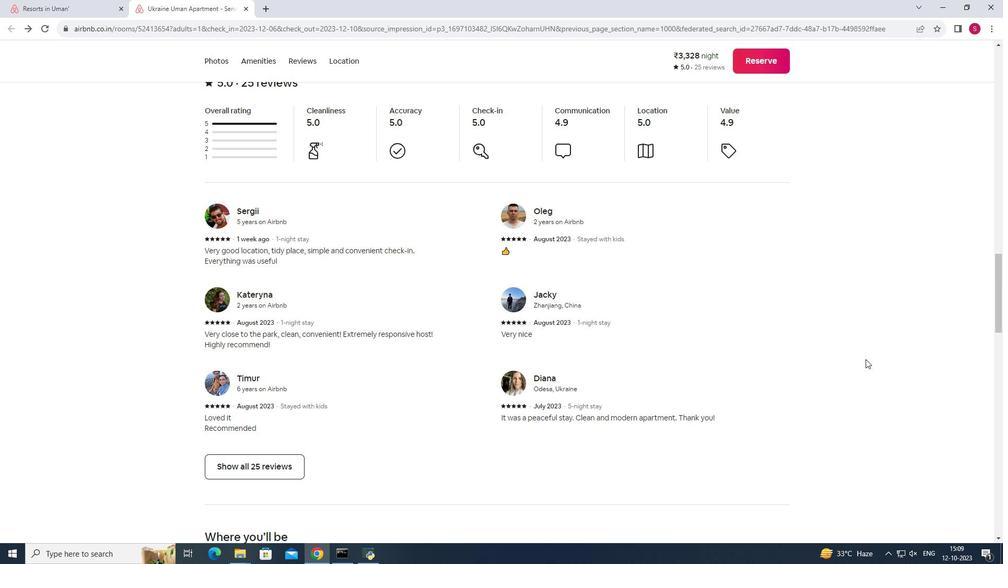 
Action: Mouse scrolled (857, 350) with delta (0, 0)
Screenshot: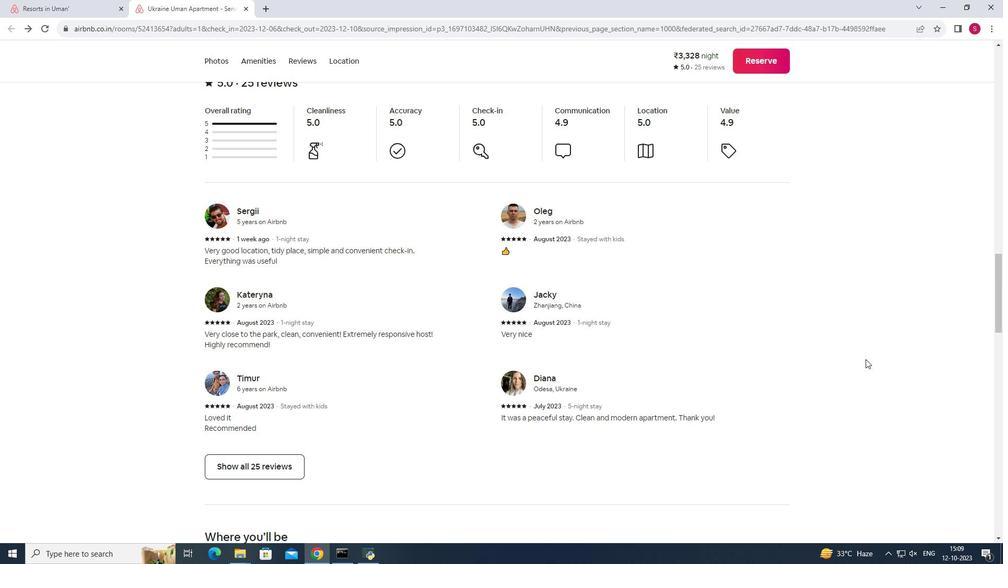 
Action: Mouse moved to (868, 361)
Screenshot: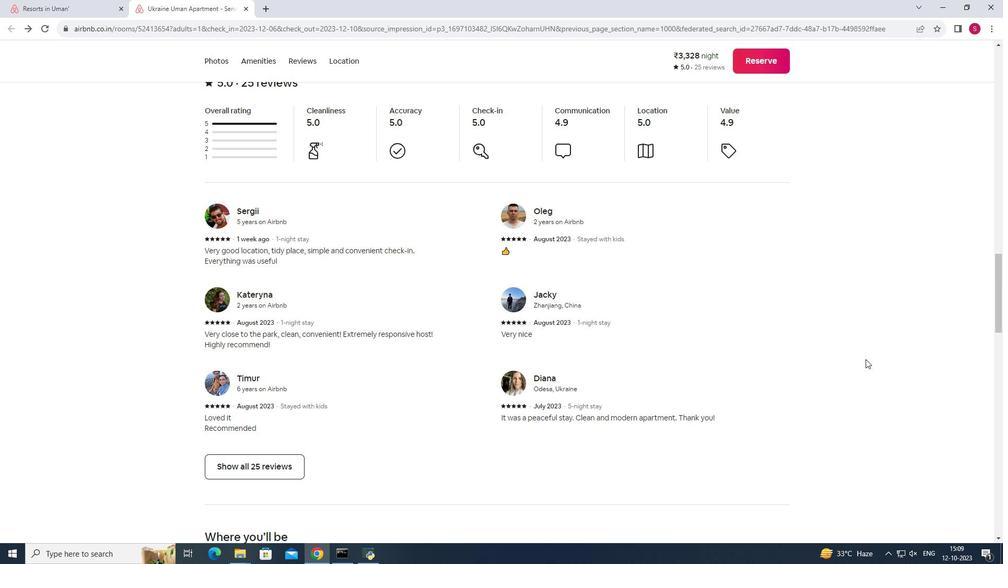 
Action: Mouse scrolled (868, 361) with delta (0, 0)
Screenshot: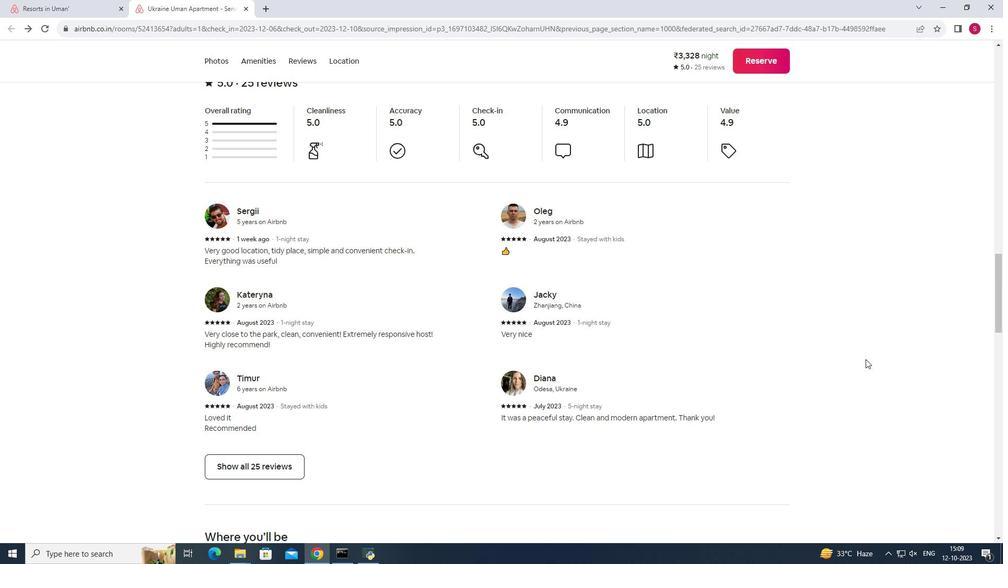 
Action: Mouse moved to (868, 361)
Screenshot: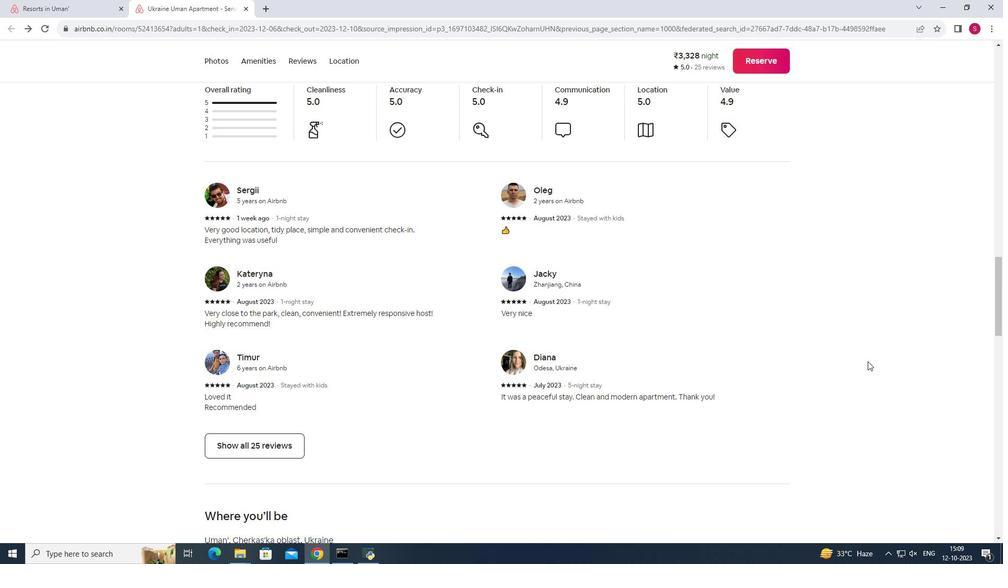 
Action: Mouse scrolled (868, 361) with delta (0, 0)
Screenshot: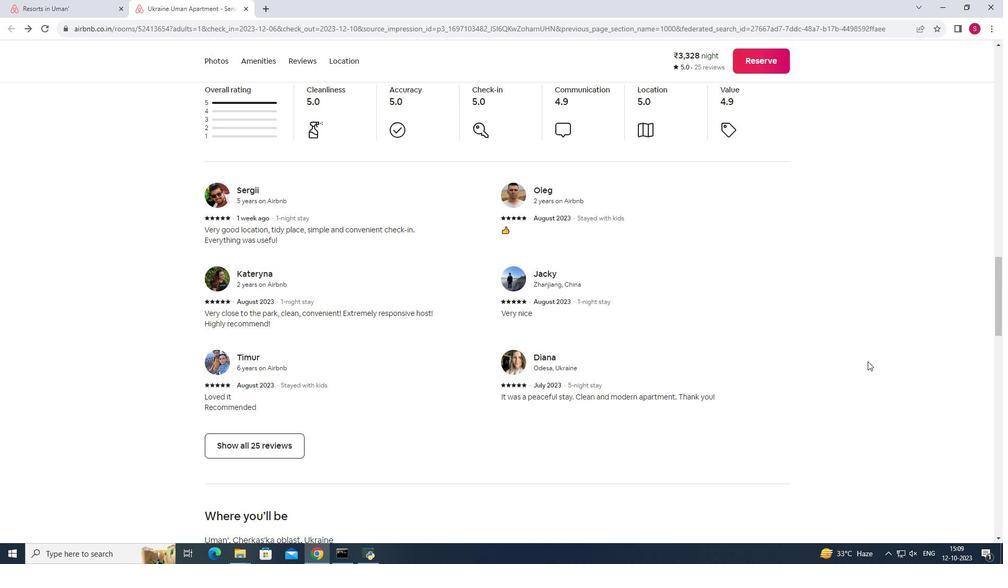 
Action: Mouse scrolled (868, 361) with delta (0, 0)
Screenshot: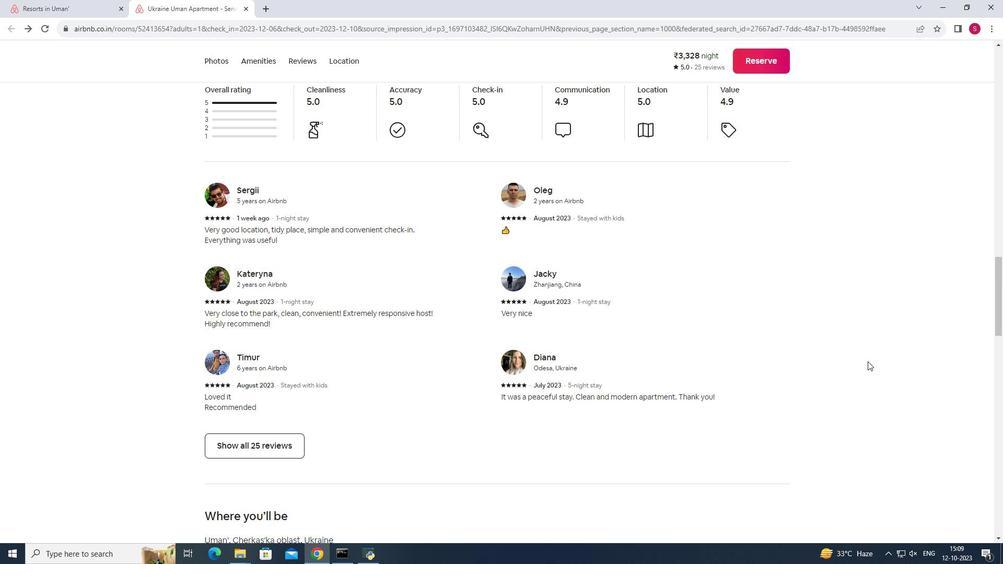 
Action: Mouse scrolled (868, 361) with delta (0, 0)
Screenshot: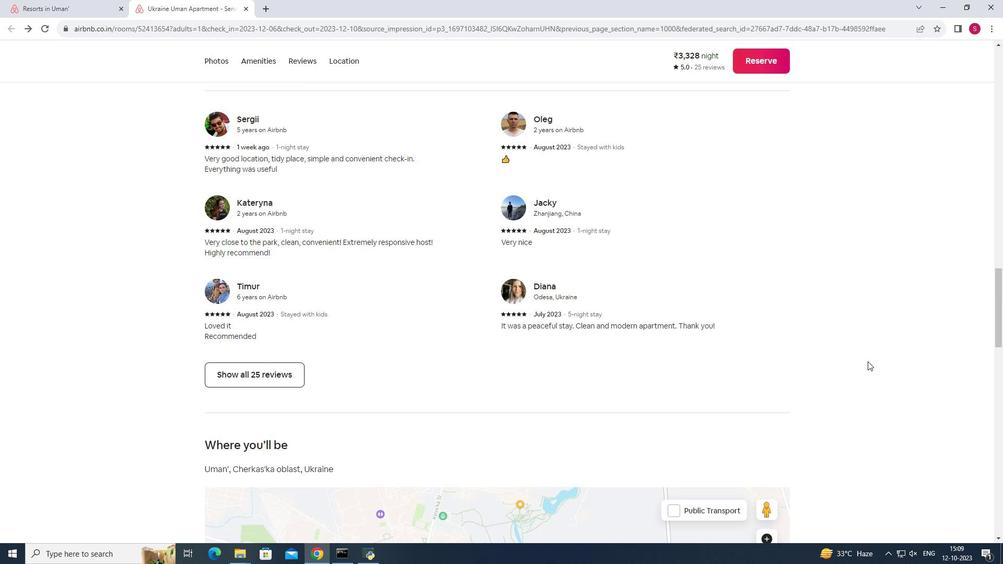 
Action: Mouse scrolled (868, 361) with delta (0, 0)
Screenshot: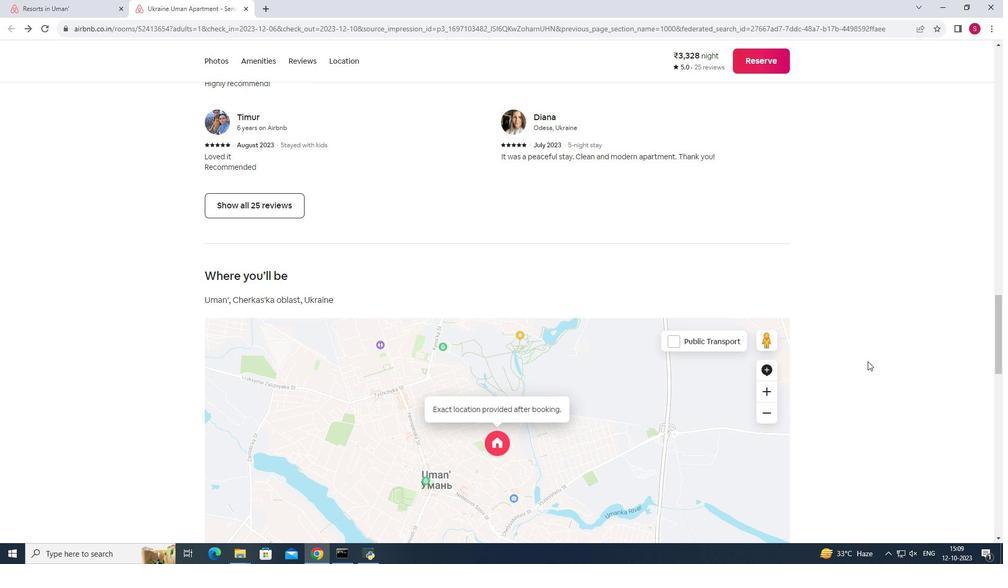 
Action: Mouse scrolled (868, 361) with delta (0, 0)
